 Task: Buy 2 Electric Griddles from Indoor Grills & Griddles section under best seller category for shipping address: Carlos Perez, 4547 Long Street, Gainesville, Florida 32653, Cell Number 3522153680. Pay from credit card ending with 7965, CVV 549
Action: Mouse moved to (103, 88)
Screenshot: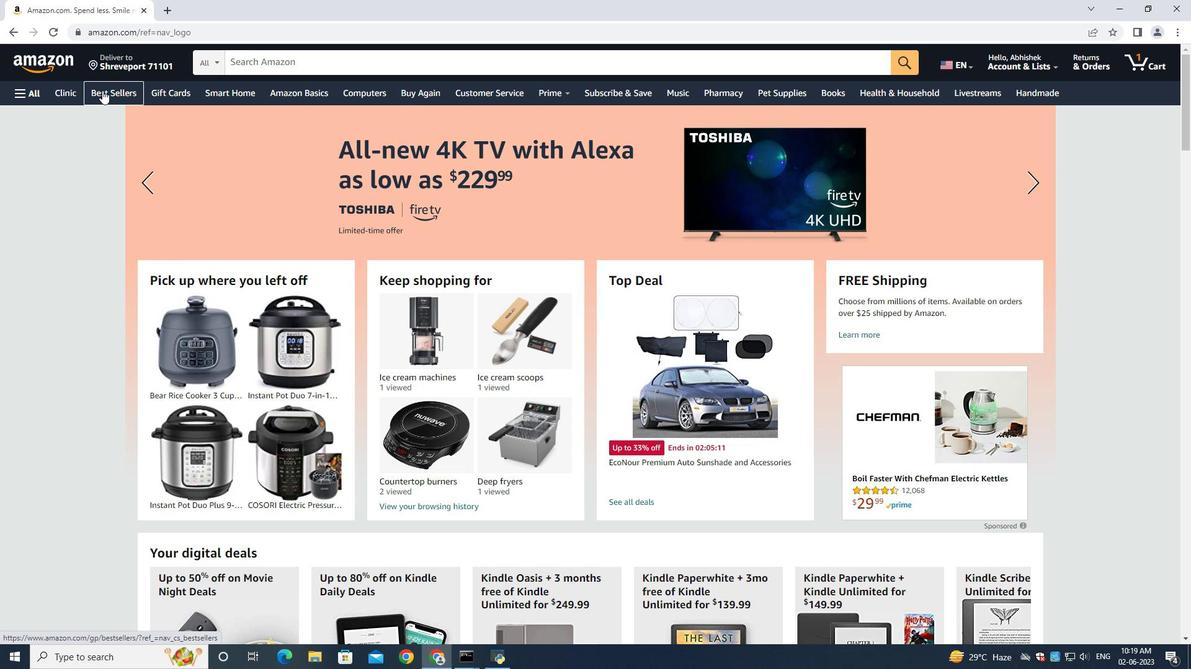 
Action: Mouse pressed left at (103, 91)
Screenshot: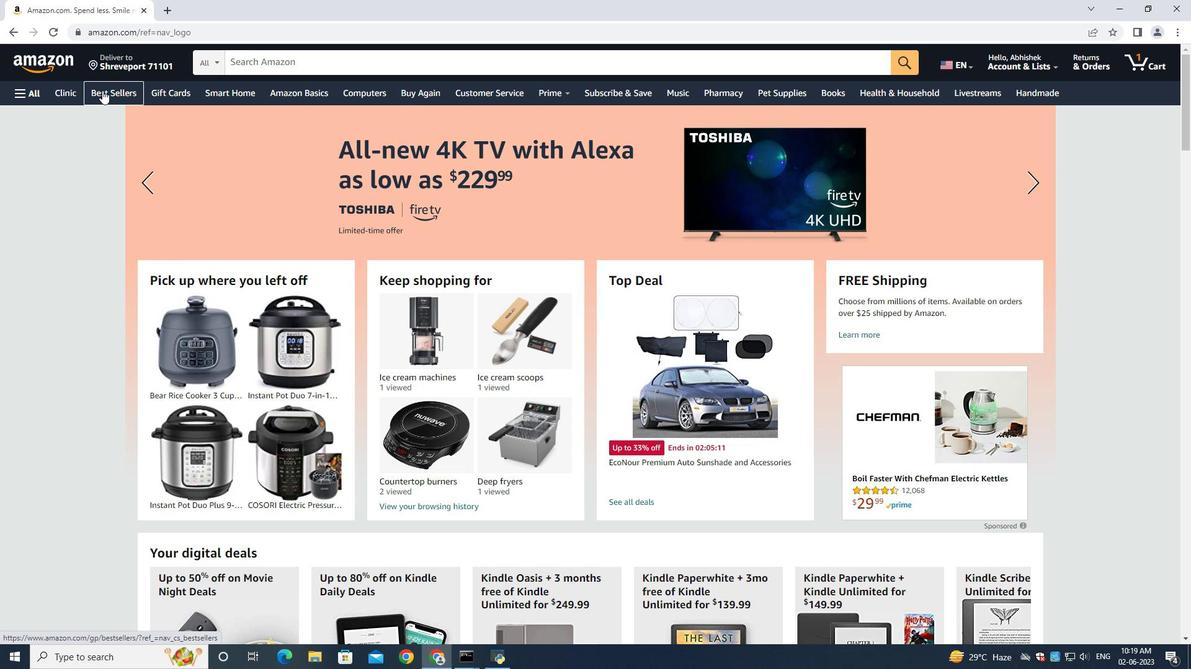 
Action: Mouse moved to (277, 66)
Screenshot: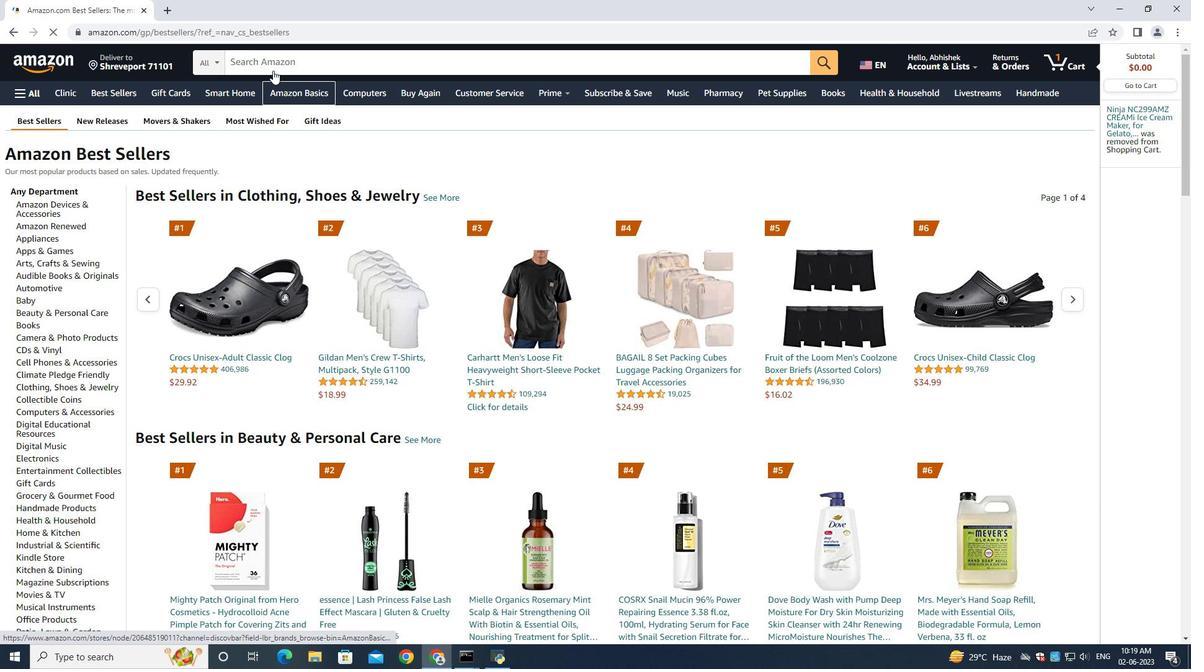 
Action: Mouse pressed left at (277, 66)
Screenshot: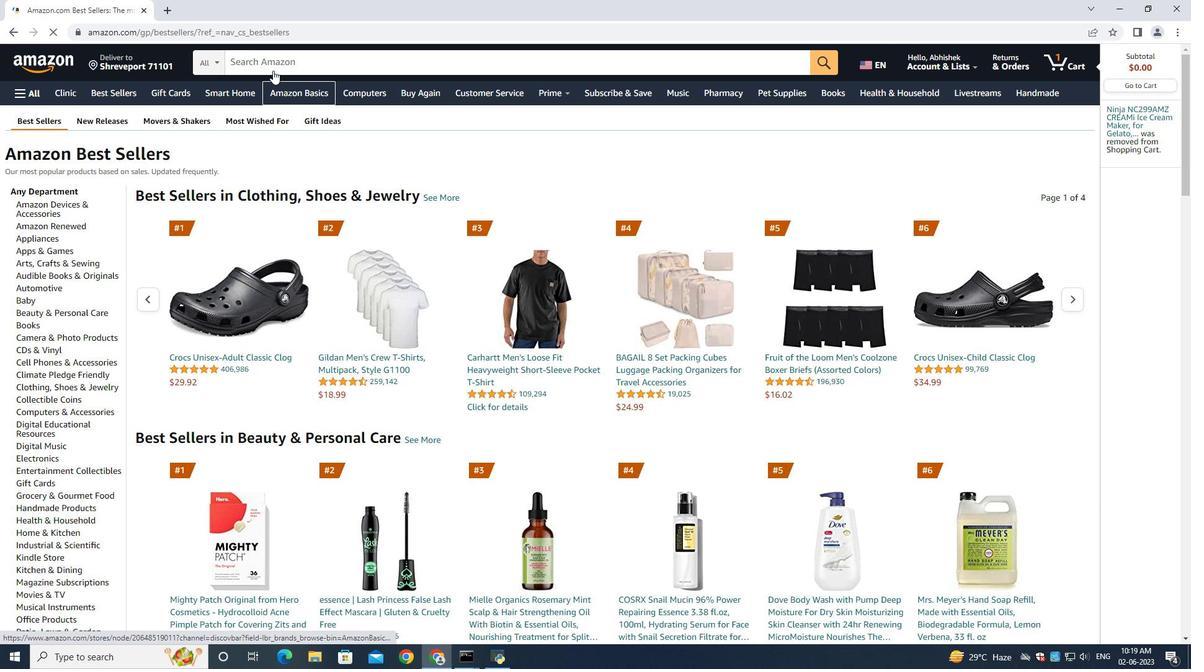
Action: Mouse moved to (279, 66)
Screenshot: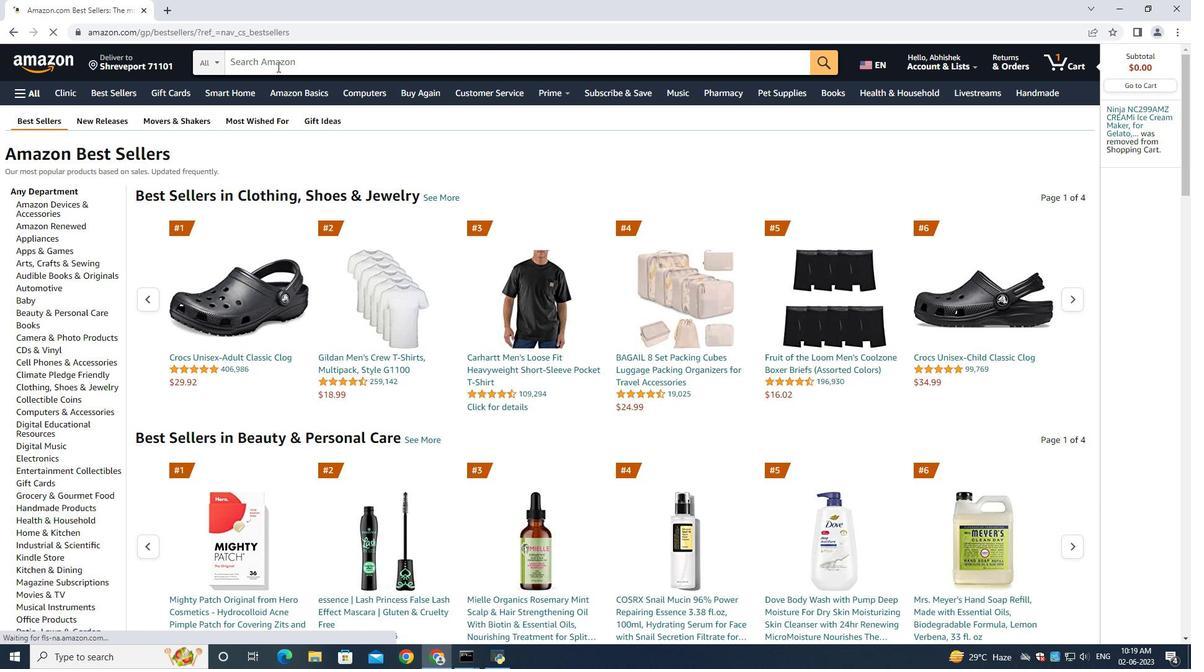 
Action: Key pressed <Key.shift>Electric<Key.space><Key.shift><Key.shift><Key.shift><Key.shift><Key.shift><Key.shift><Key.shift><Key.shift><Key.shift><Key.shift><Key.shift><Key.shift><Key.shift><Key.shift><Key.shift><Key.shift><Key.shift><Key.shift><Key.shift><Key.shift><Key.shift><Key.shift><Key.shift><Key.shift><Key.shift><Key.shift>Griddles<Key.enter>
Screenshot: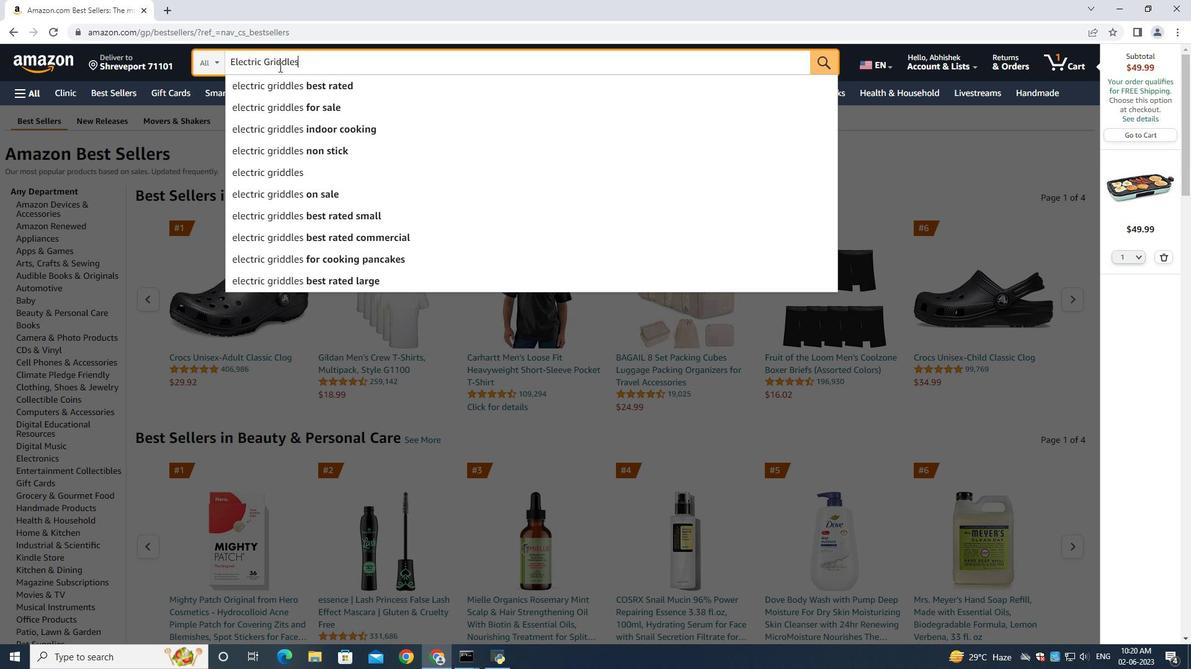 
Action: Mouse moved to (1156, 258)
Screenshot: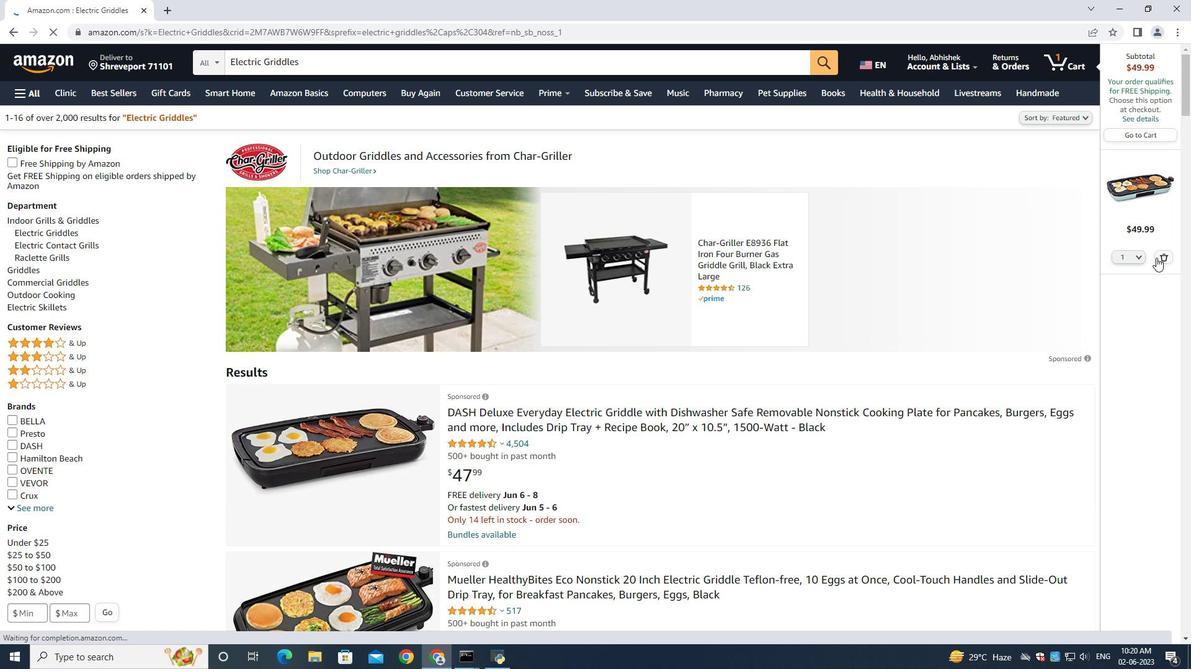 
Action: Mouse pressed left at (1156, 258)
Screenshot: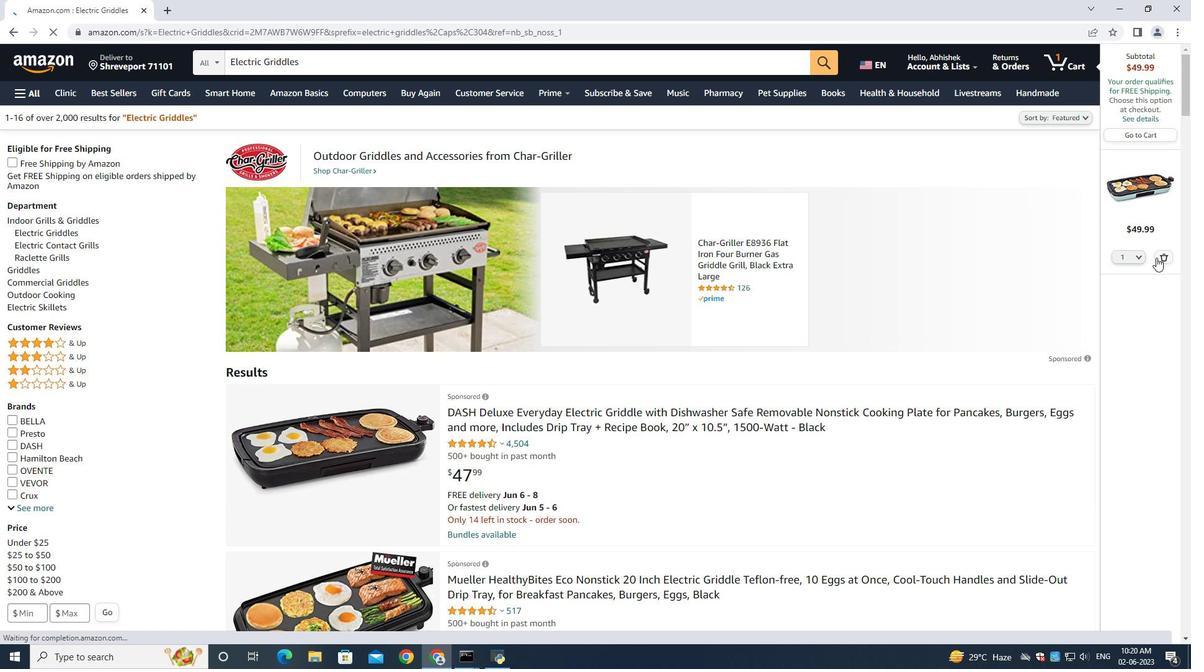 
Action: Mouse moved to (46, 218)
Screenshot: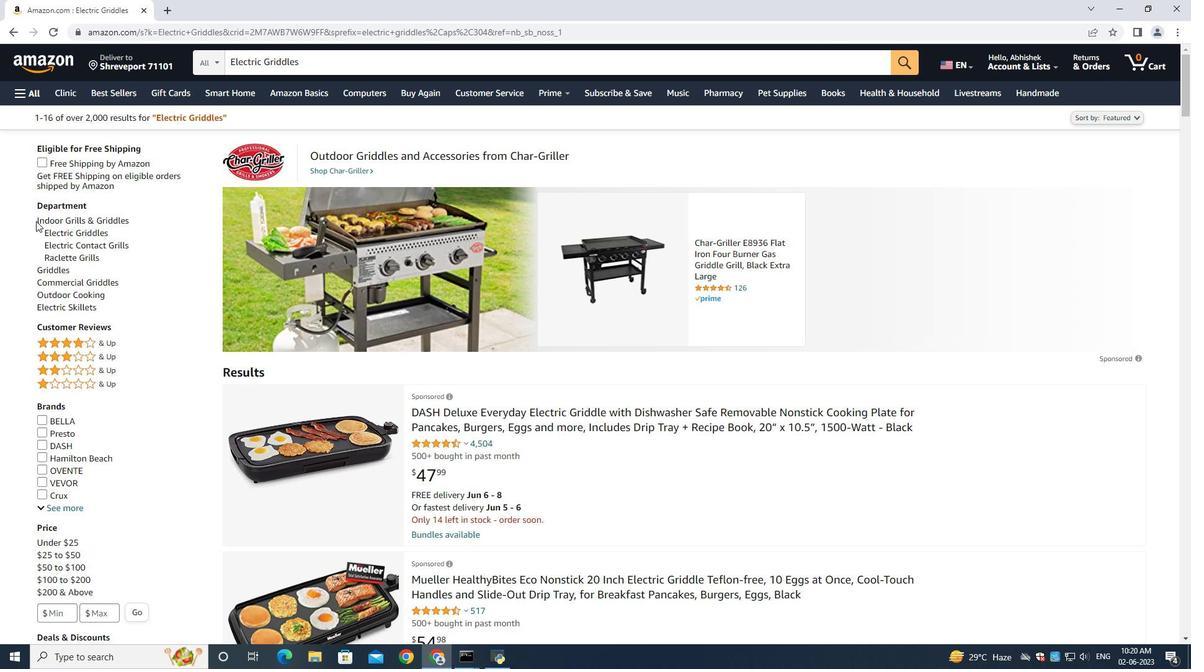 
Action: Mouse pressed left at (46, 218)
Screenshot: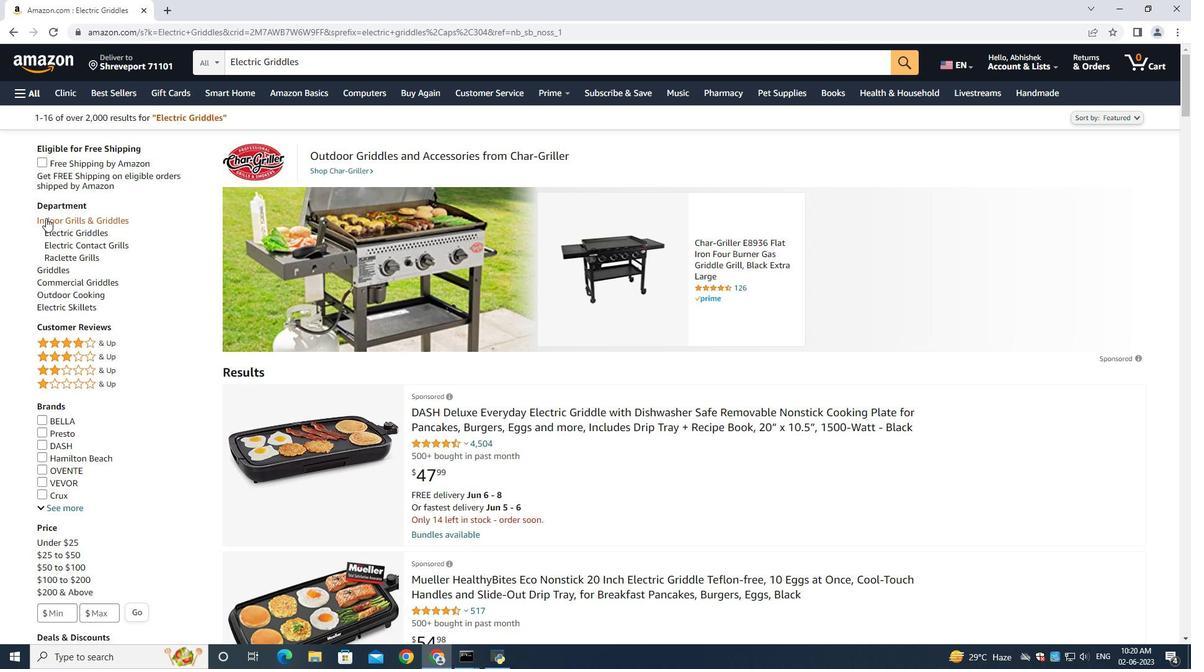 
Action: Mouse moved to (584, 429)
Screenshot: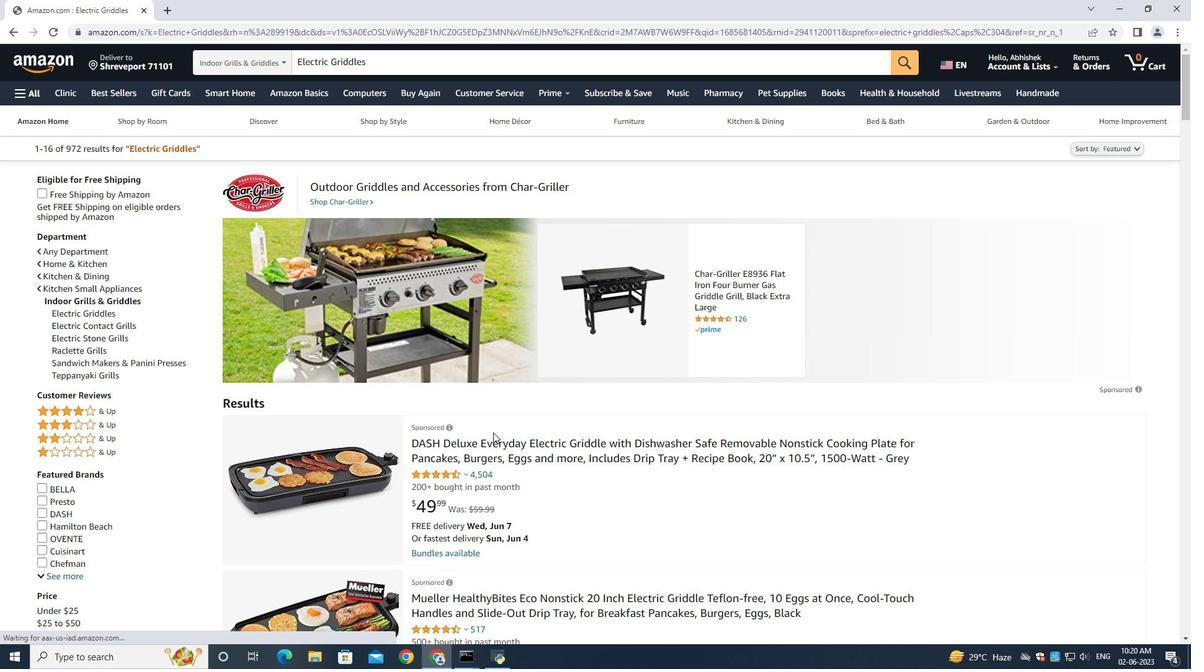 
Action: Mouse scrolled (584, 428) with delta (0, 0)
Screenshot: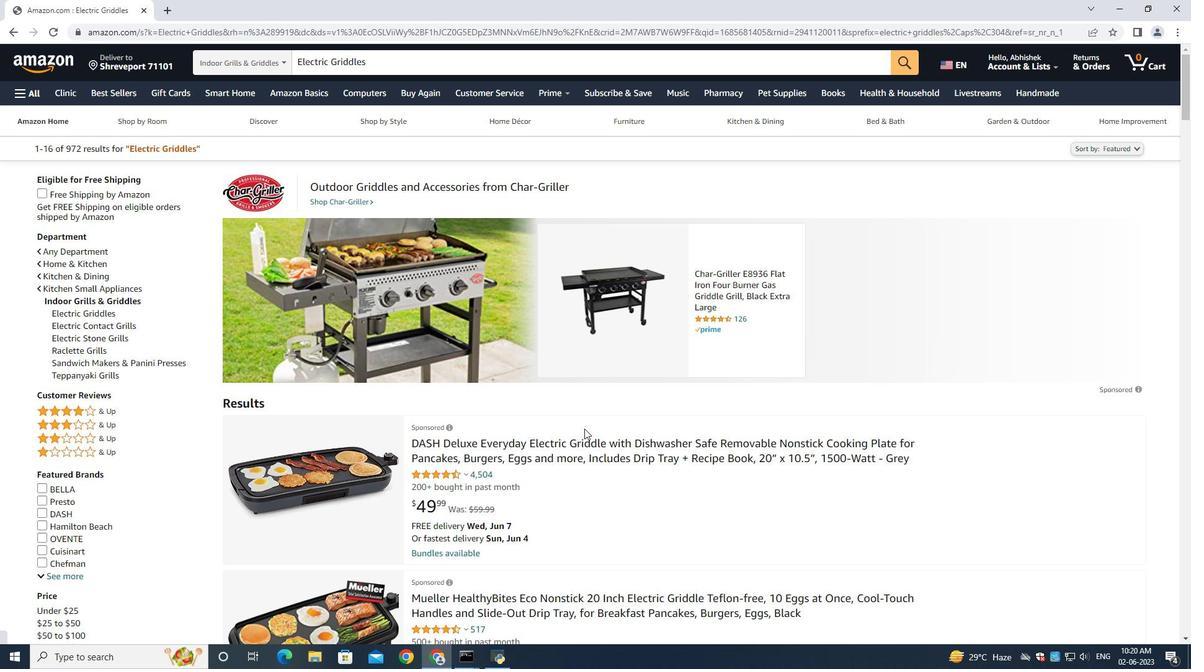 
Action: Mouse scrolled (584, 428) with delta (0, 0)
Screenshot: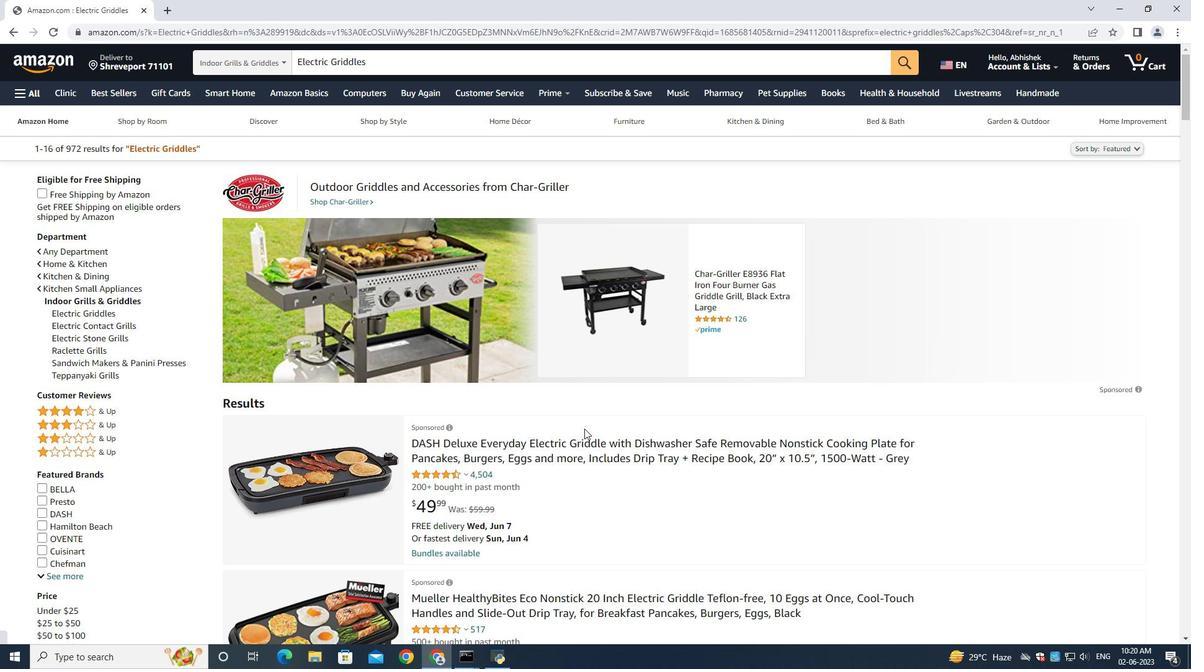 
Action: Mouse scrolled (584, 428) with delta (0, 0)
Screenshot: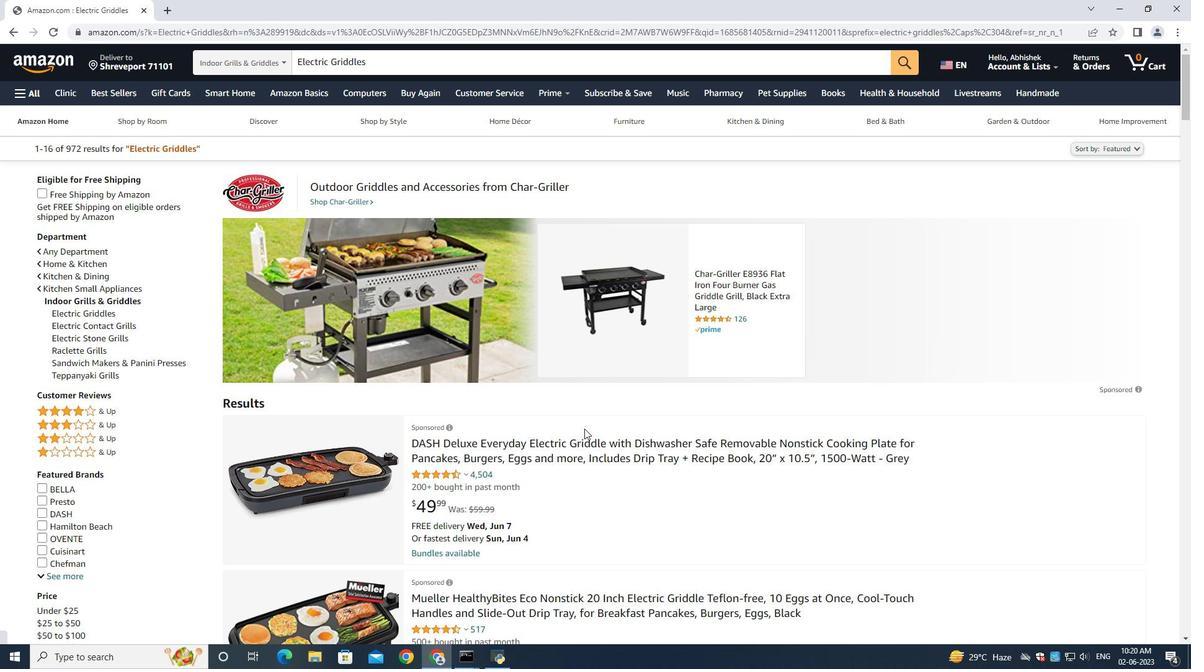 
Action: Mouse scrolled (584, 428) with delta (0, 0)
Screenshot: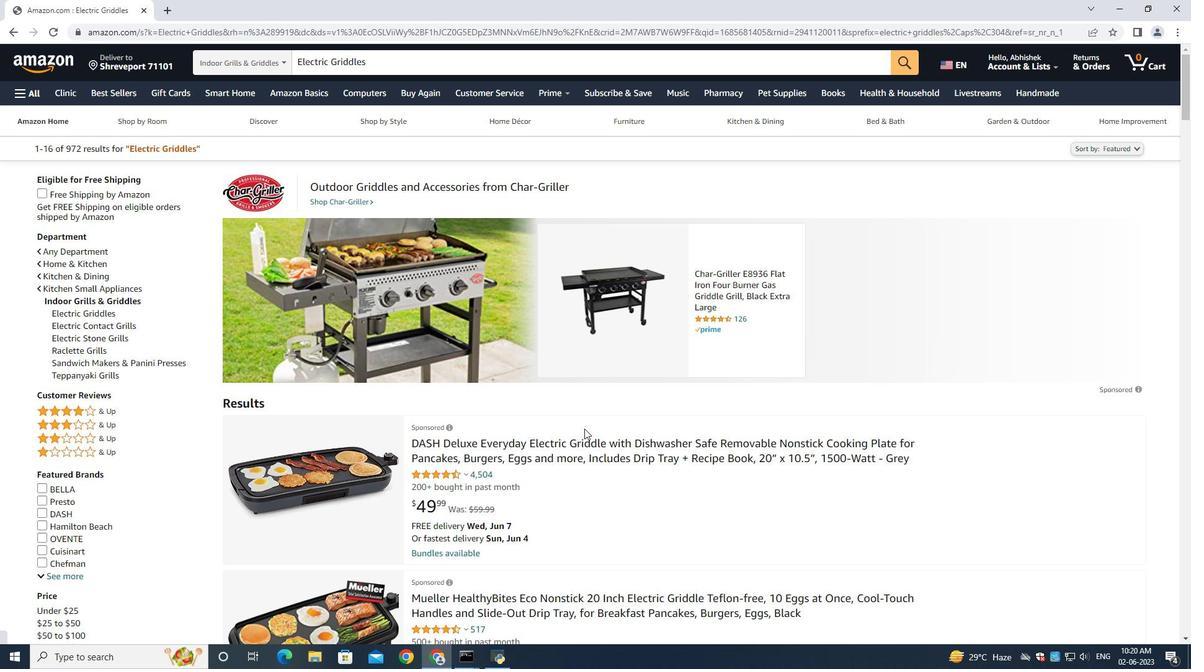 
Action: Mouse moved to (455, 367)
Screenshot: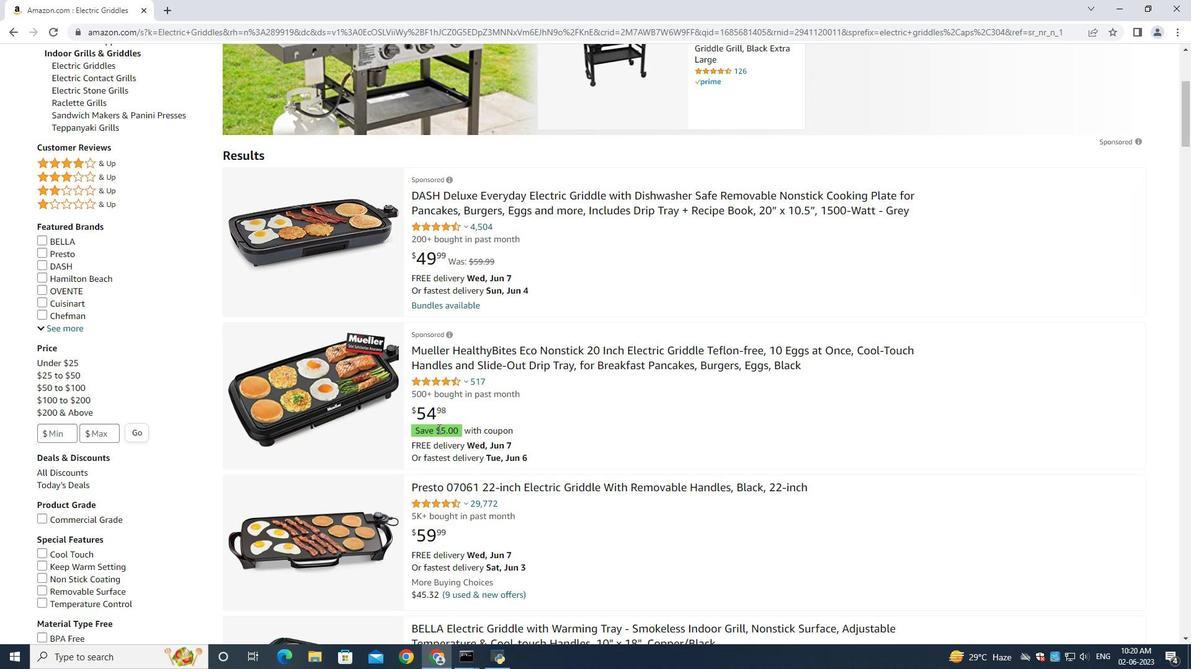 
Action: Mouse pressed left at (455, 367)
Screenshot: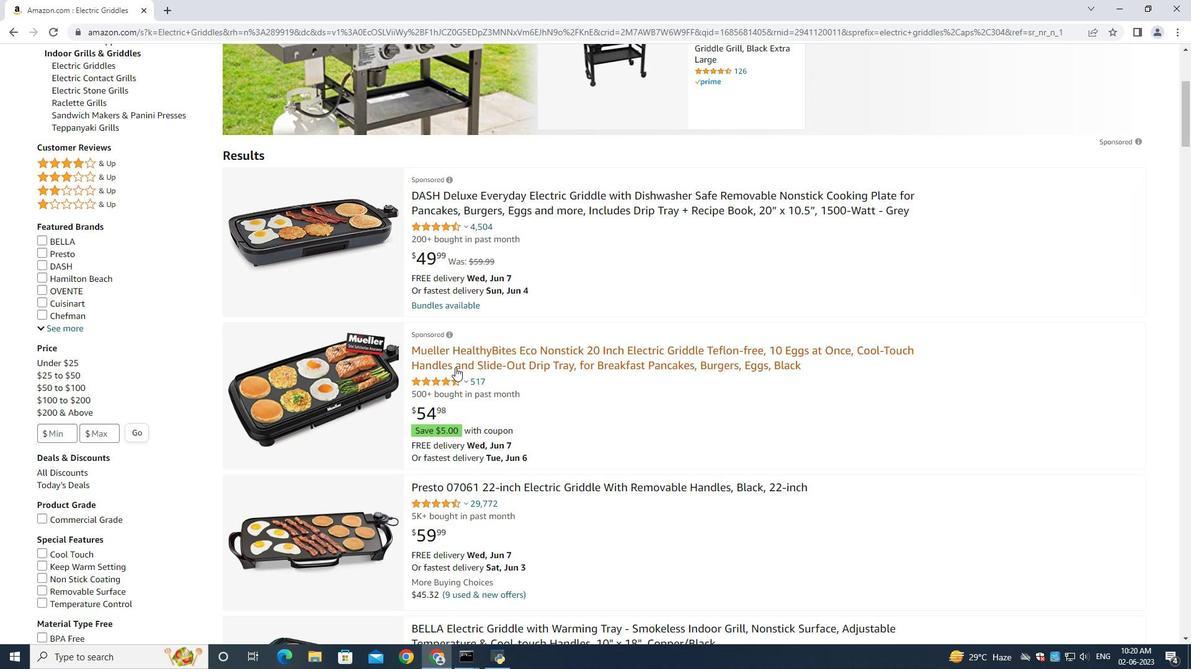 
Action: Mouse moved to (926, 430)
Screenshot: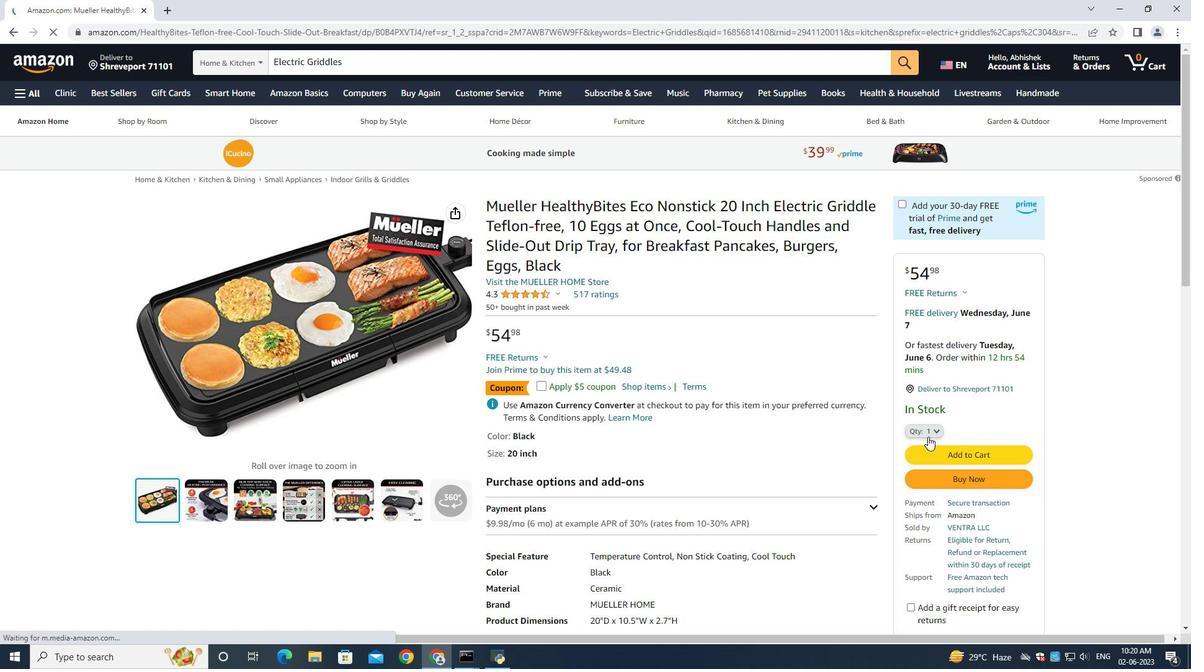 
Action: Mouse pressed left at (926, 430)
Screenshot: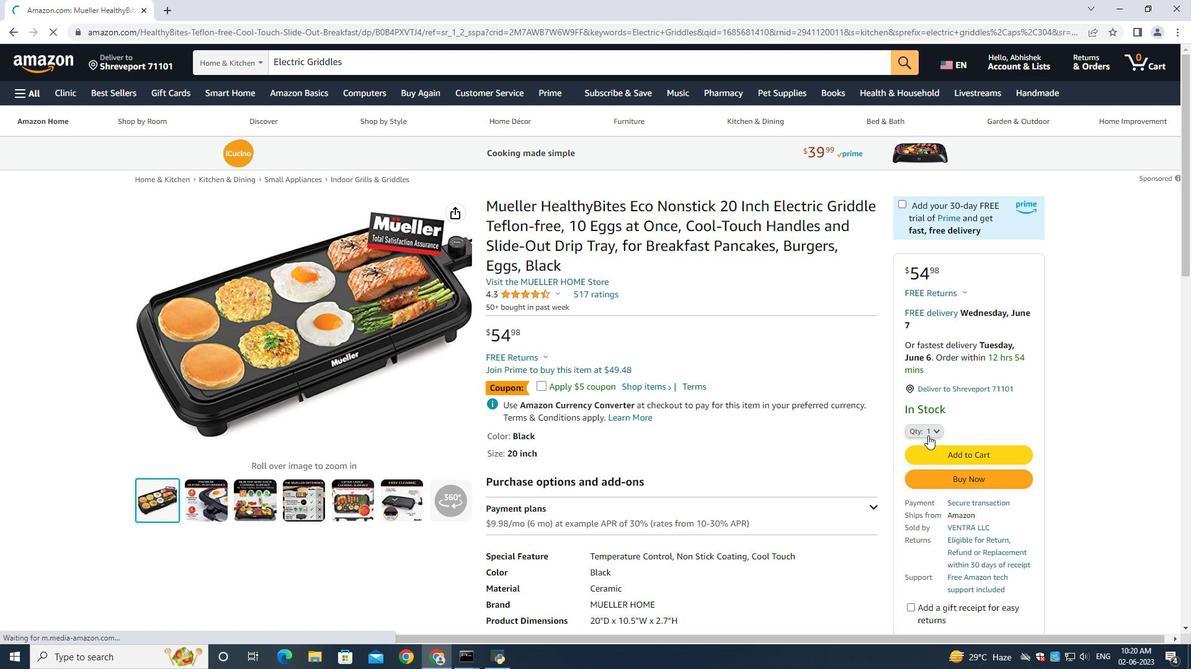 
Action: Mouse moved to (922, 83)
Screenshot: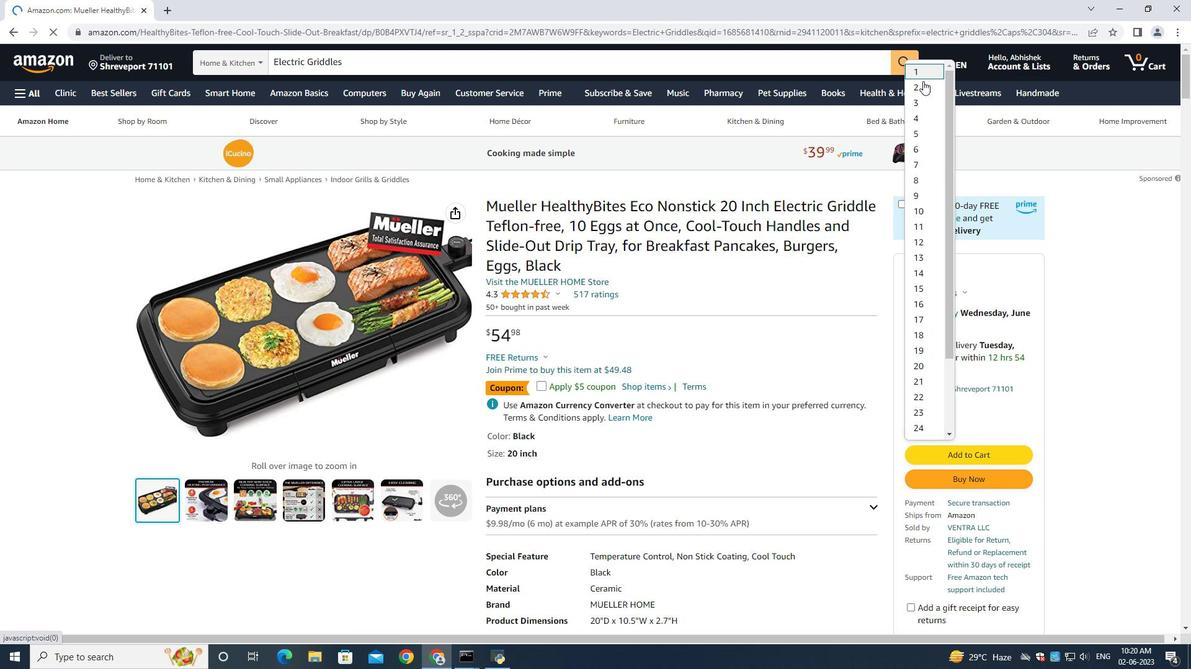
Action: Mouse pressed left at (922, 83)
Screenshot: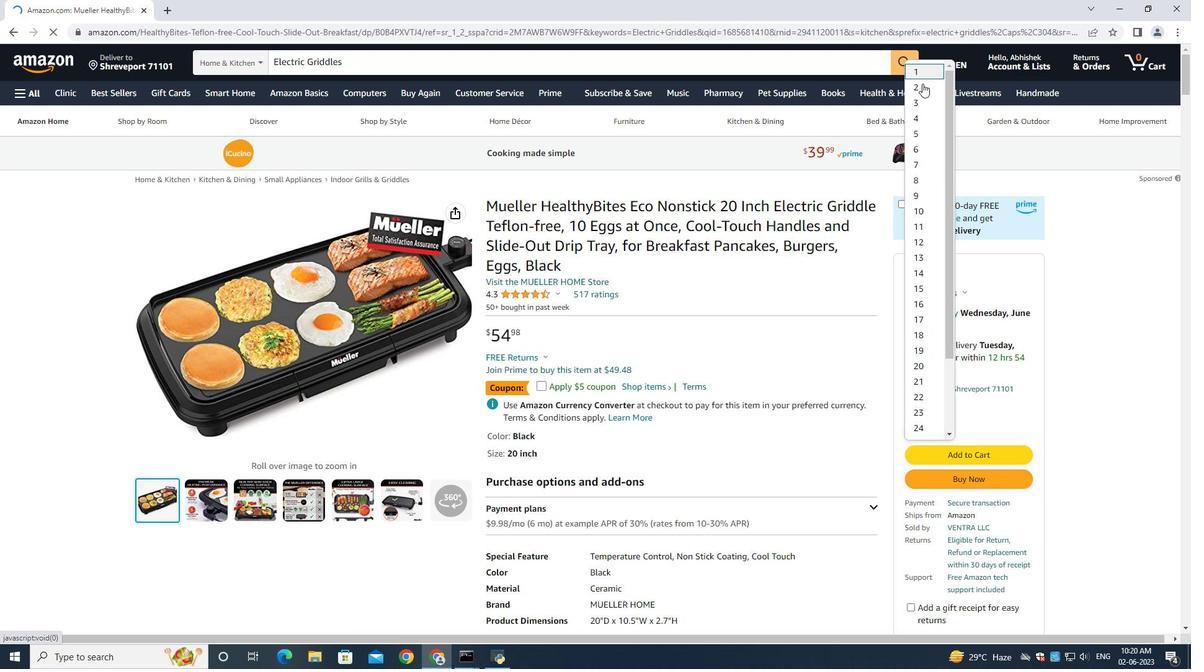 
Action: Mouse moved to (961, 478)
Screenshot: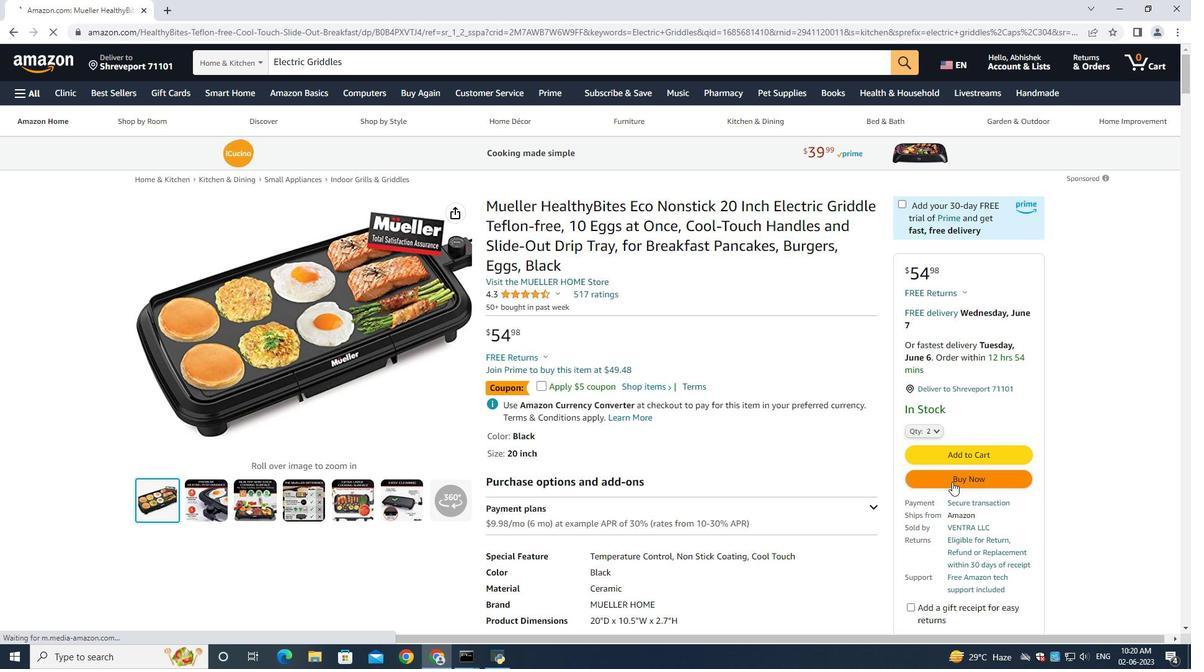 
Action: Mouse pressed left at (961, 478)
Screenshot: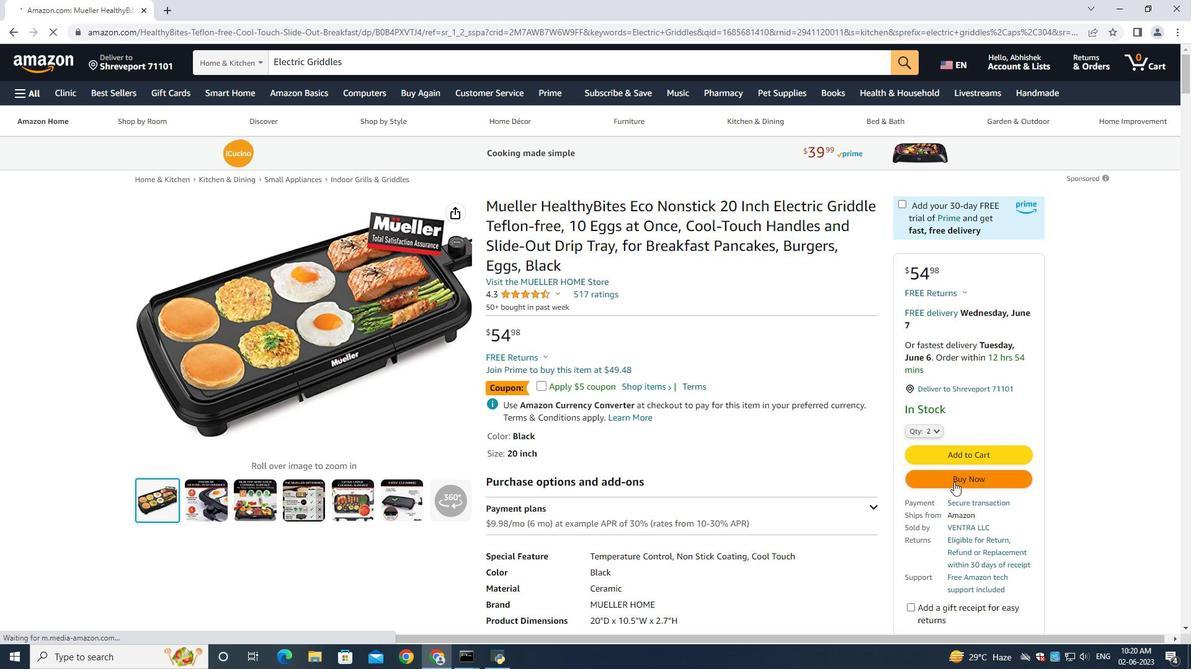 
Action: Mouse moved to (442, 333)
Screenshot: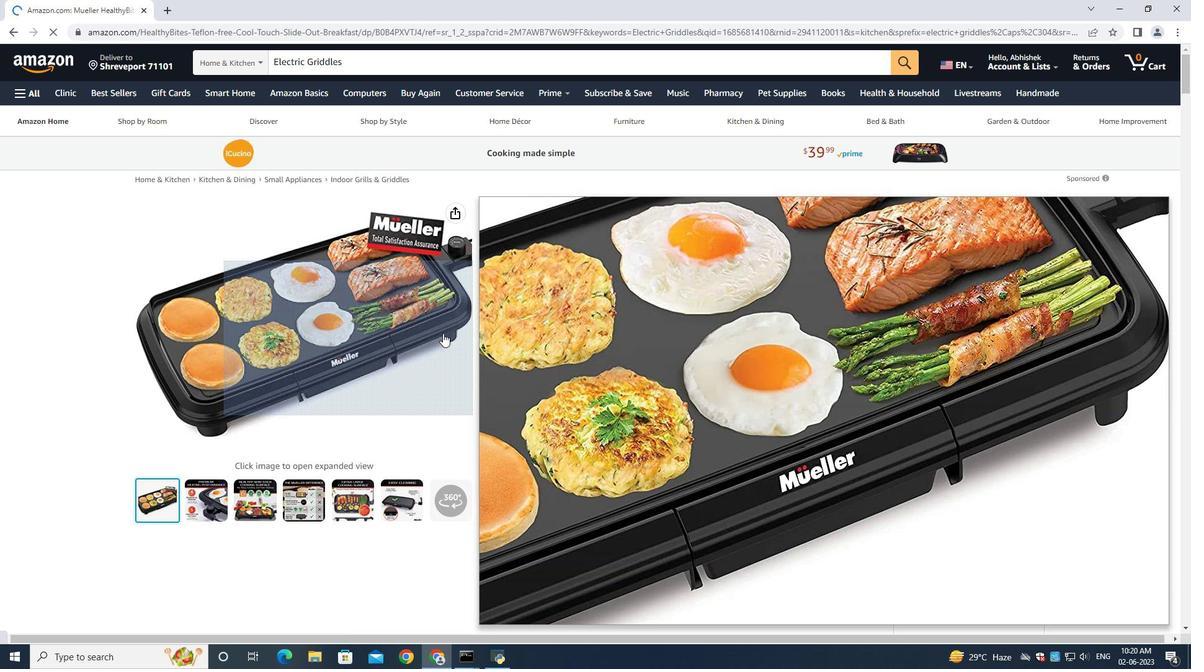 
Action: Mouse scrolled (442, 332) with delta (0, 0)
Screenshot: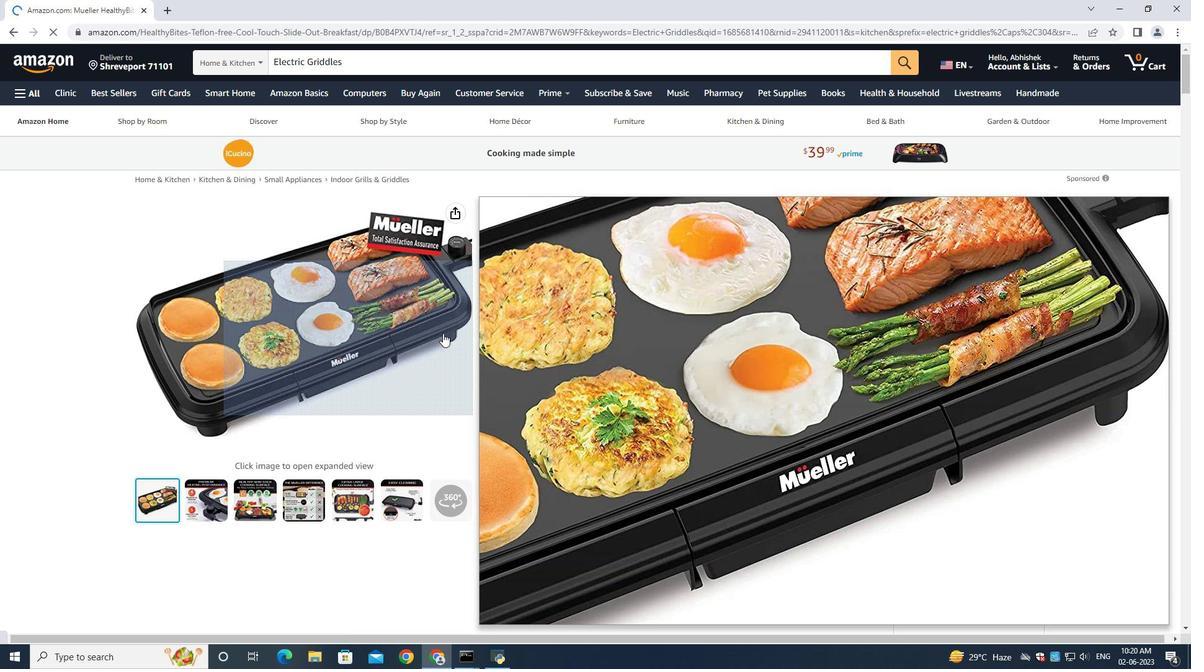
Action: Mouse moved to (444, 333)
Screenshot: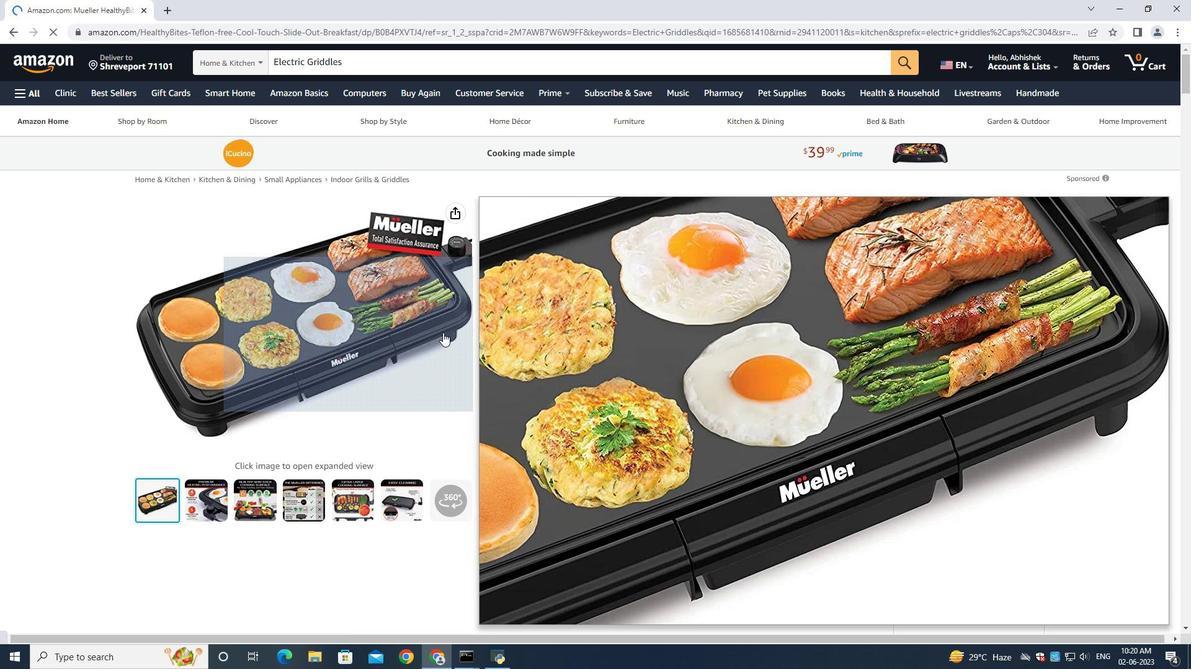 
Action: Mouse scrolled (444, 332) with delta (0, 0)
Screenshot: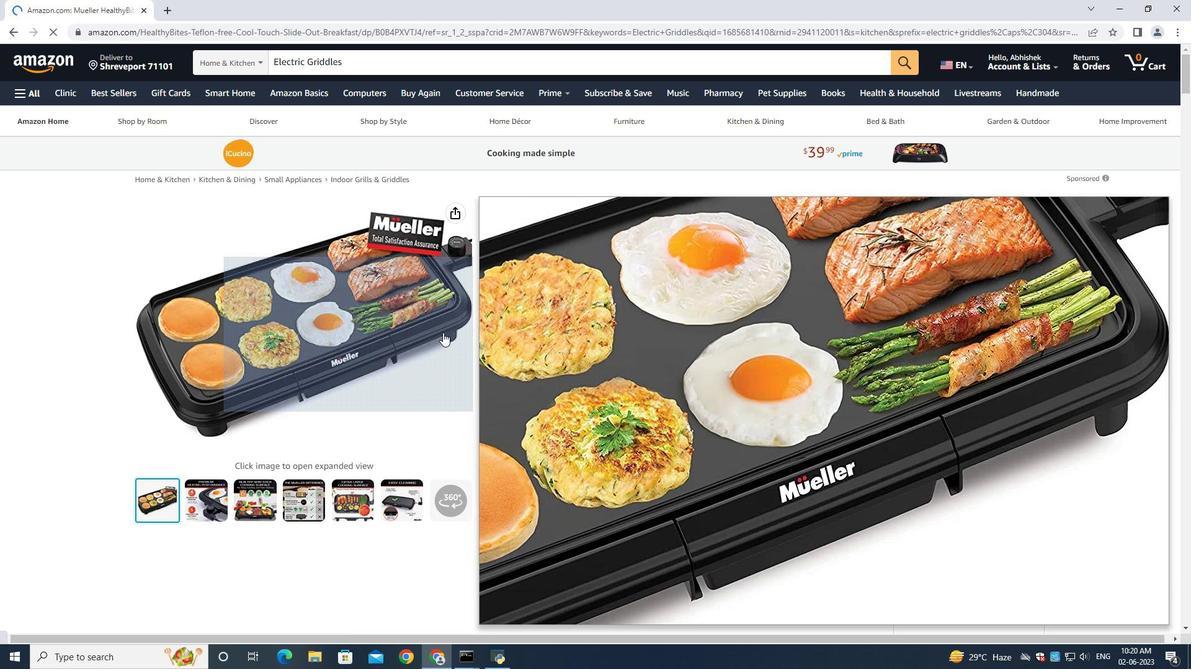 
Action: Mouse moved to (325, 328)
Screenshot: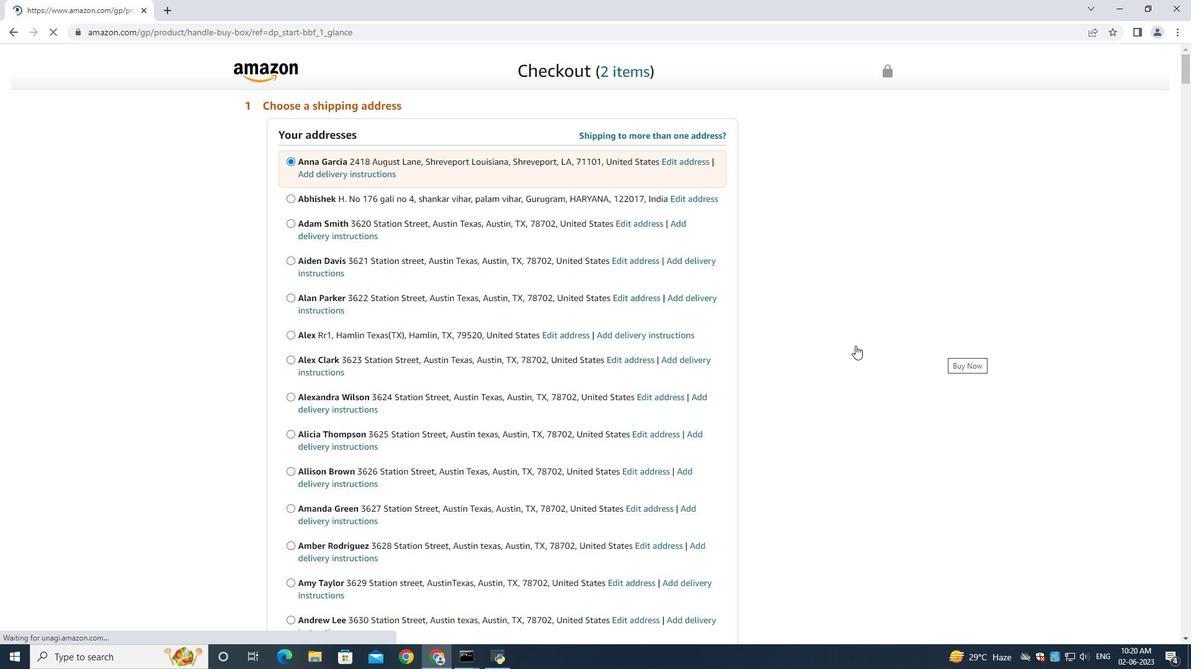 
Action: Mouse scrolled (325, 328) with delta (0, 0)
Screenshot: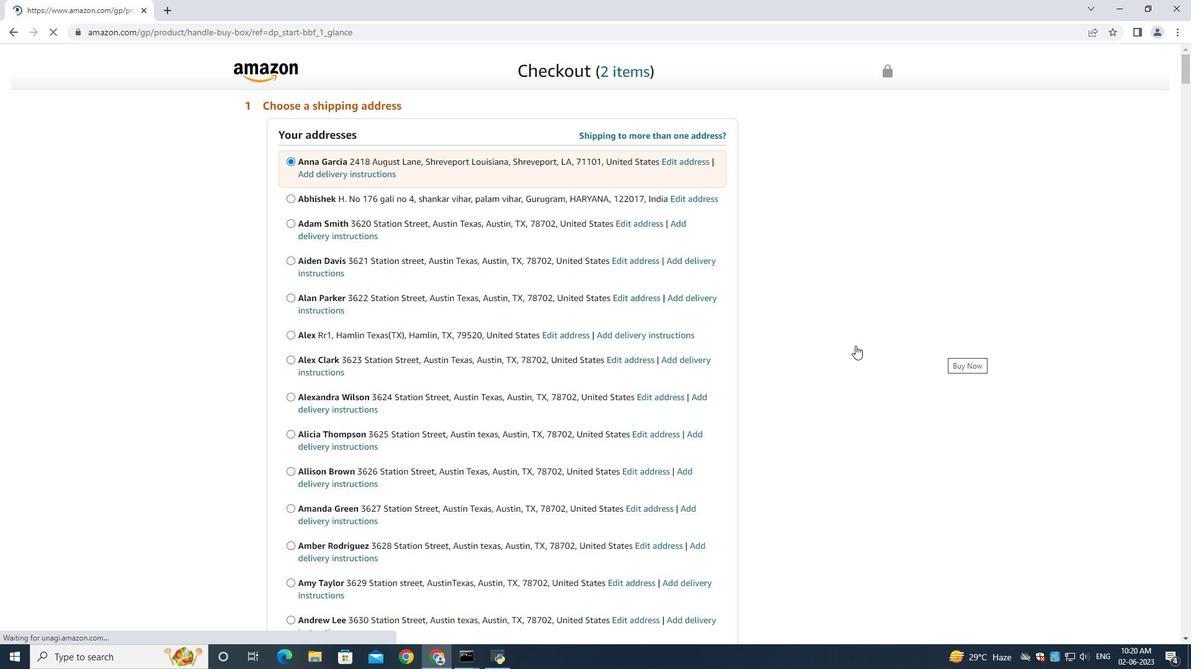 
Action: Mouse moved to (326, 329)
Screenshot: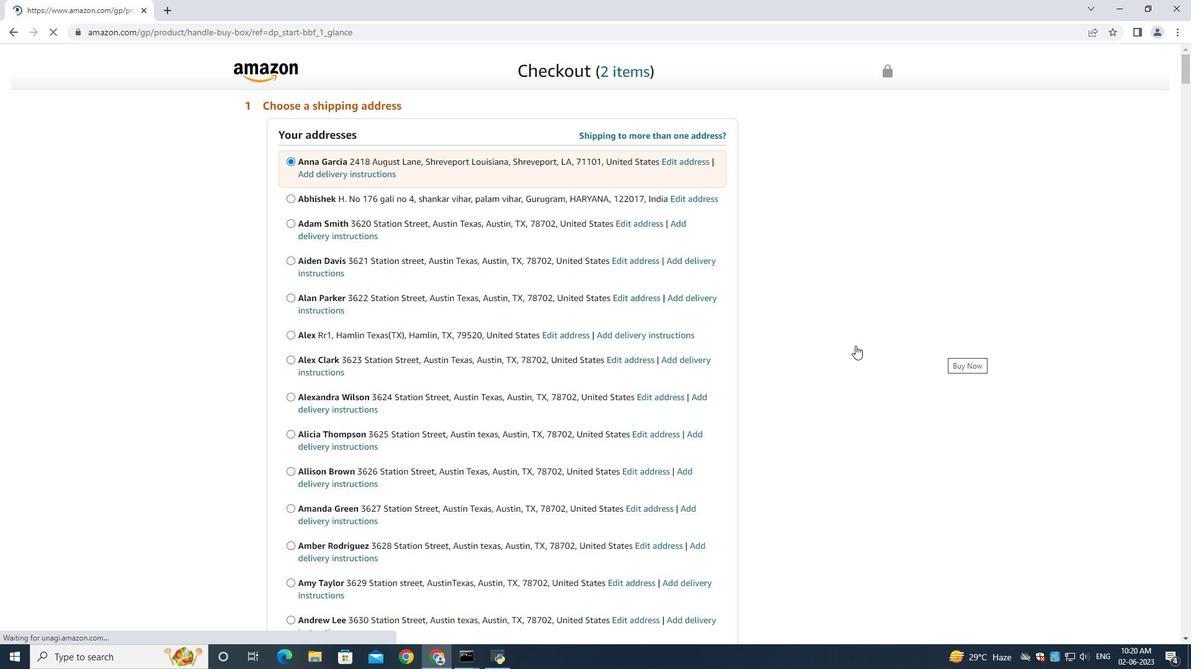 
Action: Mouse scrolled (326, 328) with delta (0, 0)
Screenshot: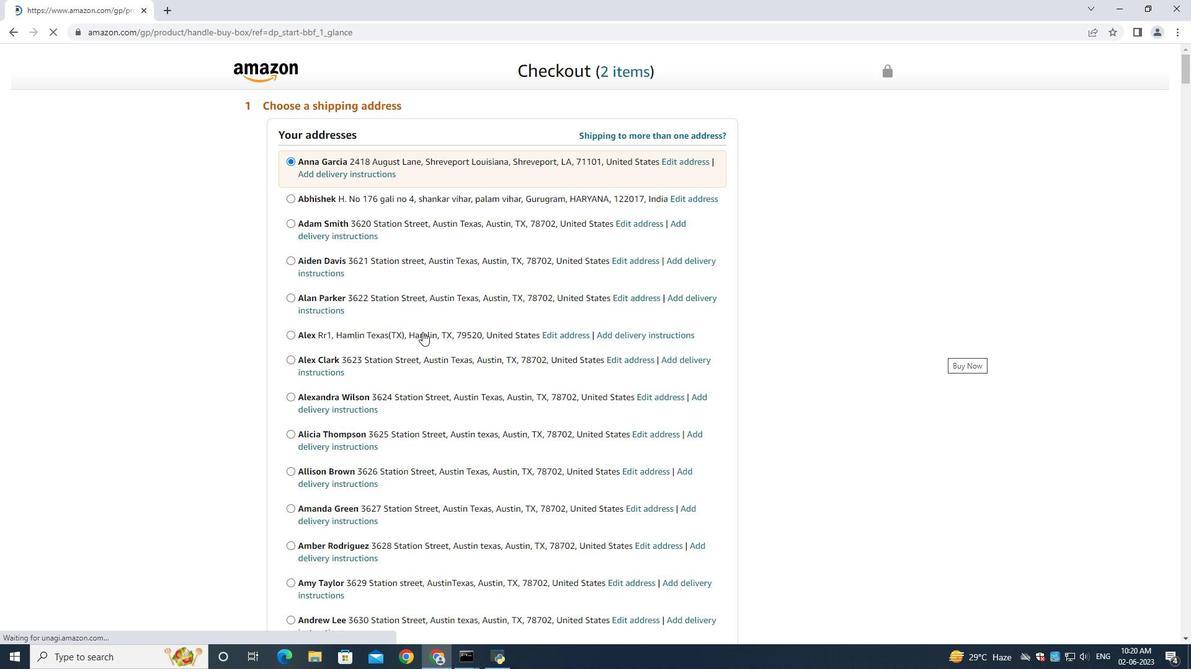 
Action: Mouse scrolled (326, 328) with delta (0, 0)
Screenshot: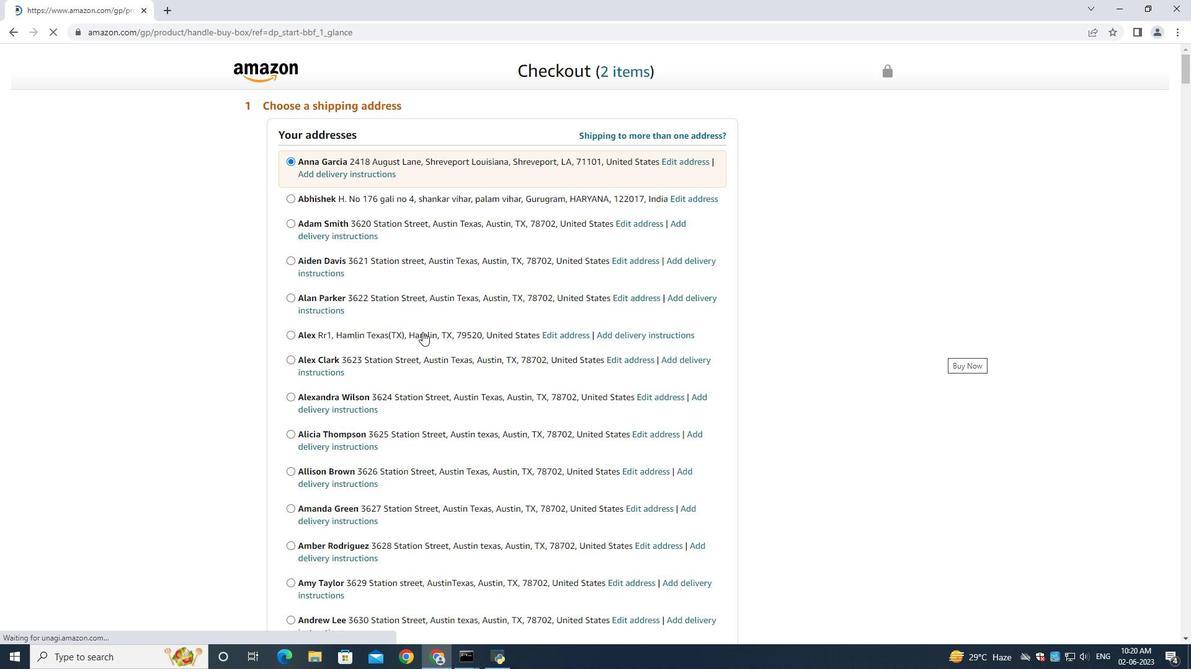 
Action: Mouse moved to (326, 329)
Screenshot: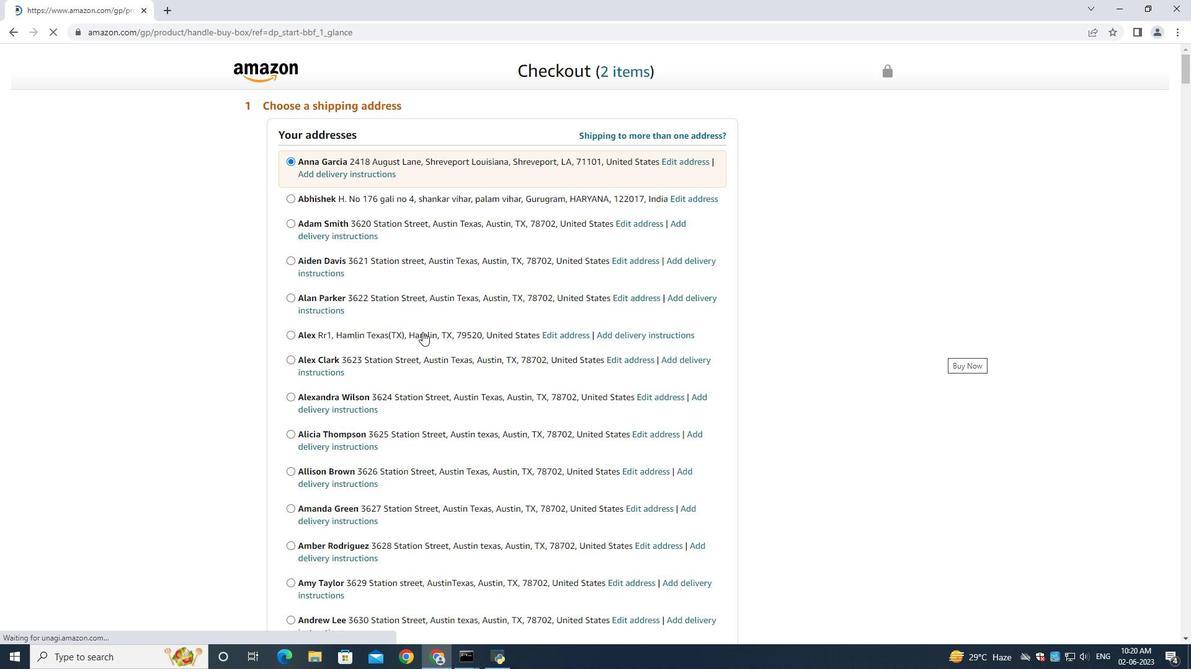 
Action: Mouse scrolled (326, 328) with delta (0, 0)
Screenshot: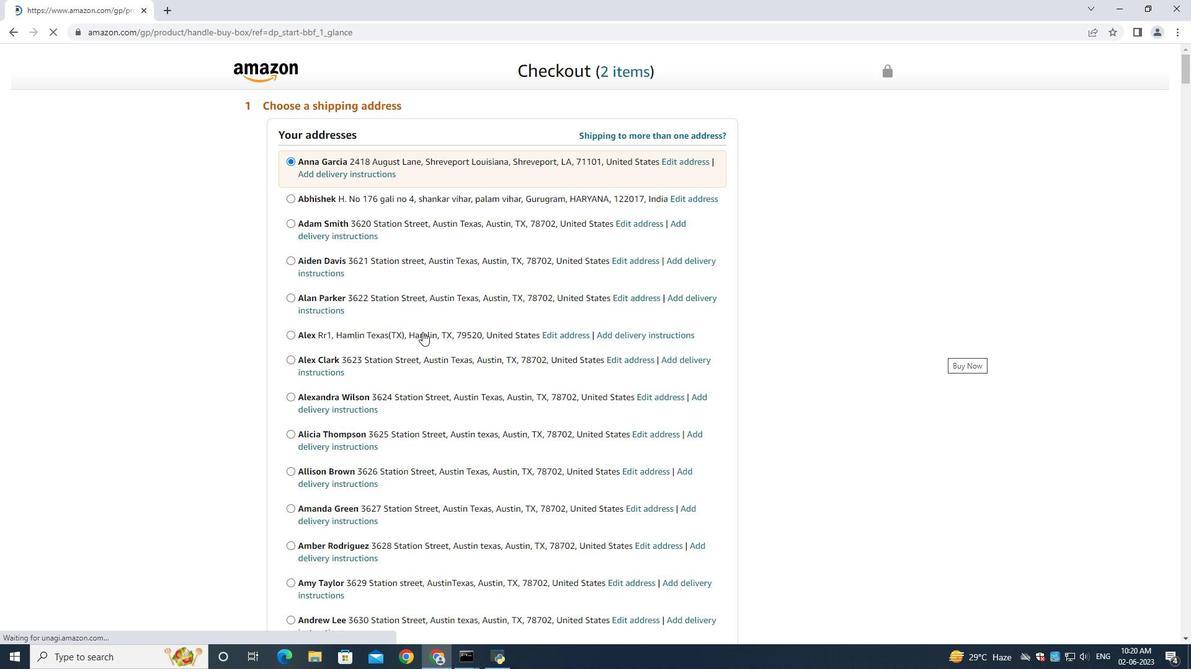 
Action: Mouse scrolled (326, 328) with delta (0, 0)
Screenshot: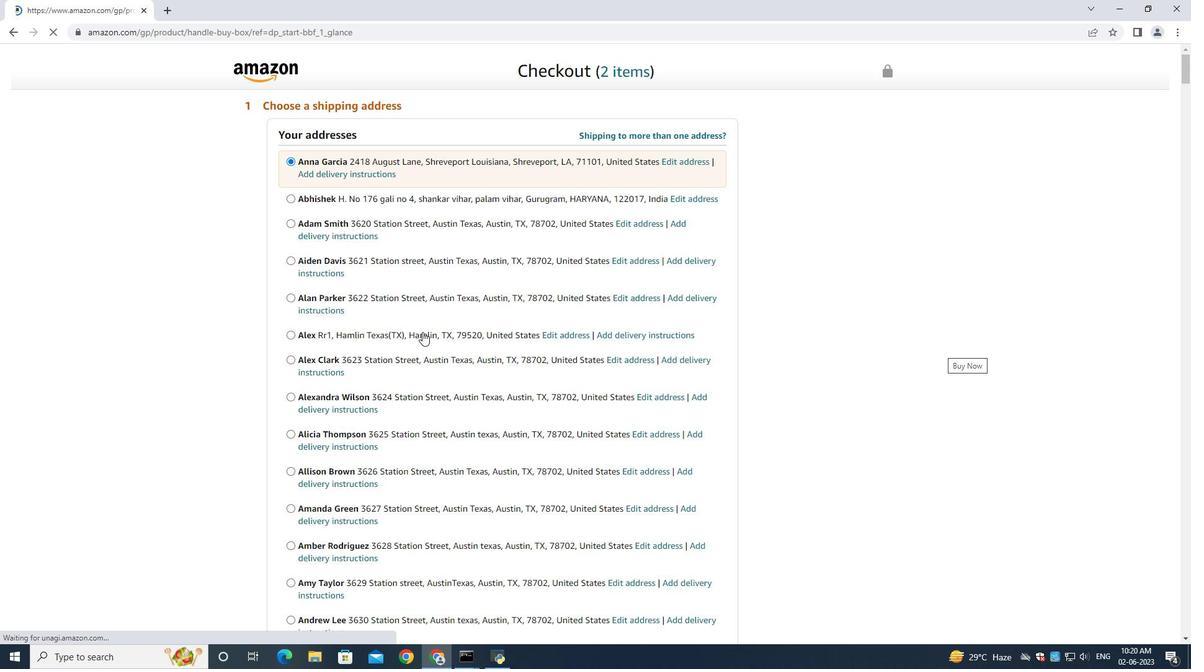 
Action: Mouse scrolled (326, 328) with delta (0, 0)
Screenshot: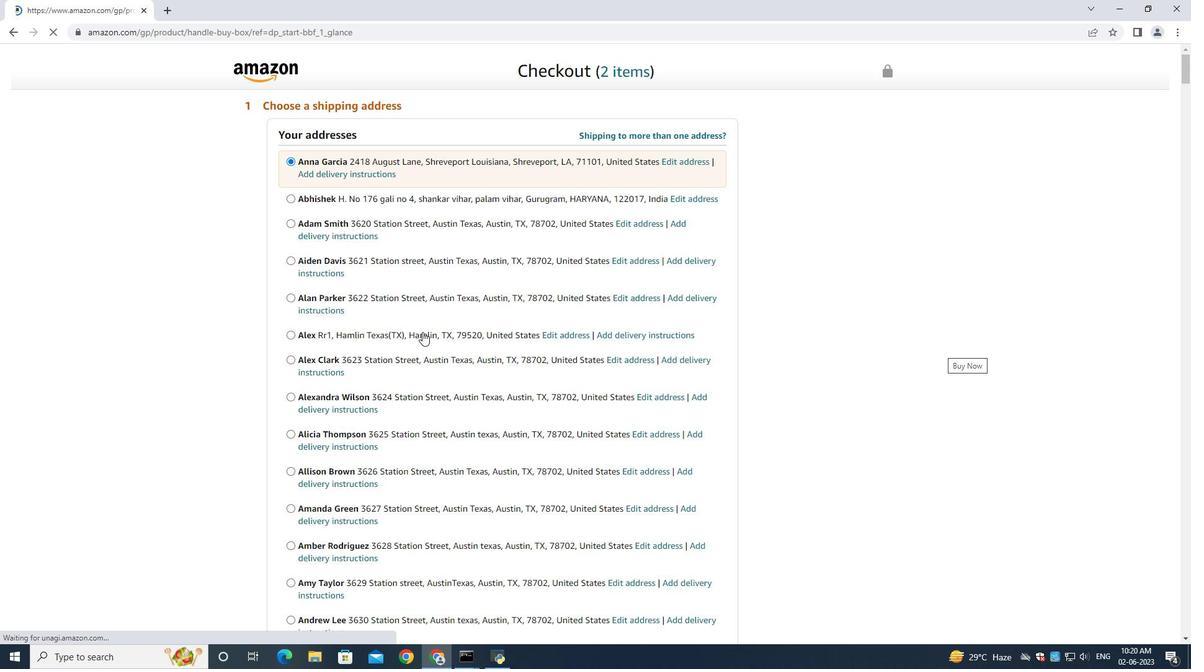 
Action: Mouse moved to (442, 408)
Screenshot: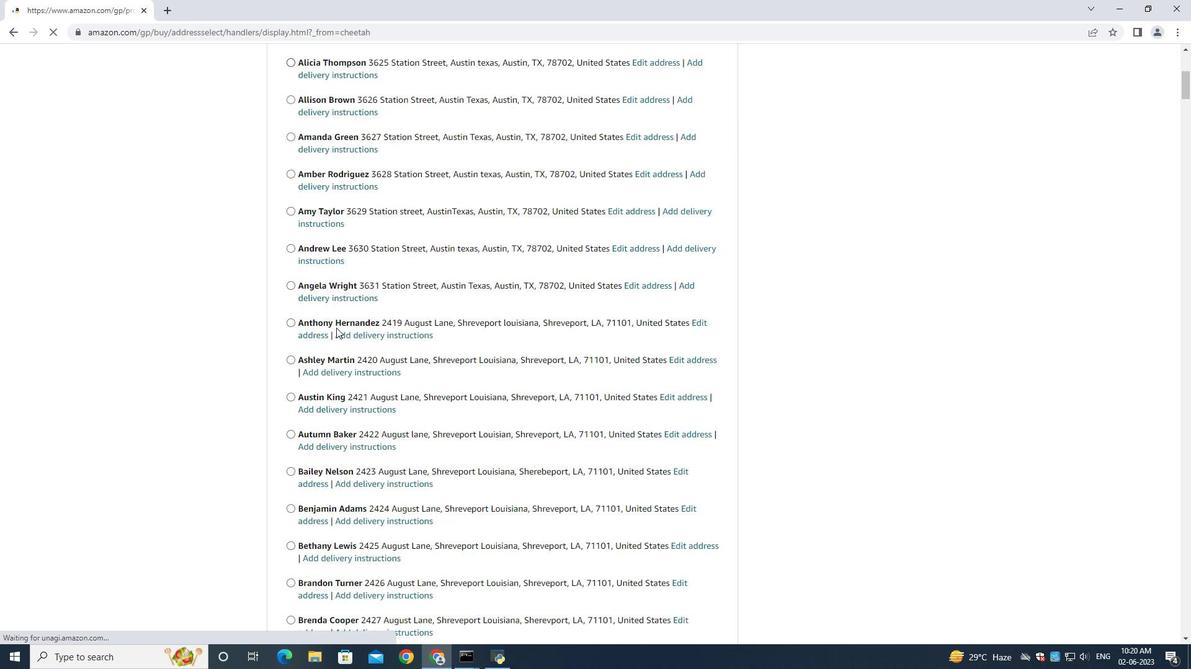 
Action: Mouse scrolled (442, 408) with delta (0, 0)
Screenshot: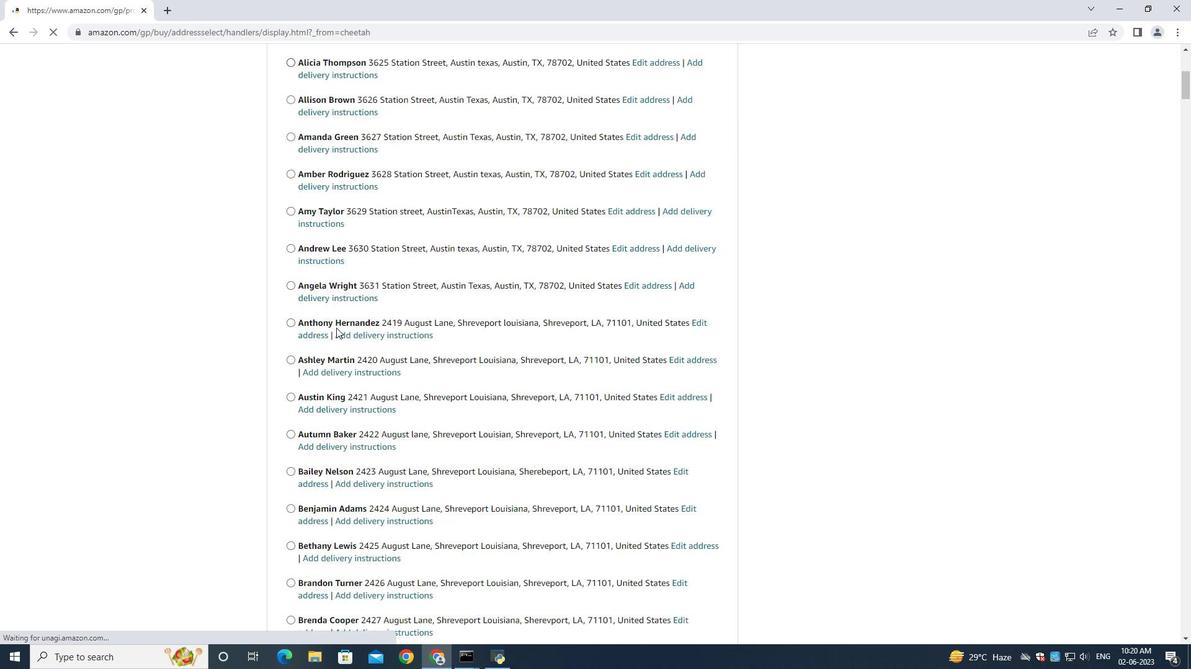 
Action: Mouse moved to (452, 420)
Screenshot: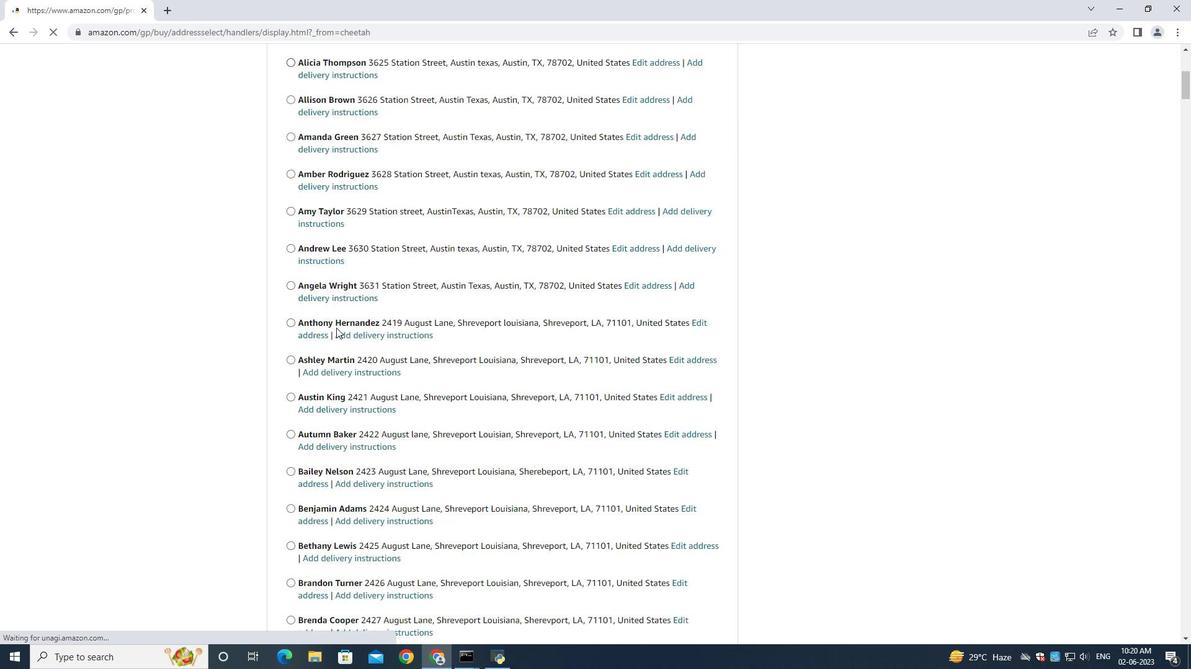 
Action: Mouse scrolled (452, 419) with delta (0, 0)
Screenshot: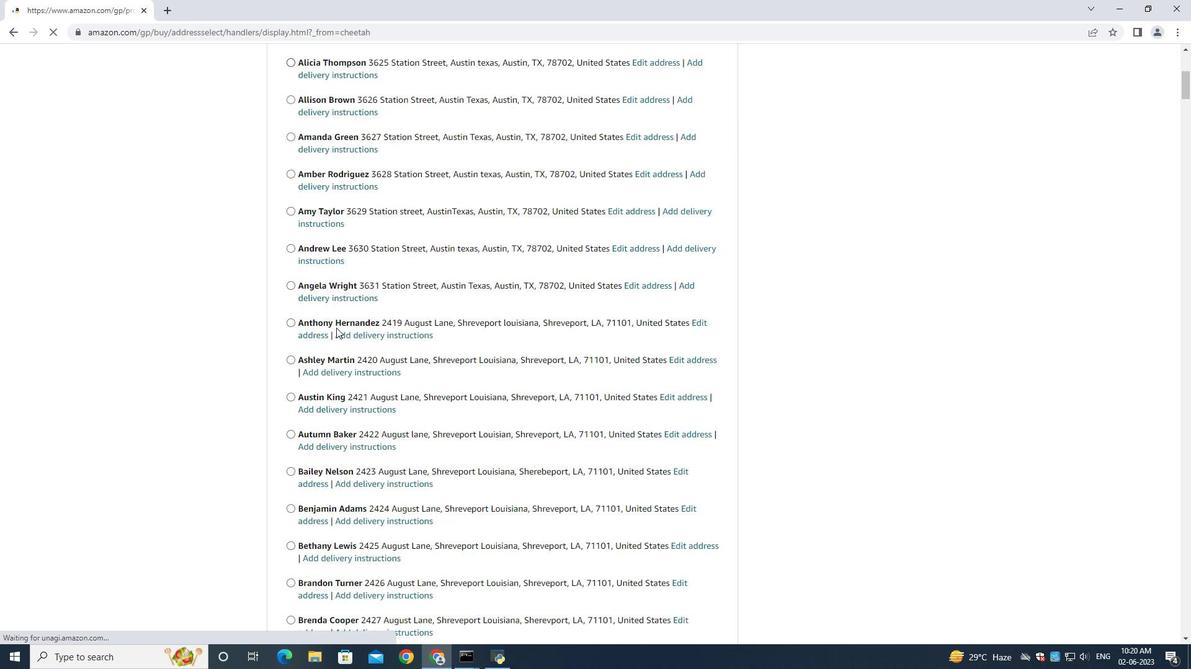
Action: Mouse moved to (456, 423)
Screenshot: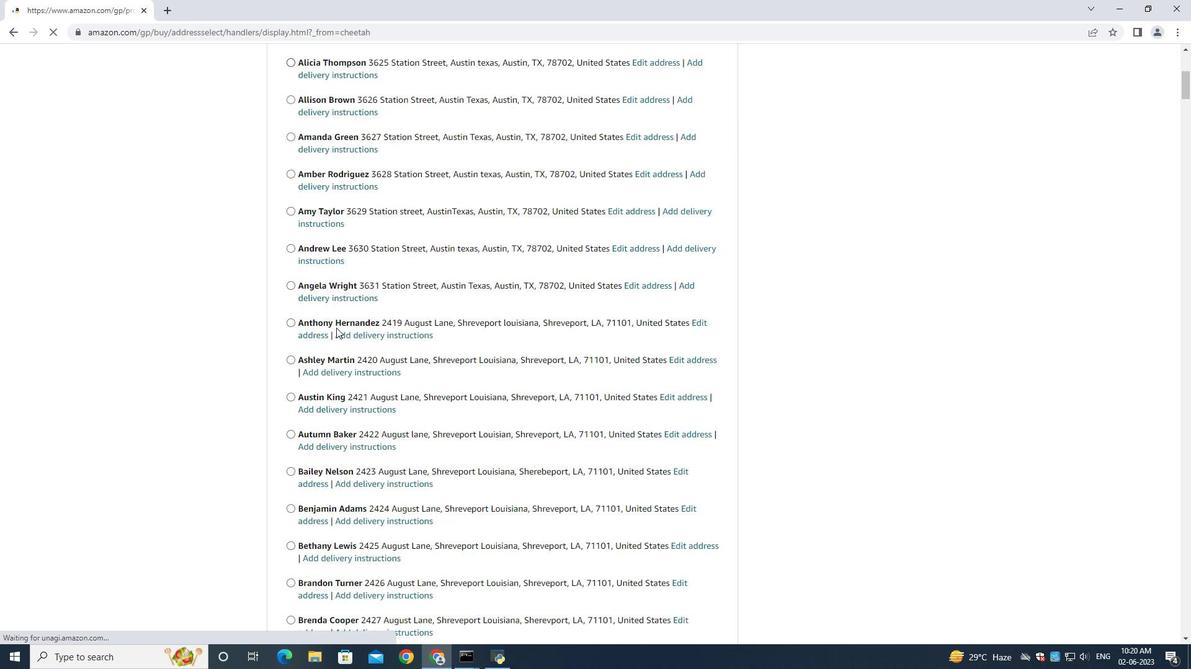 
Action: Mouse scrolled (454, 421) with delta (0, 0)
Screenshot: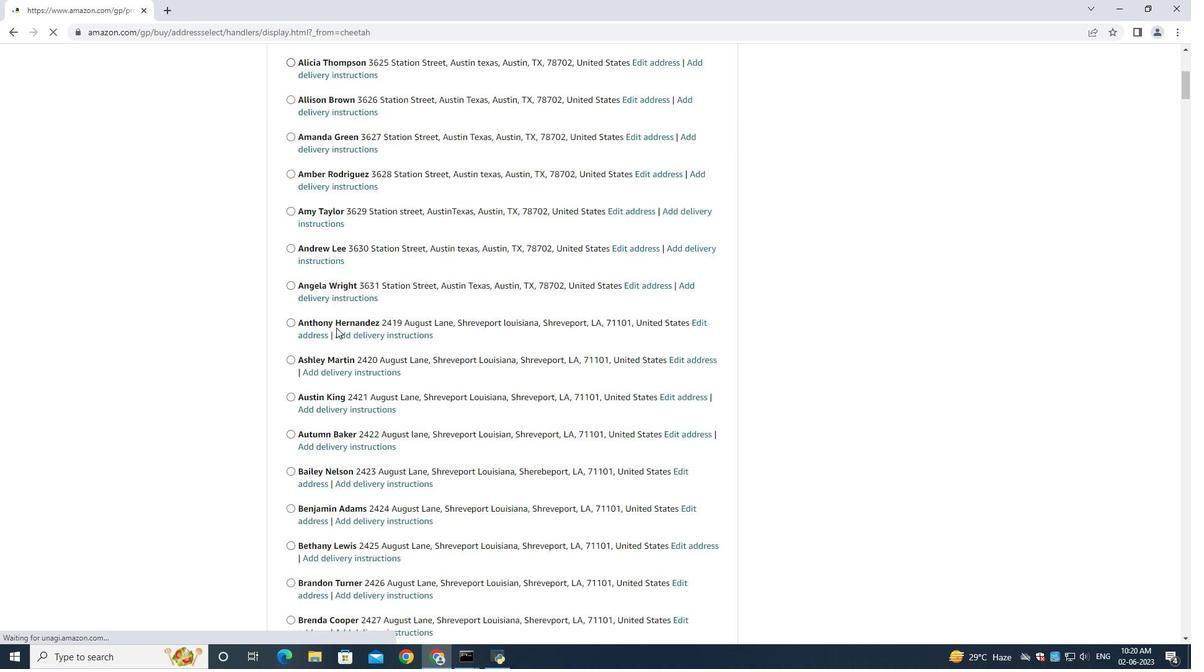 
Action: Mouse moved to (457, 425)
Screenshot: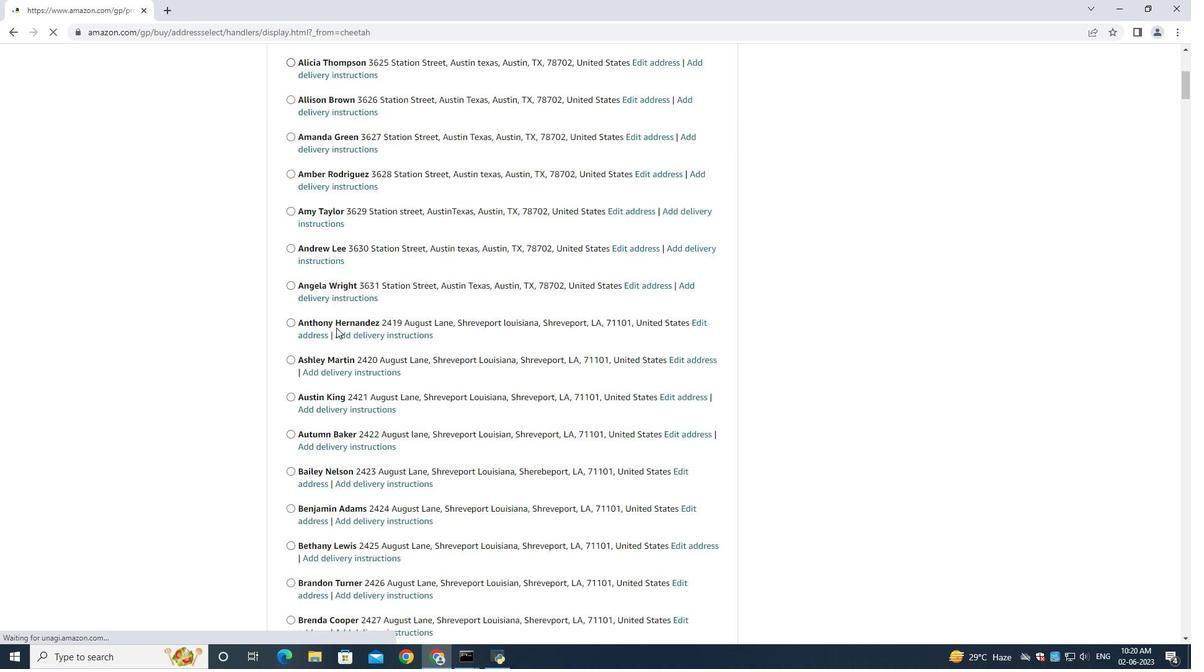 
Action: Mouse scrolled (456, 423) with delta (0, 0)
Screenshot: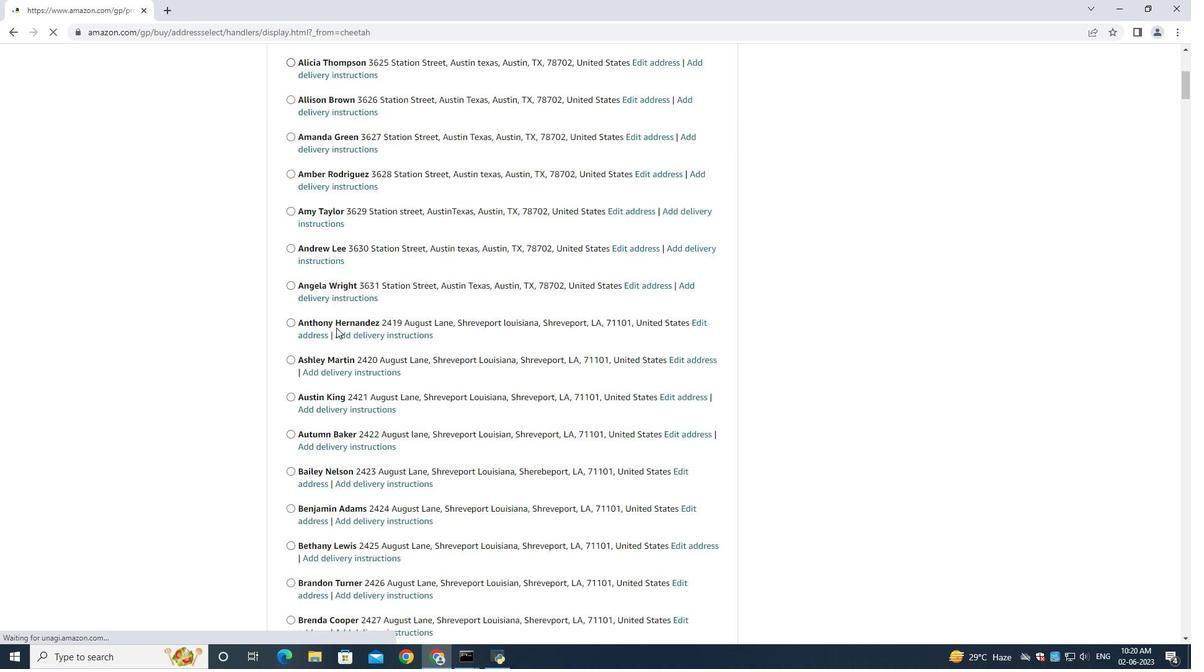 
Action: Mouse moved to (460, 429)
Screenshot: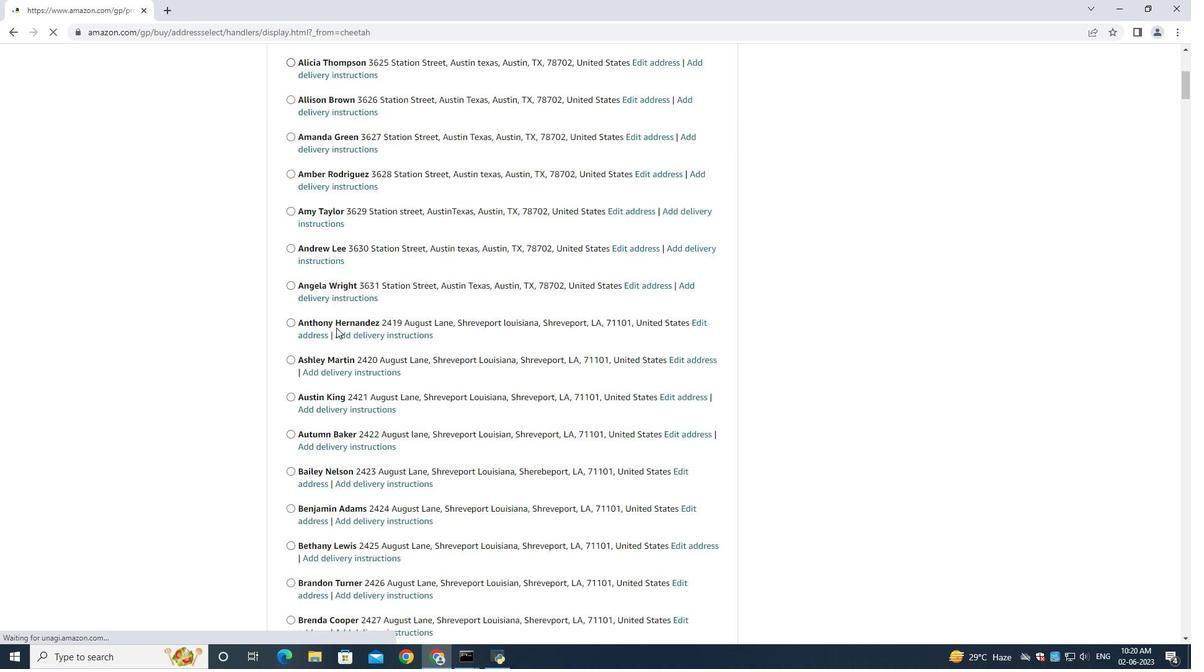 
Action: Mouse scrolled (457, 424) with delta (0, 0)
Screenshot: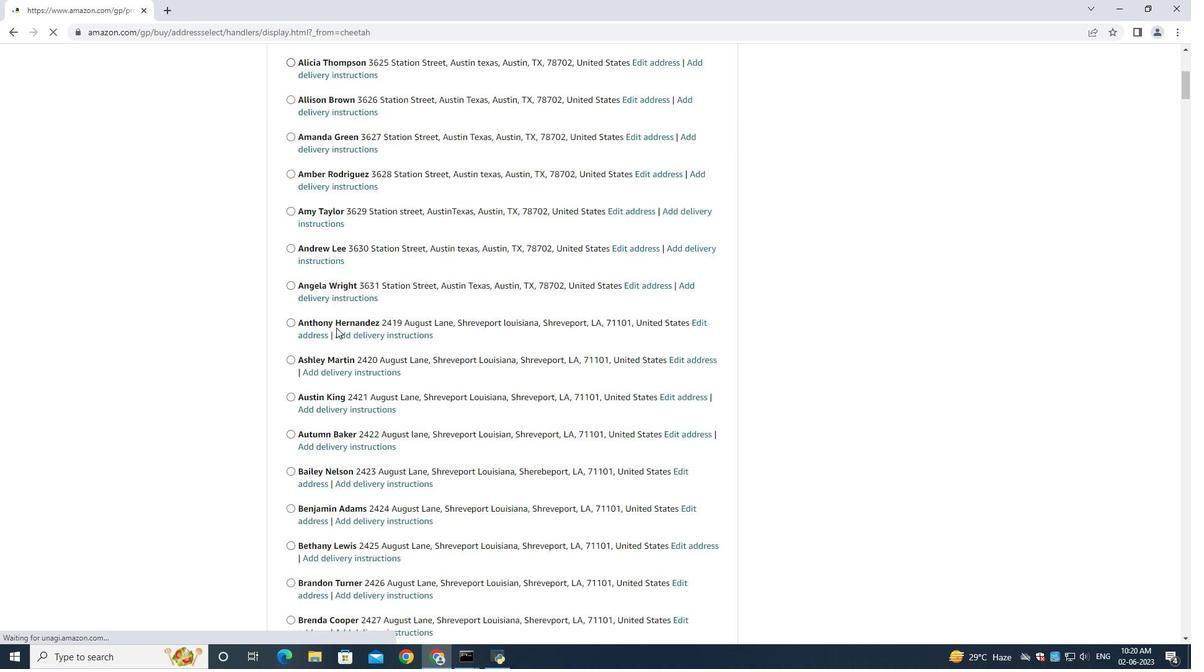 
Action: Mouse moved to (462, 435)
Screenshot: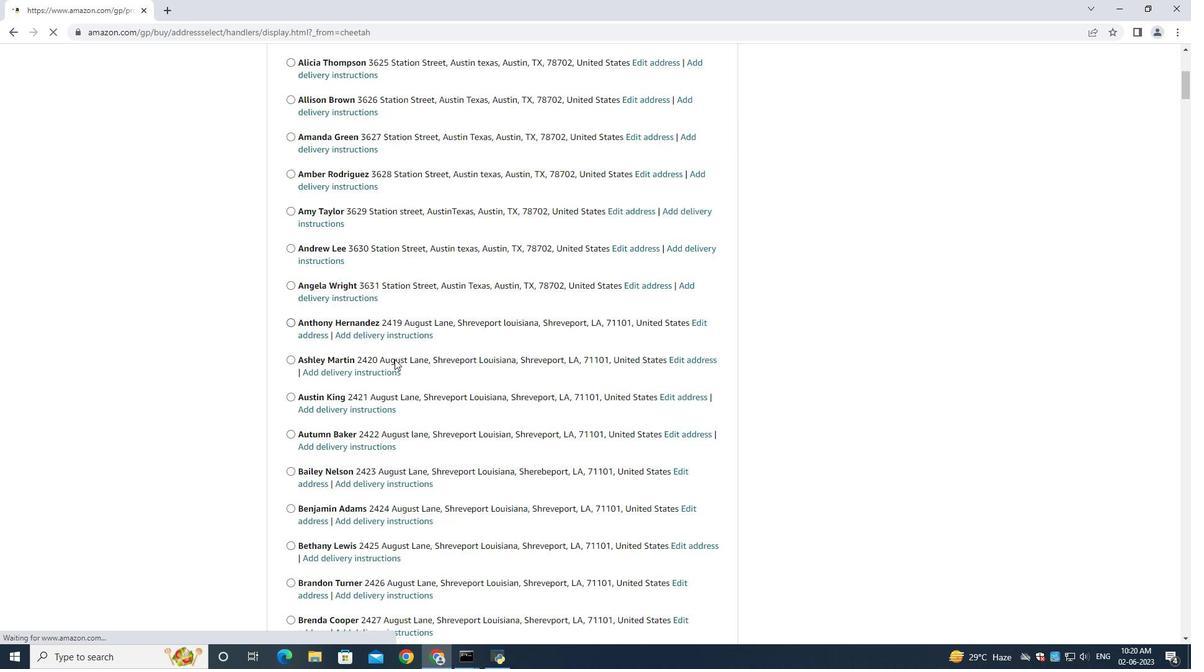 
Action: Mouse scrolled (460, 428) with delta (0, 0)
Screenshot: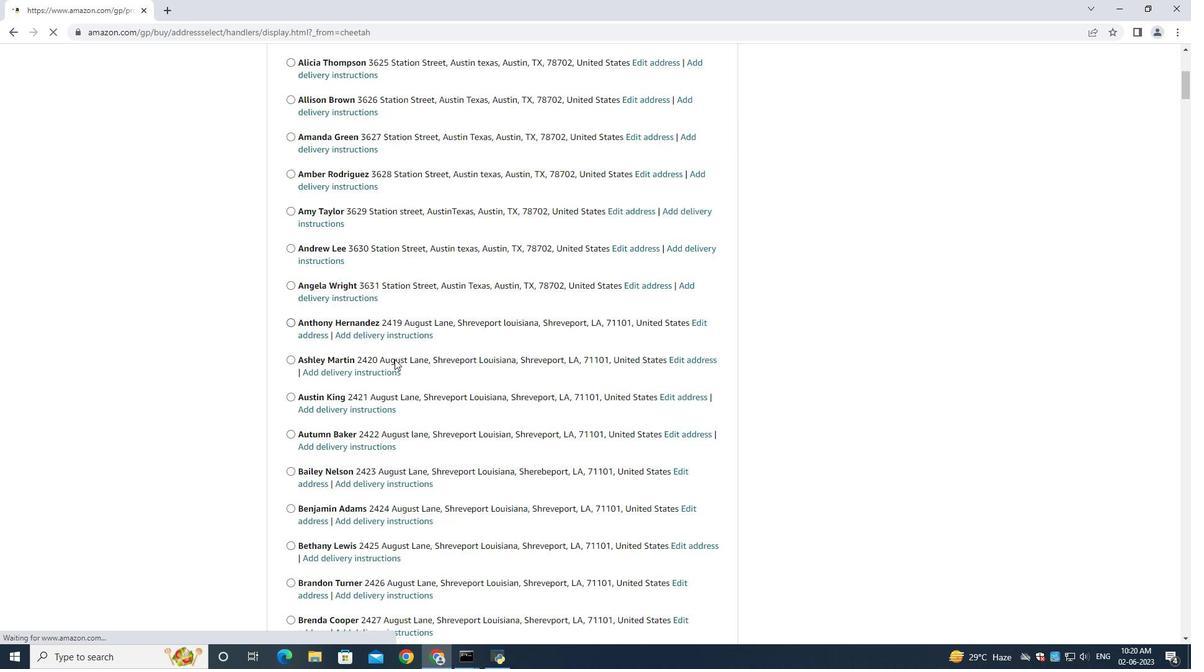 
Action: Mouse moved to (471, 438)
Screenshot: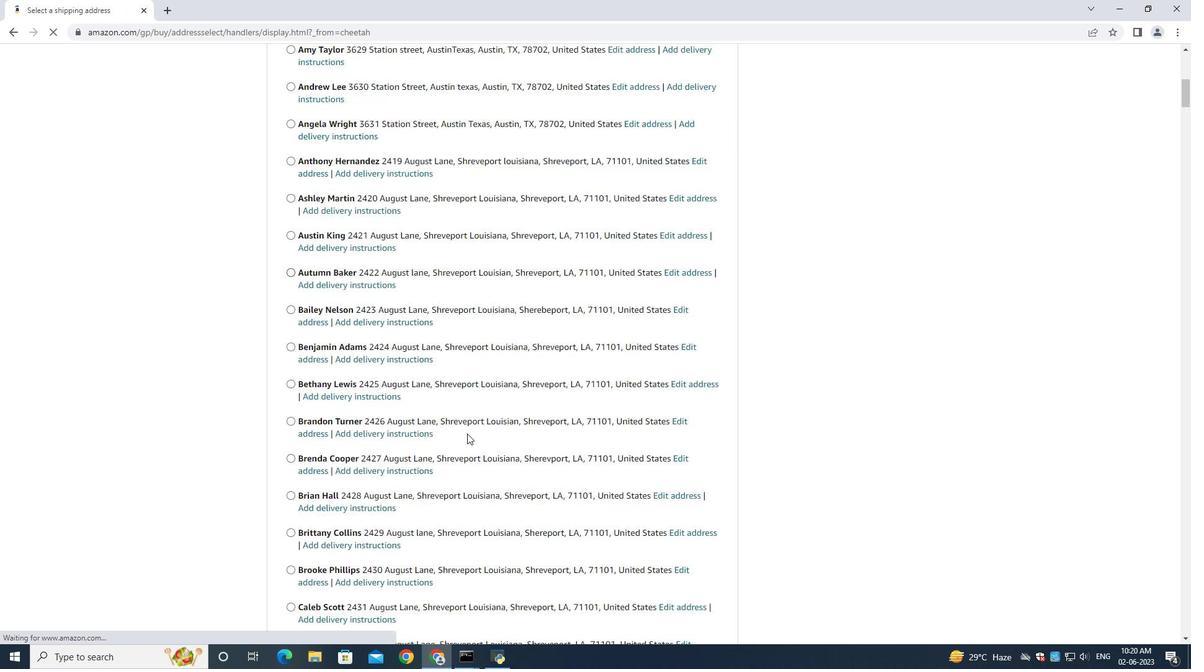 
Action: Mouse scrolled (471, 437) with delta (0, 0)
Screenshot: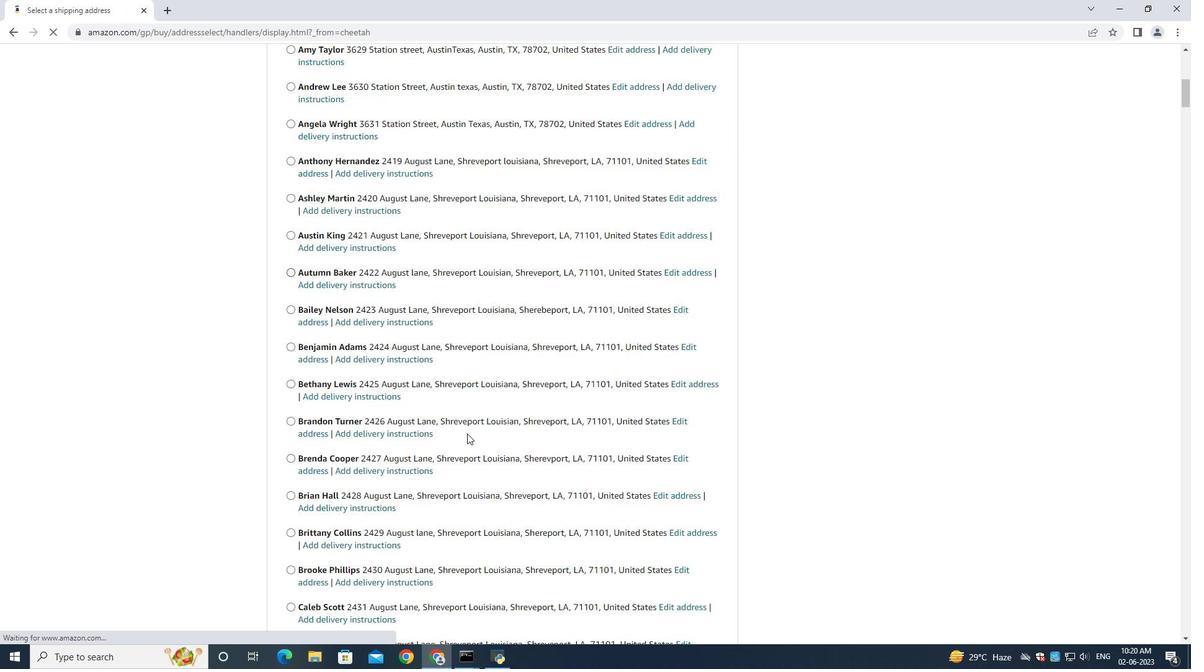 
Action: Mouse moved to (472, 440)
Screenshot: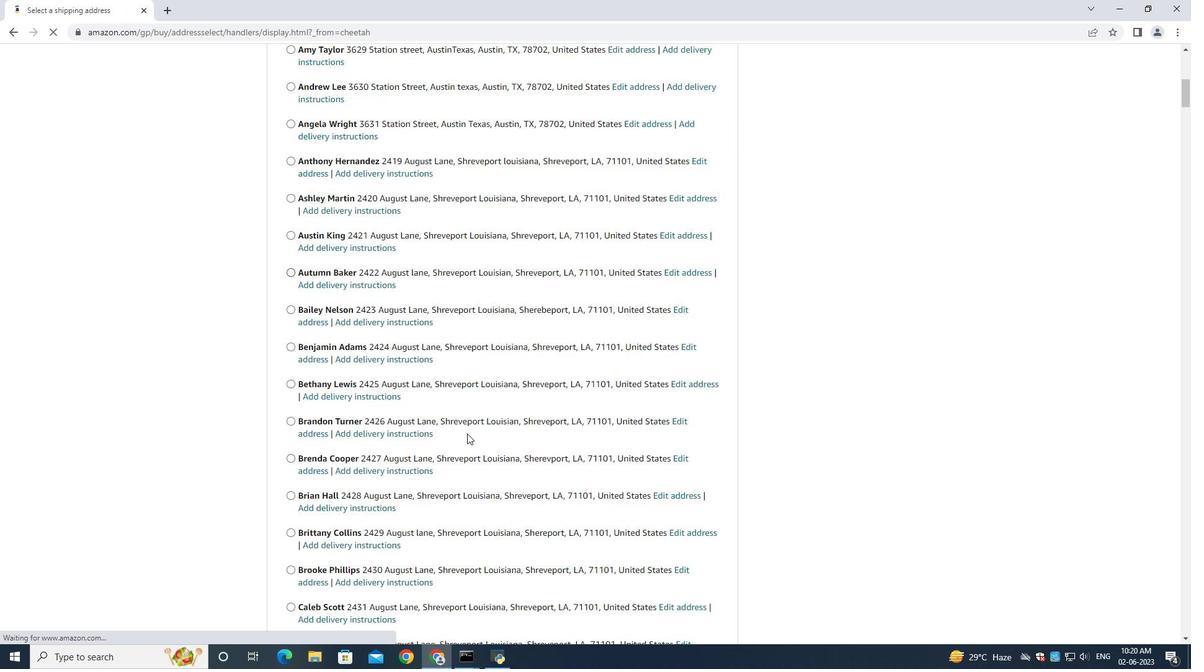 
Action: Mouse scrolled (472, 439) with delta (0, 0)
Screenshot: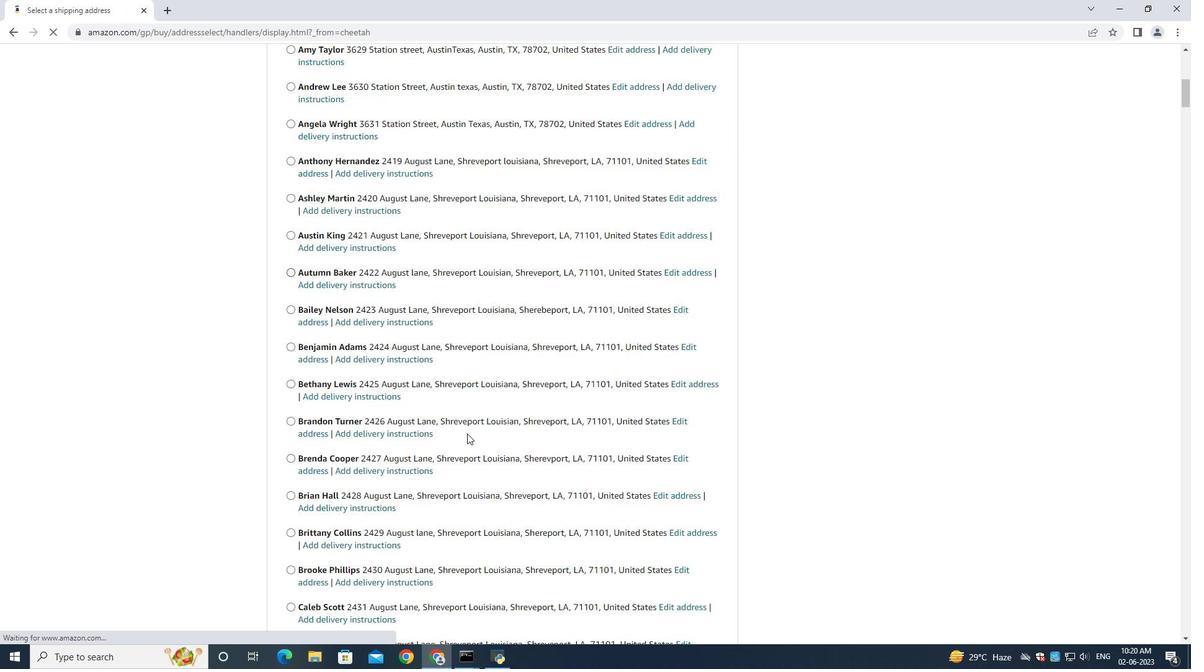 
Action: Mouse moved to (472, 440)
Screenshot: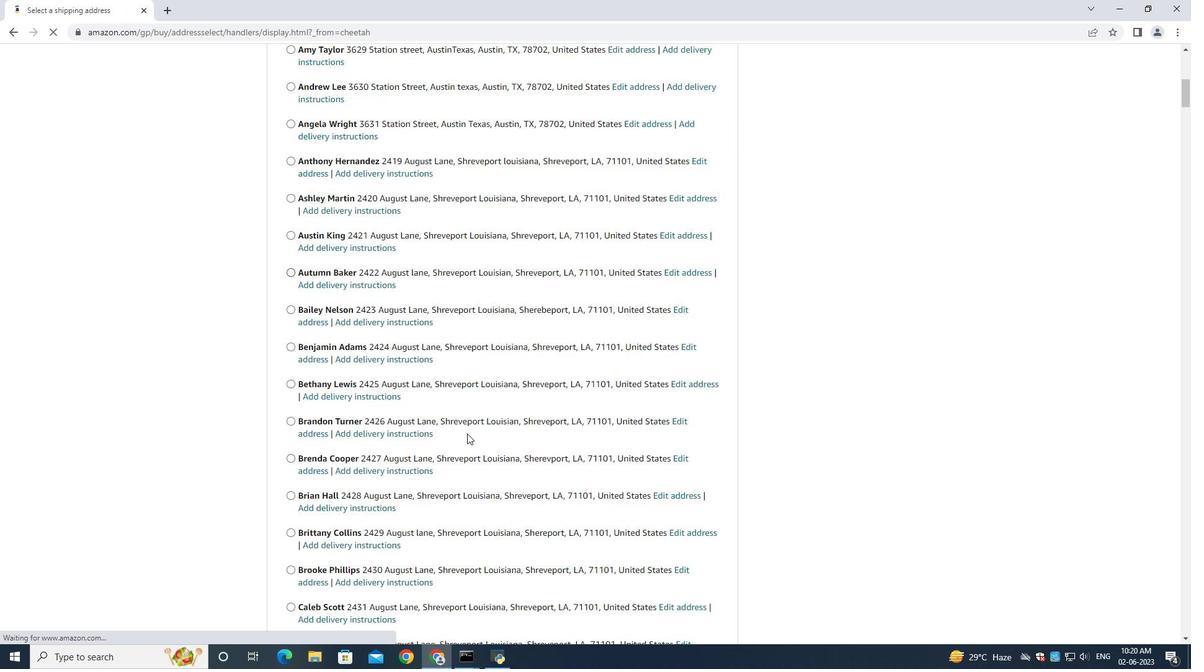 
Action: Mouse scrolled (472, 439) with delta (0, 0)
Screenshot: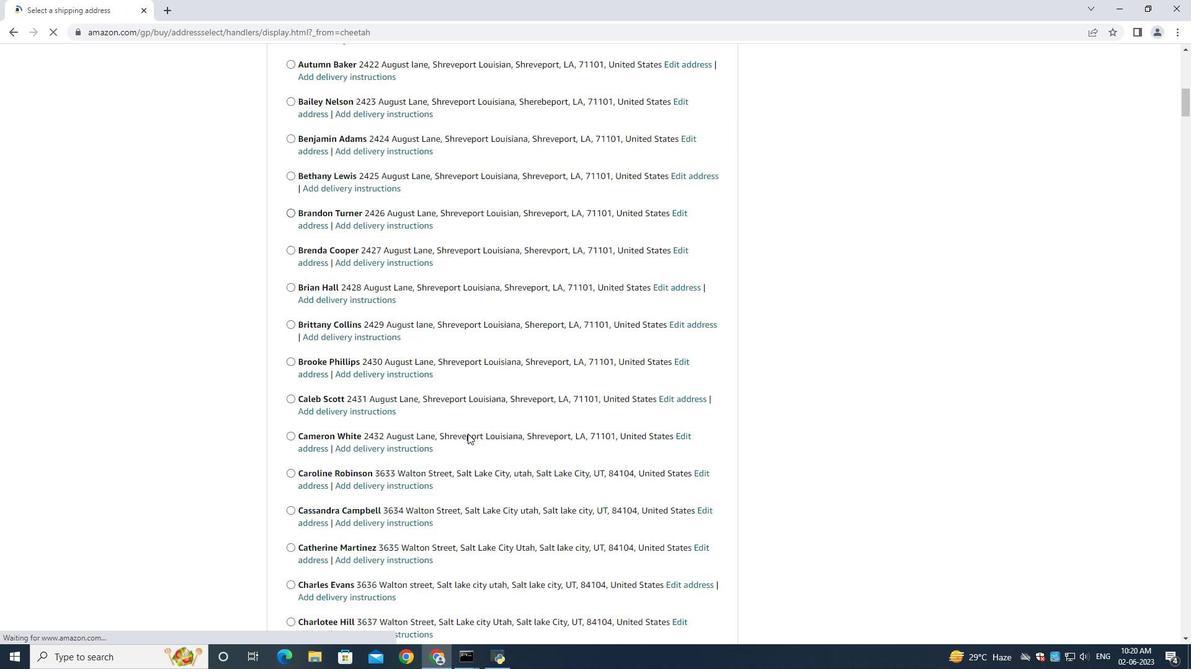 
Action: Mouse scrolled (472, 439) with delta (0, 0)
Screenshot: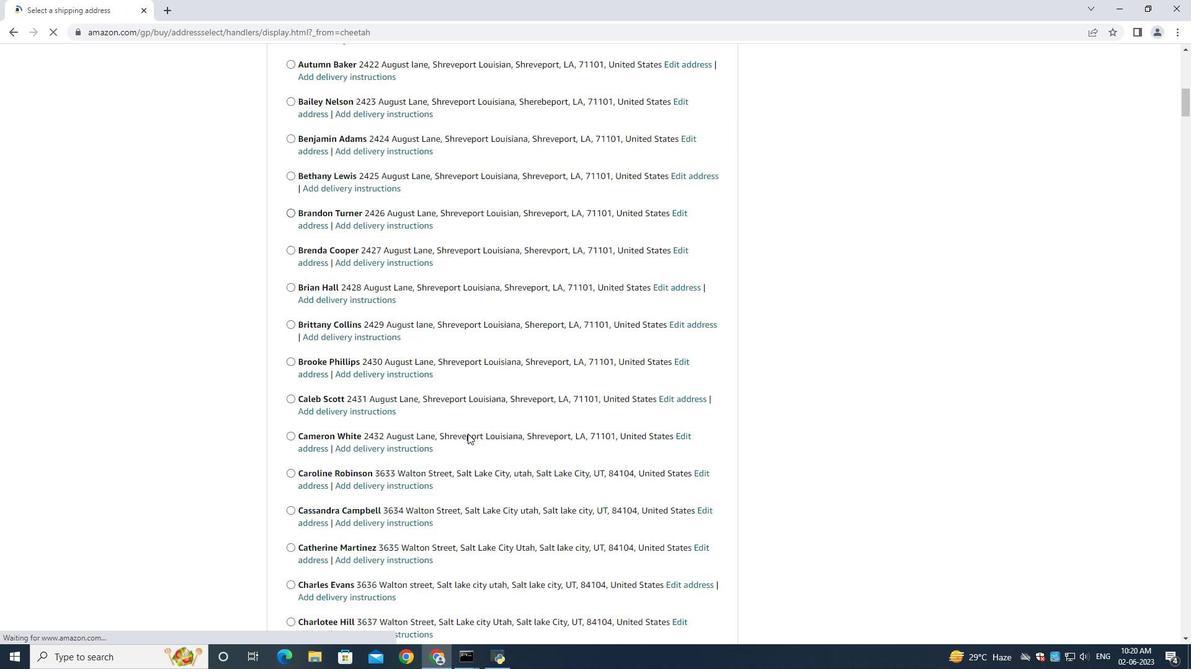 
Action: Mouse scrolled (472, 439) with delta (0, -1)
Screenshot: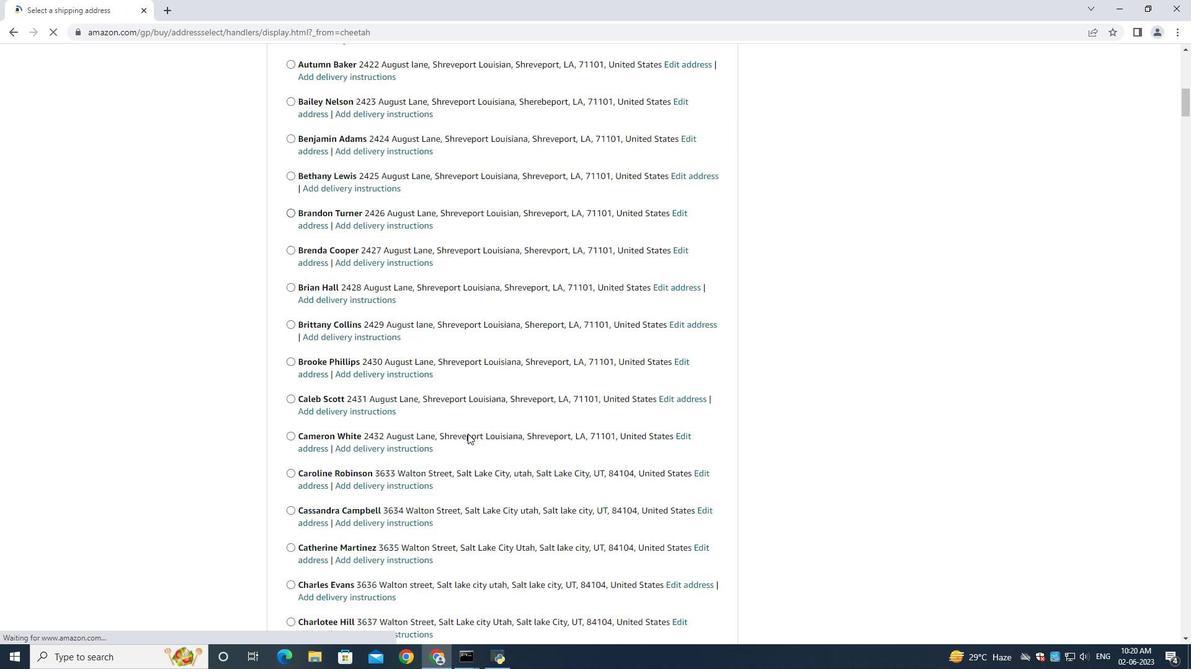 
Action: Mouse scrolled (472, 439) with delta (0, 0)
Screenshot: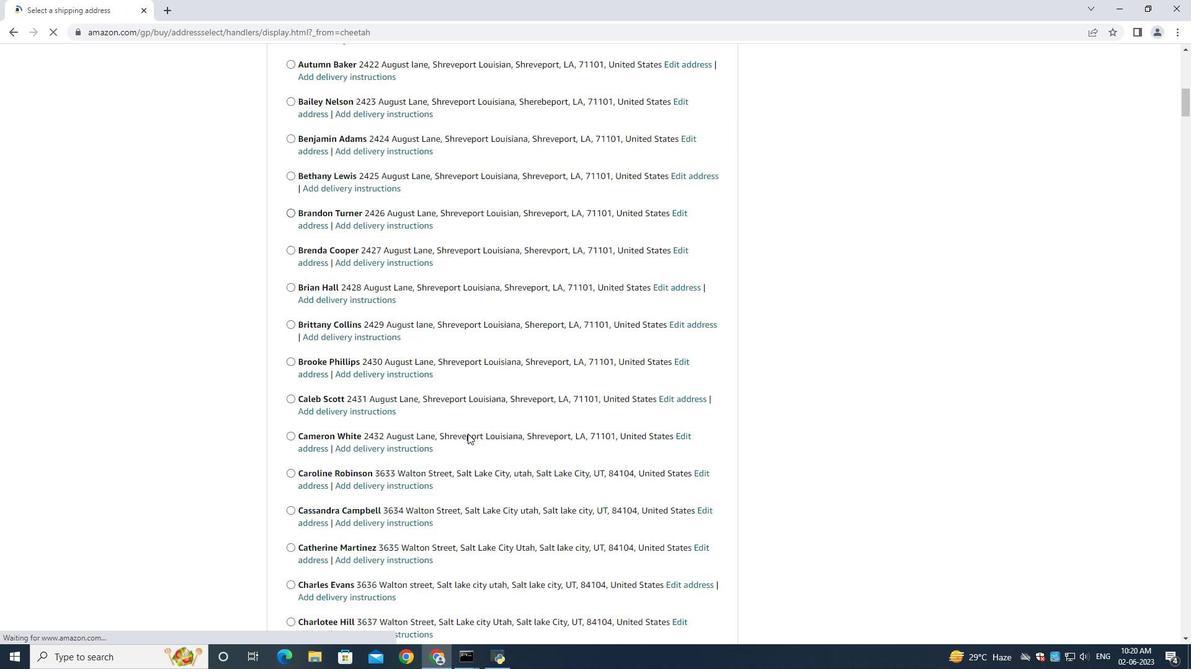 
Action: Mouse scrolled (472, 439) with delta (0, 0)
Screenshot: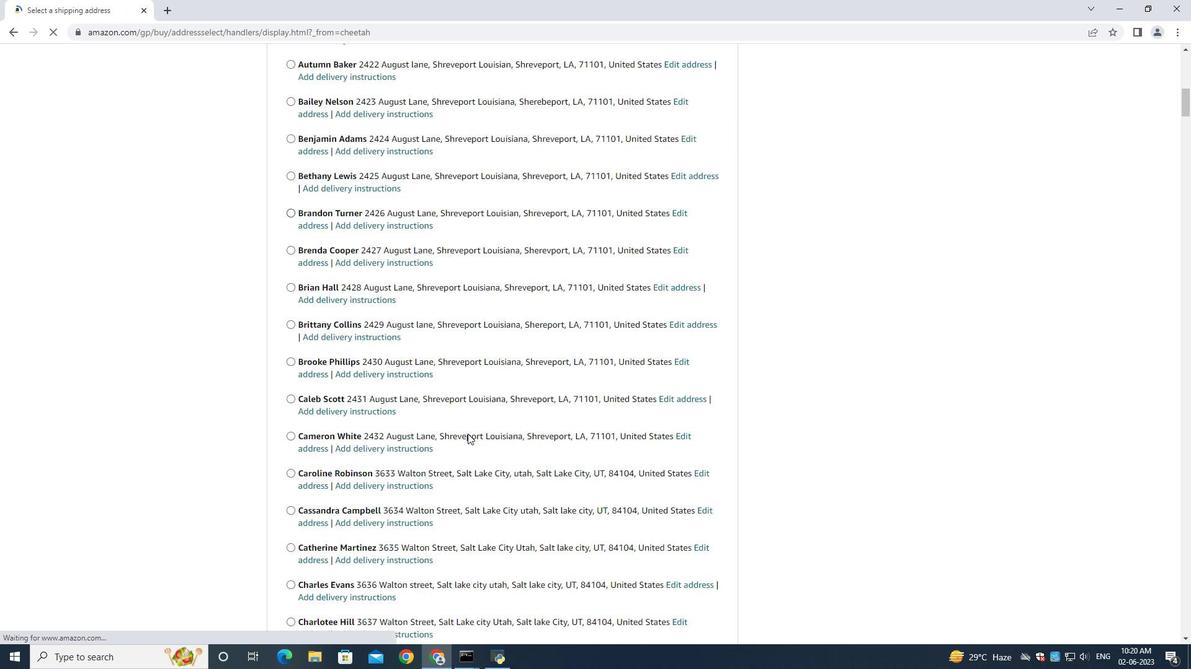 
Action: Mouse scrolled (472, 439) with delta (0, 0)
Screenshot: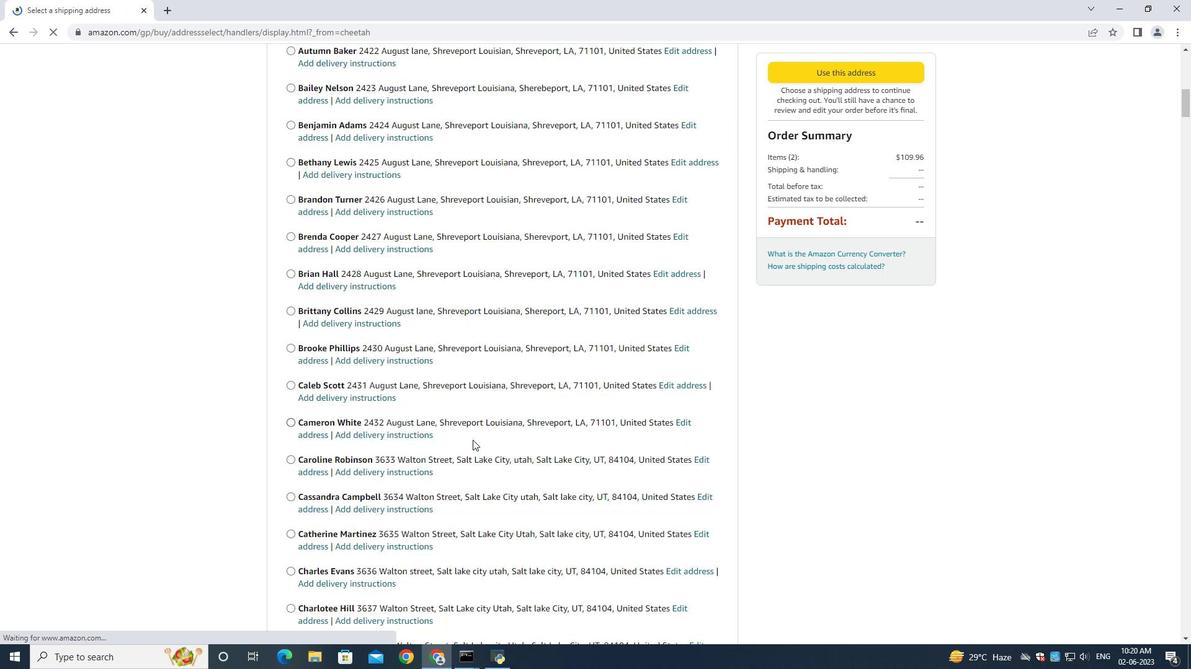 
Action: Mouse moved to (472, 442)
Screenshot: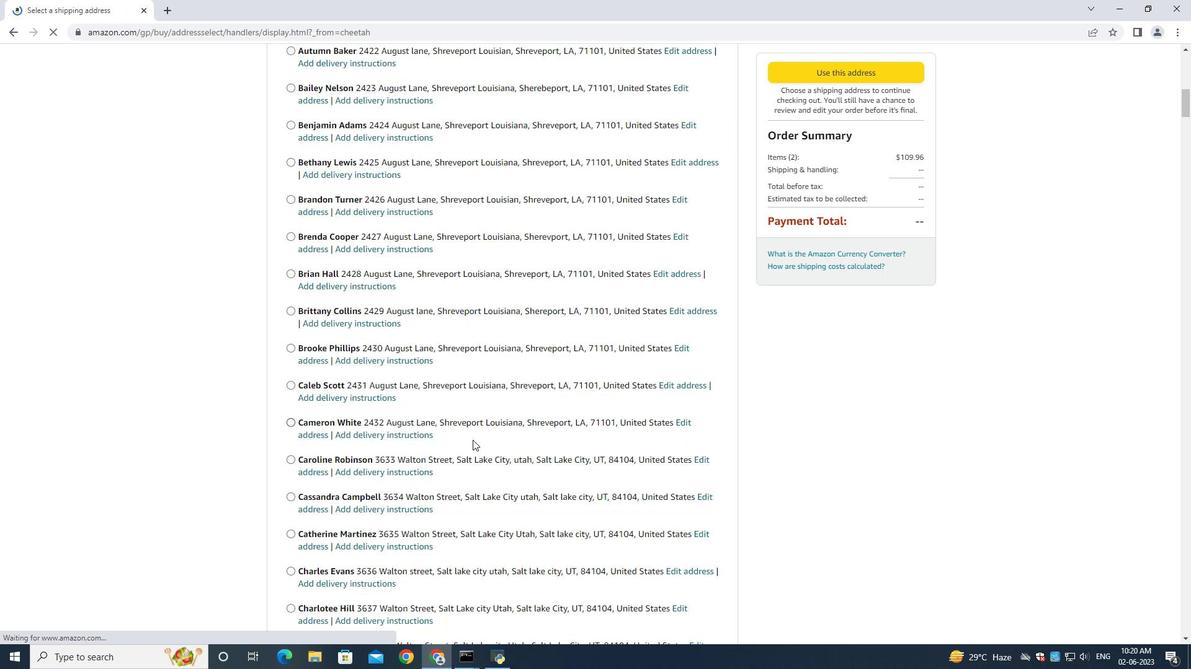 
Action: Mouse scrolled (472, 441) with delta (0, 0)
Screenshot: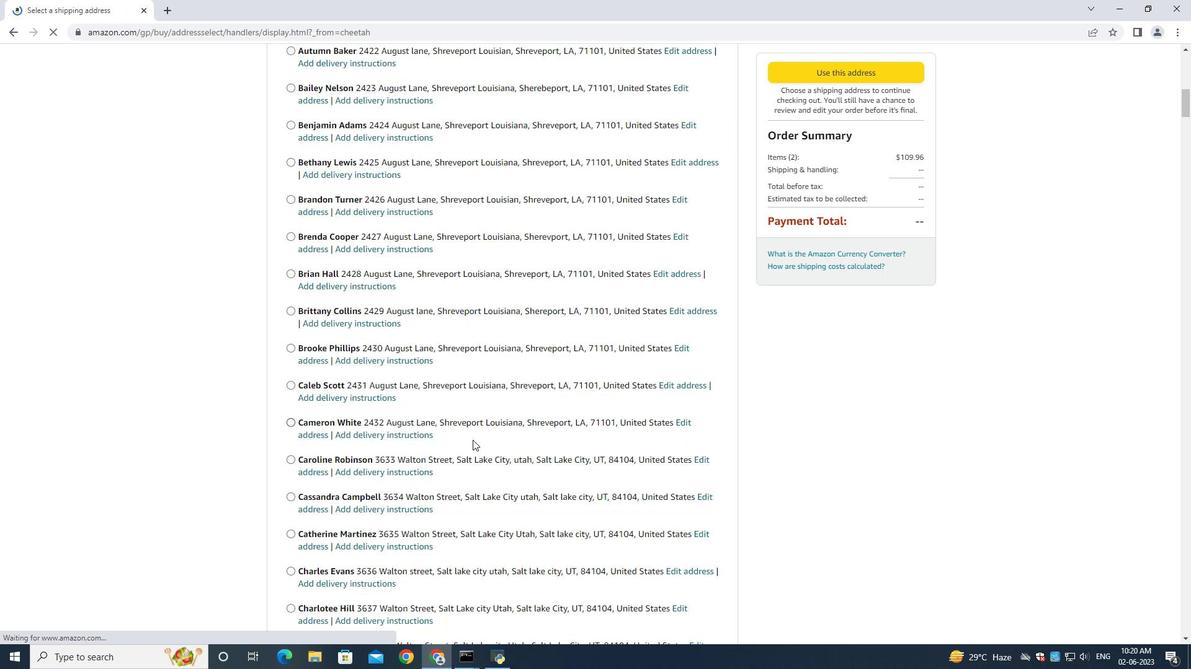 
Action: Mouse moved to (472, 443)
Screenshot: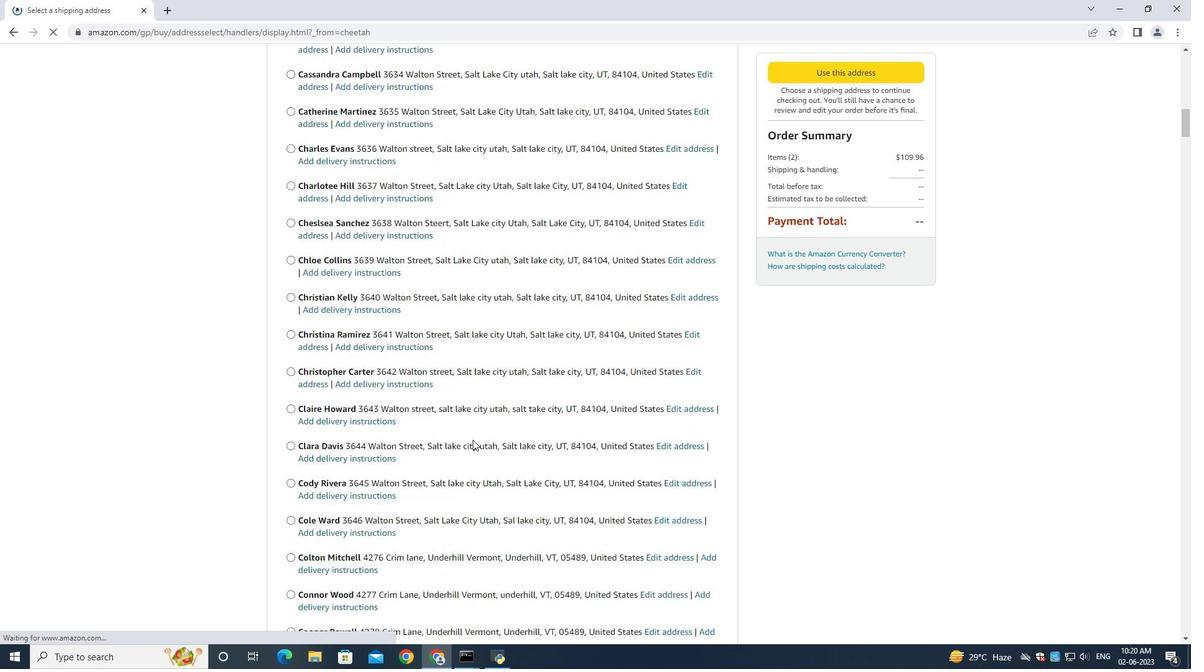 
Action: Mouse scrolled (472, 442) with delta (0, 0)
Screenshot: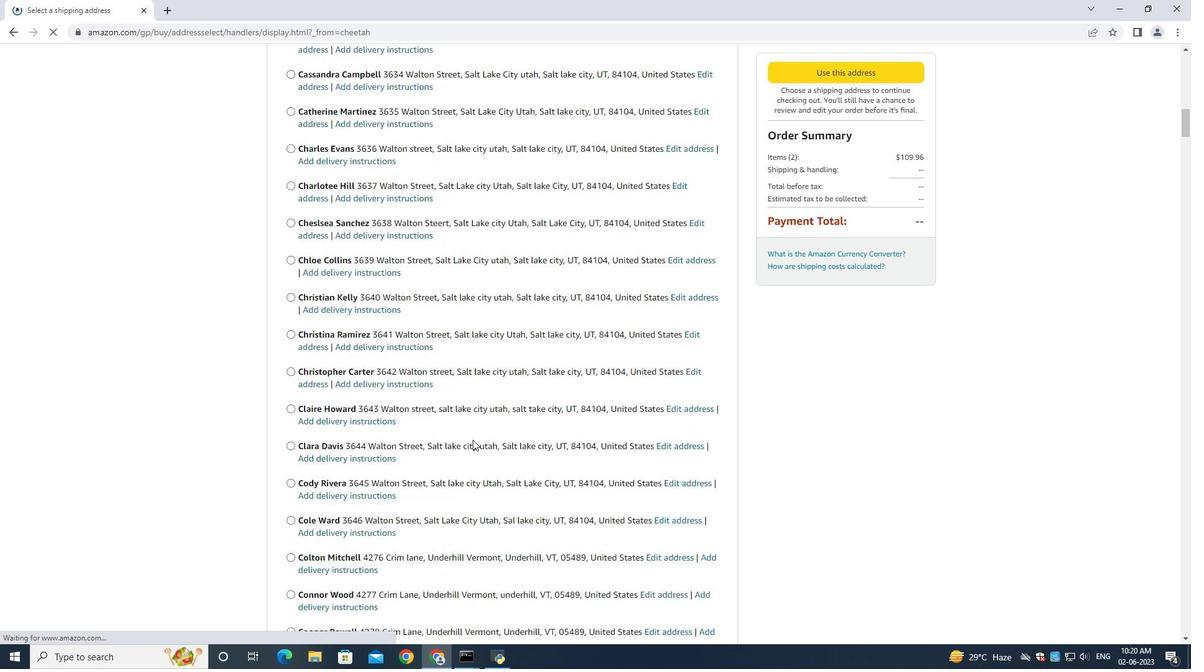 
Action: Mouse scrolled (472, 442) with delta (0, 0)
Screenshot: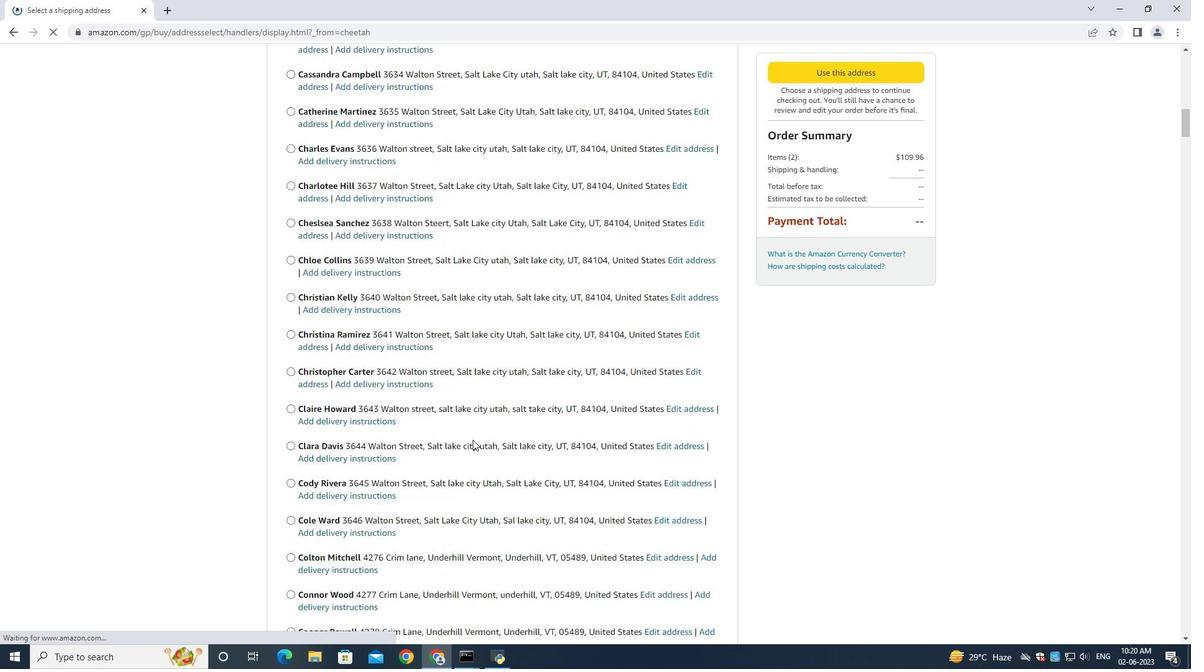 
Action: Mouse moved to (472, 443)
Screenshot: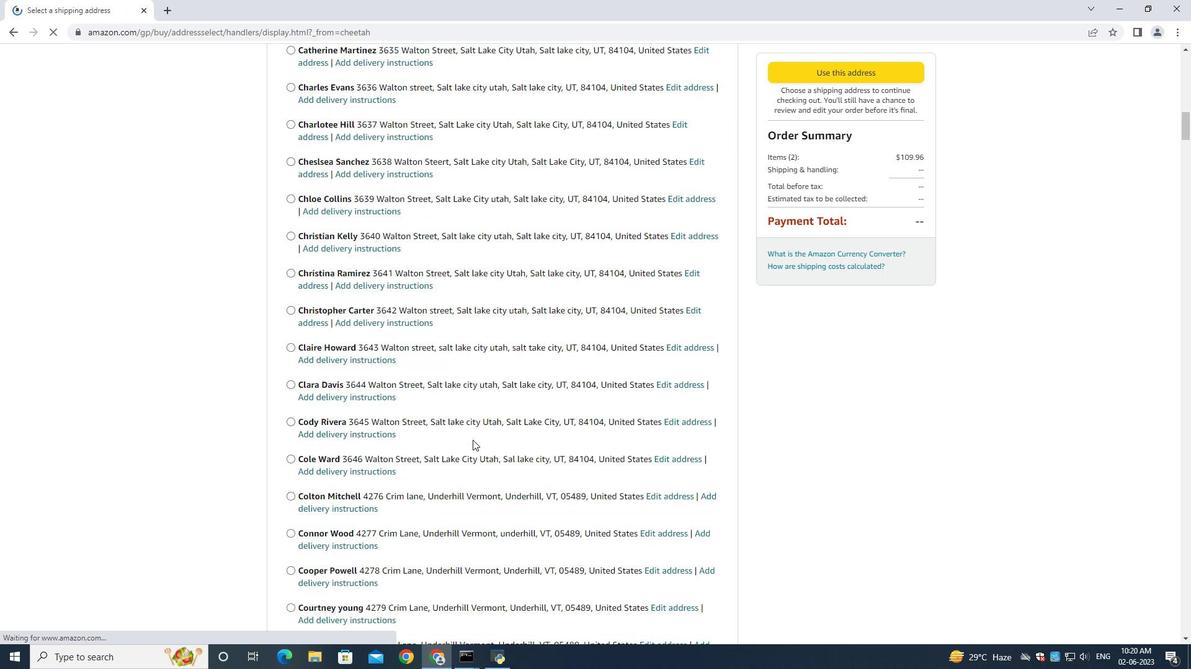 
Action: Mouse scrolled (472, 442) with delta (0, 0)
Screenshot: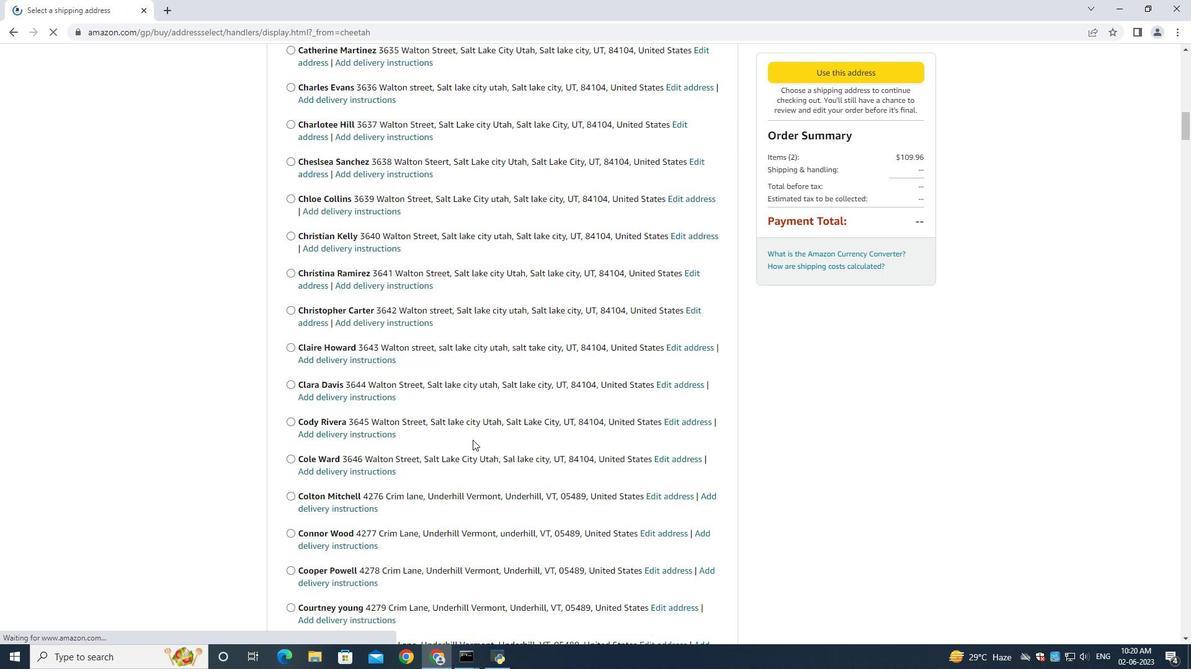 
Action: Mouse scrolled (472, 442) with delta (0, 0)
Screenshot: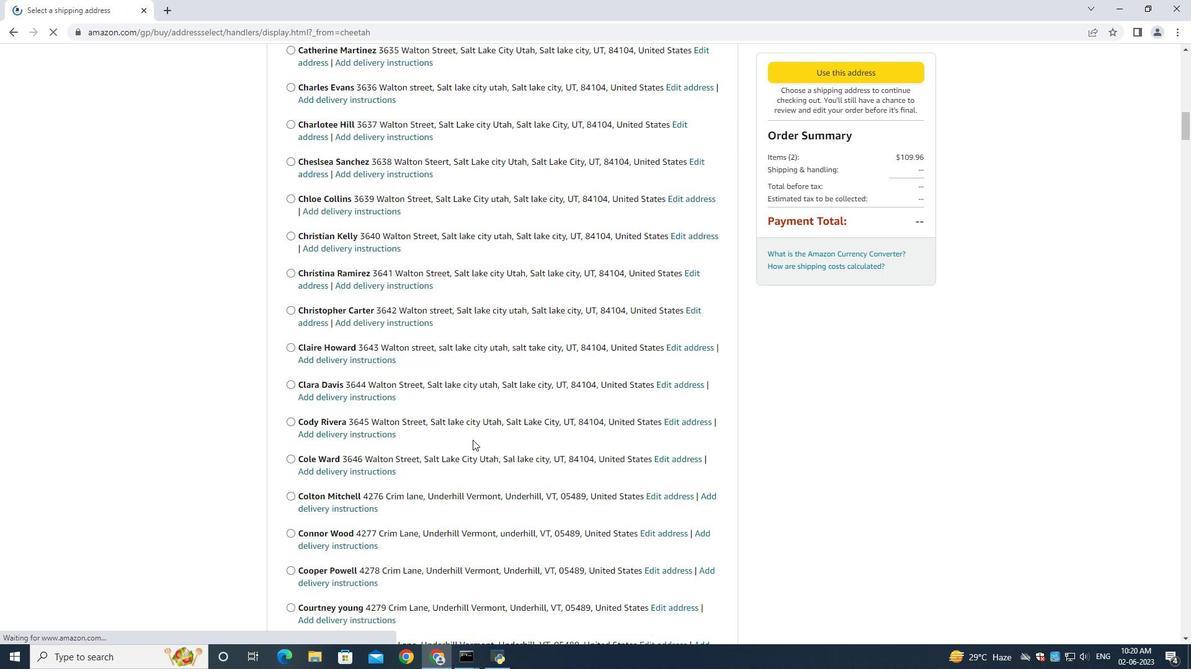 
Action: Mouse scrolled (472, 442) with delta (0, 0)
Screenshot: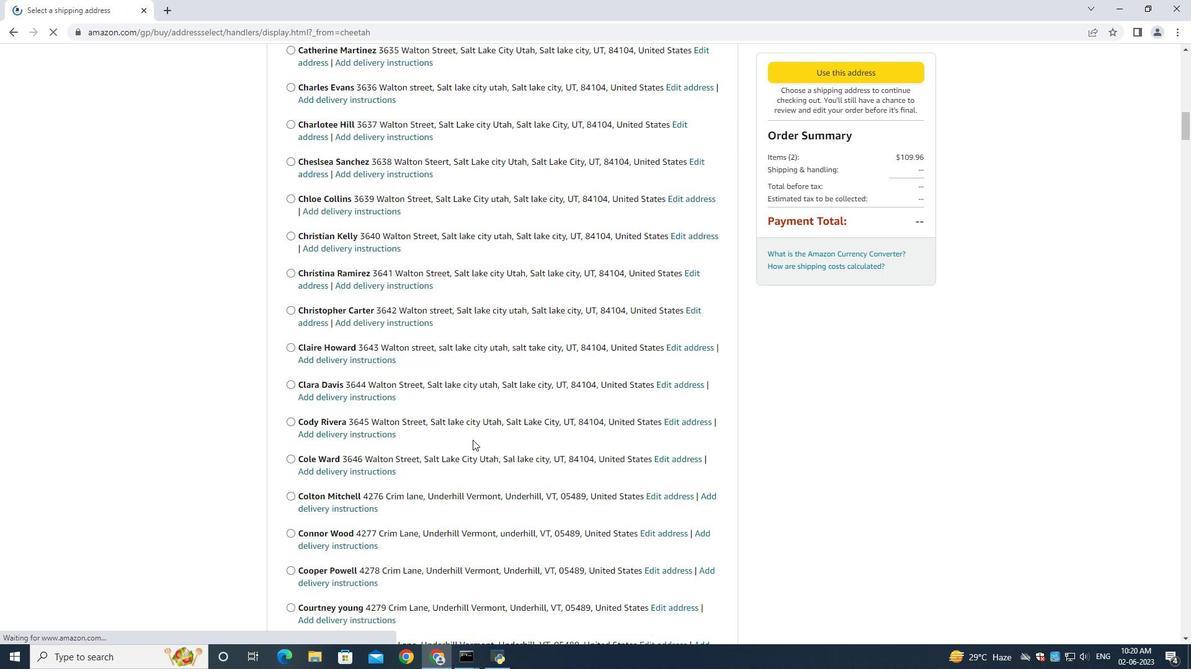 
Action: Mouse scrolled (472, 442) with delta (0, 0)
Screenshot: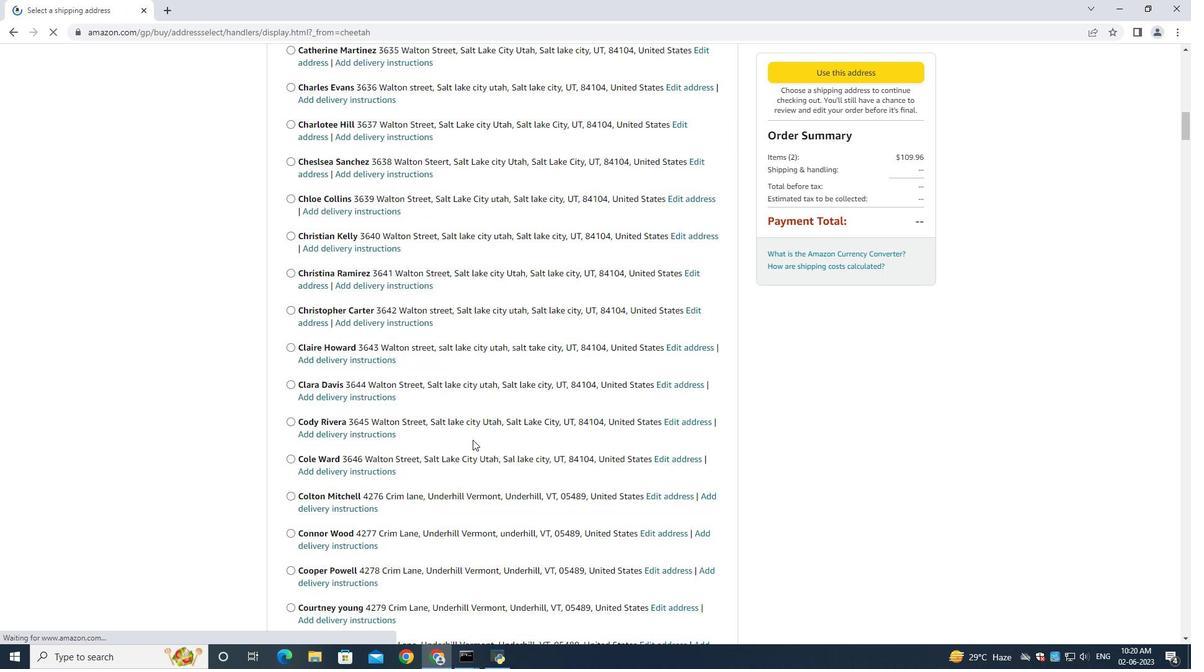 
Action: Mouse scrolled (472, 442) with delta (0, 0)
Screenshot: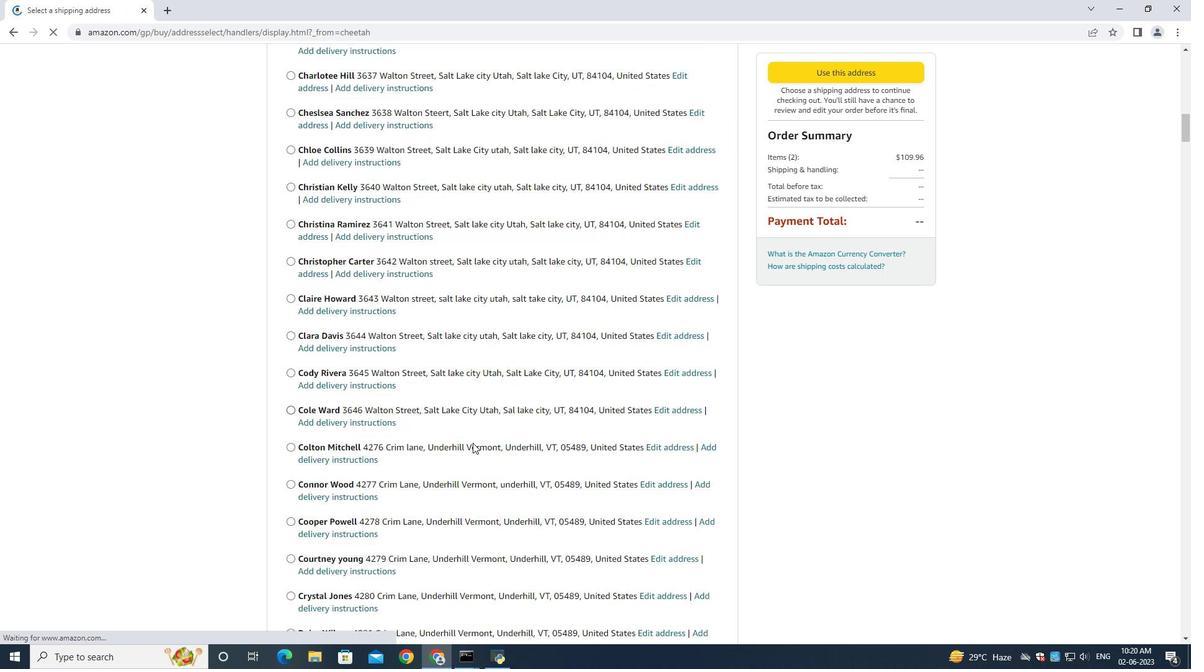 
Action: Mouse scrolled (472, 442) with delta (0, 0)
Screenshot: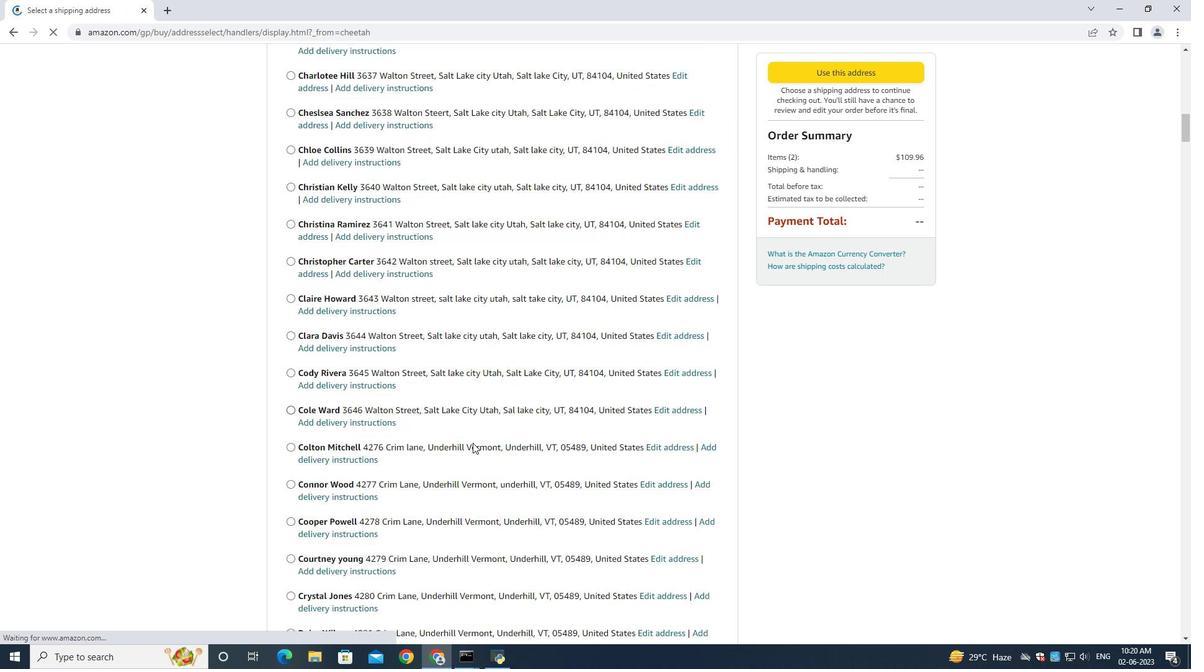 
Action: Mouse scrolled (472, 442) with delta (0, 0)
Screenshot: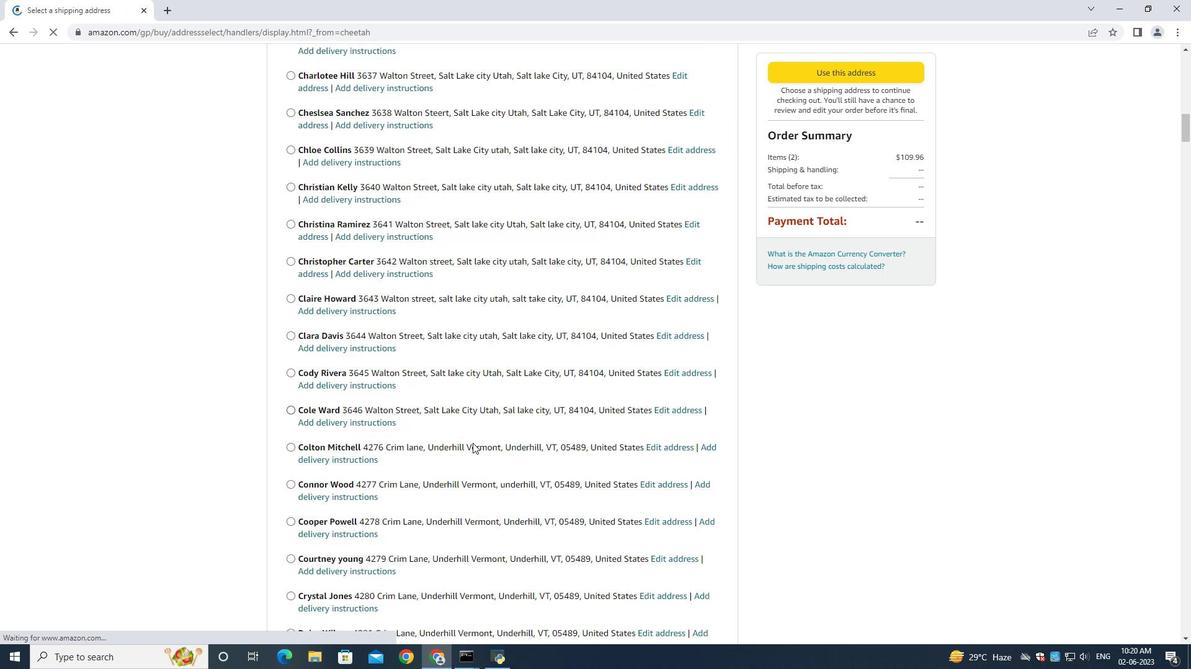 
Action: Mouse scrolled (472, 442) with delta (0, 0)
Screenshot: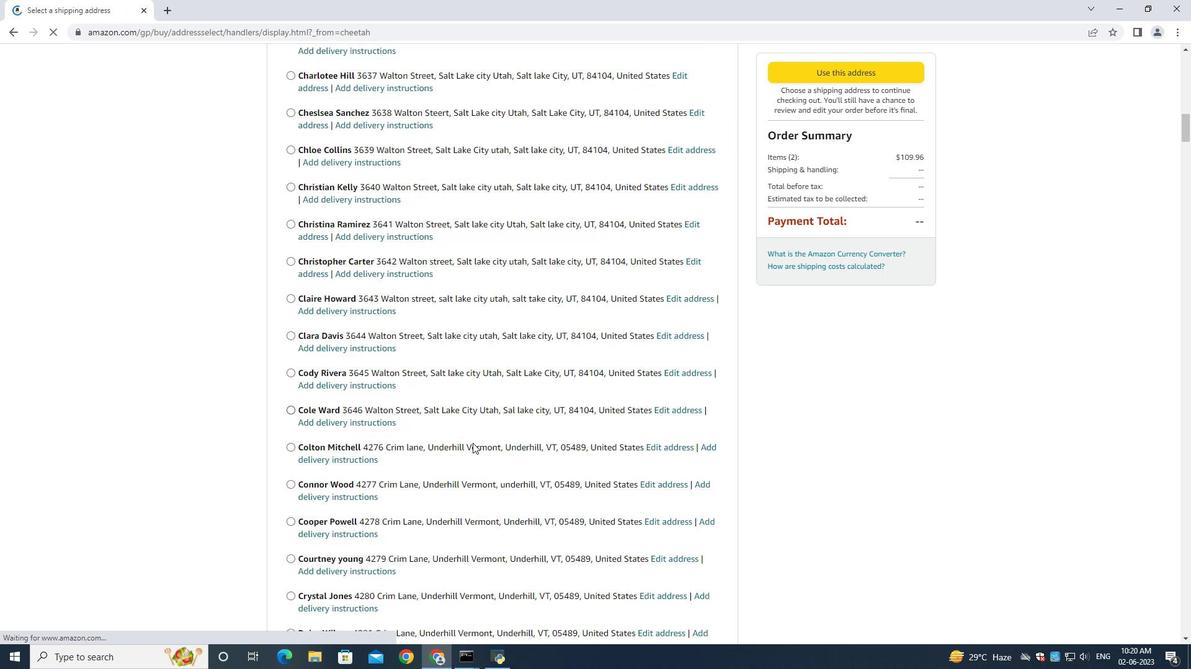 
Action: Mouse scrolled (472, 442) with delta (0, -1)
Screenshot: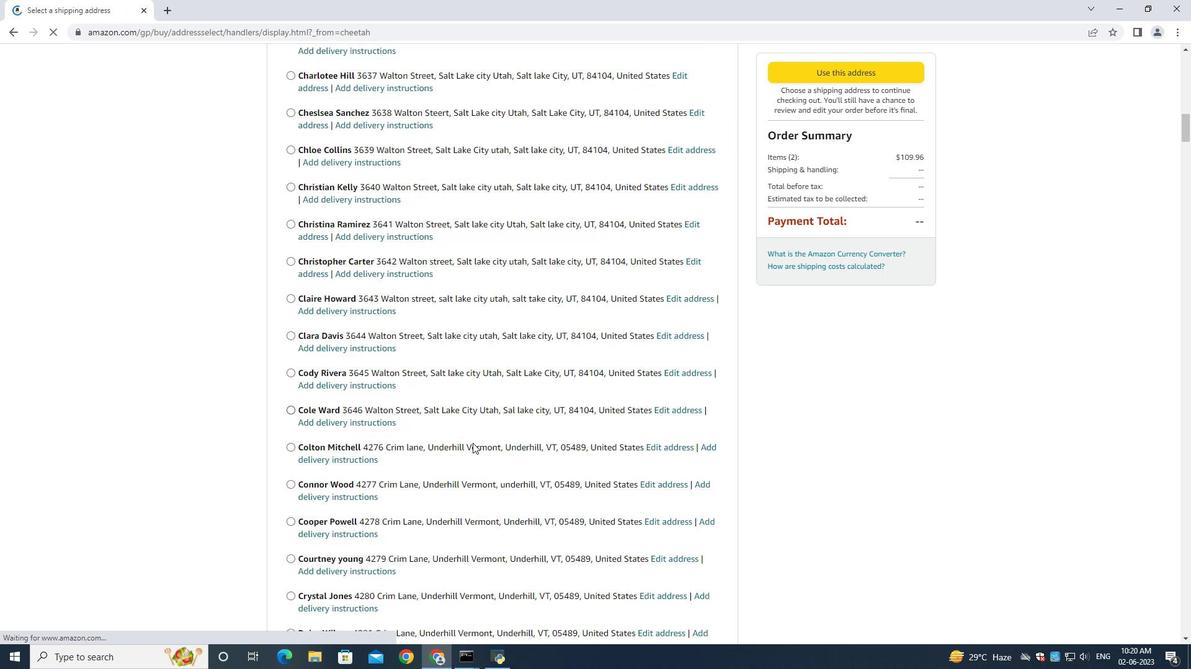 
Action: Mouse scrolled (472, 442) with delta (0, 0)
Screenshot: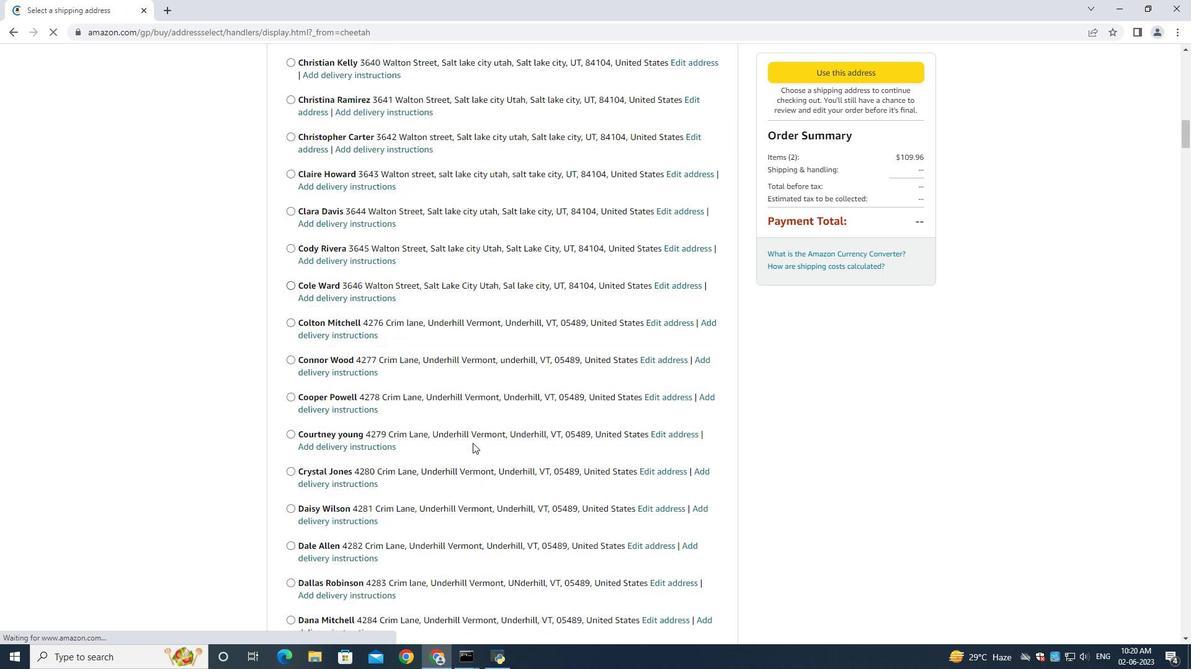 
Action: Mouse scrolled (472, 442) with delta (0, 0)
Screenshot: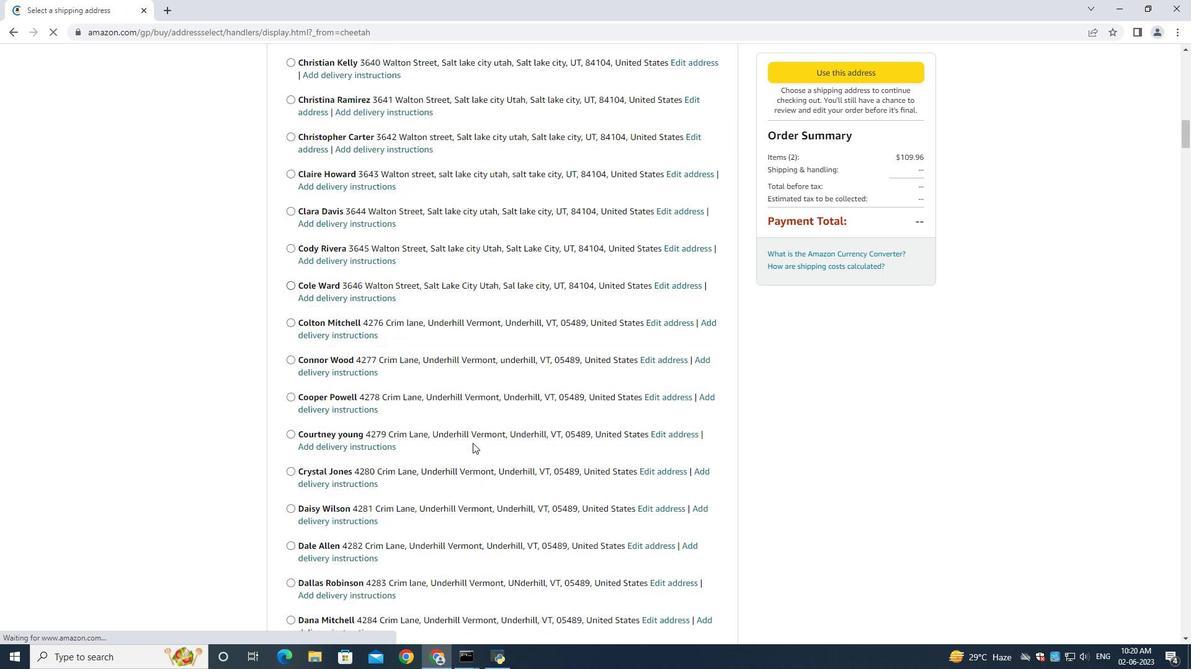 
Action: Mouse moved to (472, 442)
Screenshot: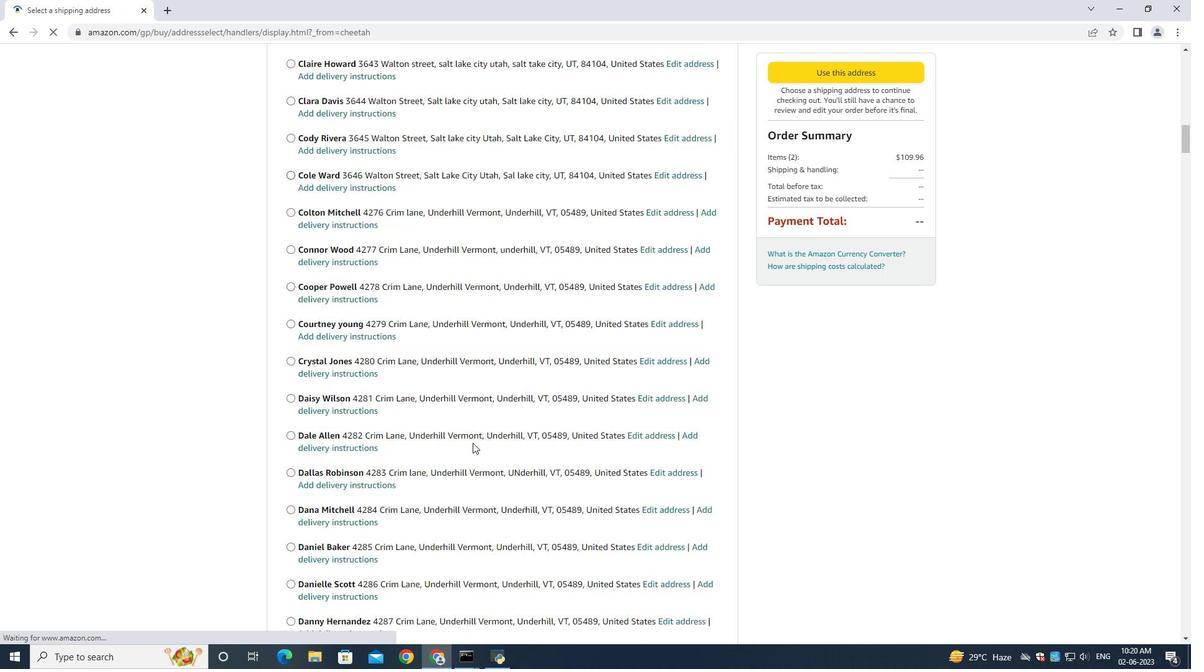 
Action: Mouse scrolled (472, 441) with delta (0, 0)
Screenshot: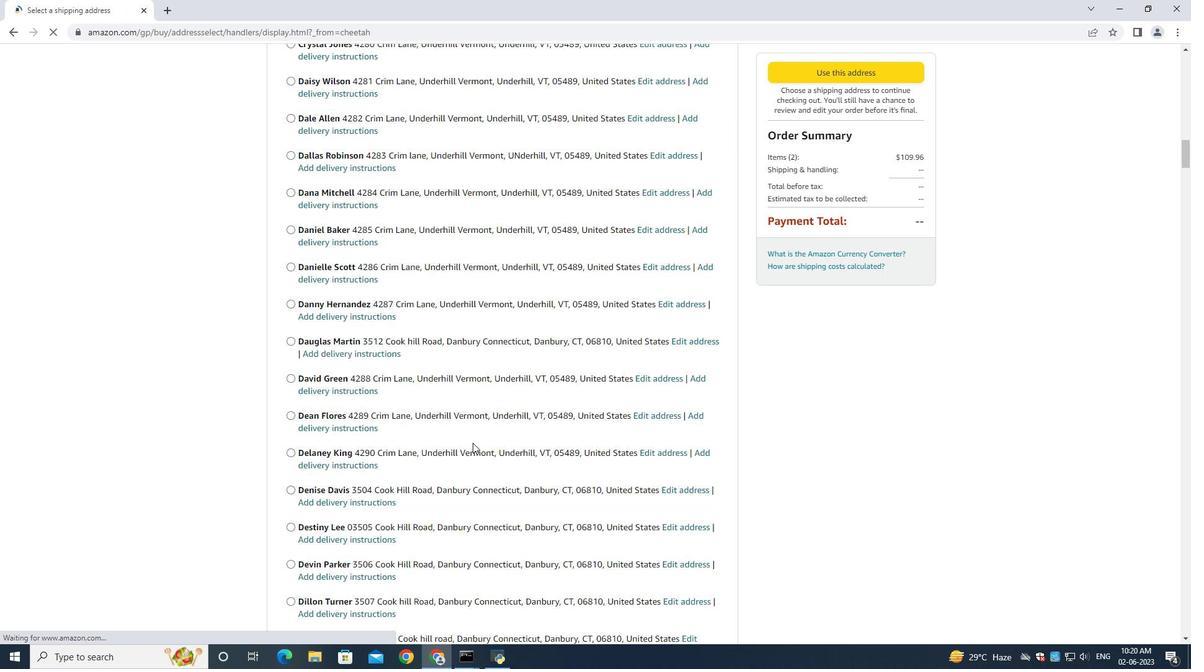 
Action: Mouse scrolled (472, 441) with delta (0, 0)
Screenshot: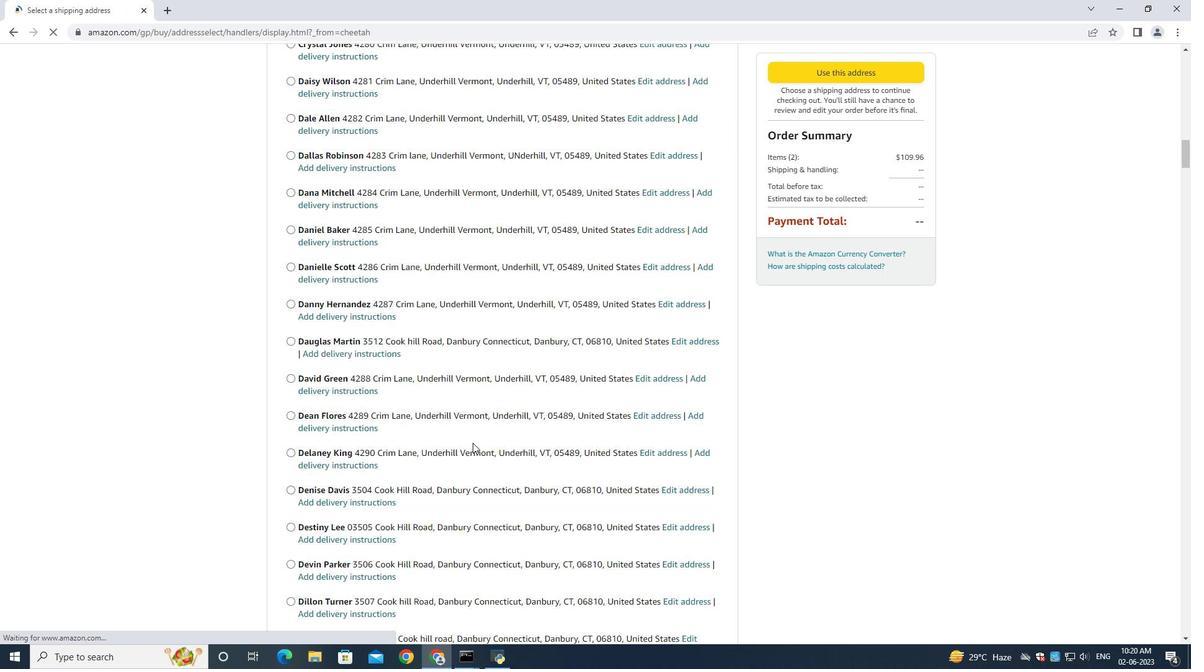
Action: Mouse scrolled (472, 441) with delta (0, 0)
Screenshot: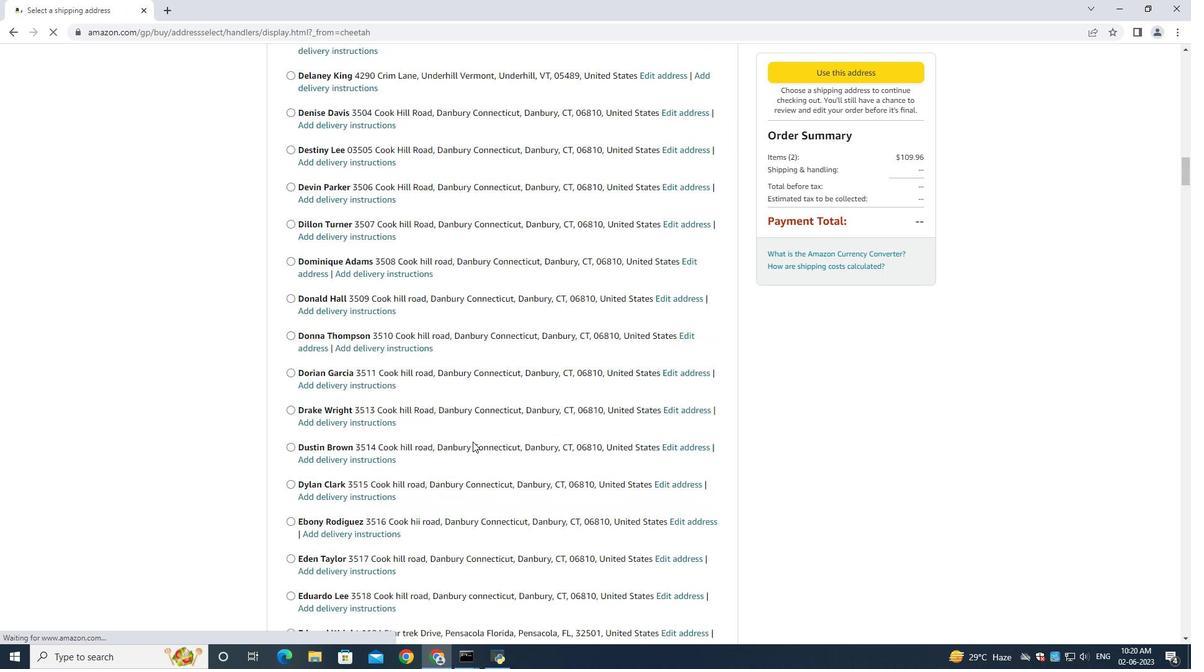 
Action: Mouse scrolled (472, 441) with delta (0, -1)
Screenshot: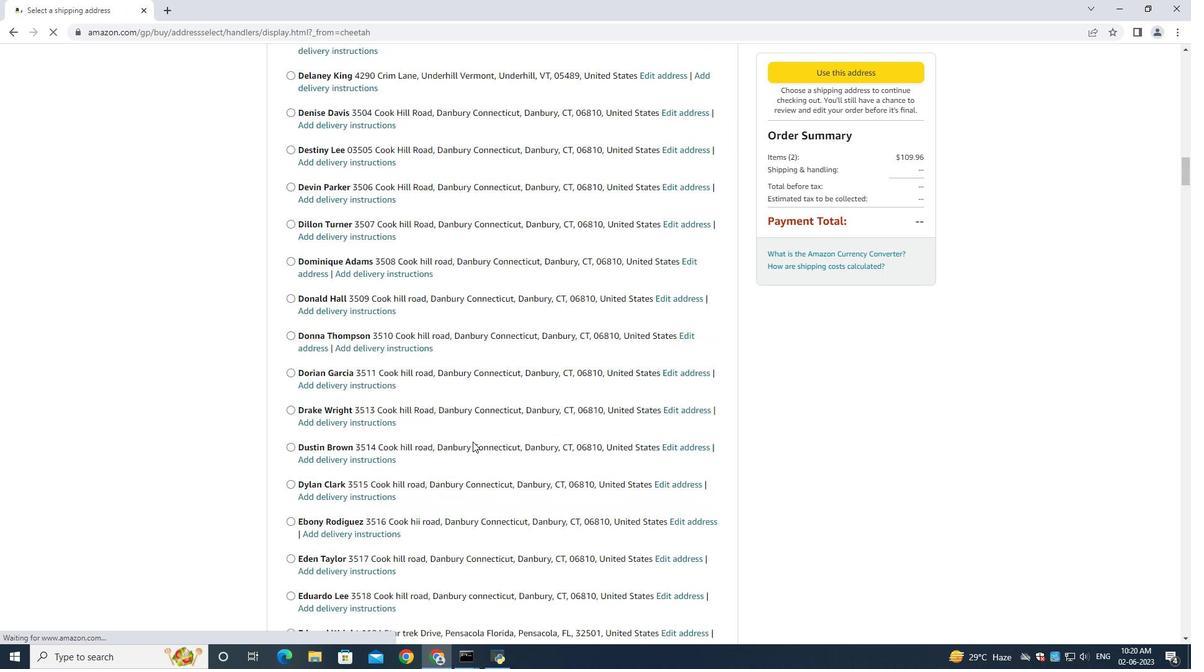 
Action: Mouse moved to (472, 442)
Screenshot: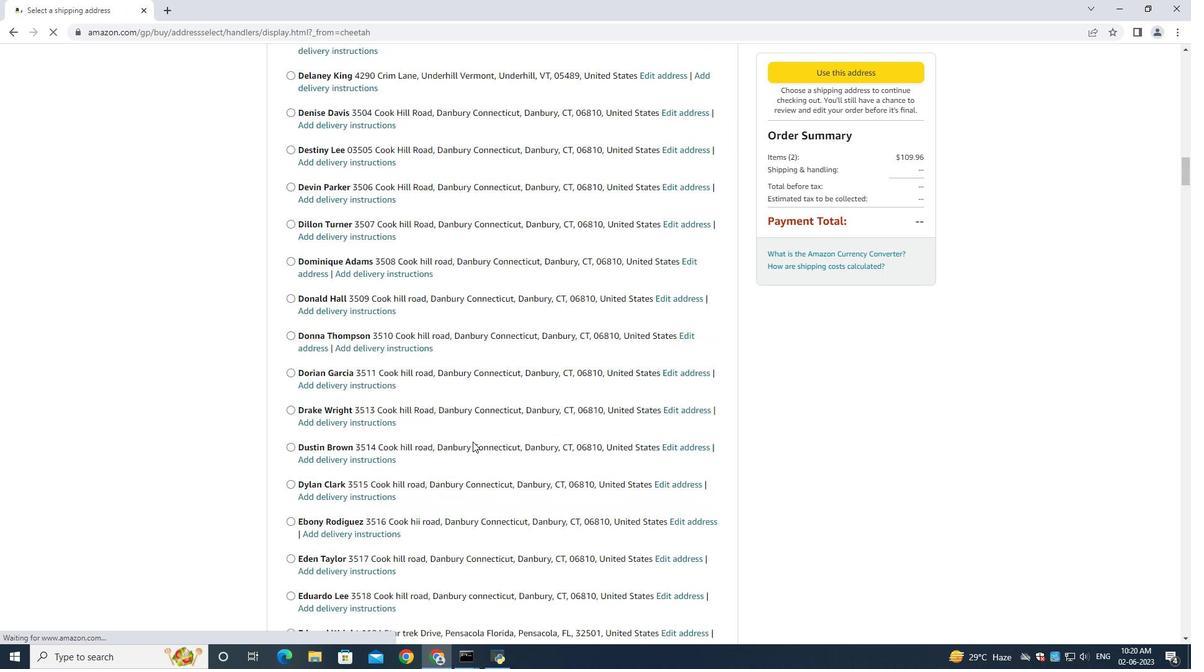 
Action: Mouse scrolled (472, 441) with delta (0, 0)
Screenshot: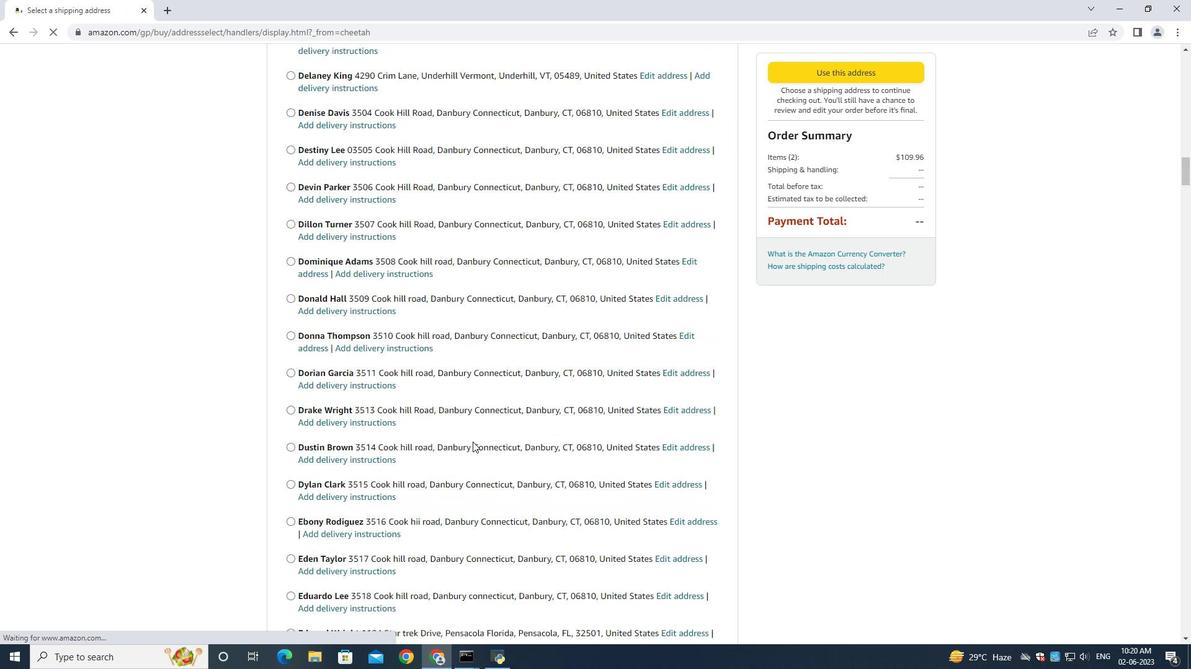 
Action: Mouse scrolled (472, 441) with delta (0, 0)
Screenshot: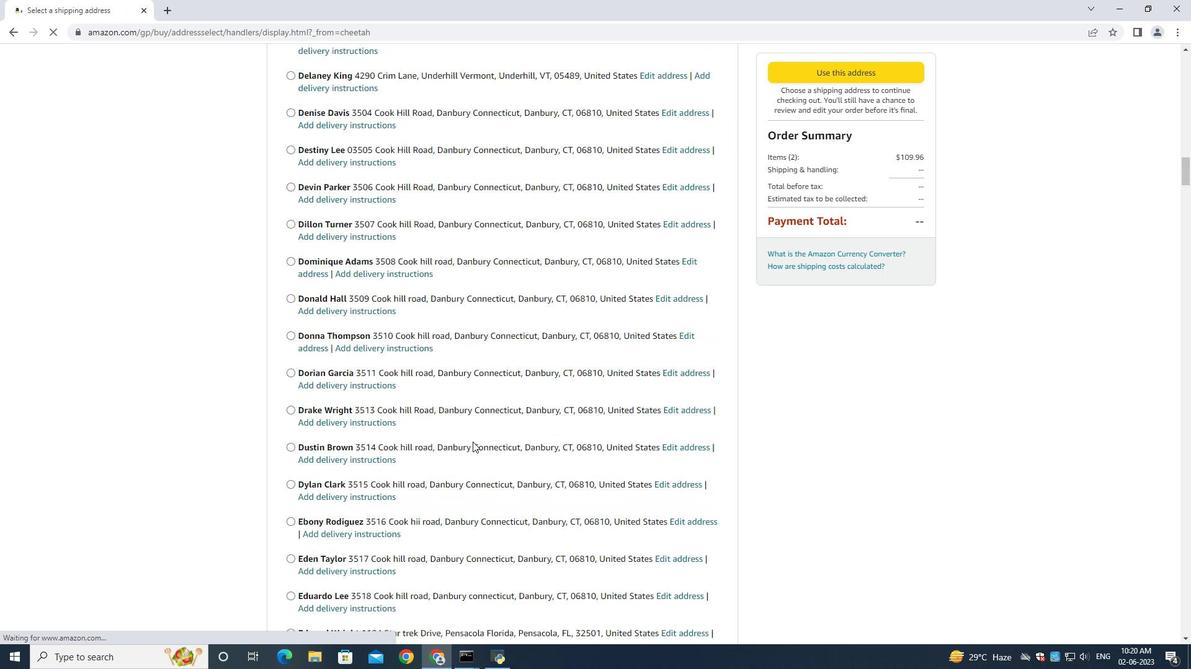 
Action: Mouse scrolled (472, 441) with delta (0, 0)
Screenshot: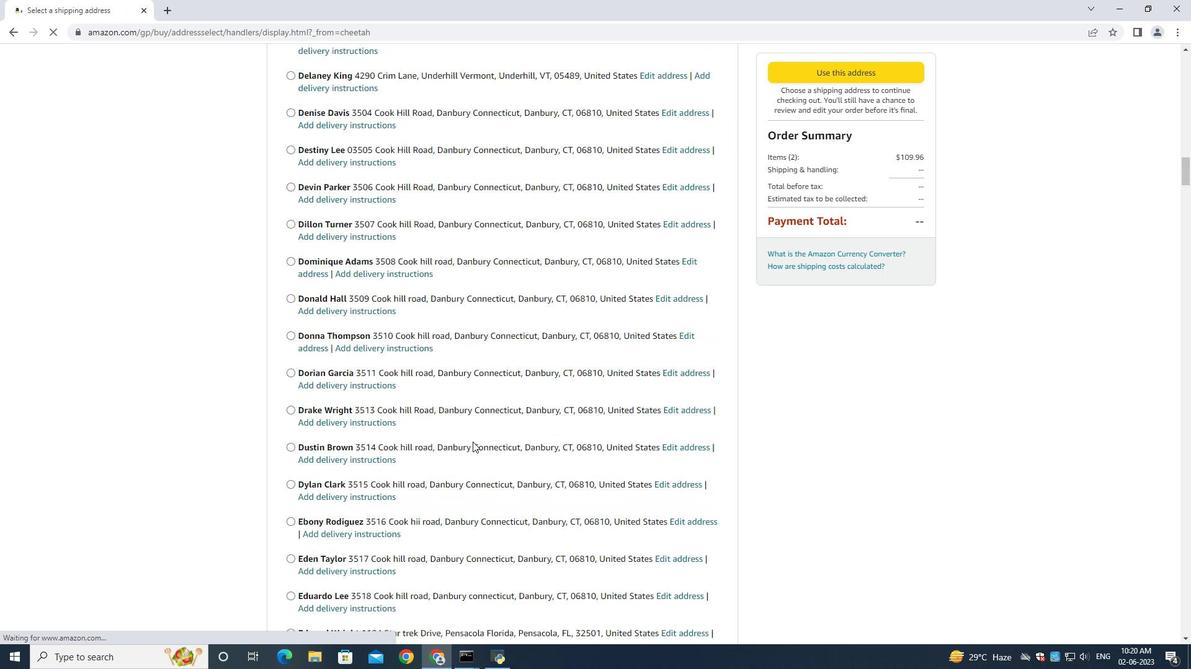 
Action: Mouse scrolled (472, 441) with delta (0, 0)
Screenshot: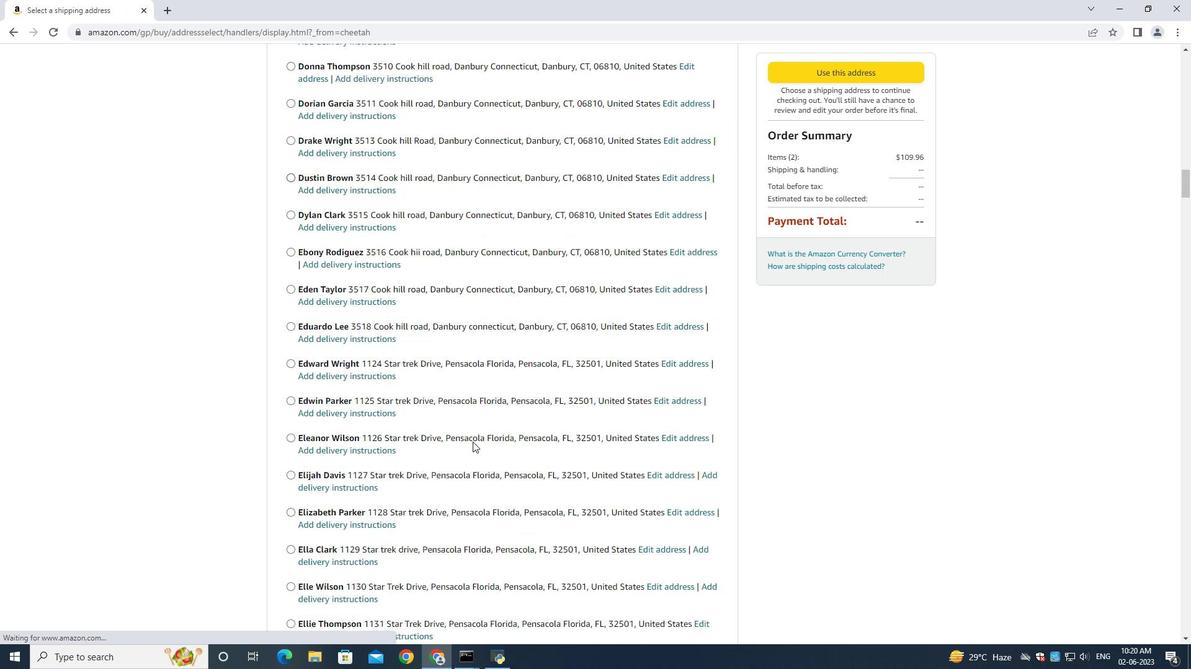 
Action: Mouse moved to (472, 443)
Screenshot: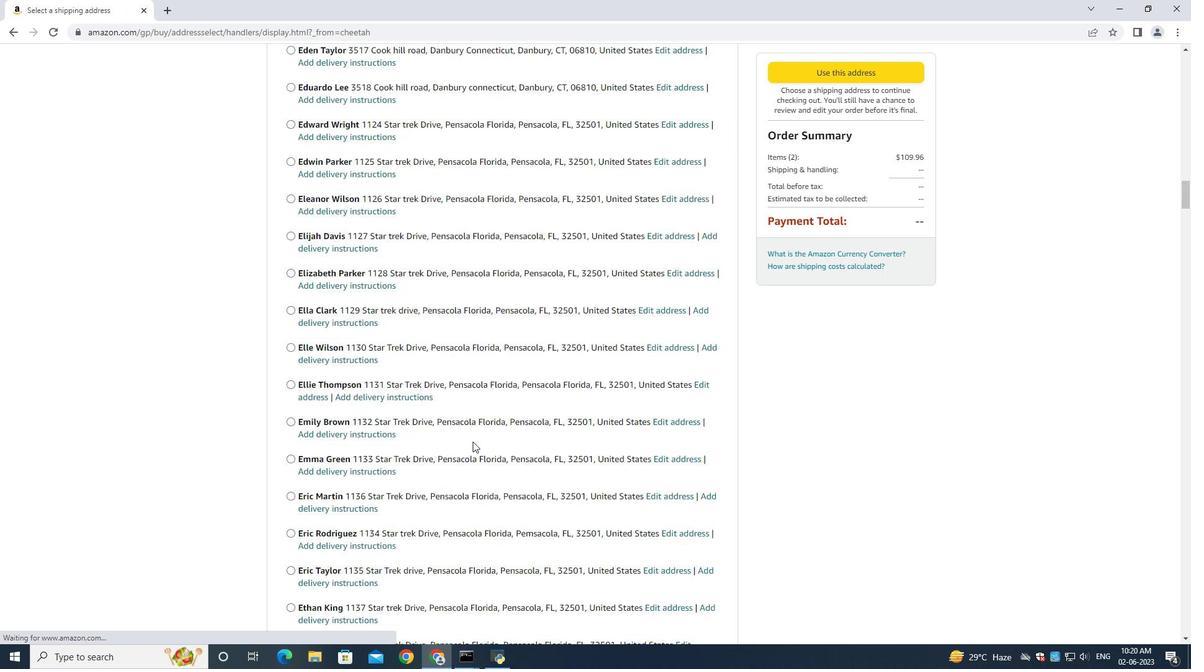 
Action: Mouse scrolled (472, 441) with delta (0, 0)
Screenshot: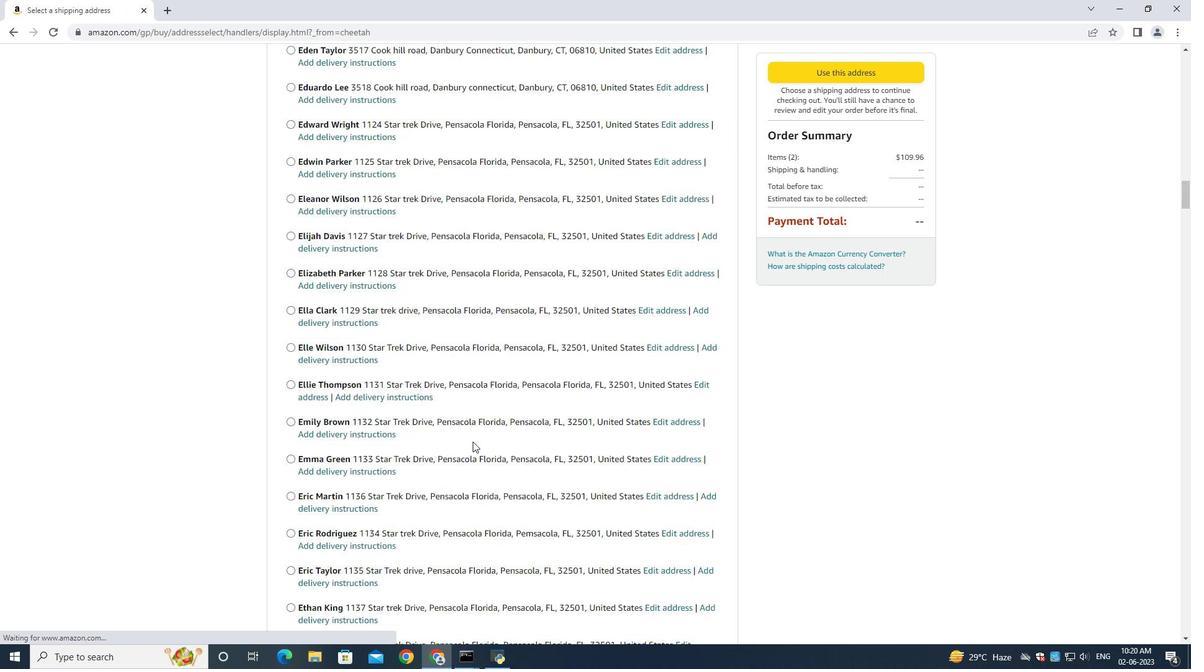 
Action: Mouse moved to (472, 444)
Screenshot: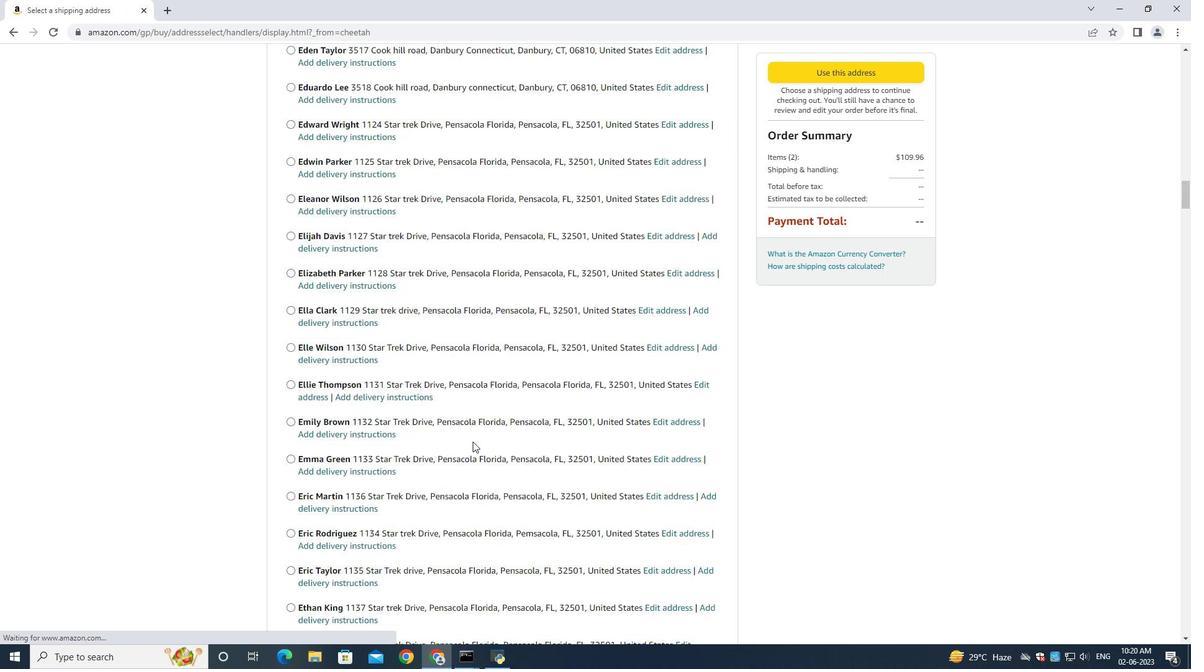 
Action: Mouse scrolled (472, 442) with delta (0, 0)
Screenshot: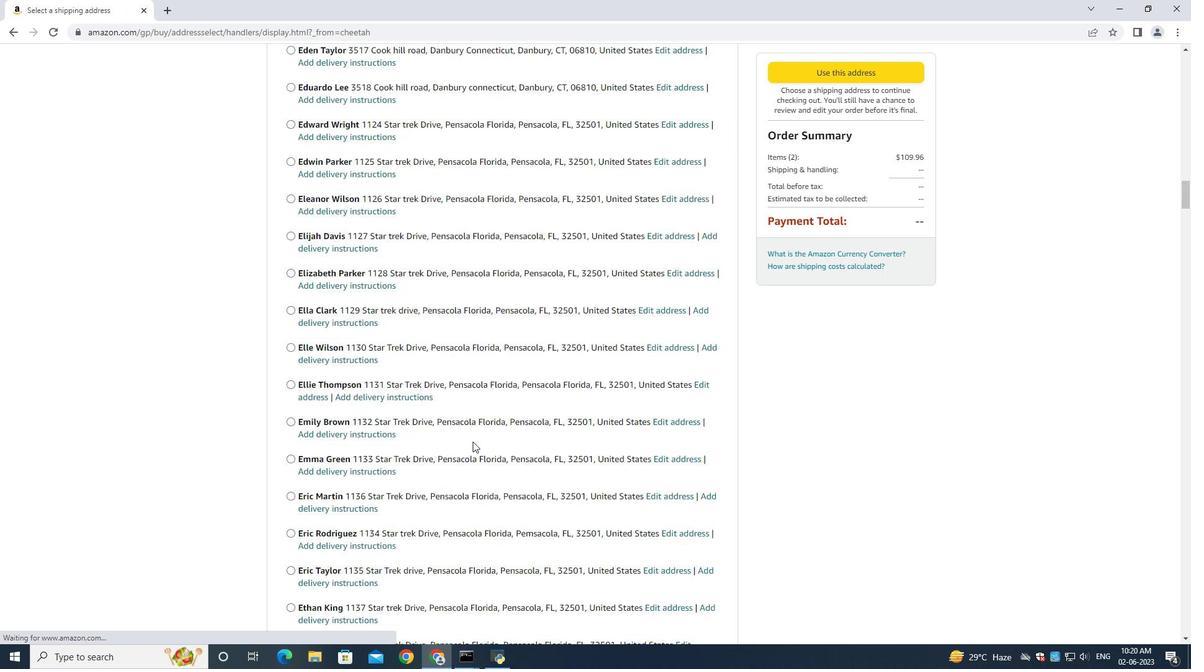 
Action: Mouse moved to (472, 444)
Screenshot: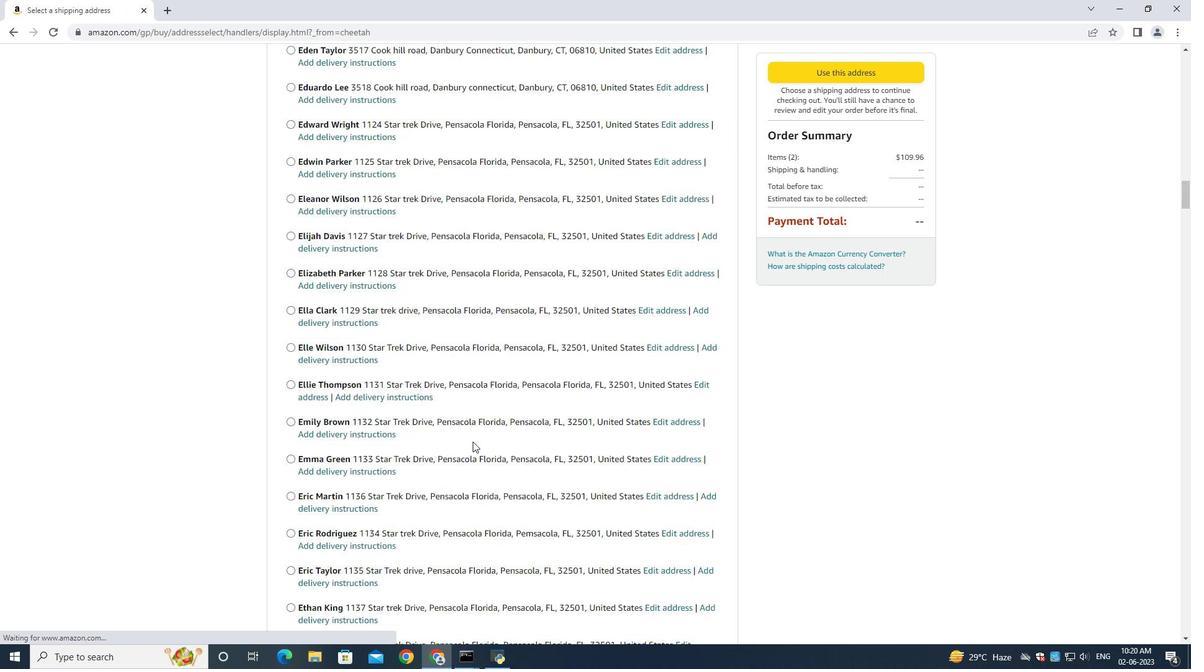 
Action: Mouse scrolled (472, 443) with delta (0, 0)
Screenshot: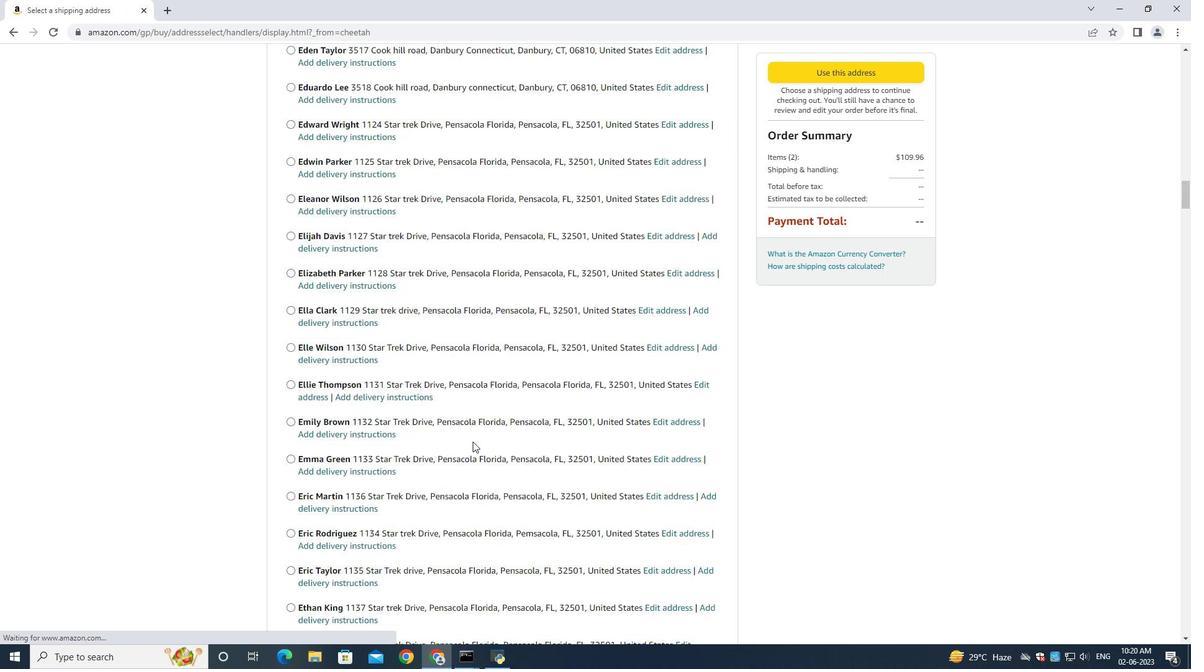 
Action: Mouse moved to (472, 444)
Screenshot: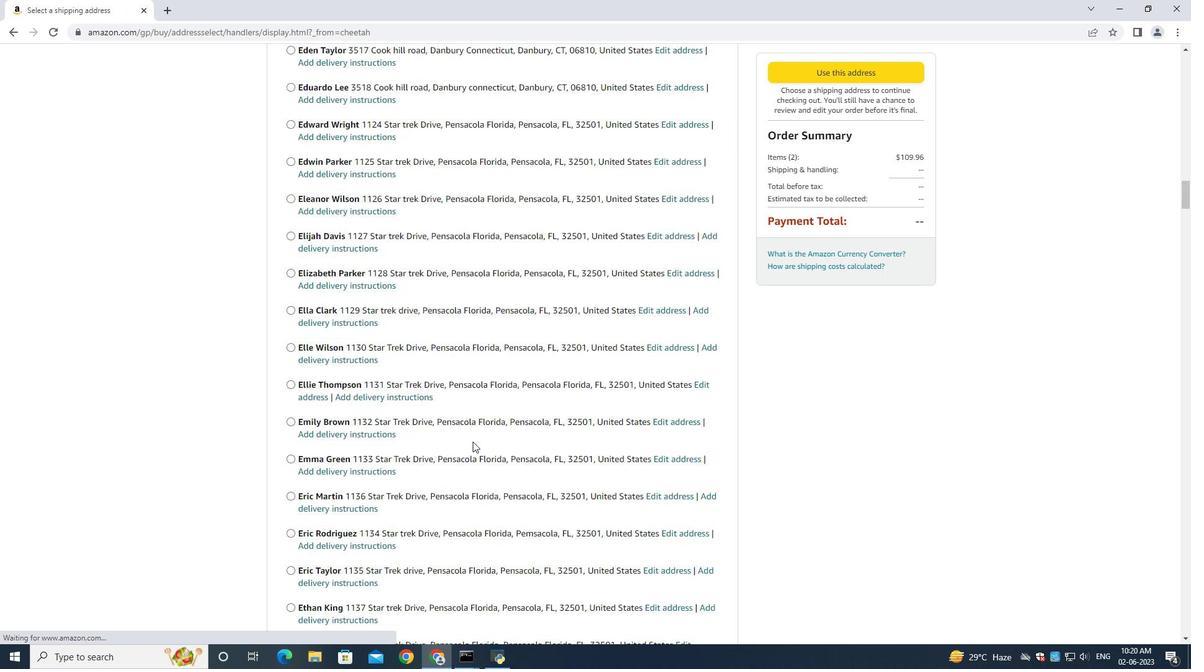 
Action: Mouse scrolled (472, 443) with delta (0, 0)
Screenshot: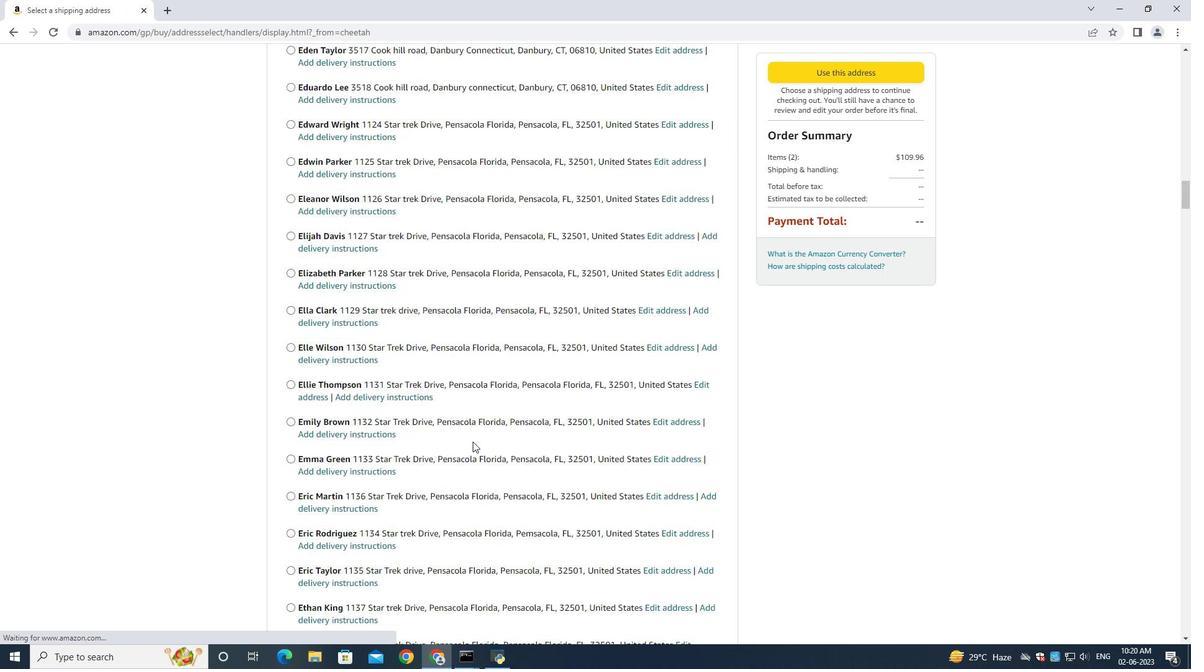 
Action: Mouse scrolled (472, 444) with delta (0, 0)
Screenshot: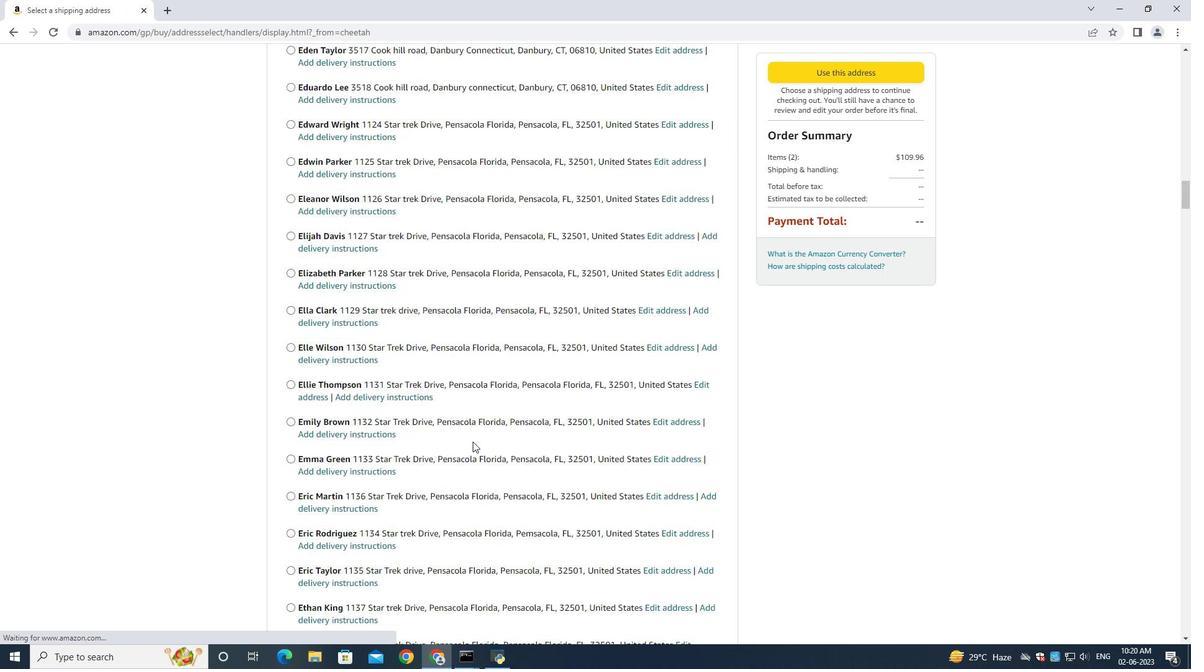 
Action: Mouse scrolled (472, 444) with delta (0, 0)
Screenshot: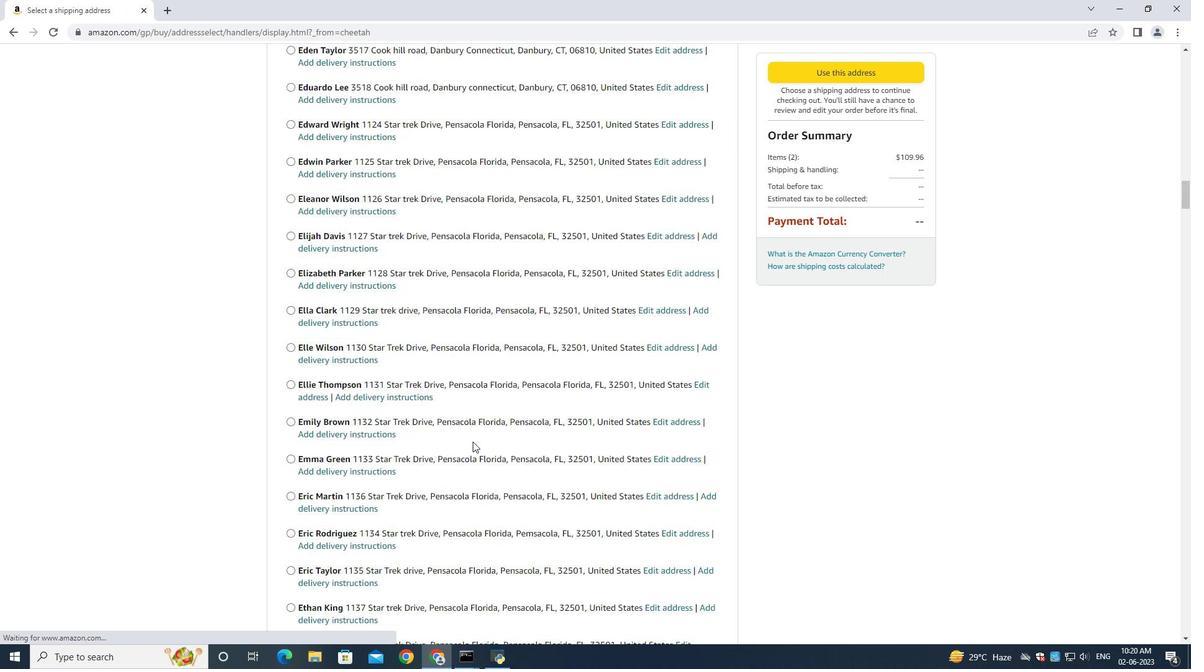 
Action: Mouse scrolled (472, 444) with delta (0, 0)
Screenshot: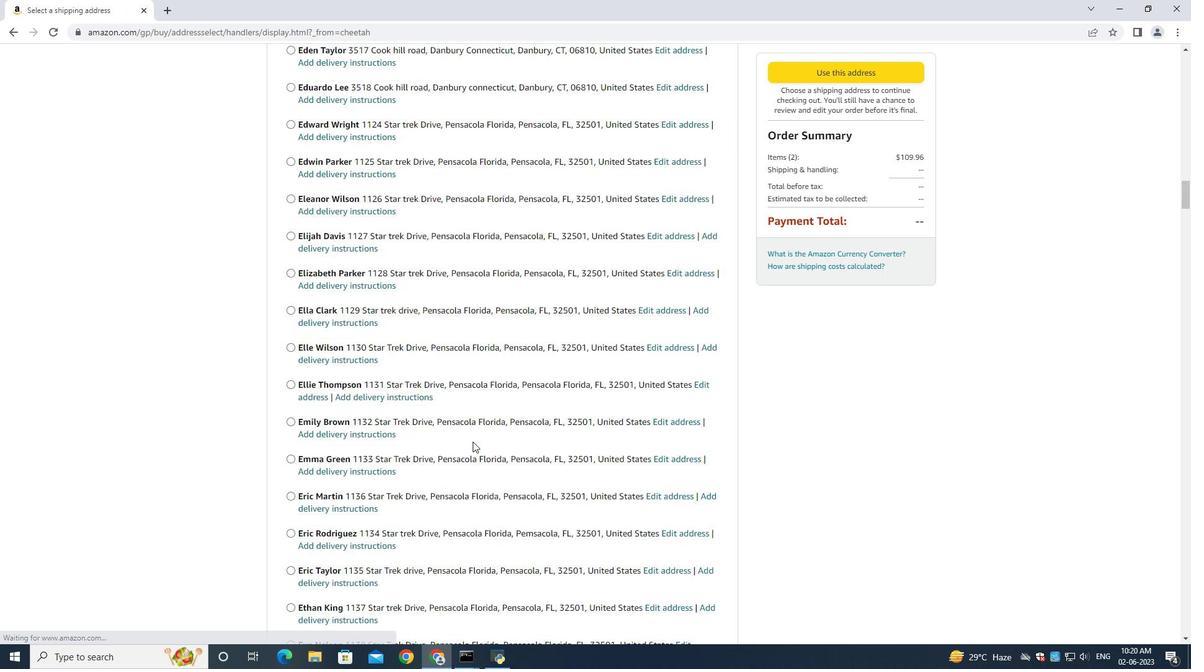 
Action: Mouse scrolled (472, 444) with delta (0, 0)
Screenshot: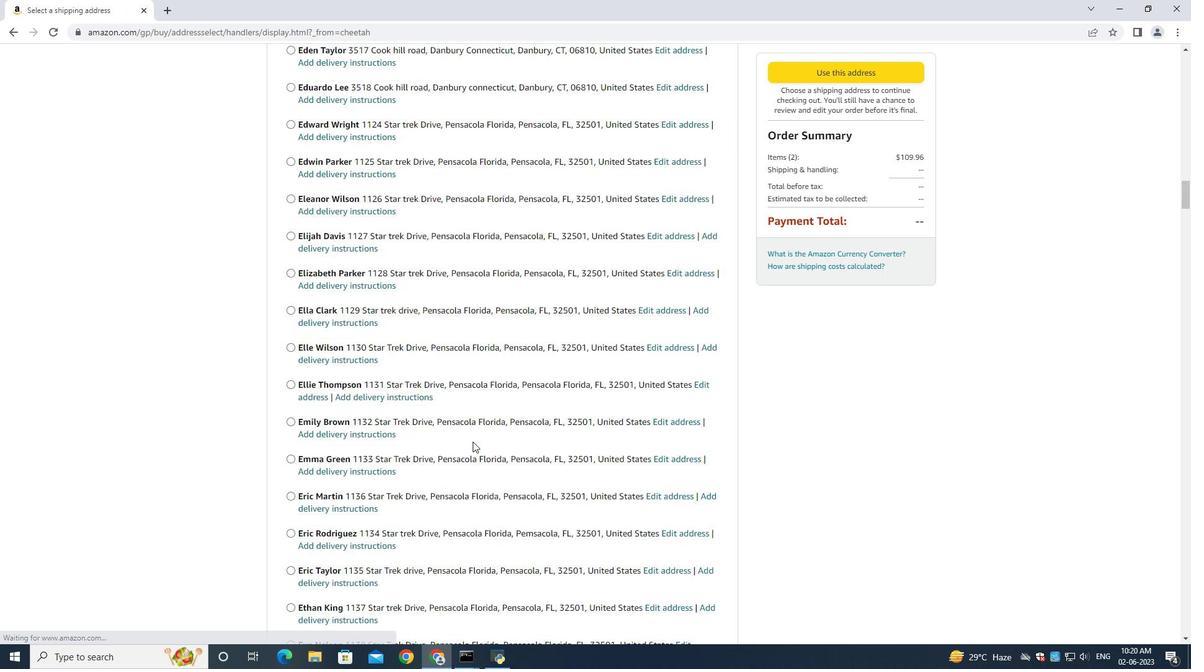 
Action: Mouse moved to (472, 443)
Screenshot: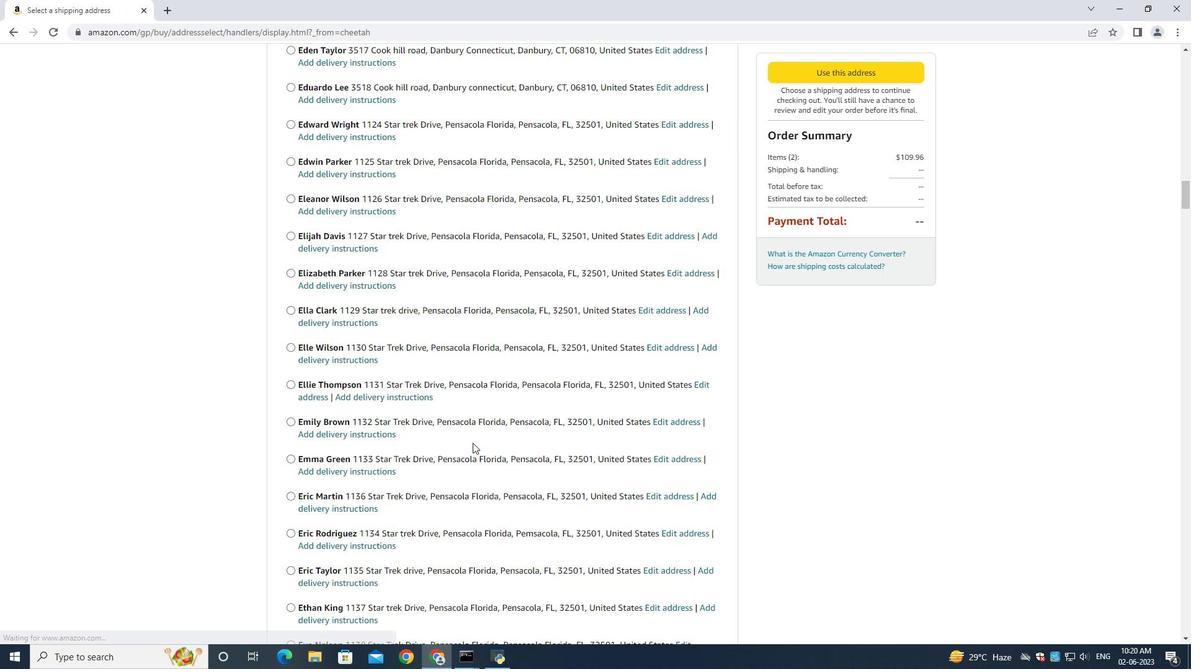 
Action: Mouse scrolled (472, 442) with delta (0, 0)
Screenshot: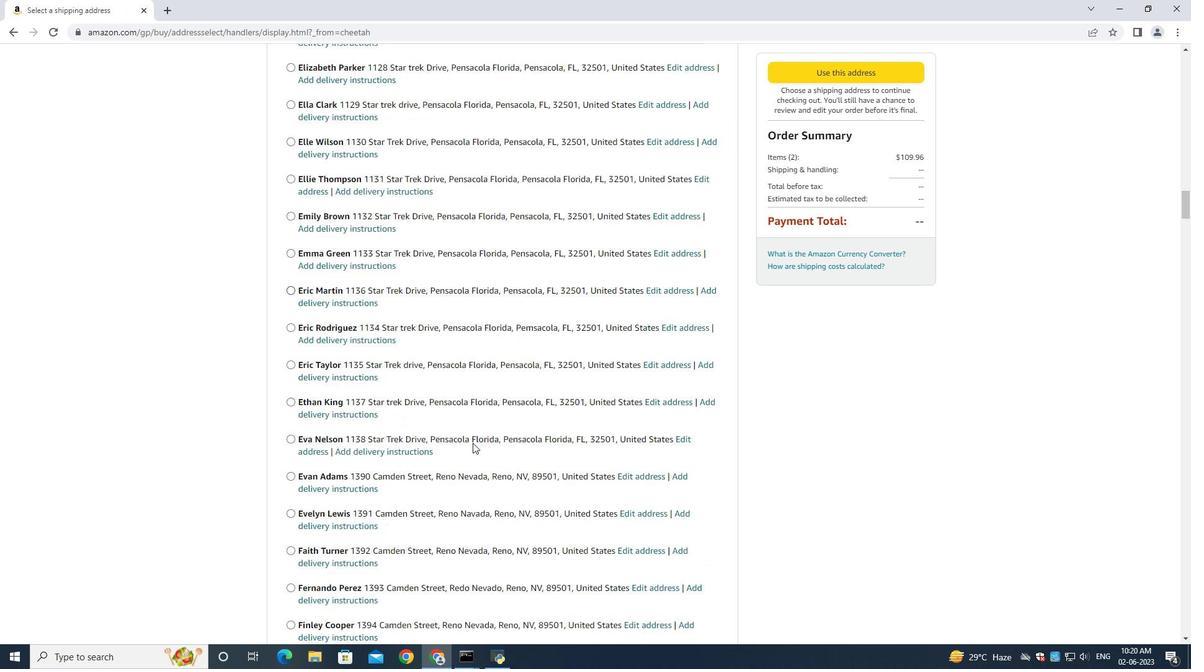 
Action: Mouse moved to (472, 444)
Screenshot: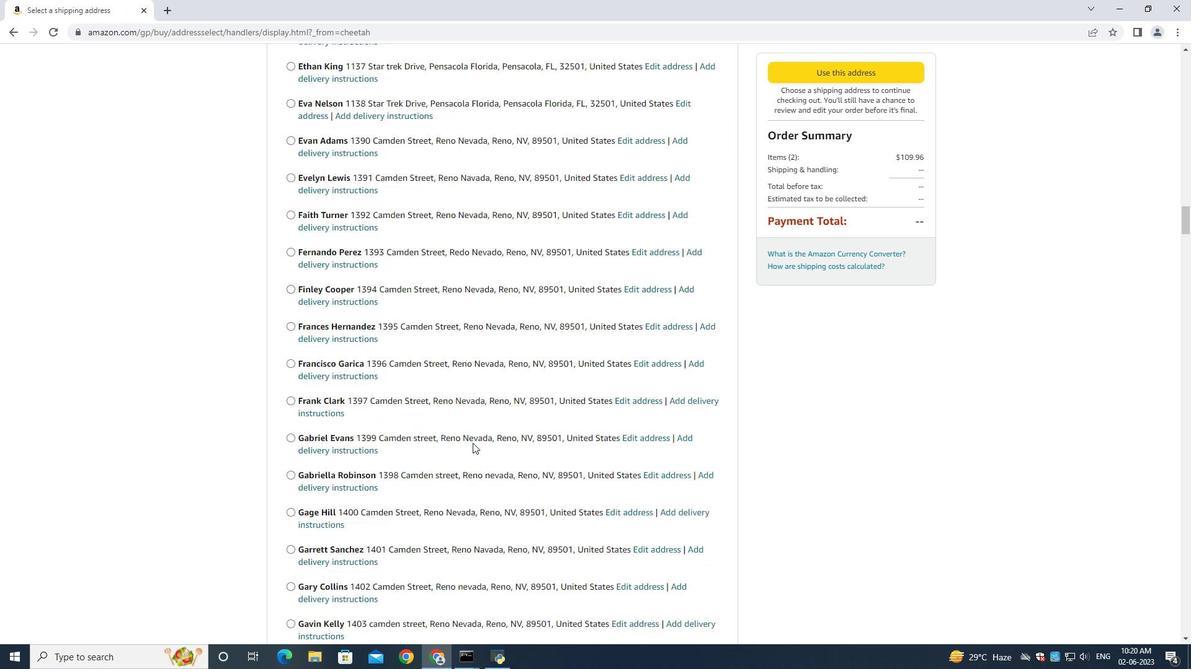 
Action: Mouse scrolled (472, 442) with delta (0, 0)
Screenshot: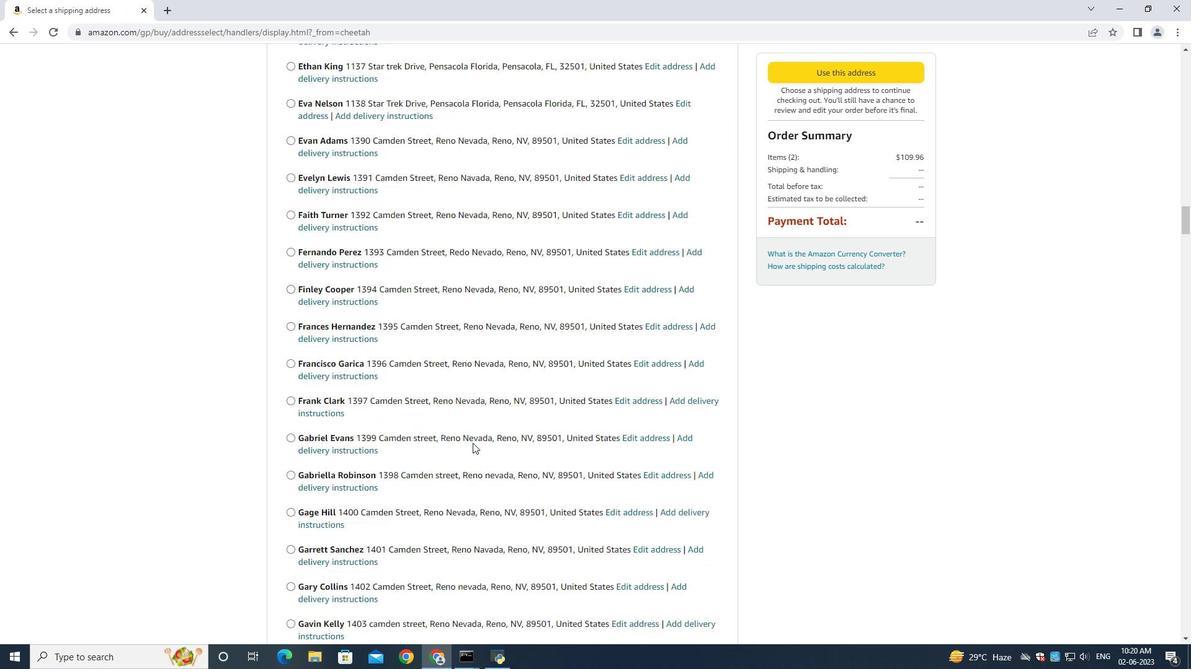 
Action: Mouse scrolled (472, 442) with delta (0, 0)
Screenshot: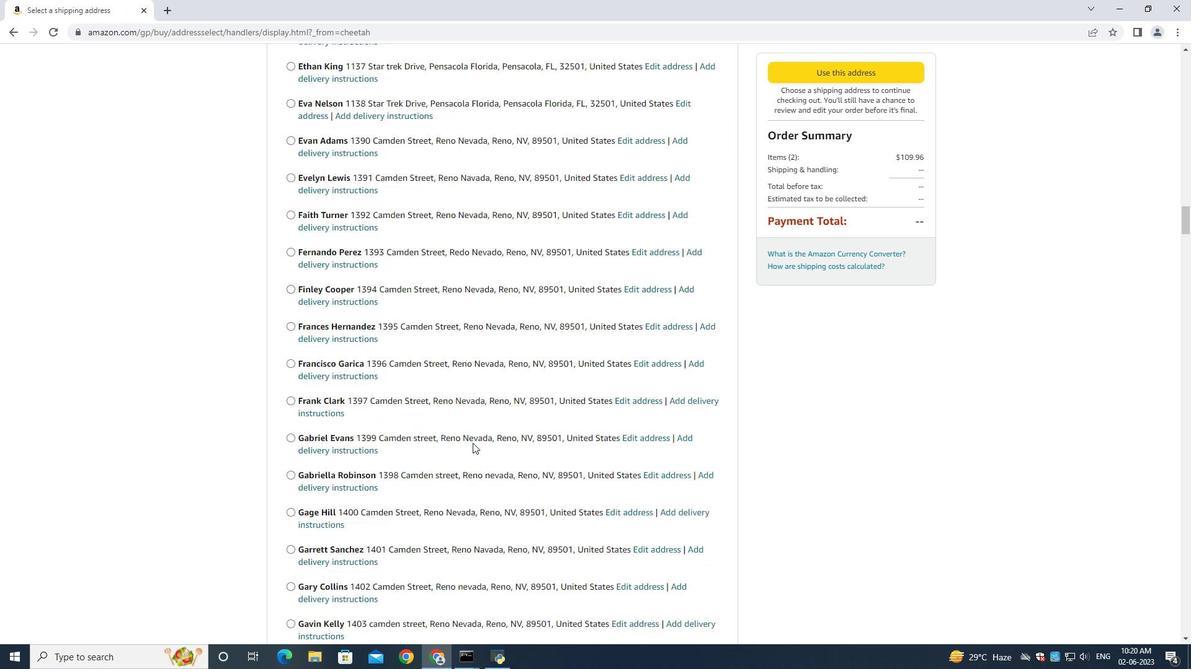 
Action: Mouse scrolled (472, 442) with delta (0, 0)
Screenshot: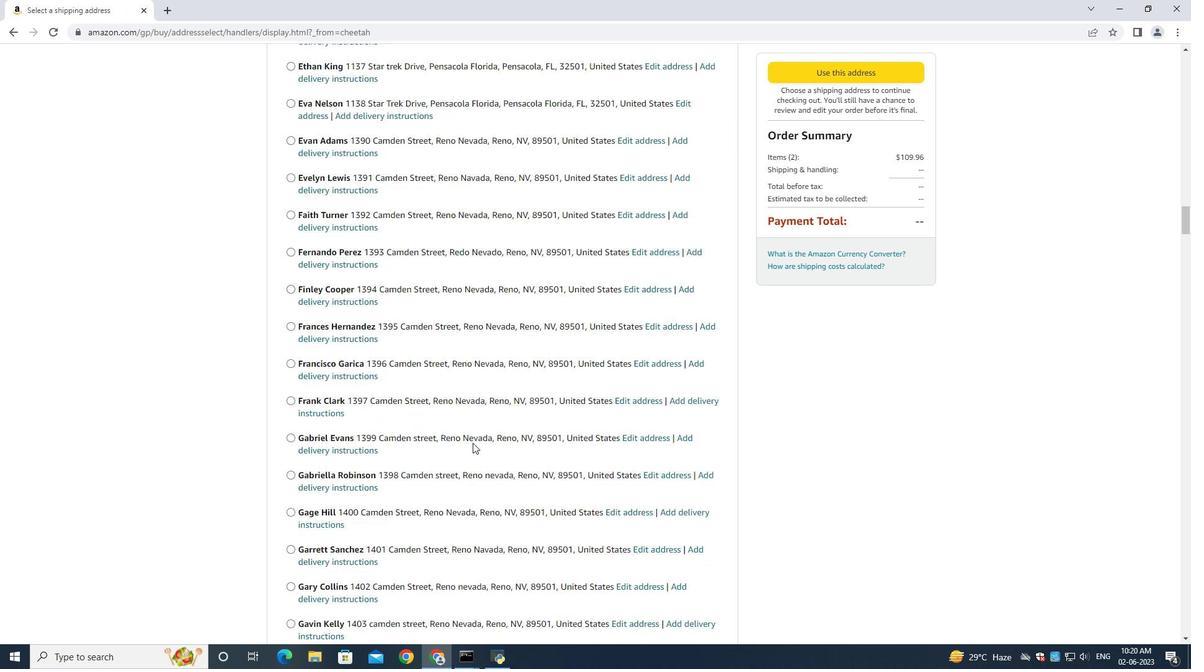 
Action: Mouse scrolled (472, 442) with delta (0, 0)
Screenshot: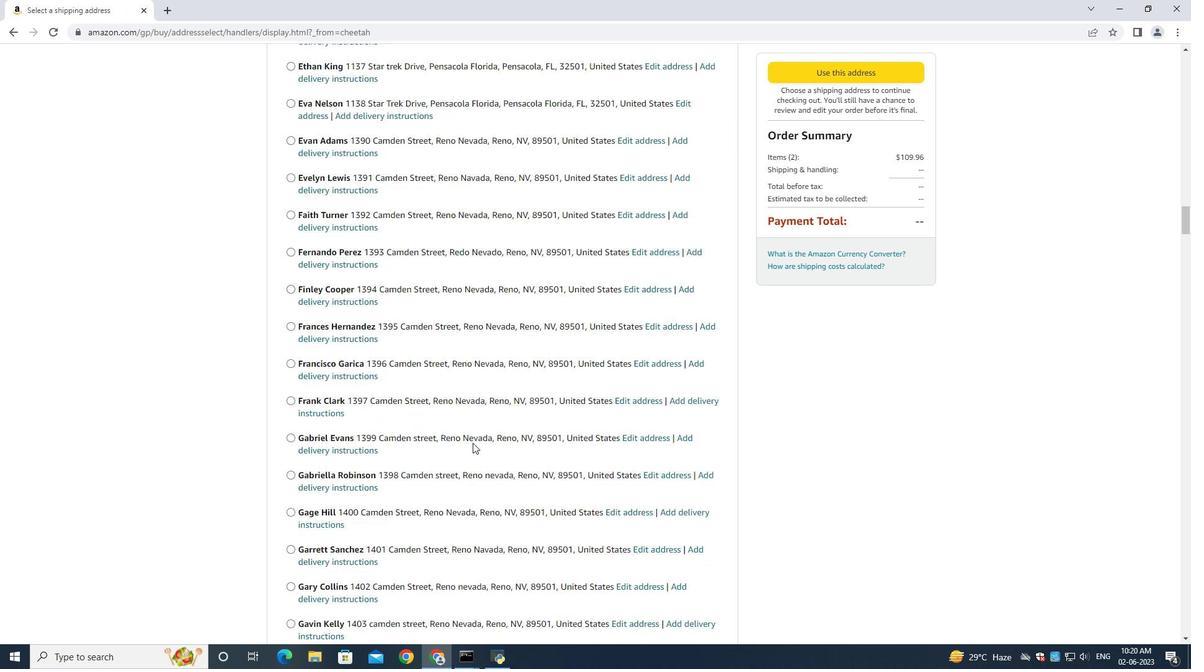 
Action: Mouse scrolled (472, 443) with delta (0, 0)
Screenshot: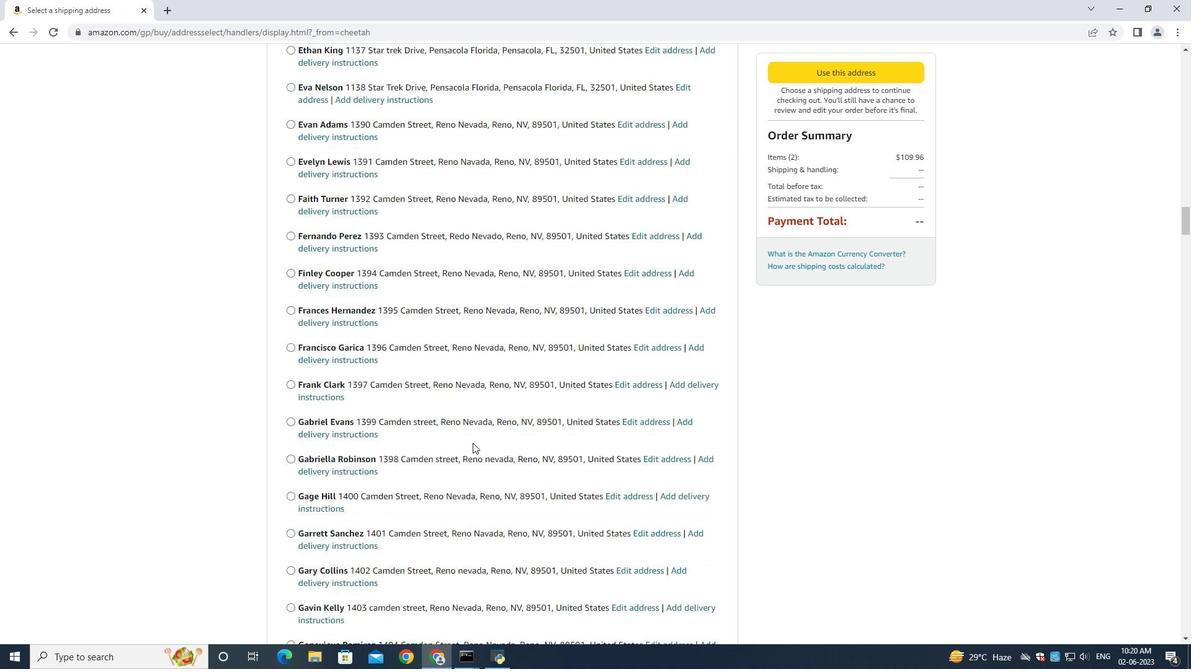 
Action: Mouse scrolled (472, 443) with delta (0, 0)
Screenshot: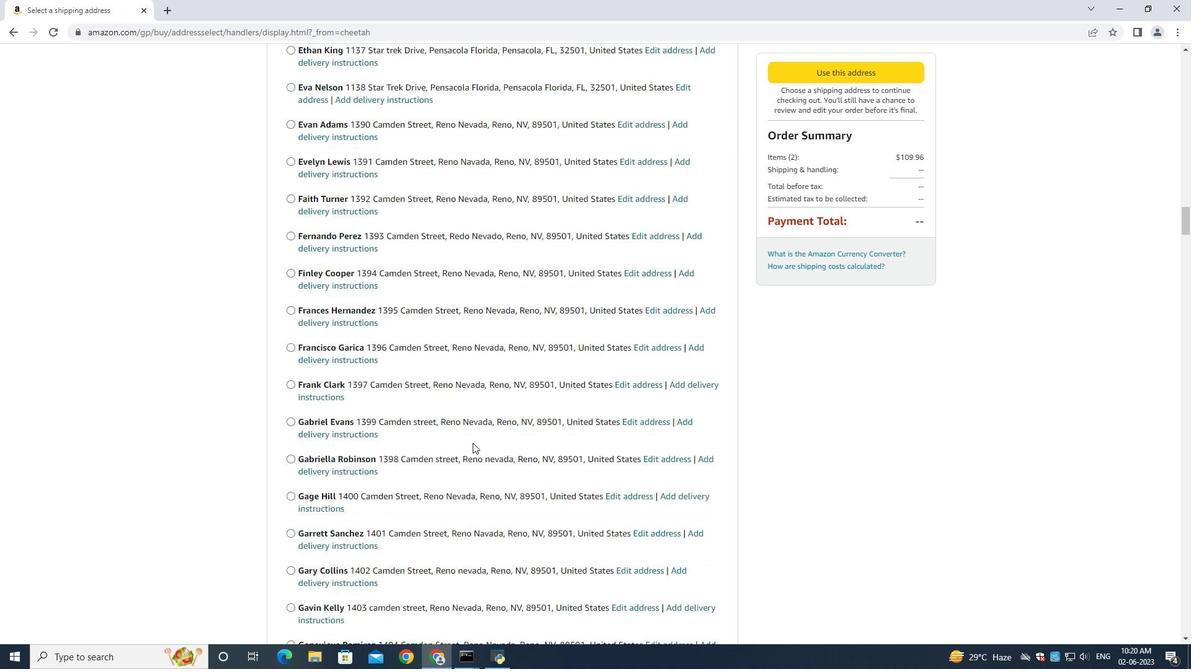 
Action: Mouse scrolled (472, 443) with delta (0, 0)
Screenshot: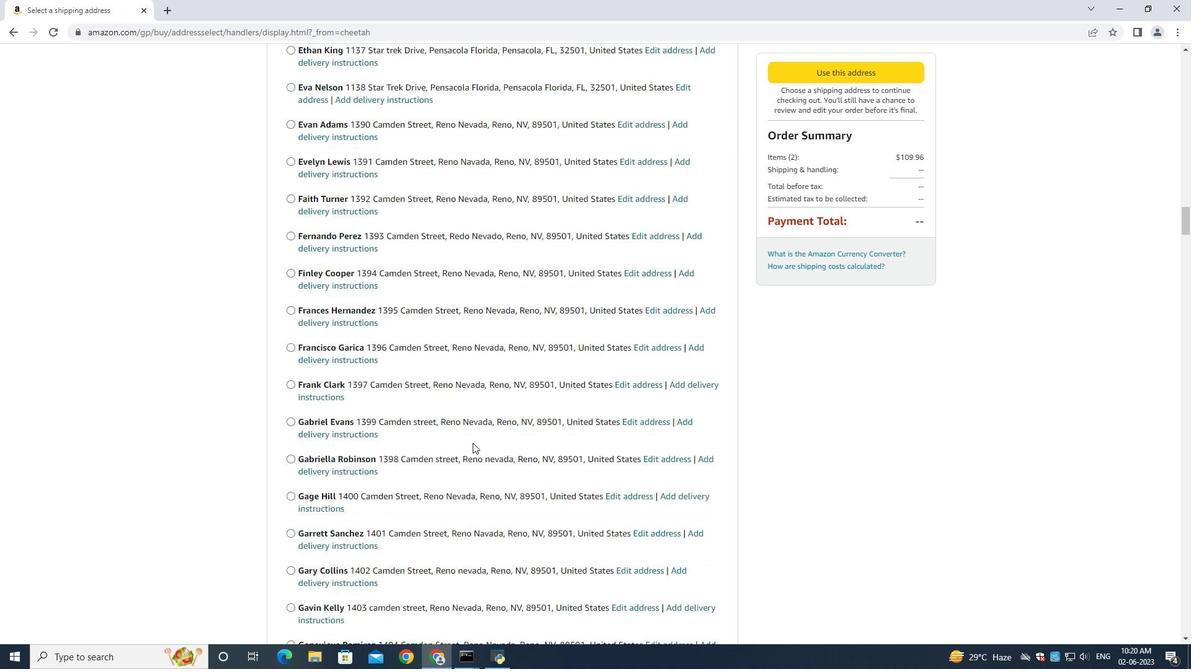 
Action: Mouse scrolled (472, 443) with delta (0, 0)
Screenshot: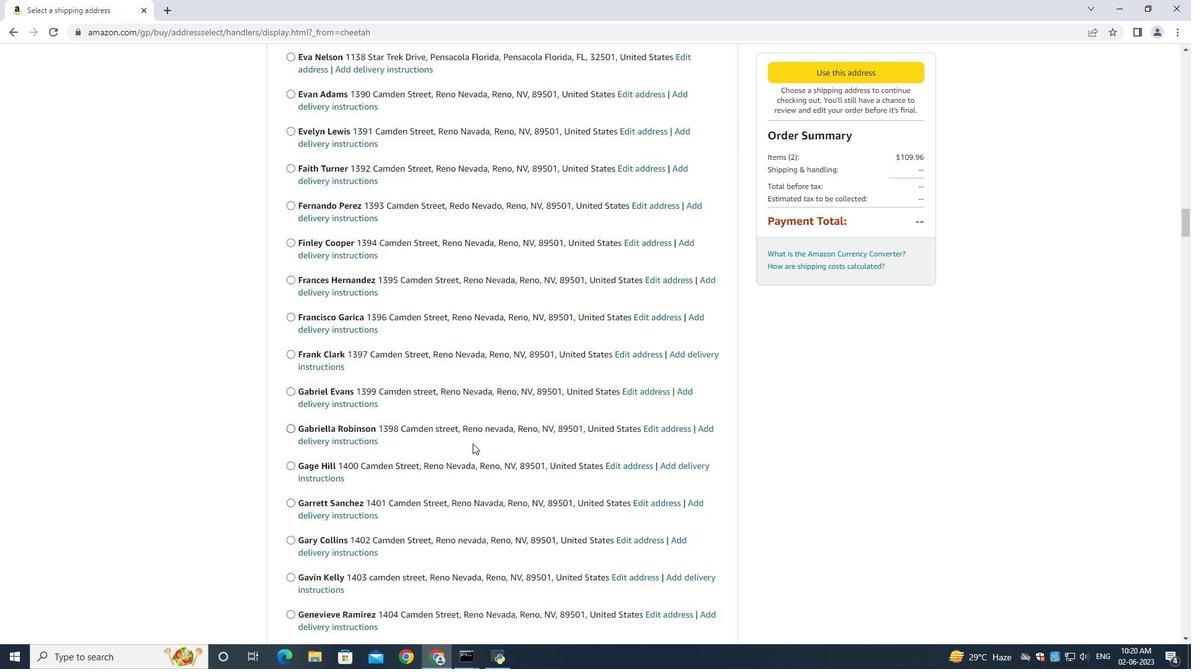 
Action: Mouse moved to (472, 446)
Screenshot: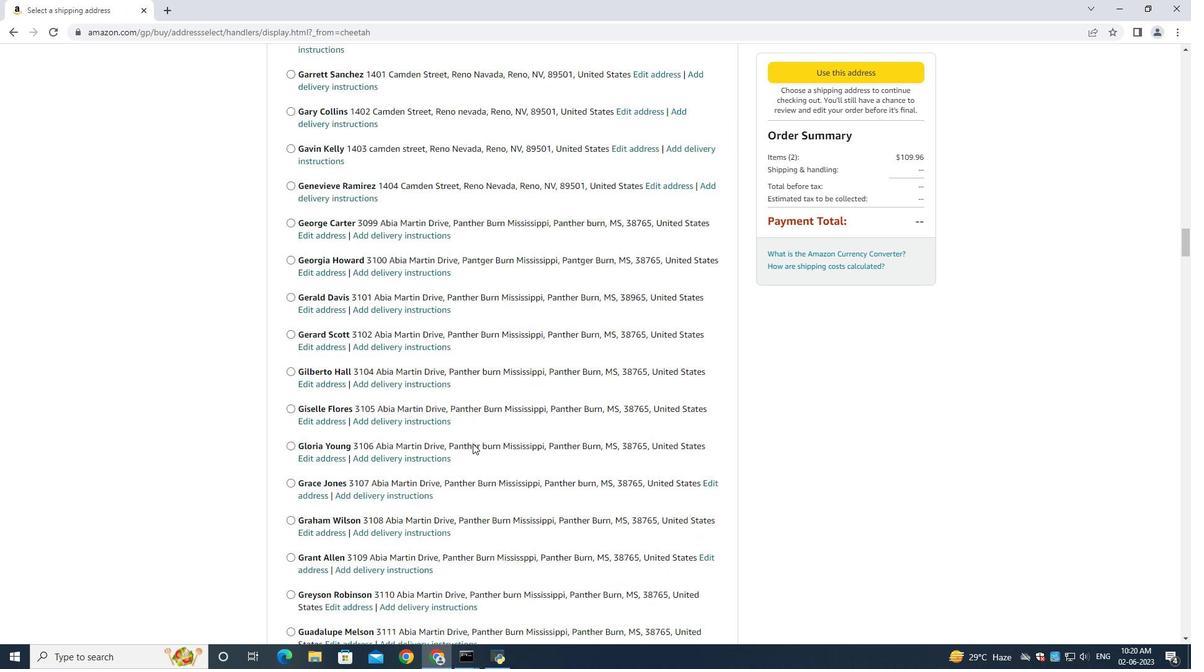 
Action: Mouse scrolled (472, 445) with delta (0, 0)
Screenshot: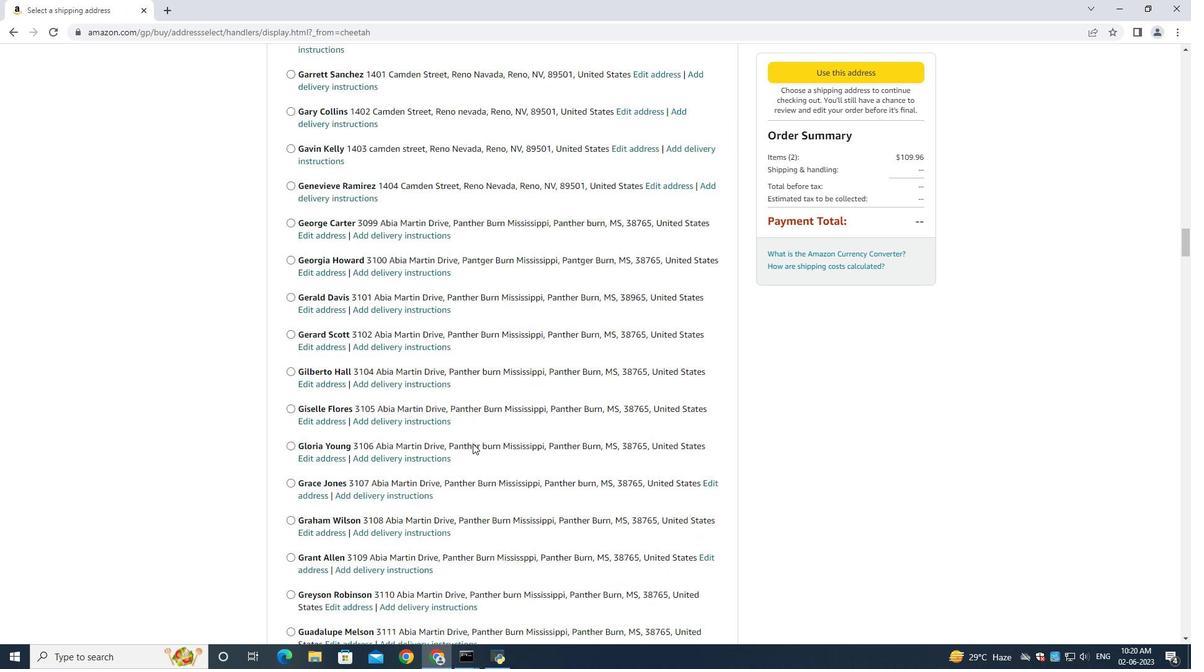 
Action: Mouse moved to (472, 446)
Screenshot: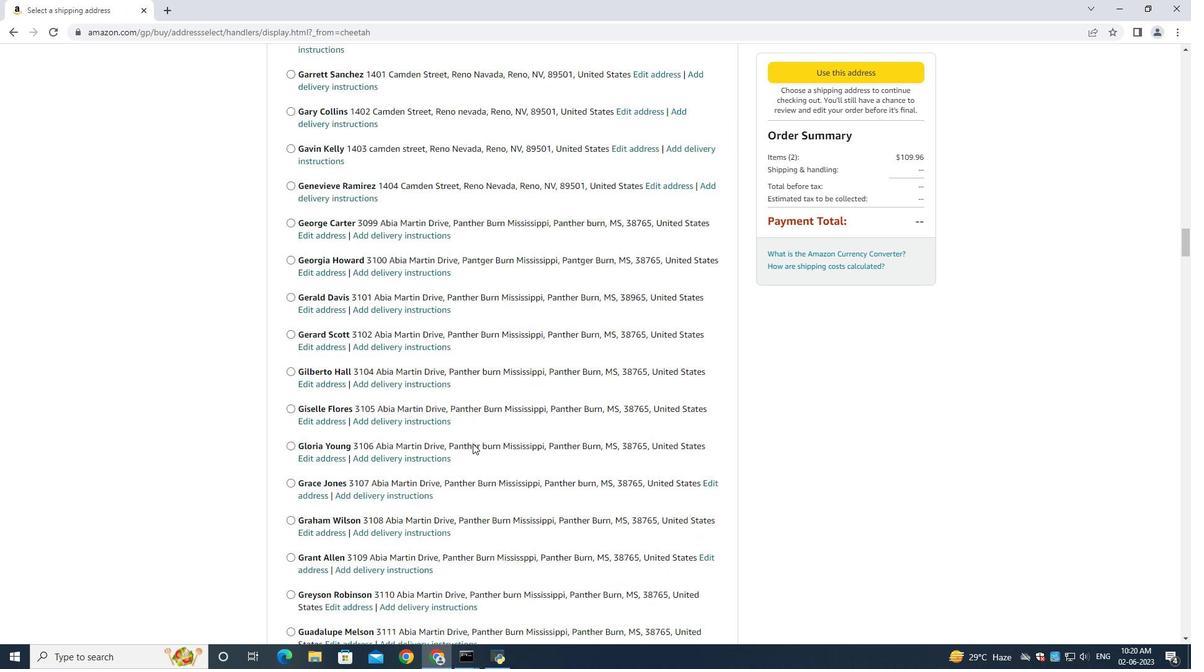 
Action: Mouse scrolled (472, 446) with delta (0, 0)
Screenshot: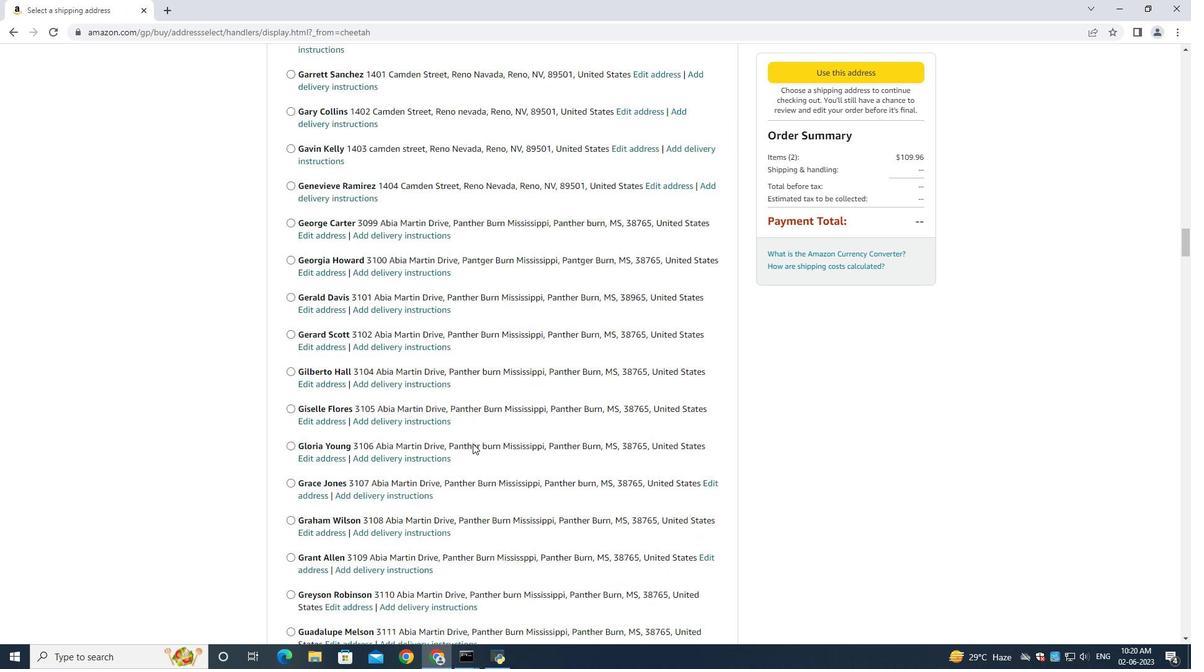
Action: Mouse scrolled (472, 446) with delta (0, 0)
Screenshot: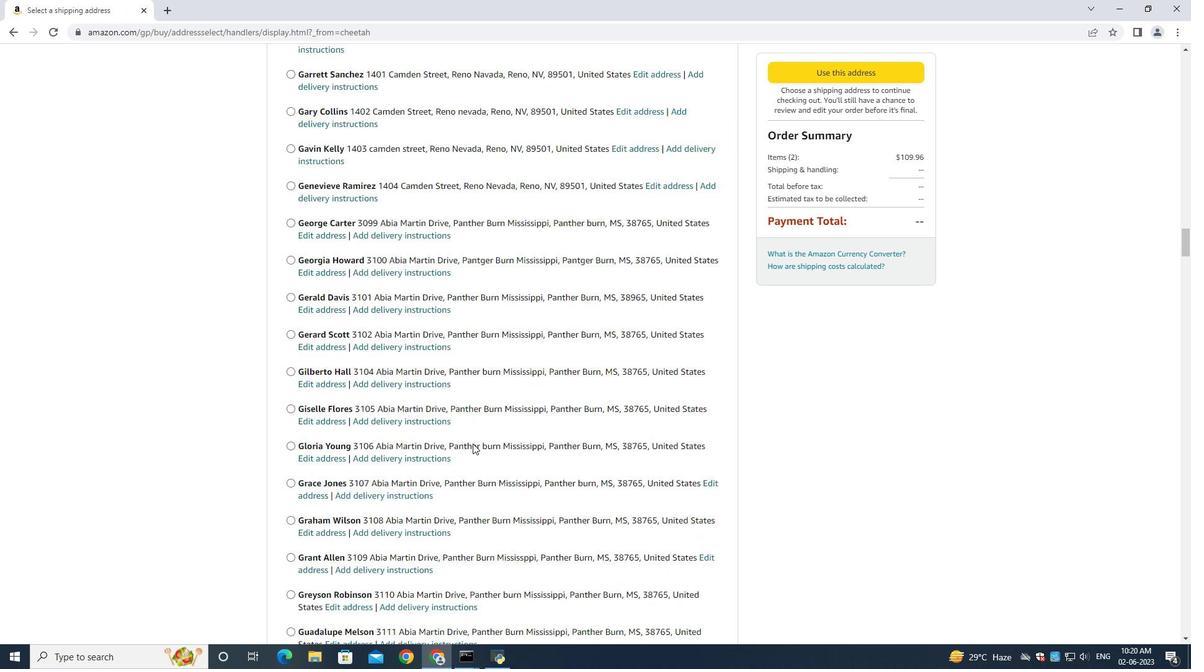 
Action: Mouse moved to (471, 446)
Screenshot: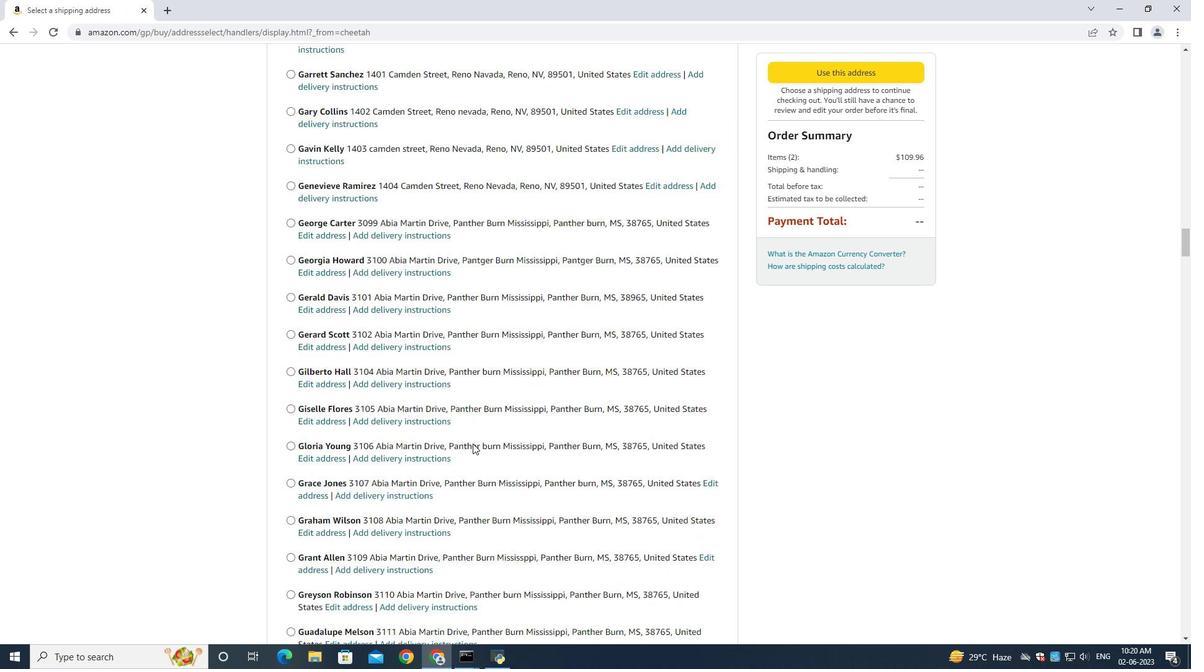 
Action: Mouse scrolled (472, 446) with delta (0, 0)
Screenshot: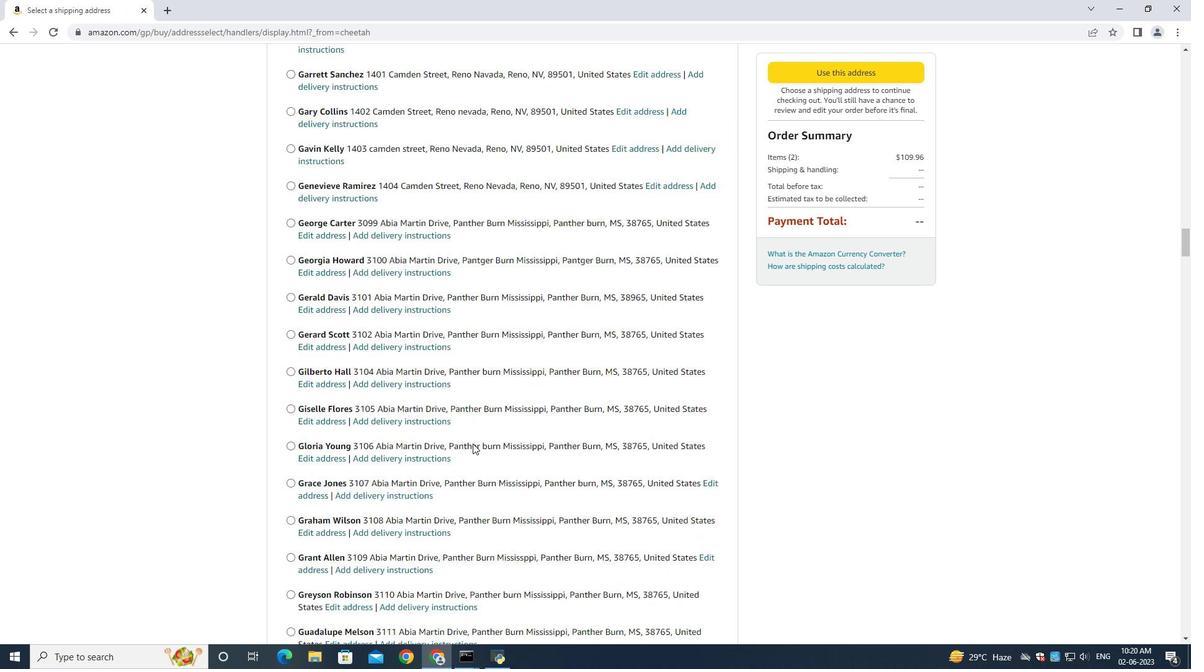 
Action: Mouse scrolled (471, 446) with delta (0, 0)
Screenshot: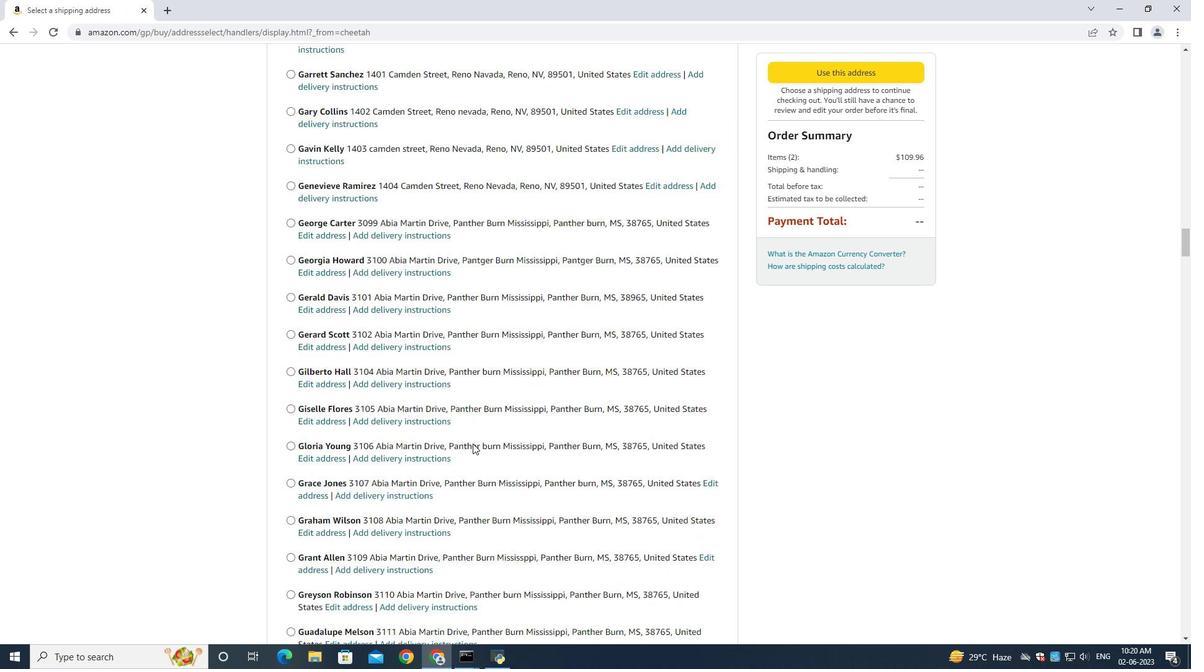 
Action: Mouse scrolled (471, 446) with delta (0, 0)
Screenshot: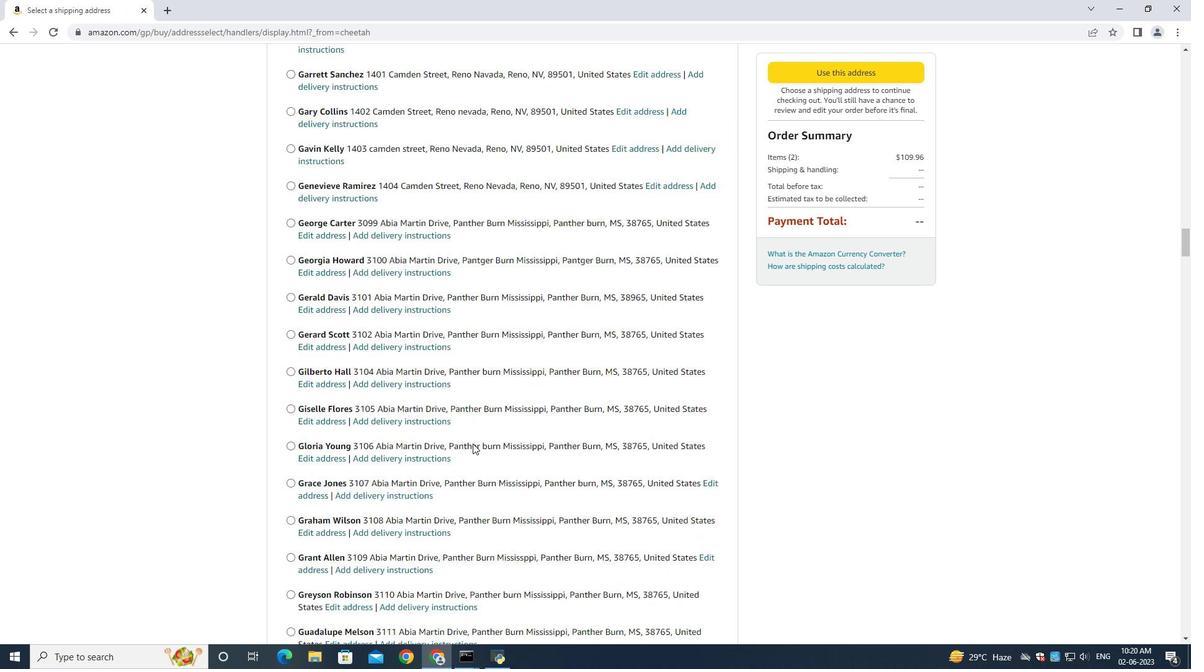 
Action: Mouse scrolled (471, 446) with delta (0, 0)
Screenshot: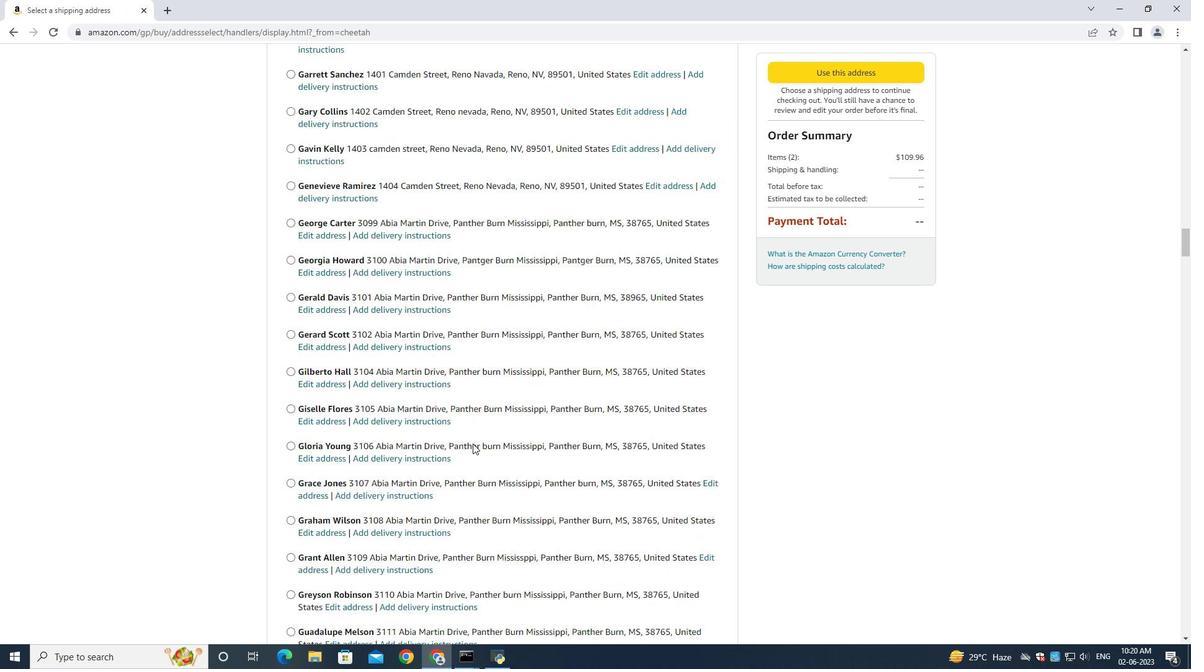 
Action: Mouse moved to (469, 443)
Screenshot: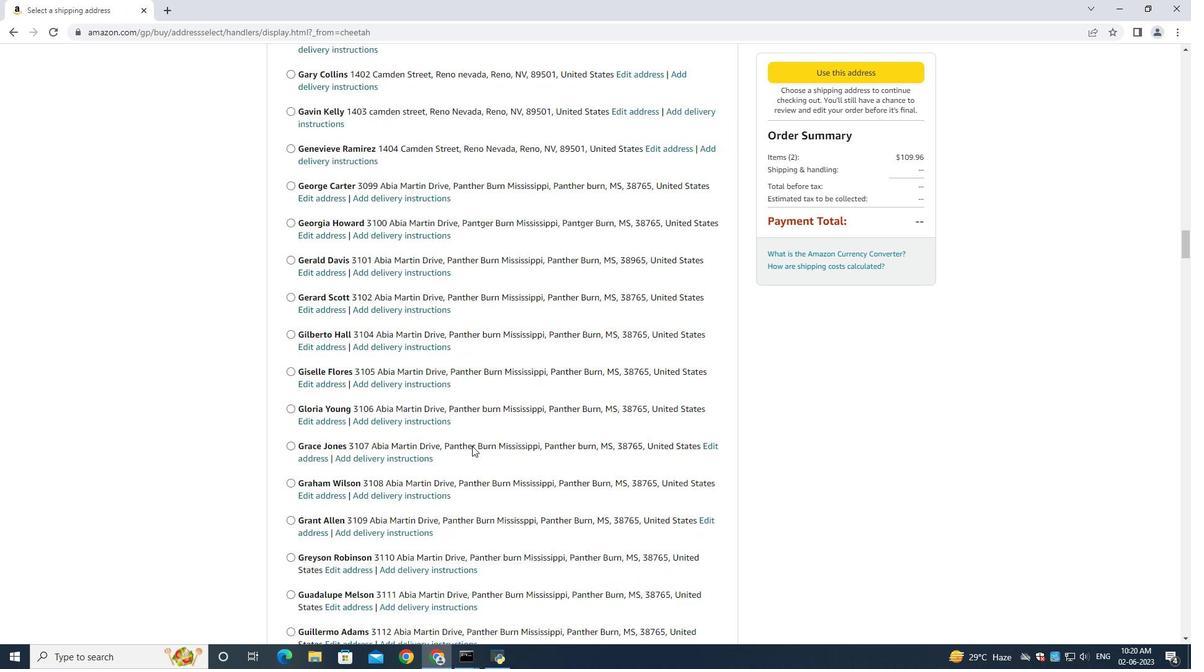 
Action: Mouse scrolled (469, 442) with delta (0, 0)
Screenshot: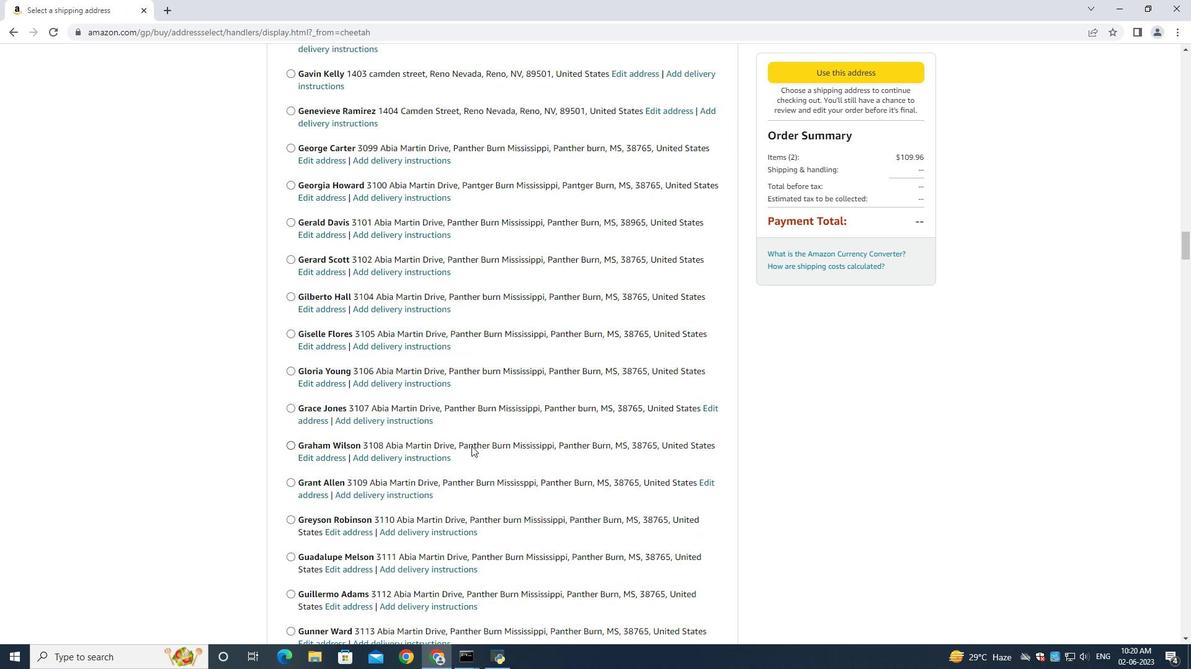 
Action: Mouse moved to (469, 444)
Screenshot: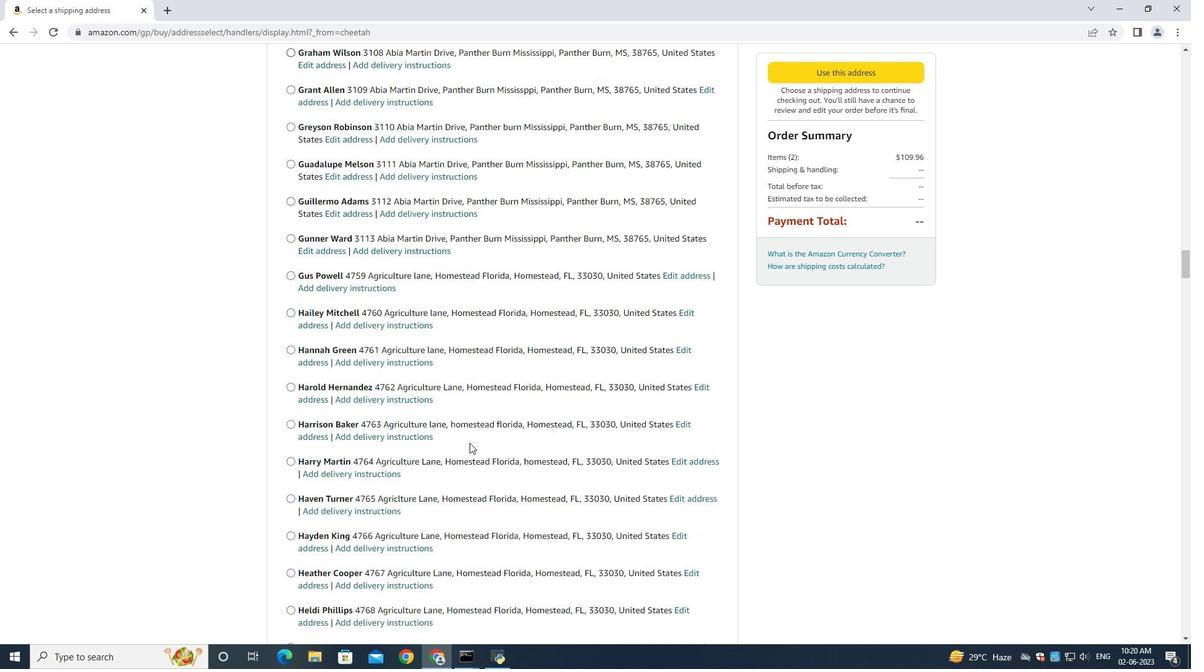 
Action: Mouse scrolled (469, 444) with delta (0, 0)
Screenshot: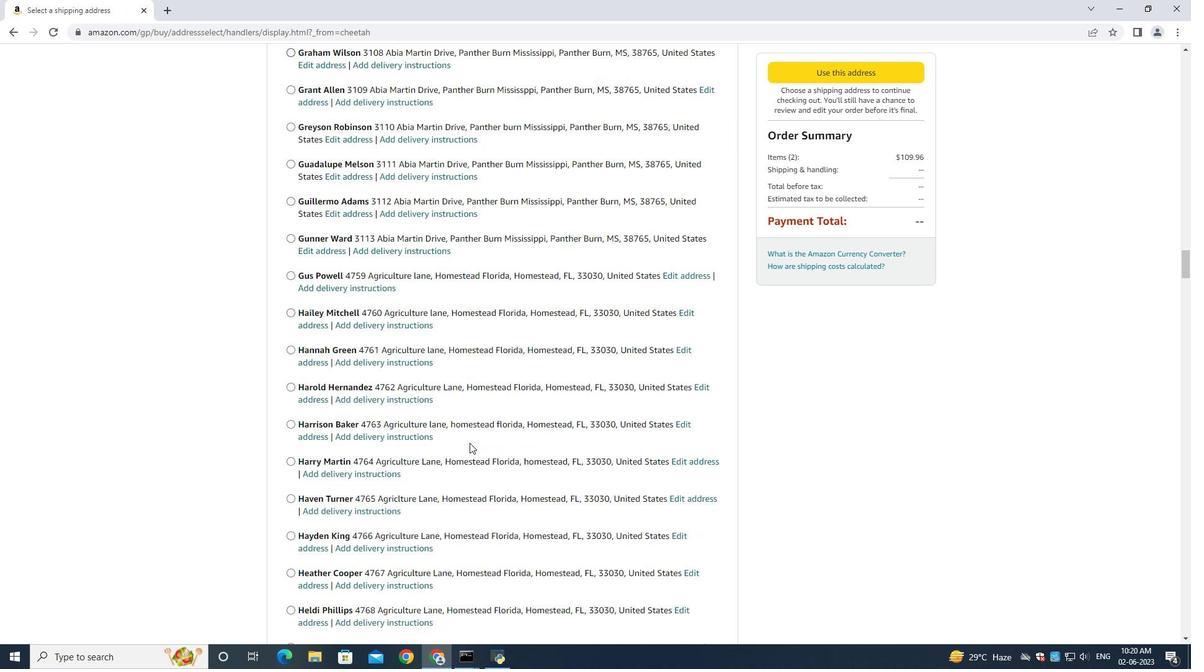 
Action: Mouse moved to (469, 445)
Screenshot: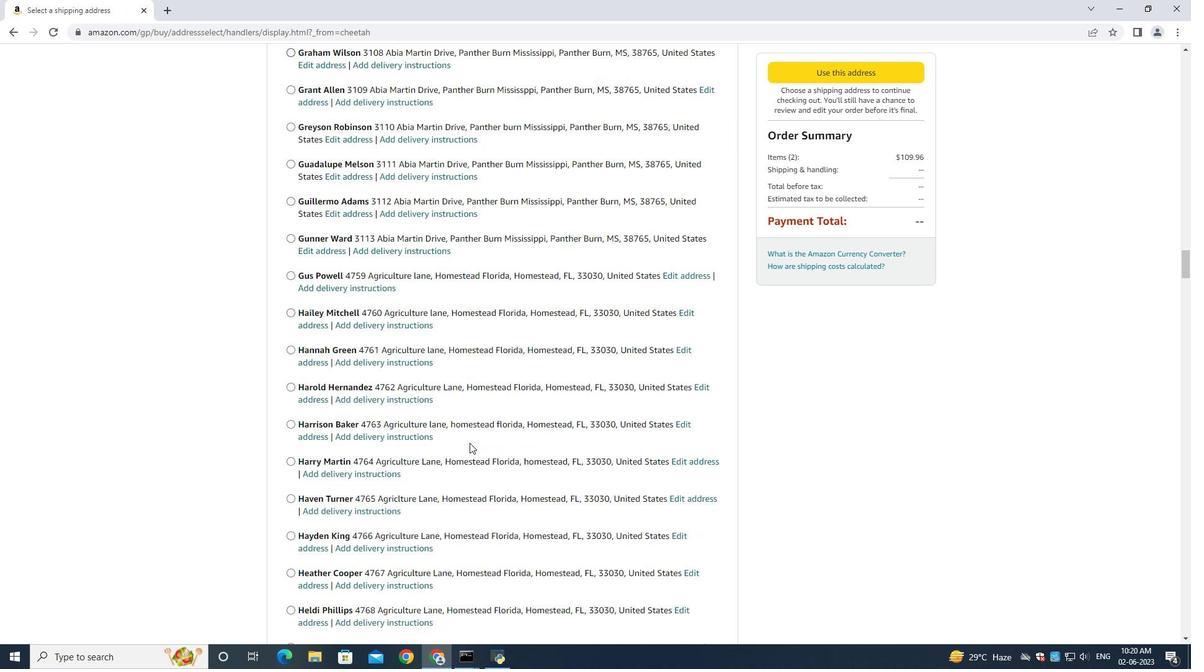 
Action: Mouse scrolled (469, 444) with delta (0, 0)
Screenshot: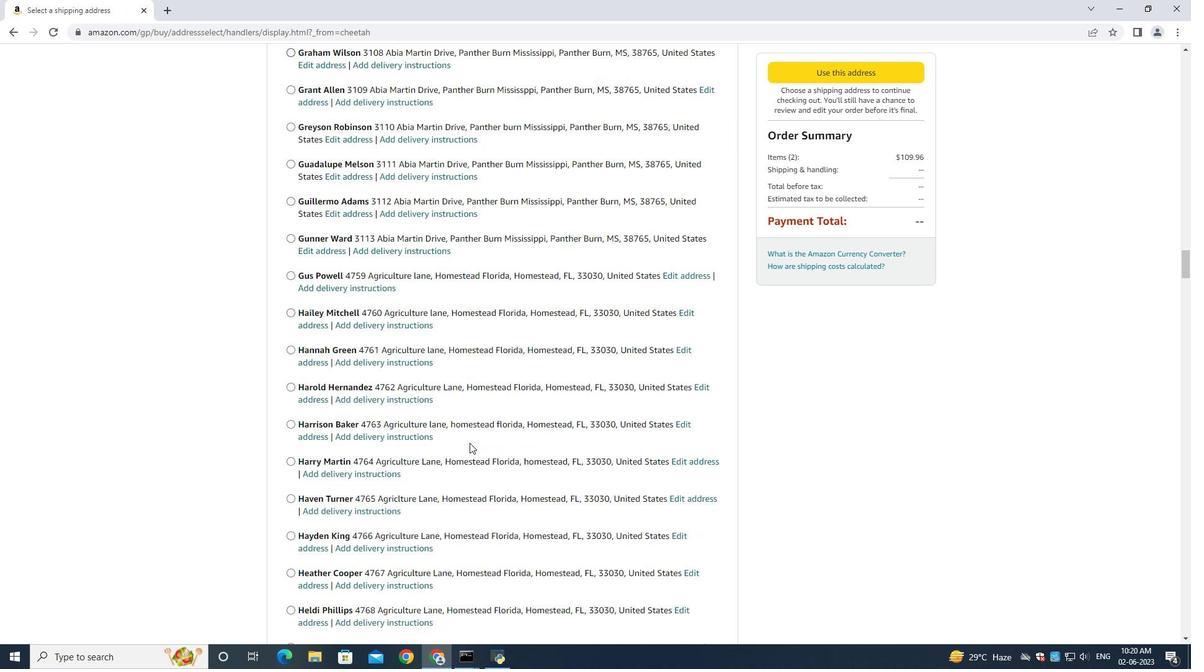 
Action: Mouse scrolled (469, 444) with delta (0, 0)
Screenshot: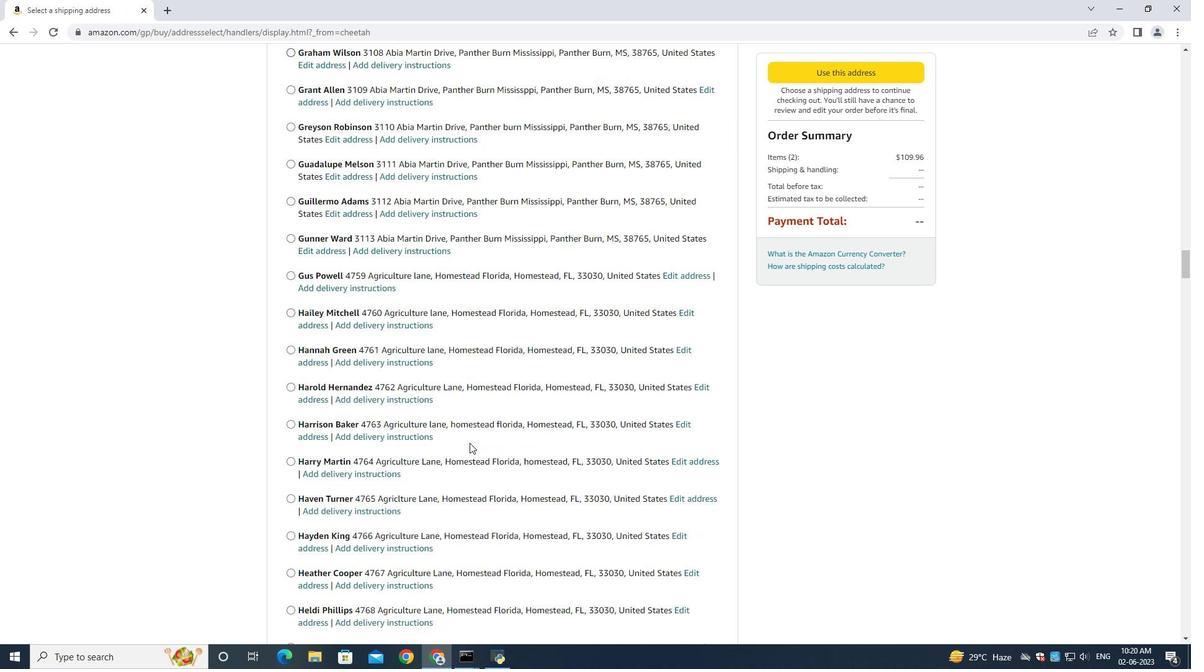 
Action: Mouse scrolled (469, 444) with delta (0, 0)
Screenshot: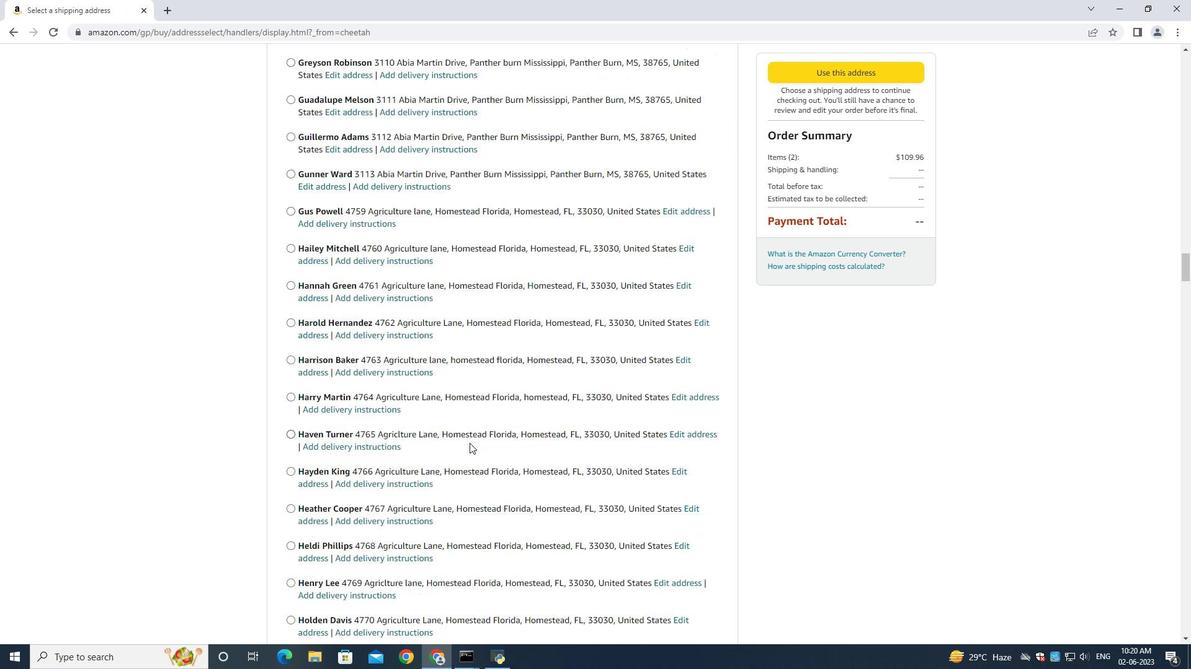 
Action: Mouse scrolled (469, 444) with delta (0, 0)
Screenshot: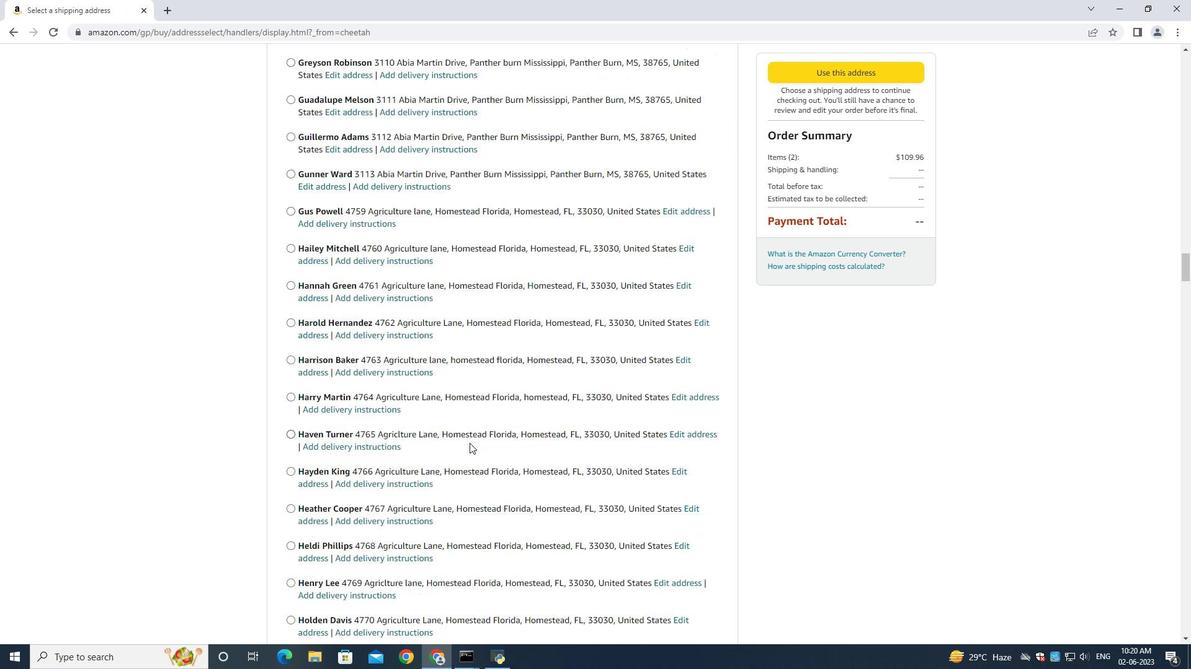 
Action: Mouse scrolled (469, 444) with delta (0, 0)
Screenshot: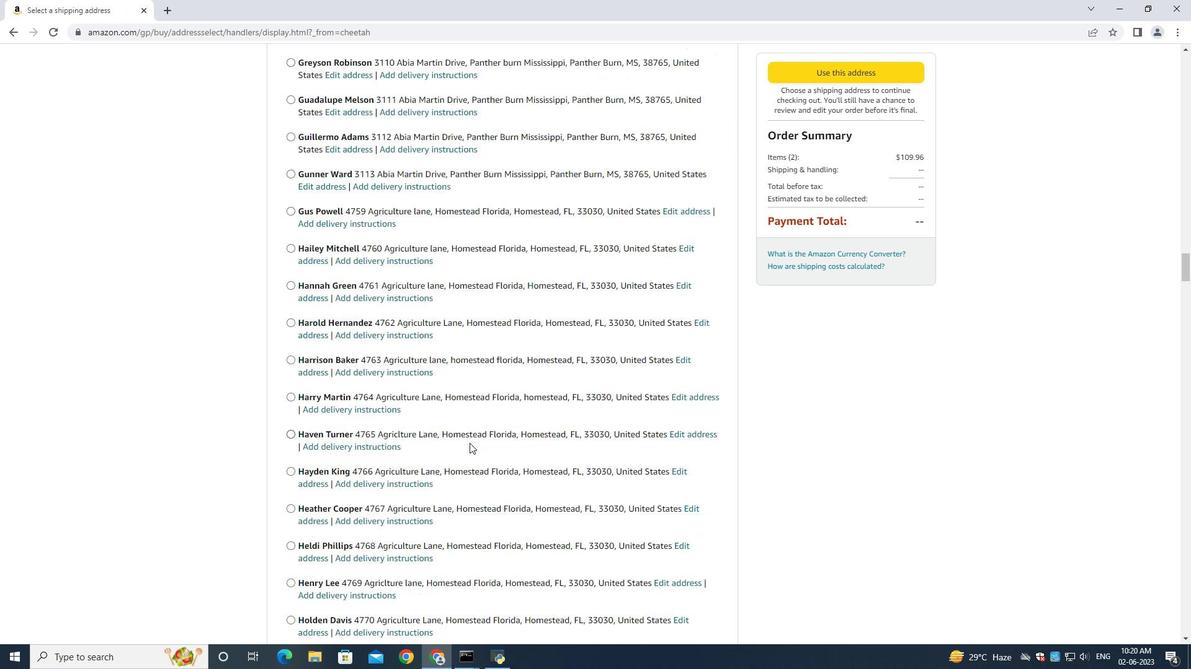 
Action: Mouse scrolled (469, 444) with delta (0, 0)
Screenshot: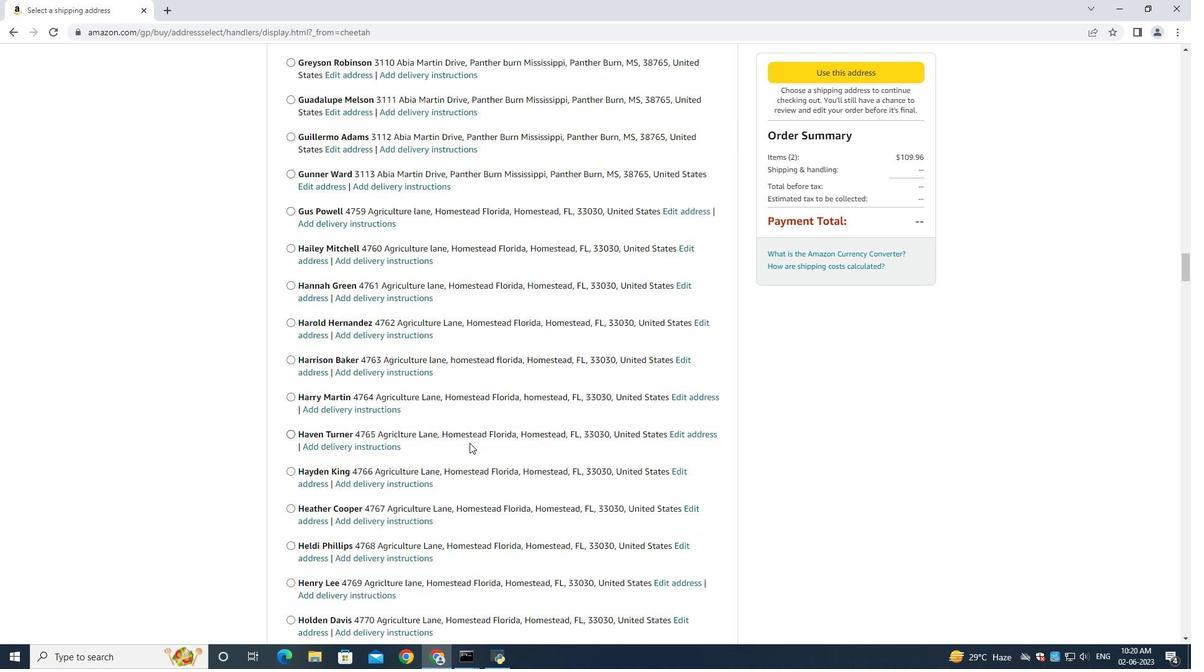
Action: Mouse scrolled (469, 444) with delta (0, 0)
Screenshot: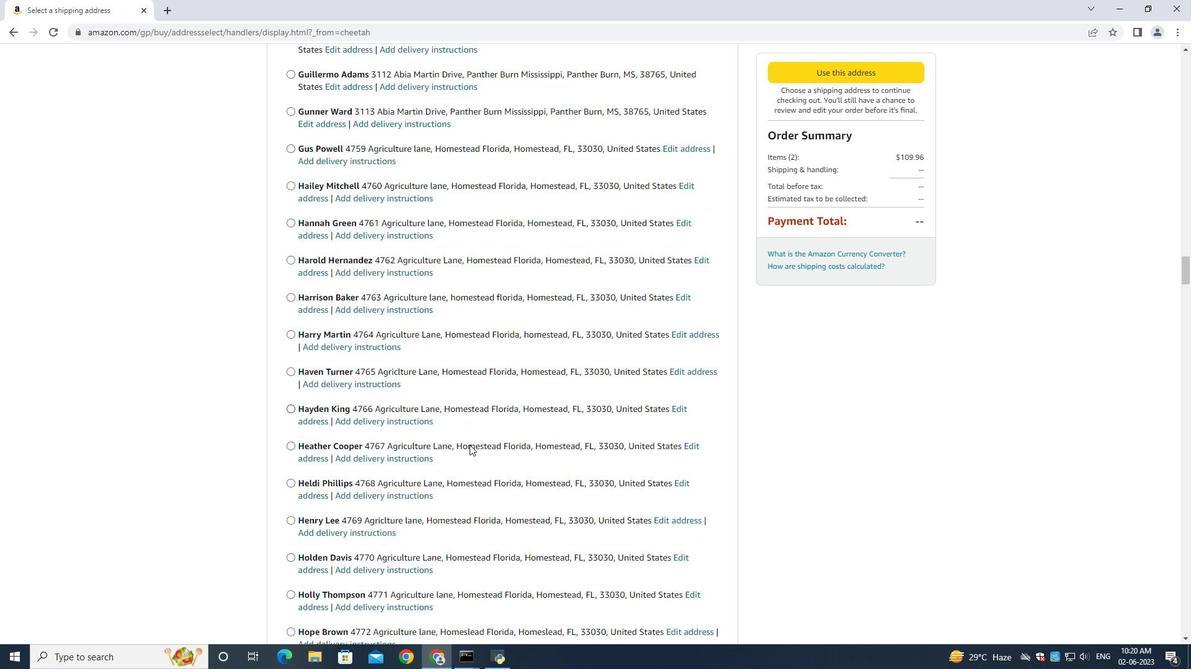 
Action: Mouse moved to (469, 445)
Screenshot: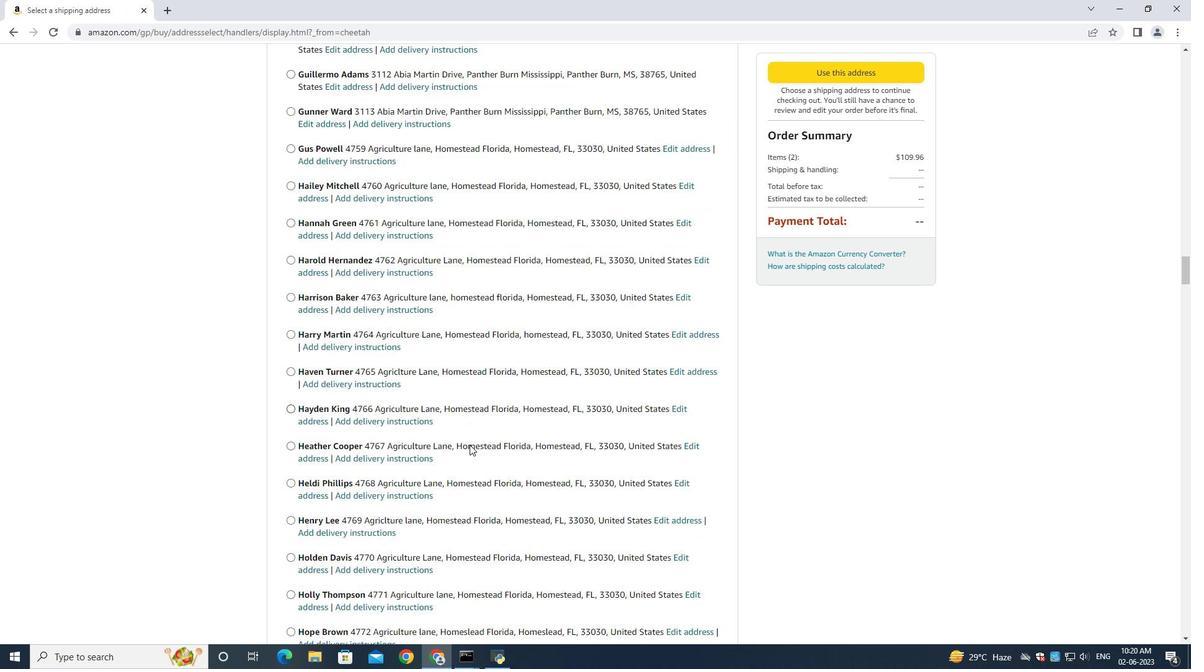 
Action: Mouse scrolled (469, 444) with delta (0, 0)
Screenshot: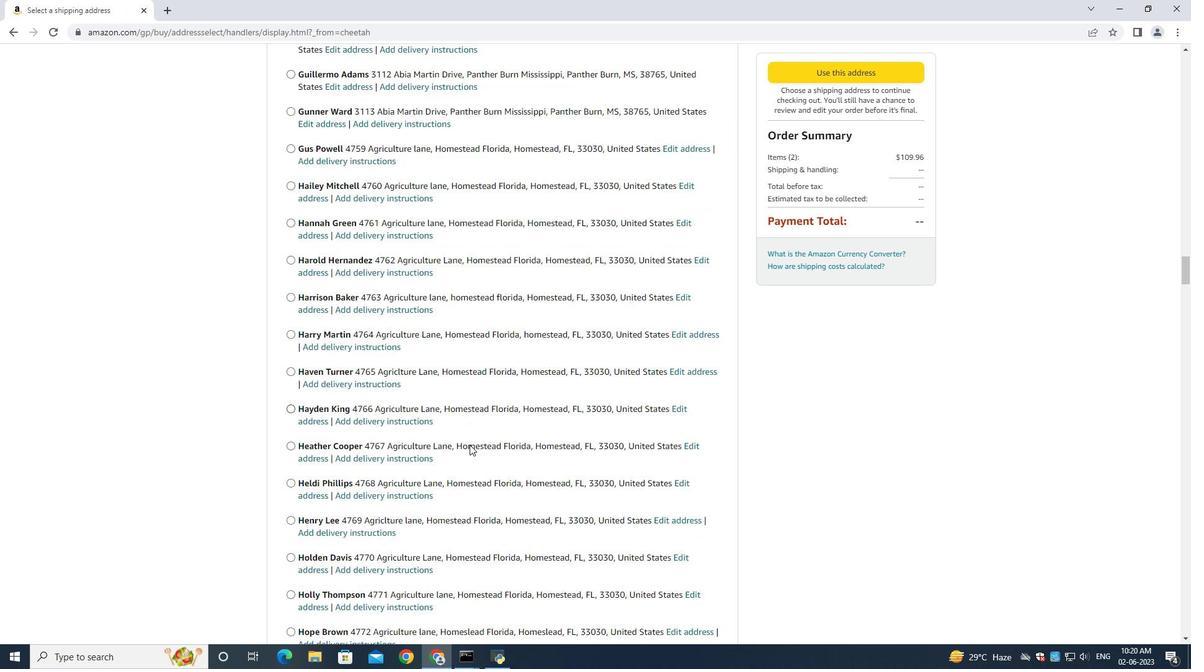 
Action: Mouse moved to (469, 446)
Screenshot: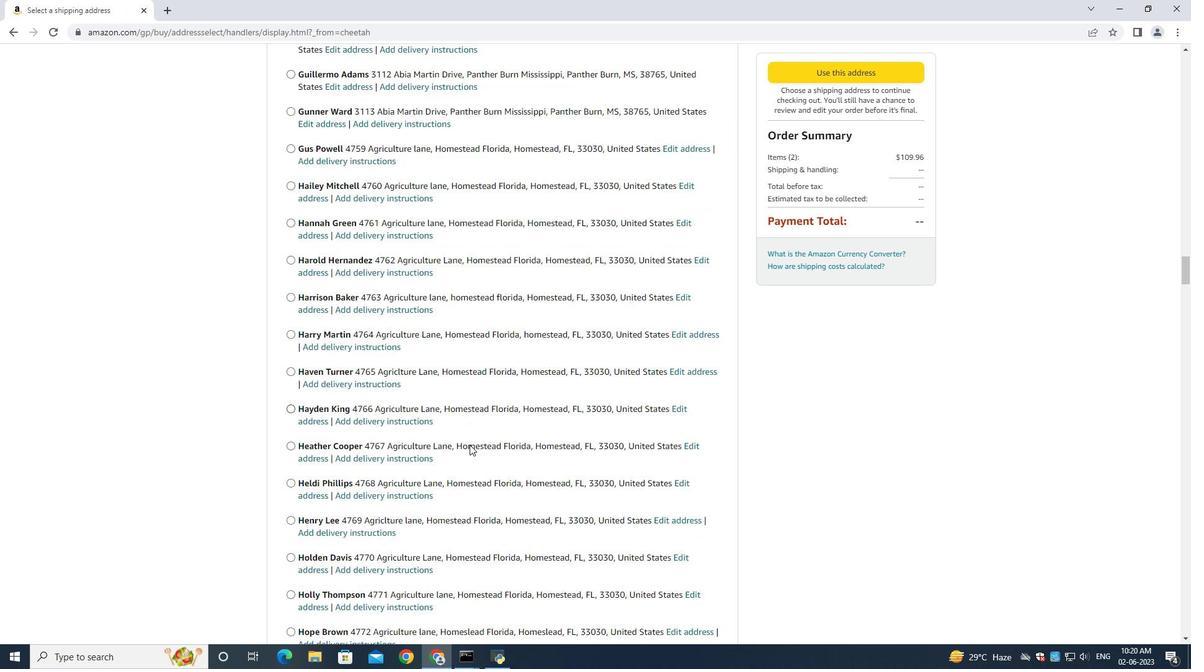 
Action: Mouse scrolled (469, 445) with delta (0, 0)
Screenshot: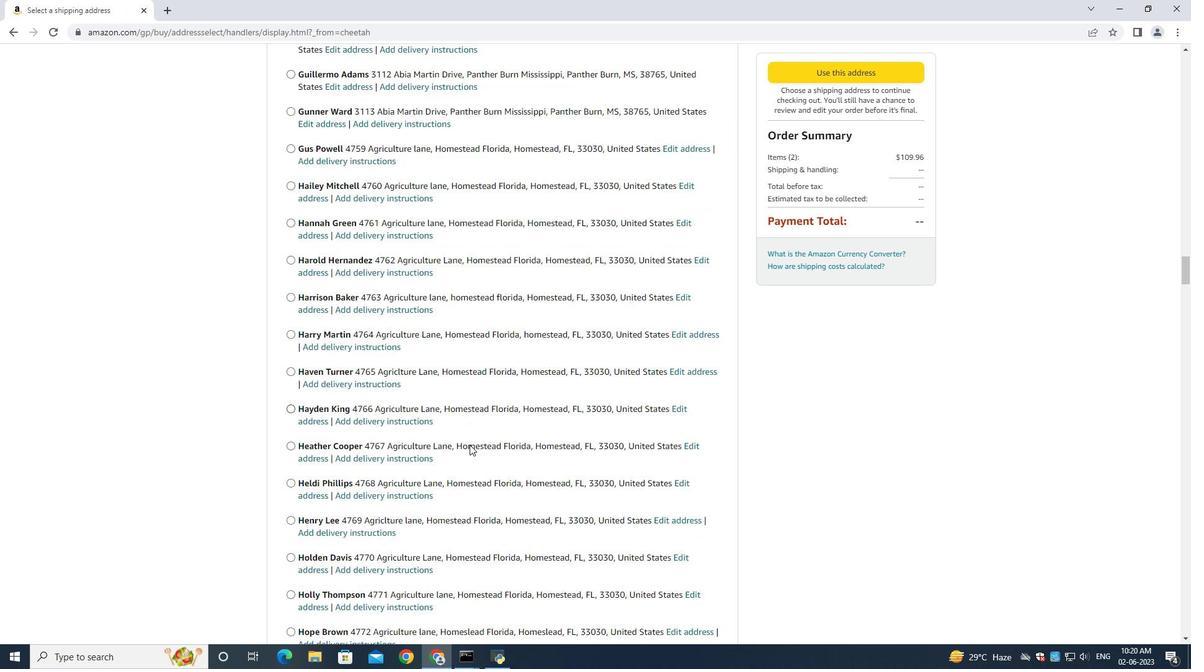 
Action: Mouse scrolled (469, 444) with delta (0, -1)
Screenshot: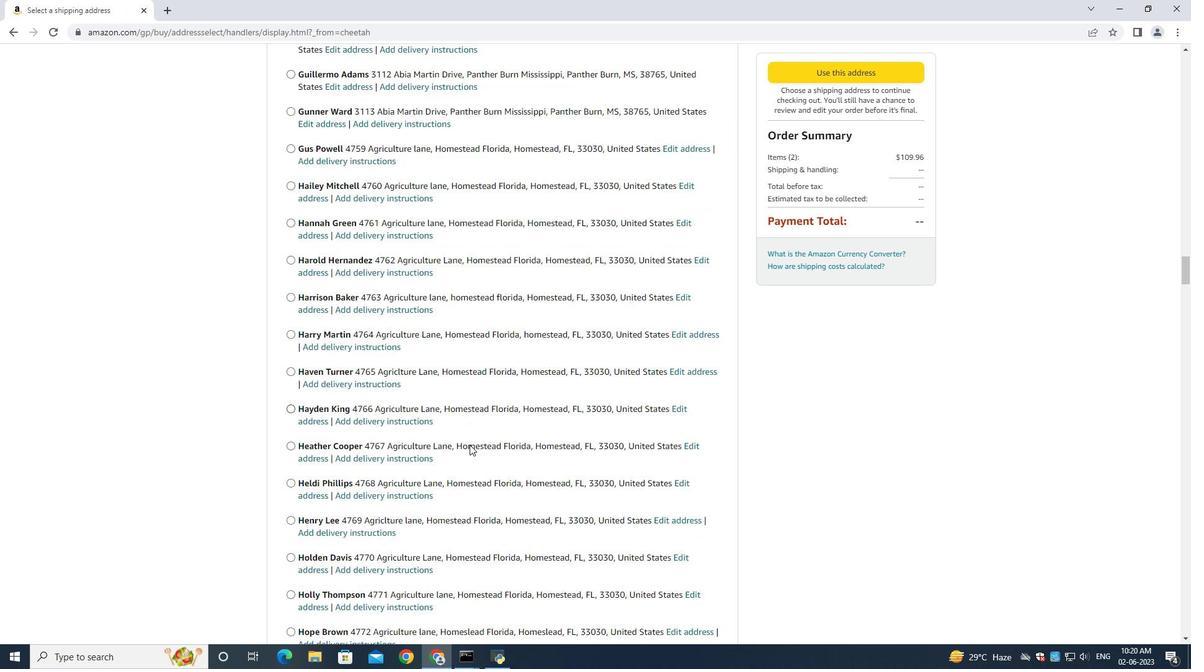 
Action: Mouse scrolled (469, 445) with delta (0, 0)
Screenshot: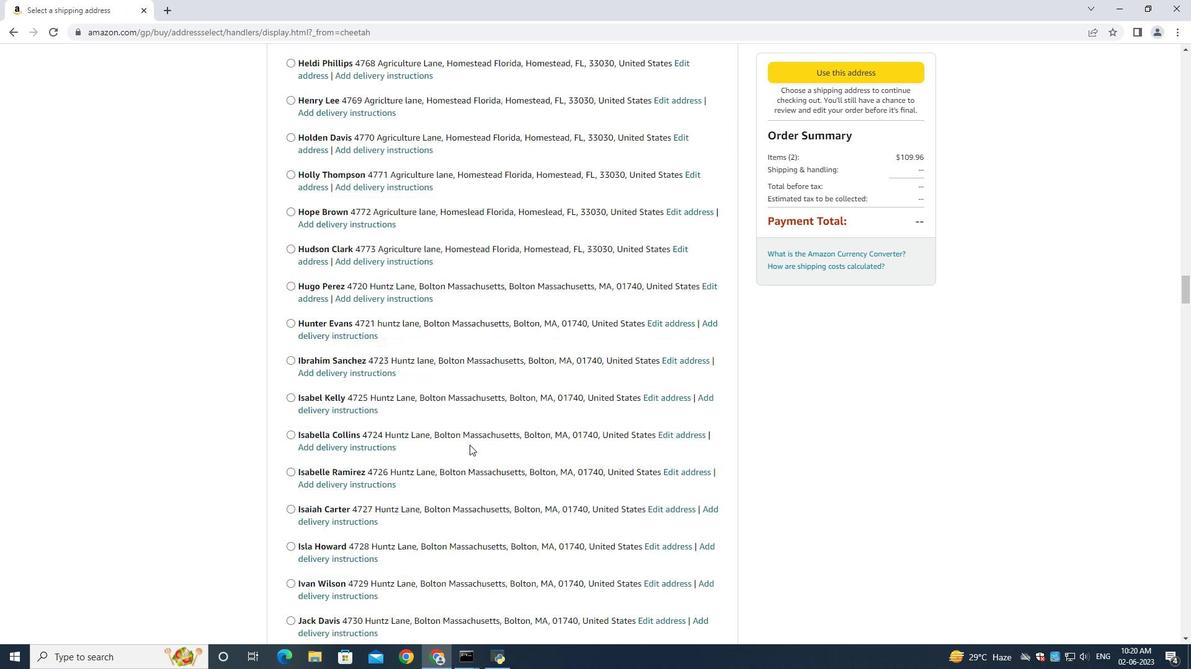
Action: Mouse scrolled (469, 445) with delta (0, 0)
Screenshot: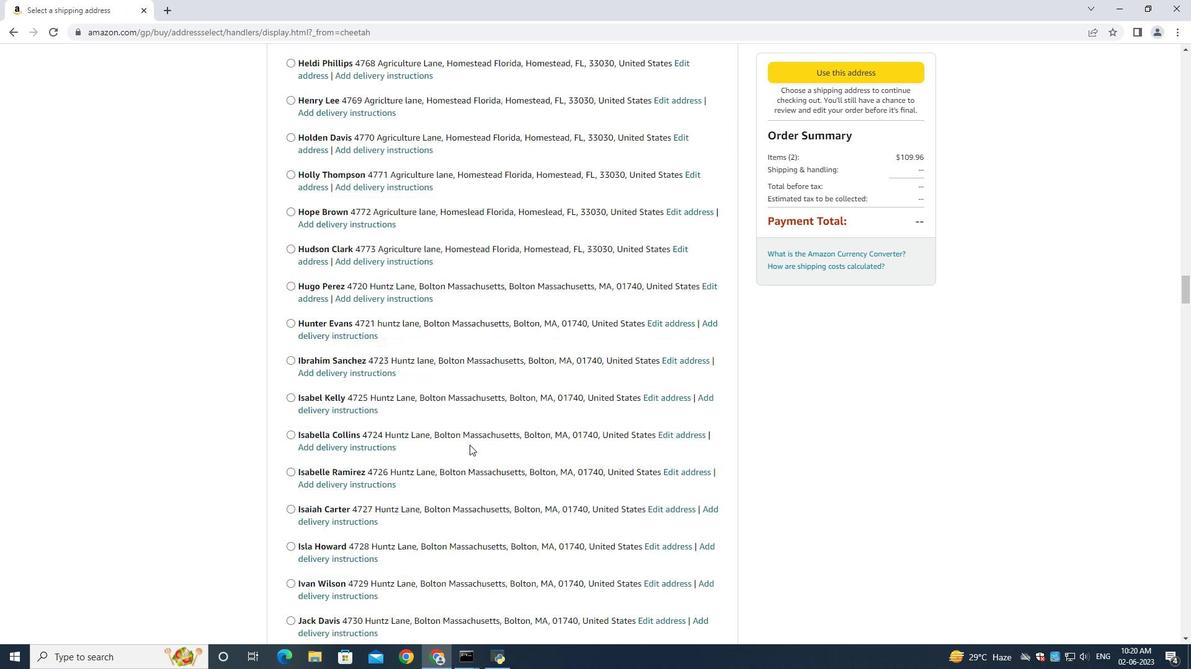 
Action: Mouse scrolled (469, 445) with delta (0, 0)
Screenshot: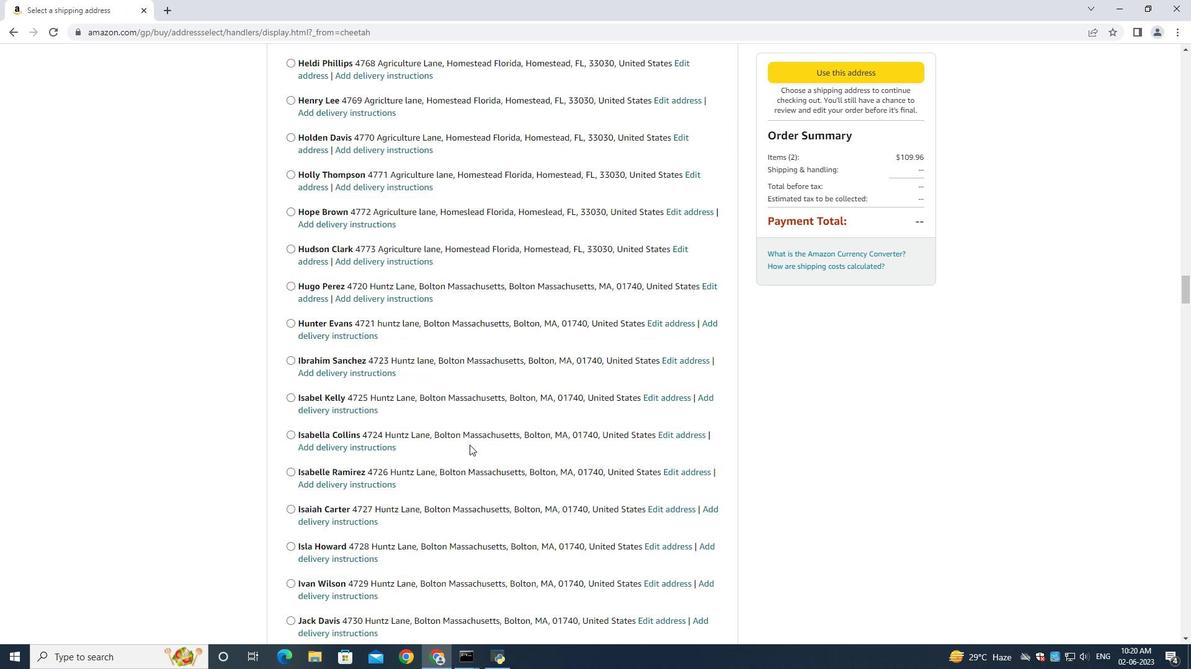
Action: Mouse moved to (469, 446)
Screenshot: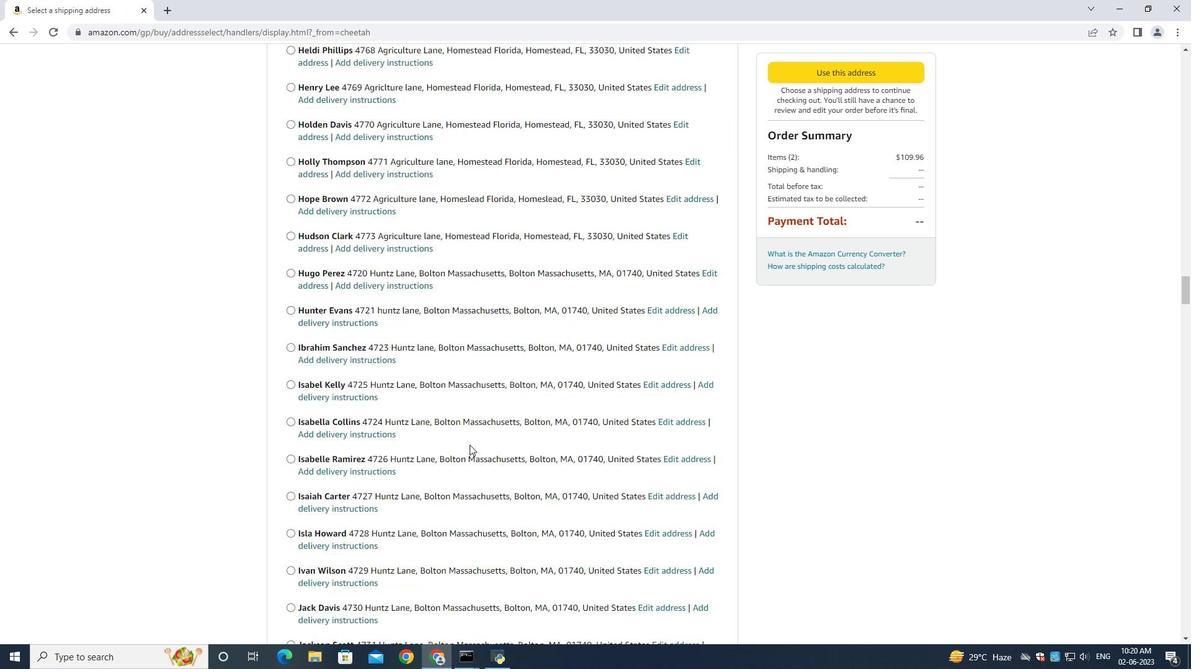 
Action: Mouse scrolled (469, 445) with delta (0, 0)
Screenshot: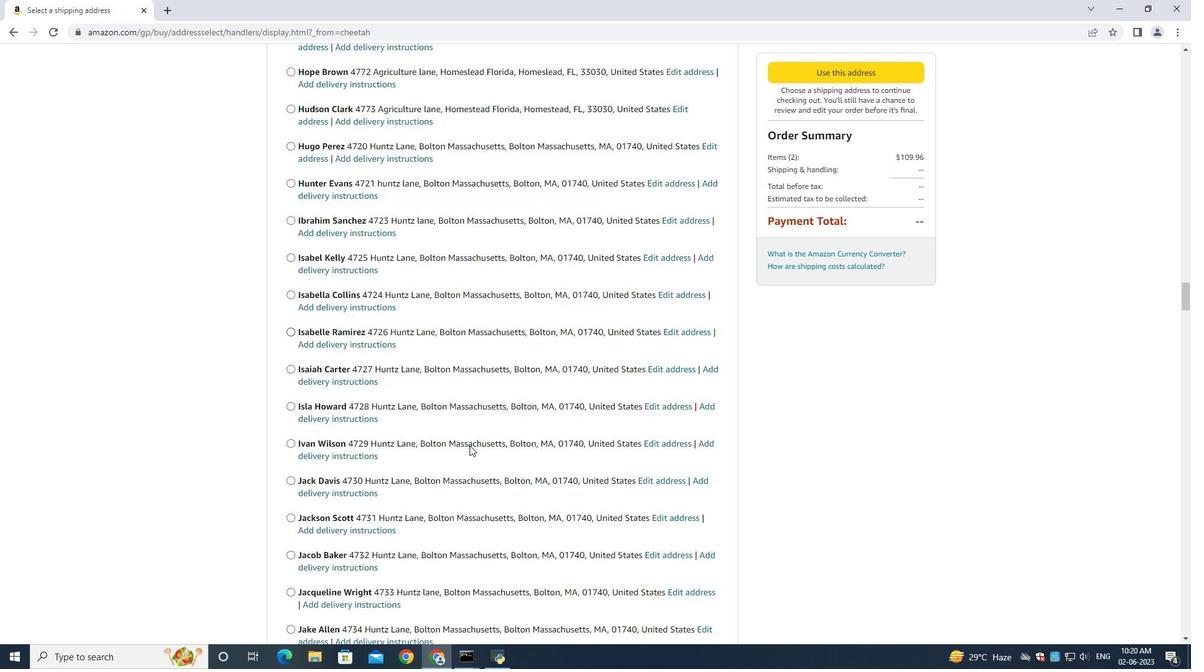
Action: Mouse scrolled (469, 445) with delta (0, 0)
Screenshot: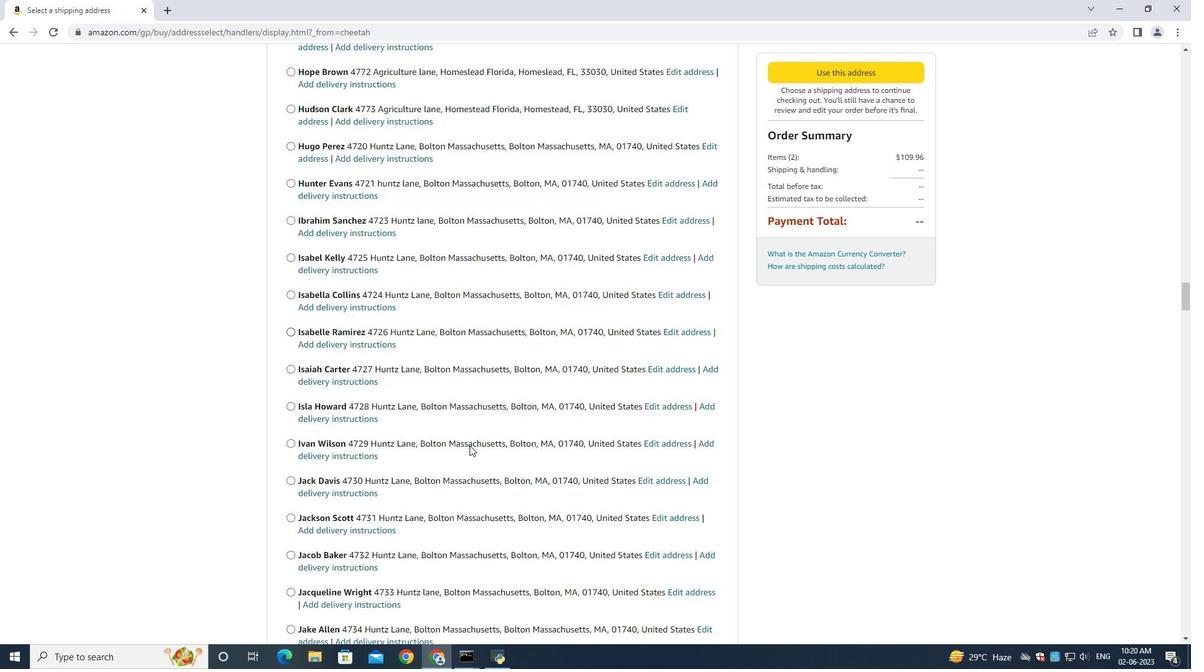 
Action: Mouse scrolled (469, 445) with delta (0, 0)
Screenshot: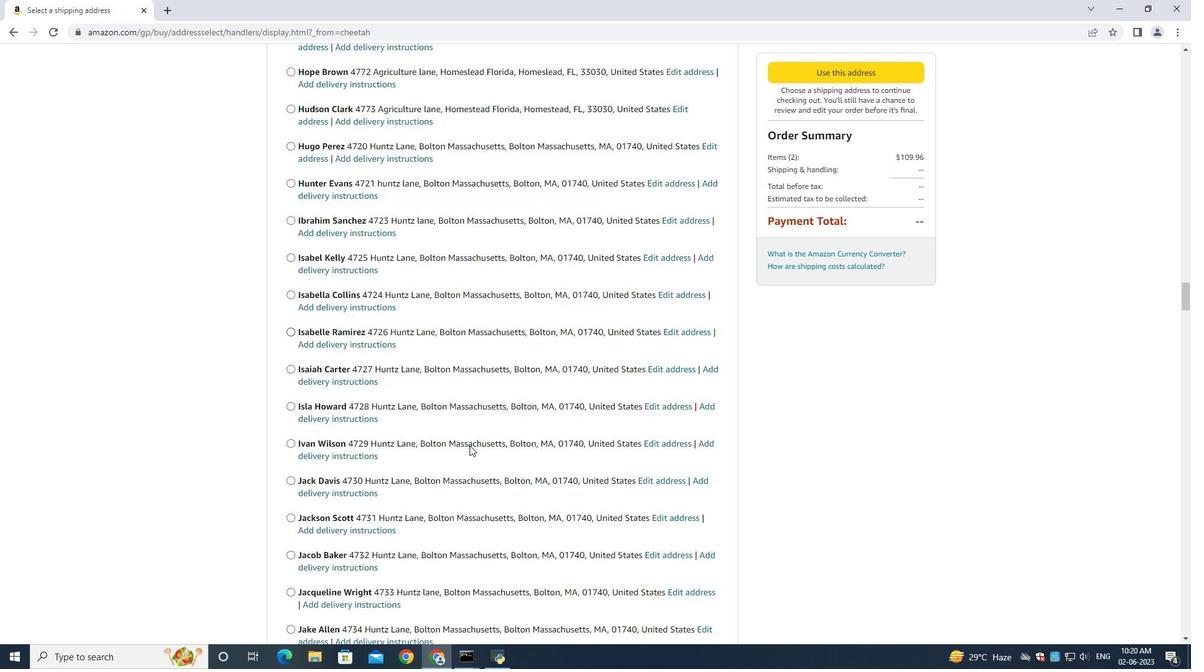 
Action: Mouse scrolled (469, 445) with delta (0, 0)
Screenshot: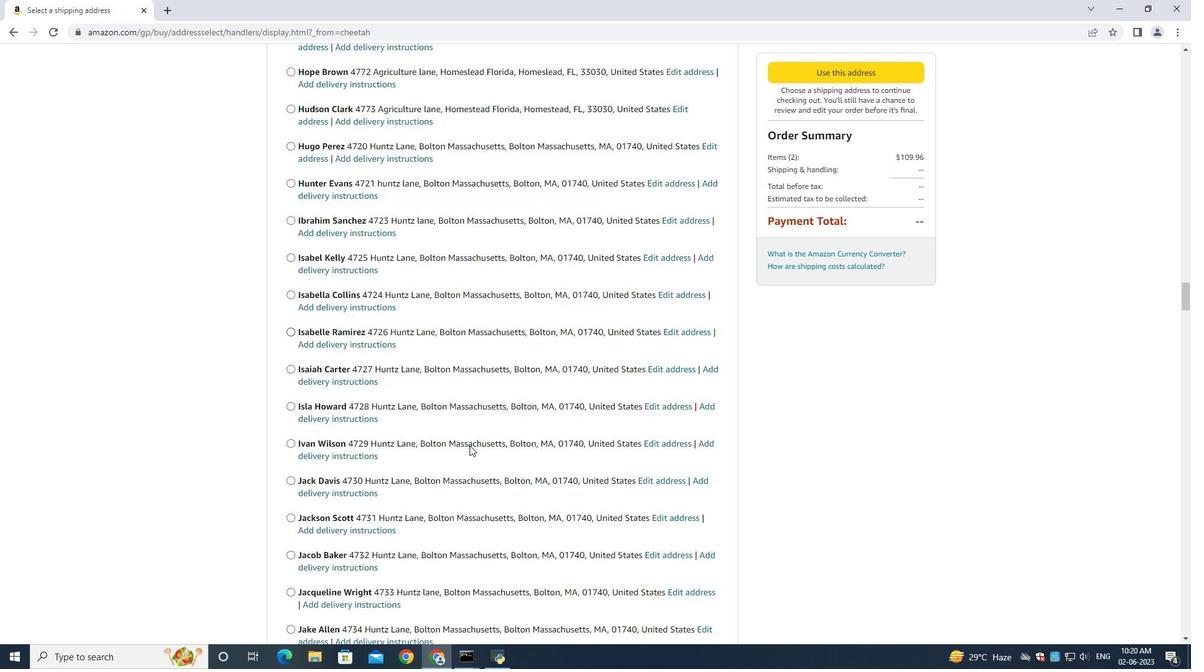 
Action: Mouse scrolled (469, 445) with delta (0, 0)
Screenshot: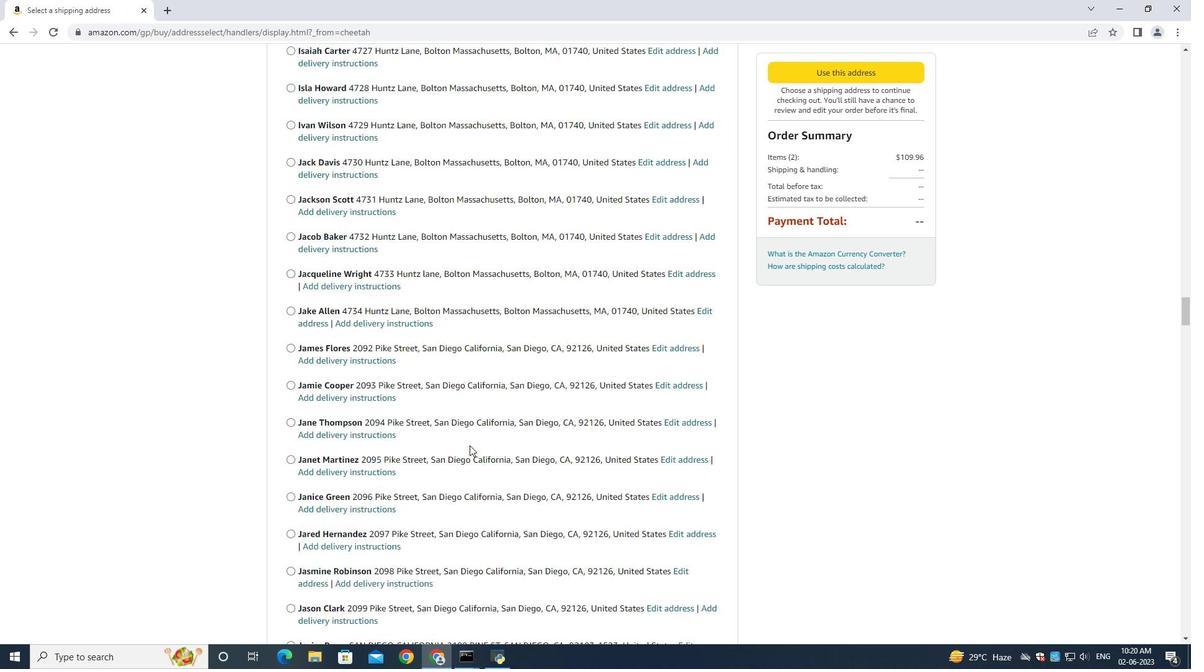 
Action: Mouse scrolled (469, 445) with delta (0, 0)
Screenshot: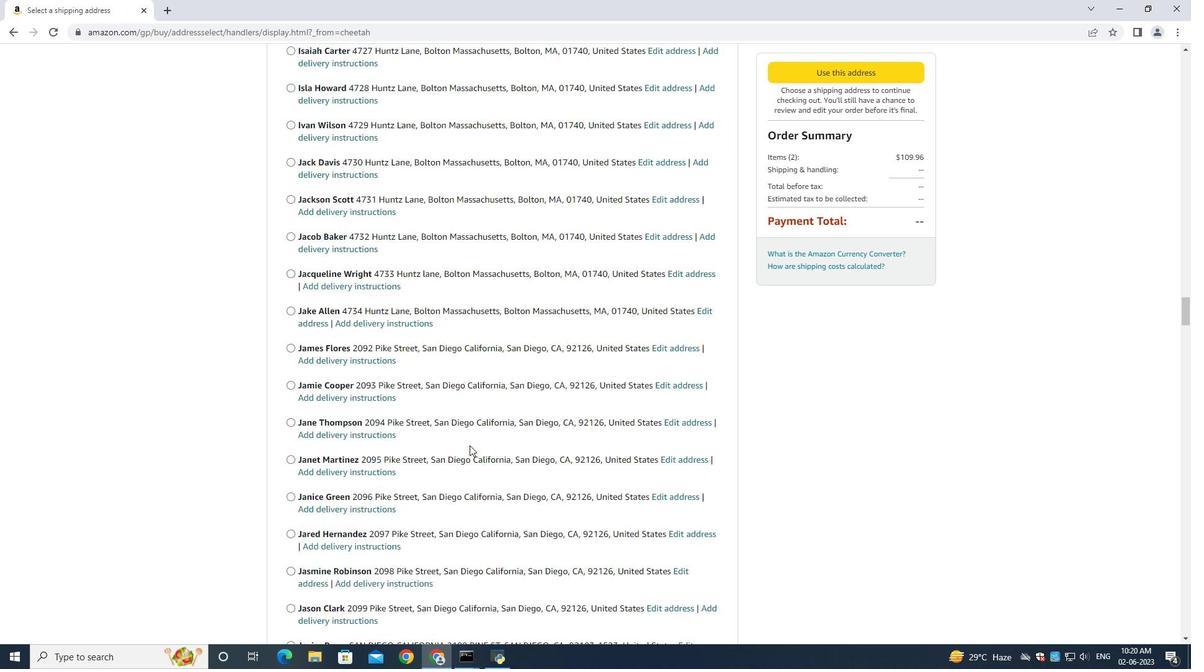 
Action: Mouse scrolled (469, 445) with delta (0, 0)
Screenshot: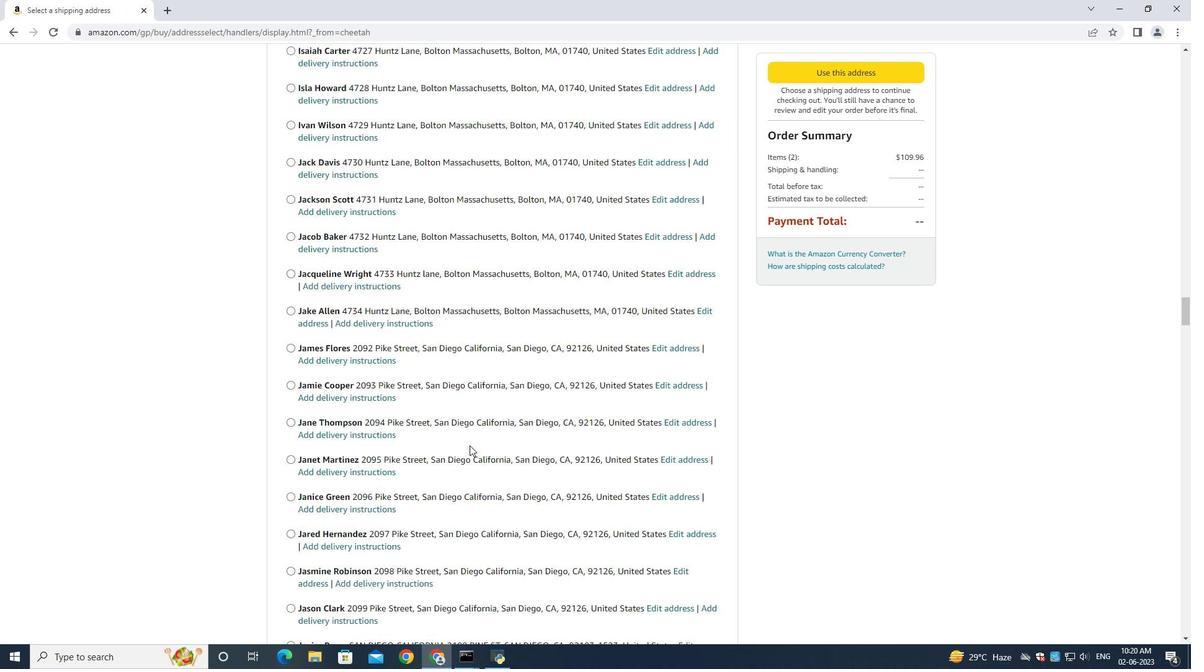 
Action: Mouse scrolled (469, 445) with delta (0, 0)
Screenshot: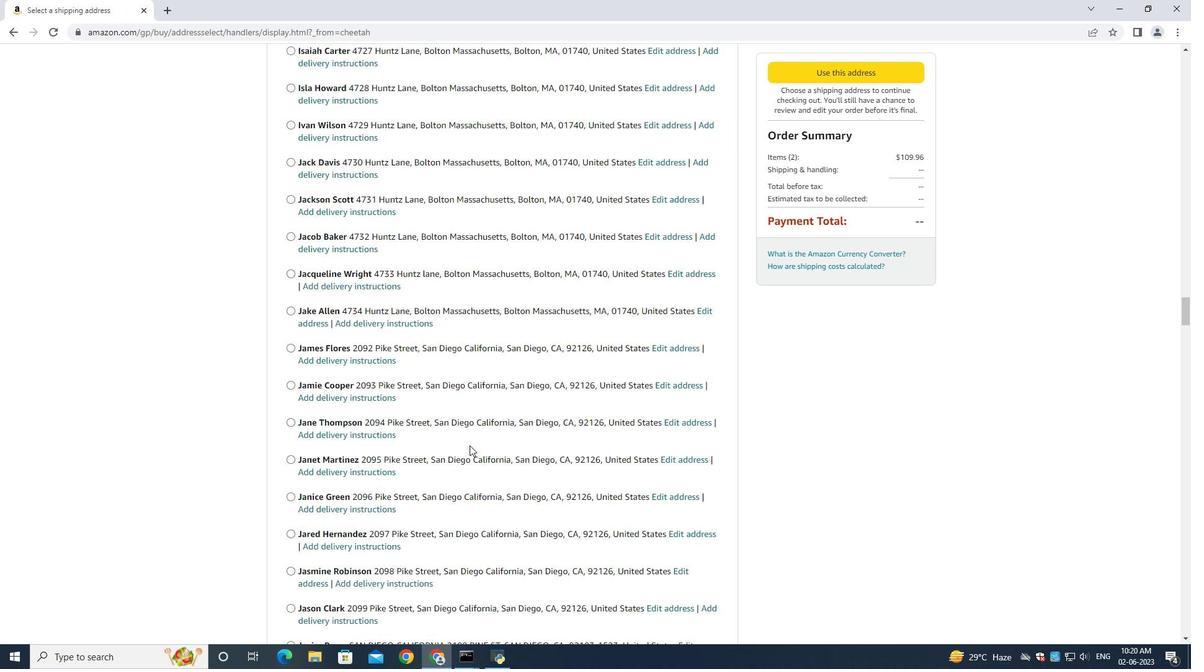 
Action: Mouse scrolled (469, 445) with delta (0, 0)
Screenshot: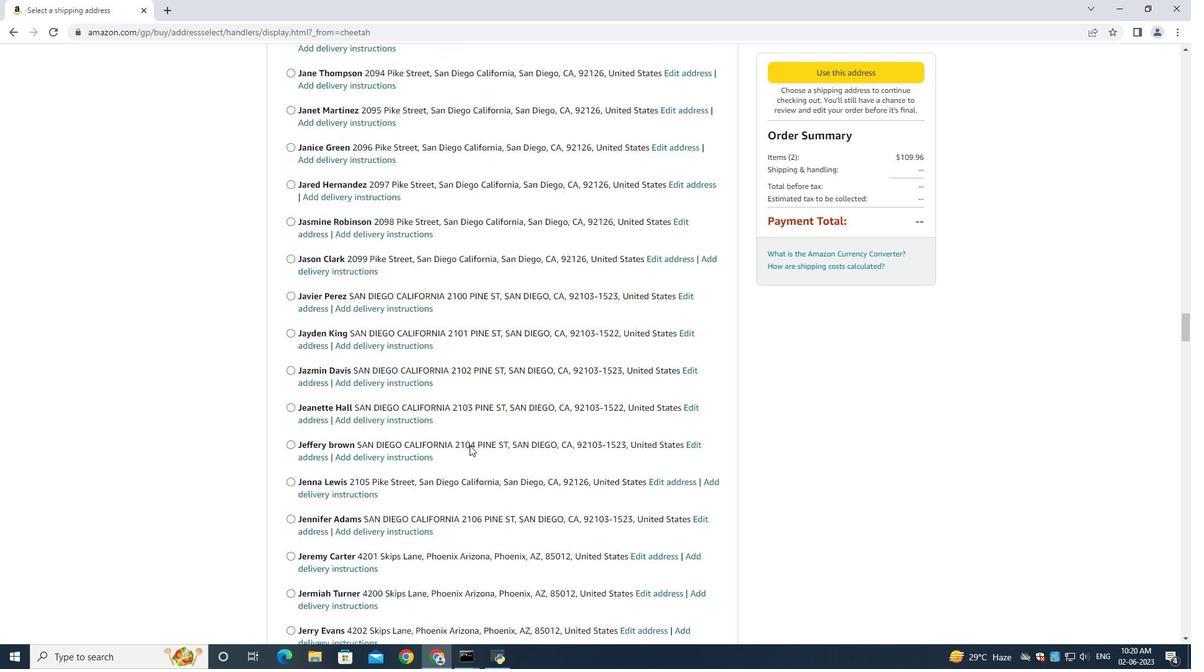 
Action: Mouse scrolled (469, 445) with delta (0, 0)
Screenshot: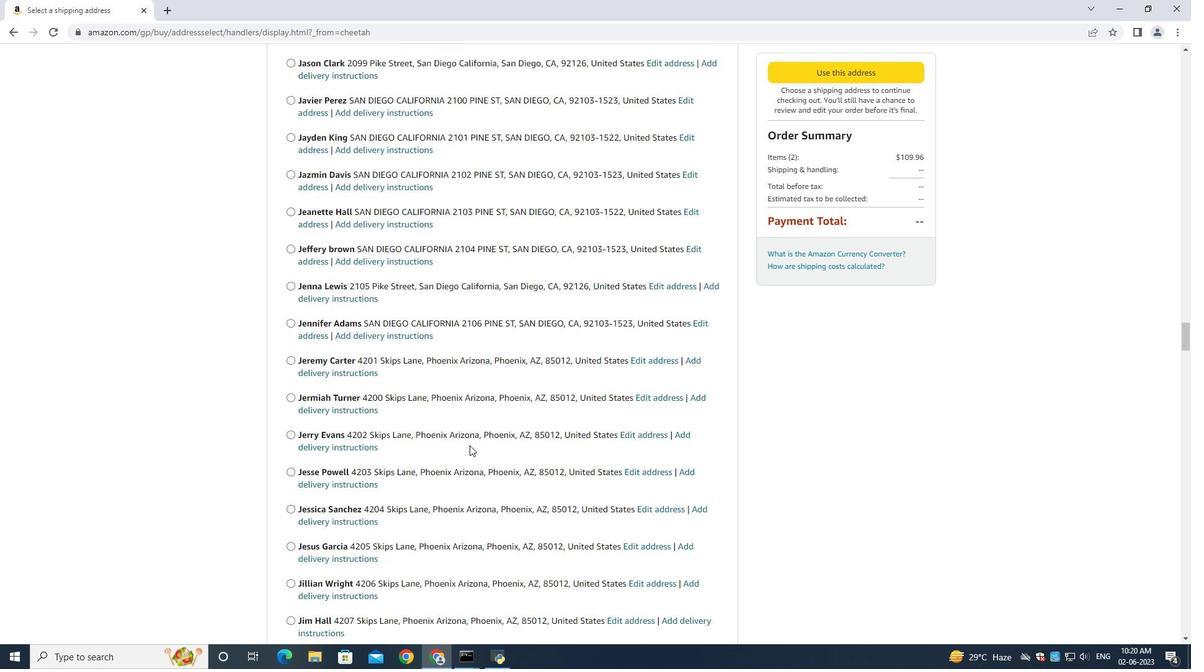 
Action: Mouse scrolled (469, 445) with delta (0, 0)
Screenshot: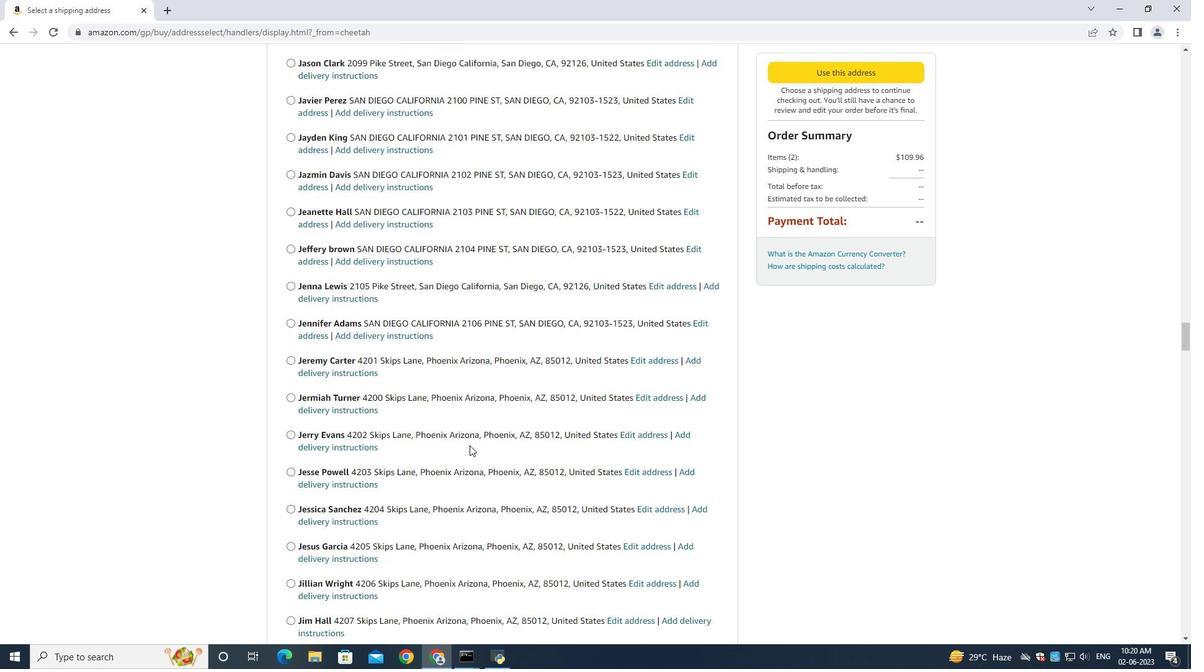 
Action: Mouse scrolled (469, 445) with delta (0, 0)
Screenshot: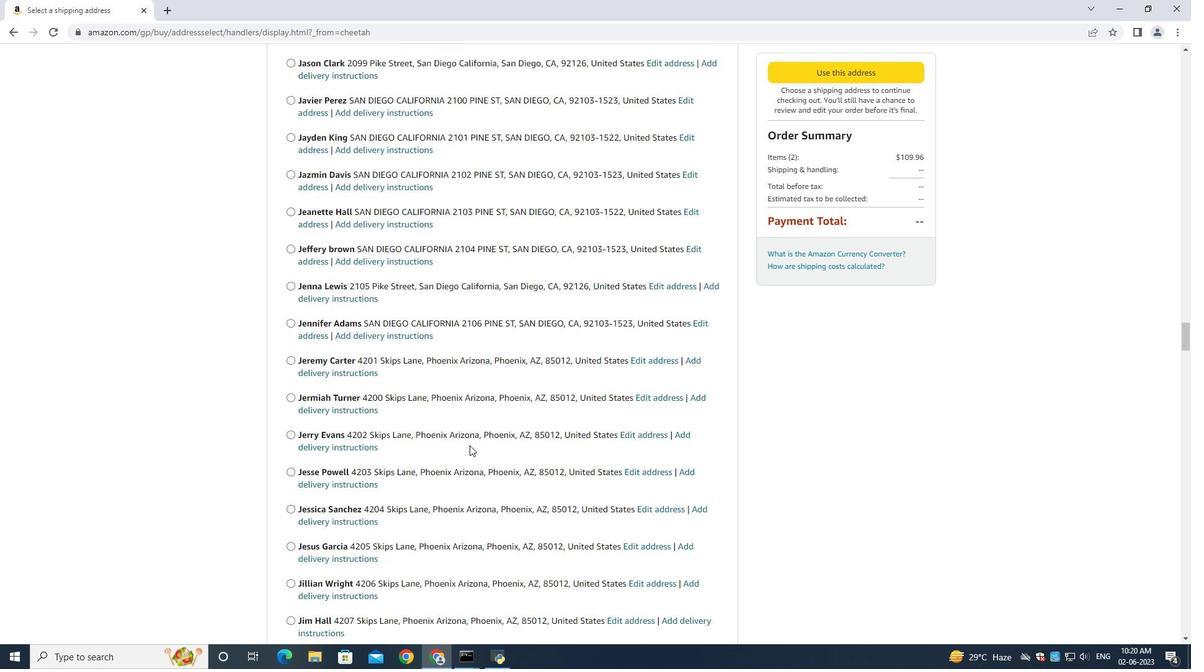 
Action: Mouse scrolled (469, 445) with delta (0, 0)
Screenshot: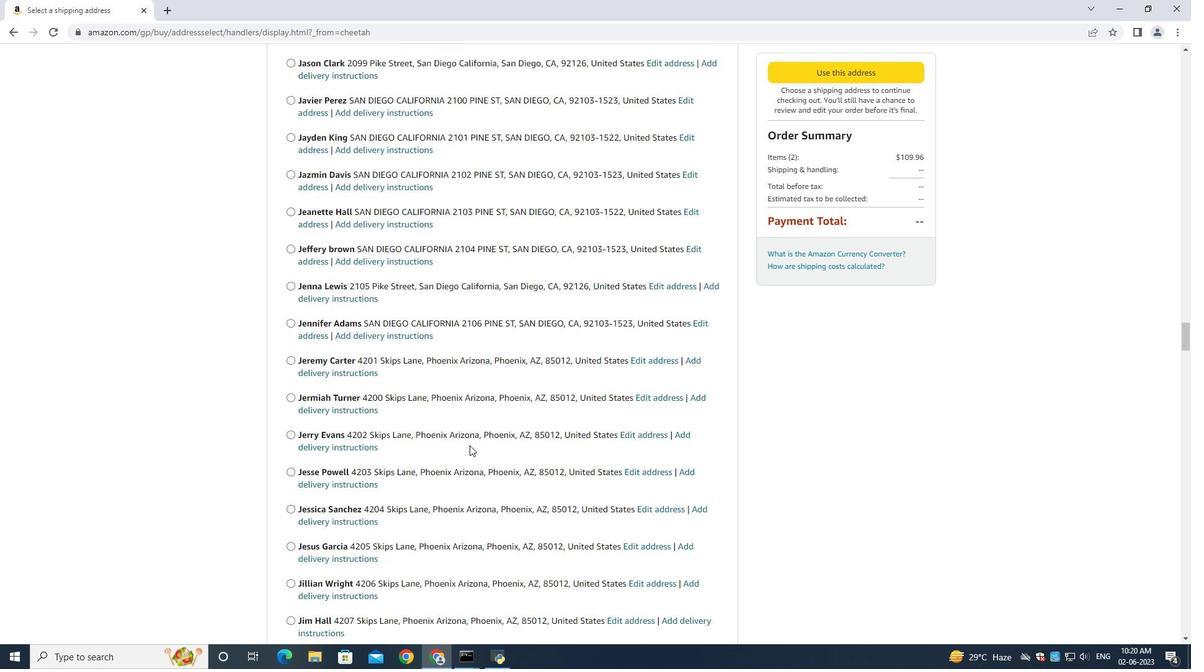 
Action: Mouse scrolled (469, 445) with delta (0, 0)
Screenshot: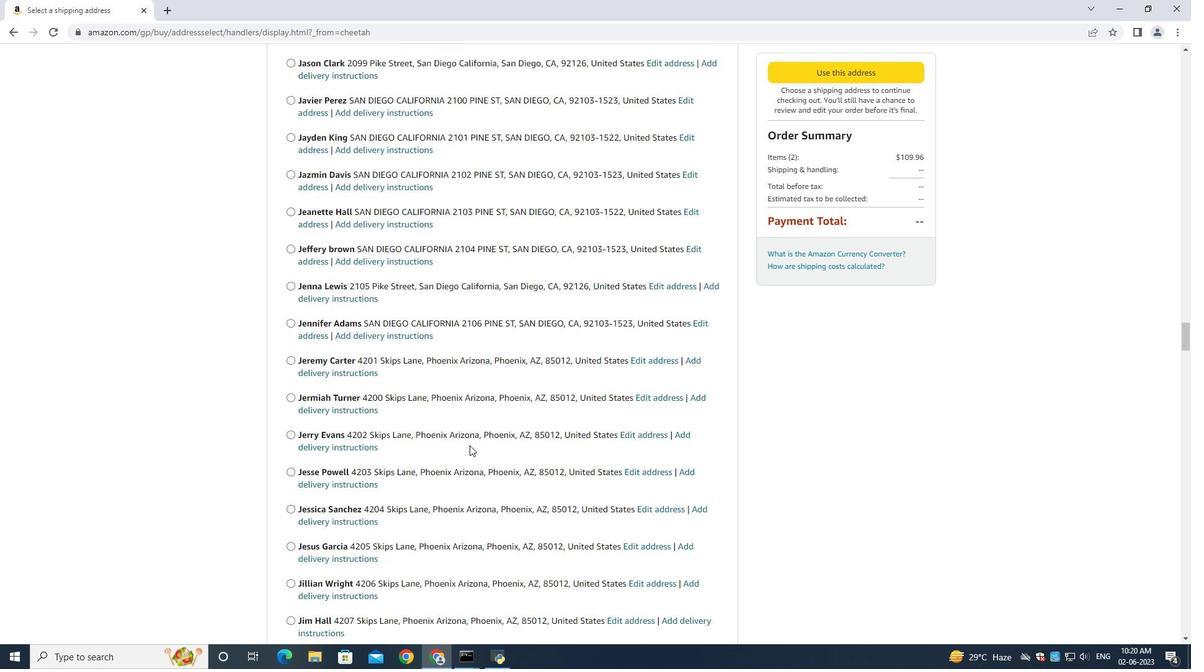 
Action: Mouse scrolled (469, 445) with delta (0, 0)
Screenshot: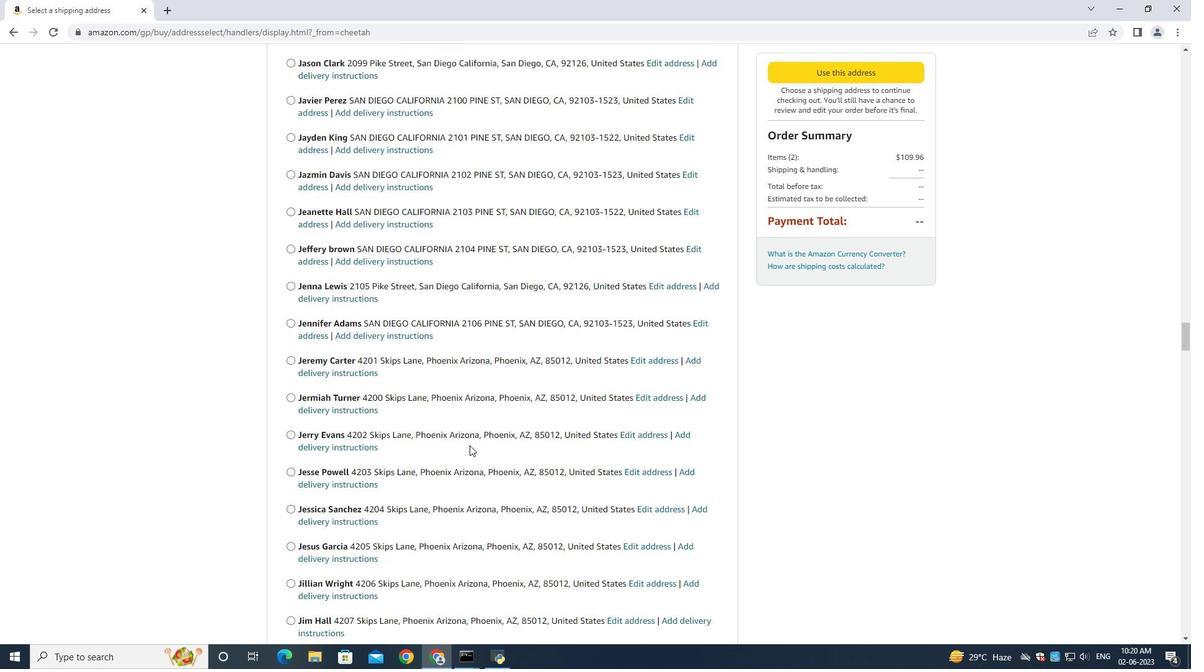 
Action: Mouse scrolled (469, 445) with delta (0, 0)
Screenshot: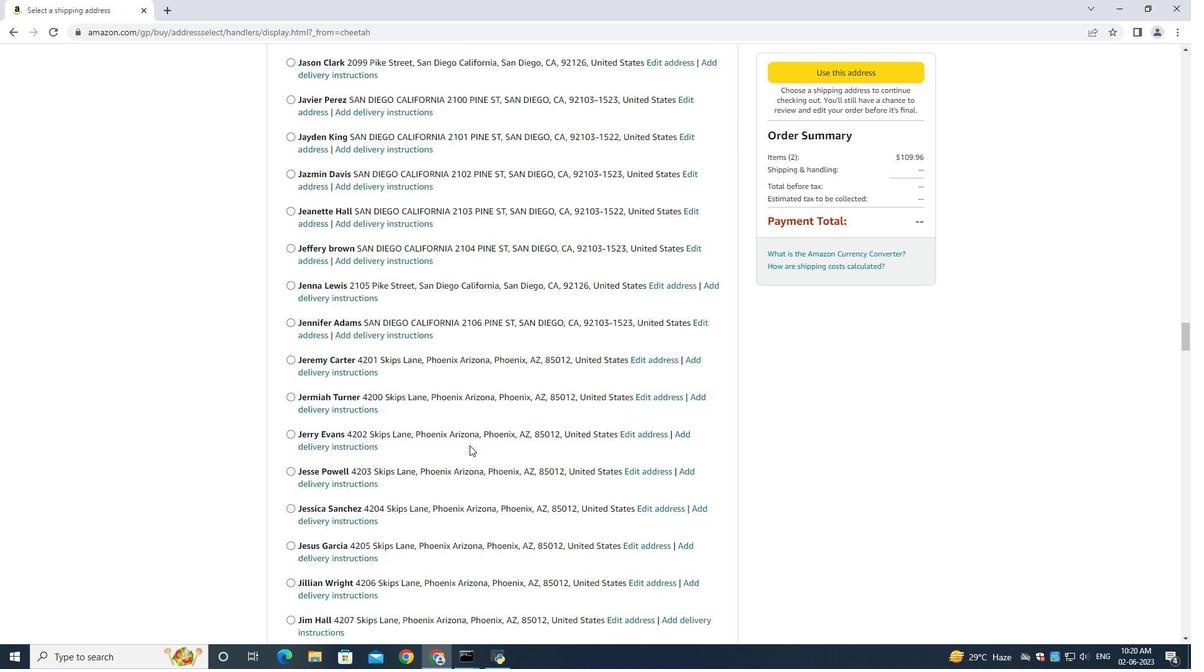 
Action: Mouse moved to (469, 444)
Screenshot: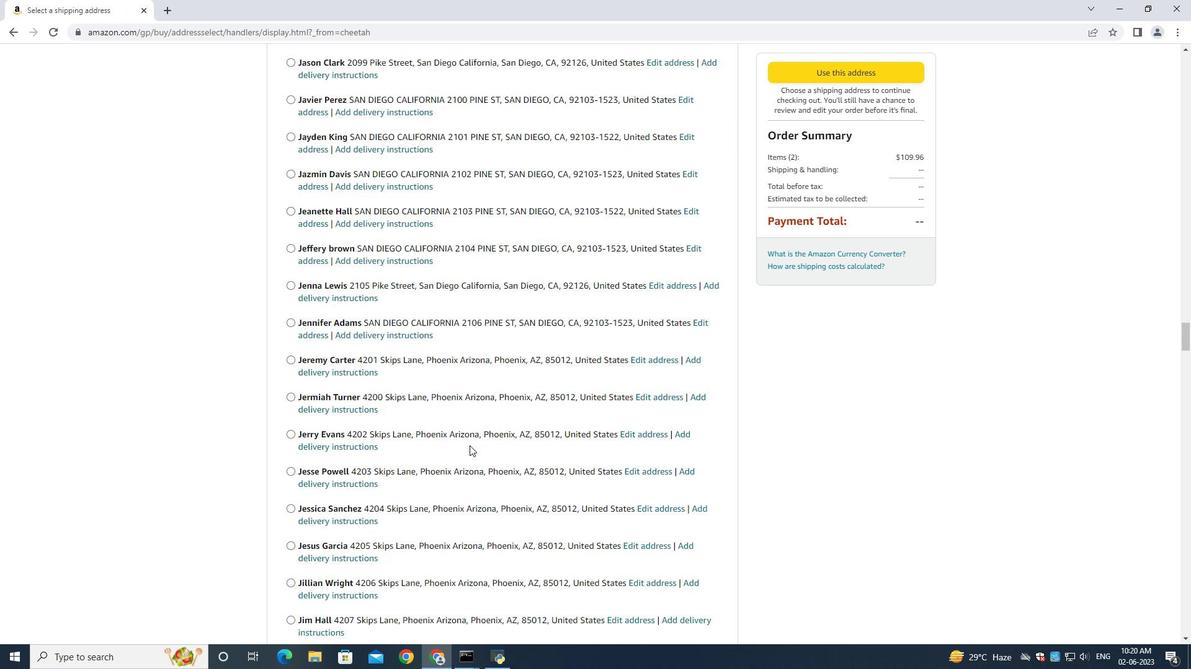 
Action: Mouse scrolled (469, 444) with delta (0, 0)
Screenshot: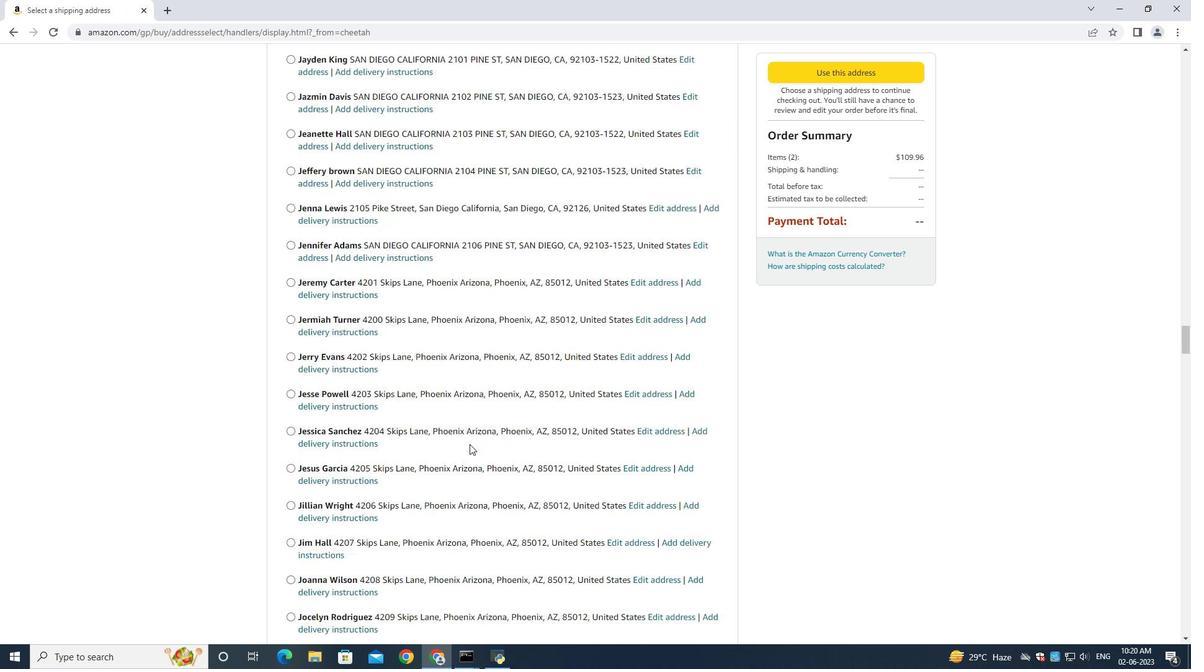 
Action: Mouse scrolled (469, 444) with delta (0, 0)
Screenshot: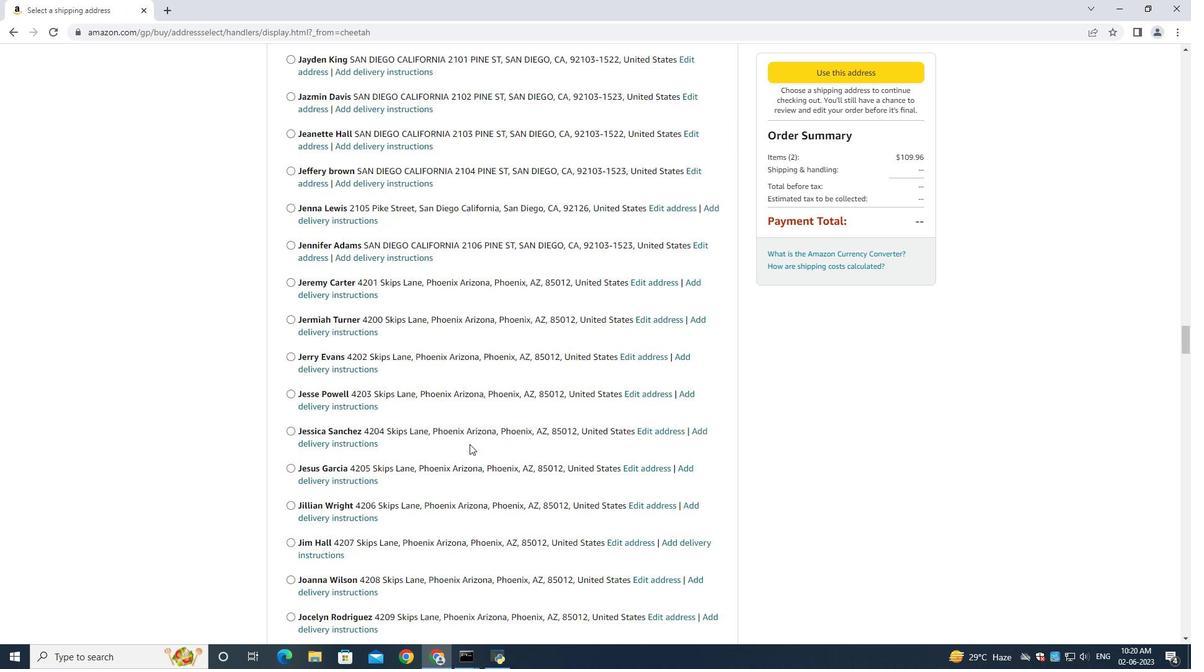 
Action: Mouse scrolled (469, 444) with delta (0, 0)
Screenshot: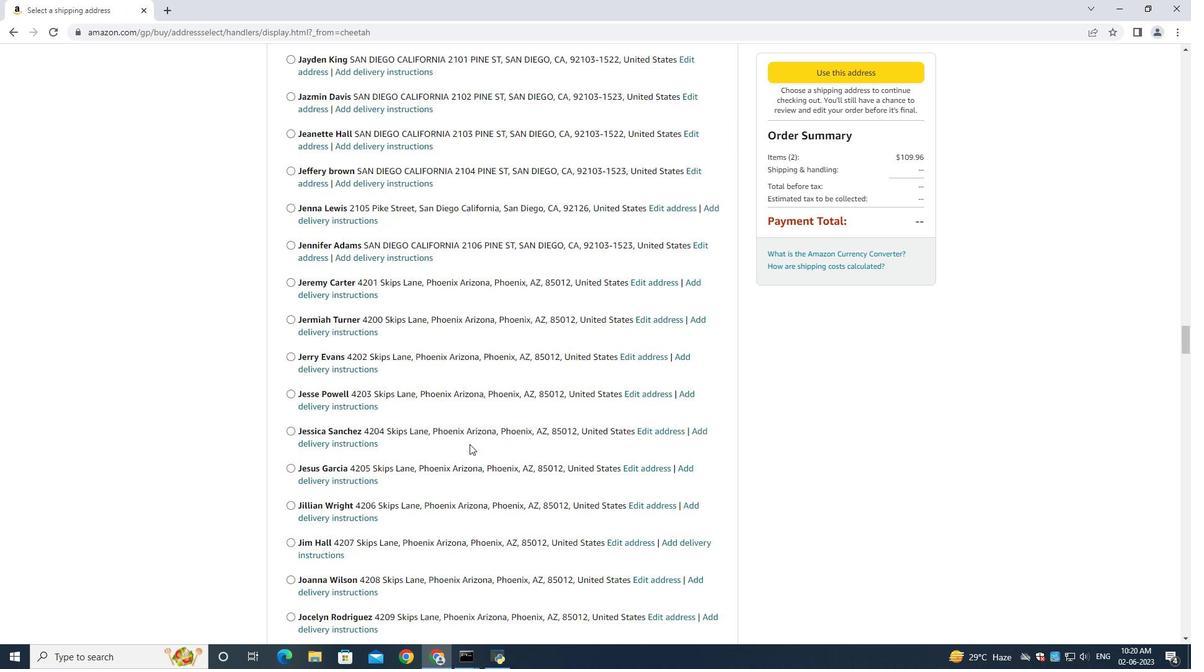 
Action: Mouse scrolled (469, 444) with delta (0, 0)
Screenshot: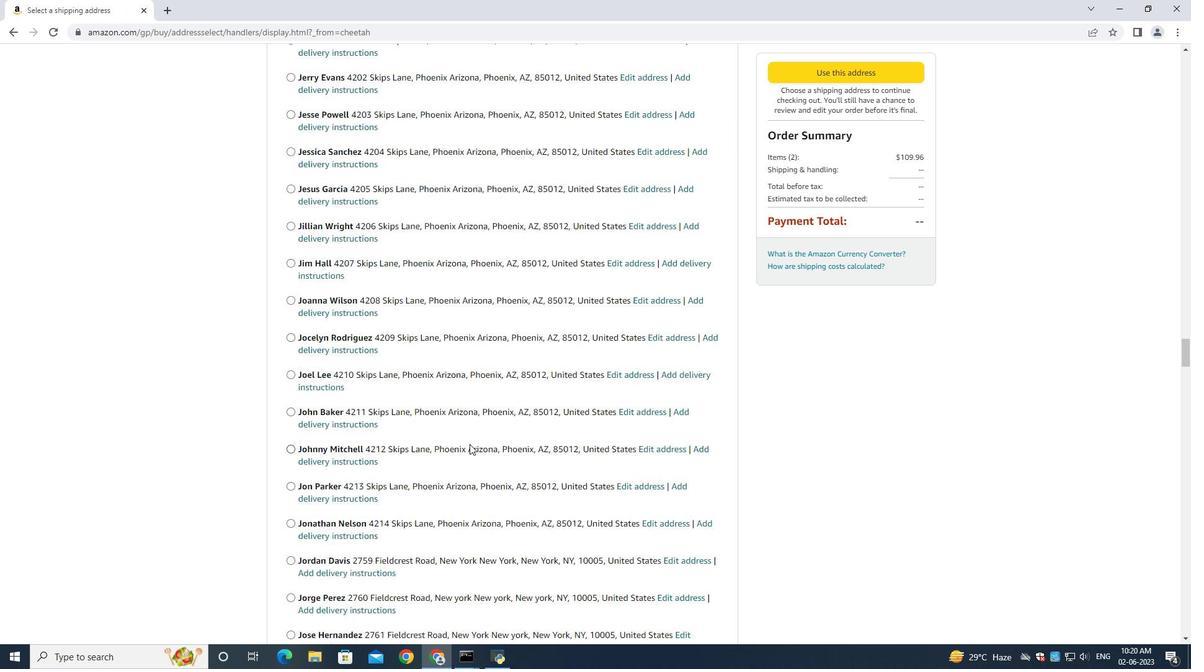 
Action: Mouse scrolled (469, 444) with delta (0, 0)
Screenshot: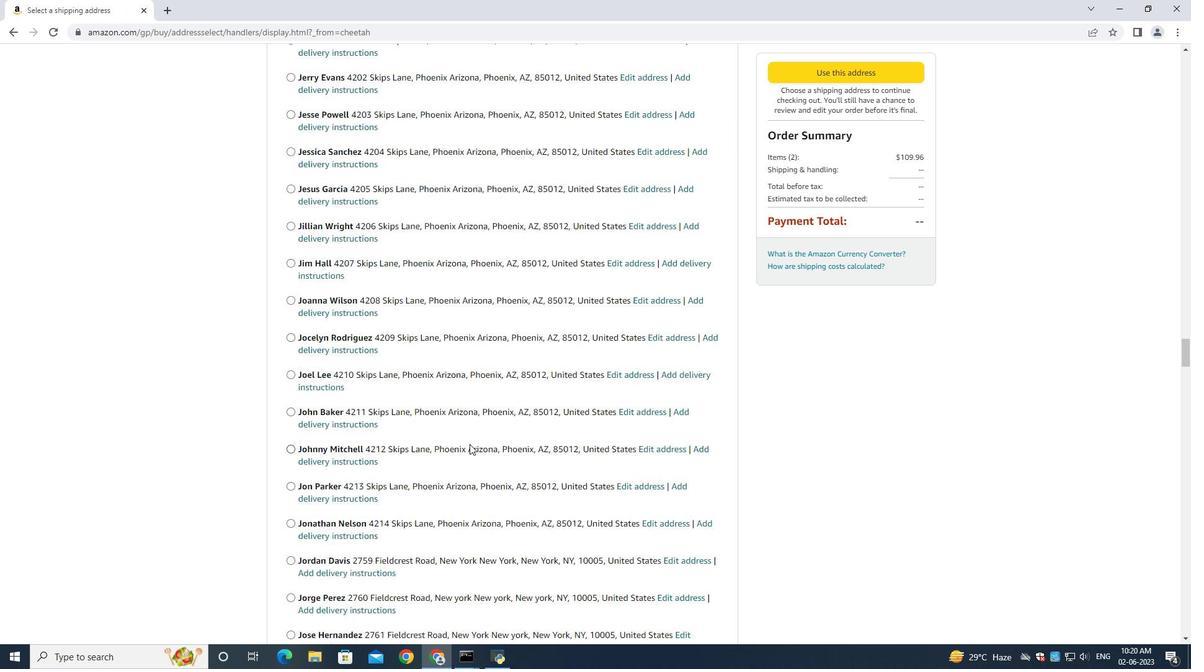 
Action: Mouse scrolled (469, 444) with delta (0, 0)
Screenshot: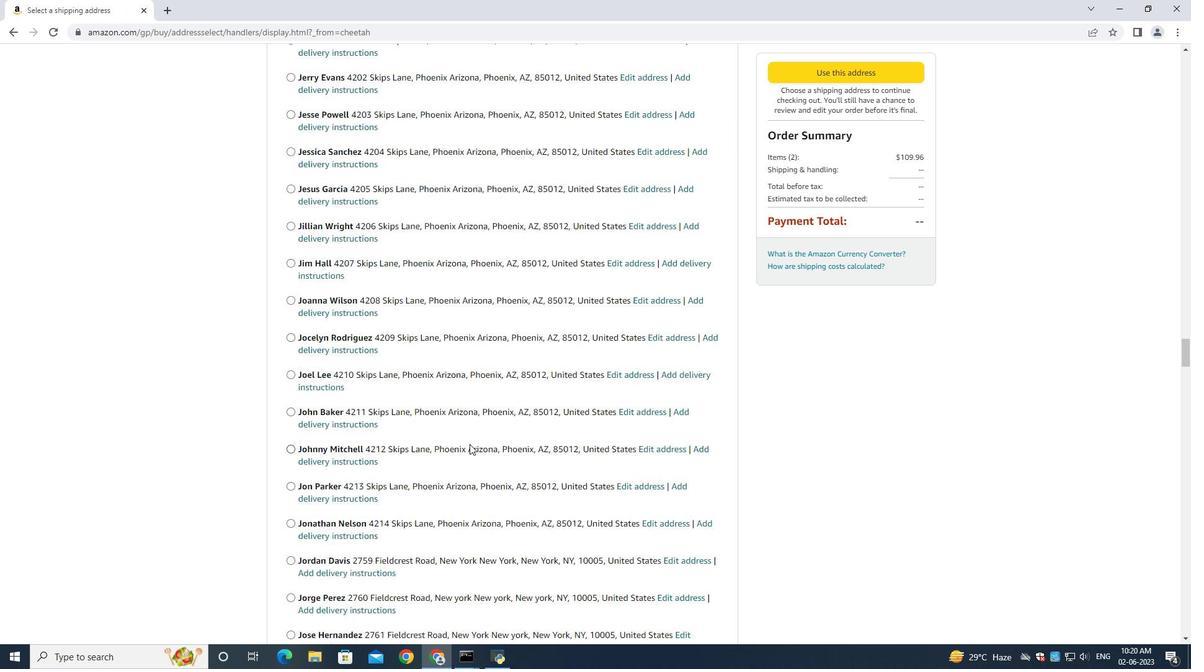 
Action: Mouse scrolled (469, 444) with delta (0, 0)
Screenshot: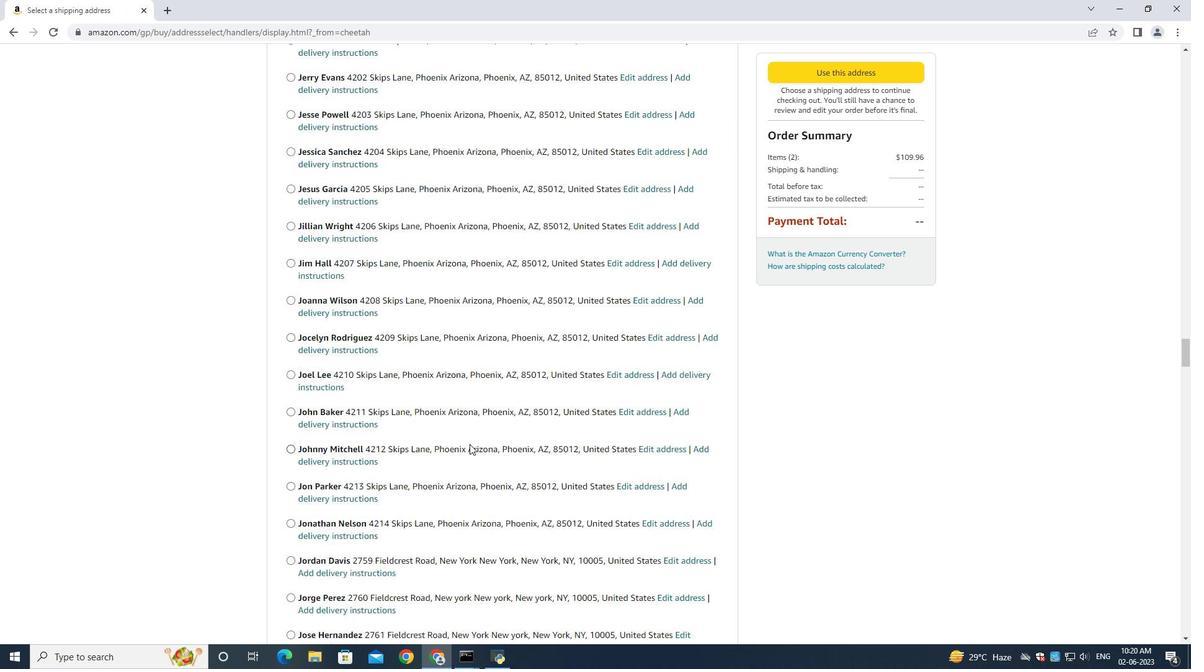 
Action: Mouse scrolled (469, 444) with delta (0, 0)
Screenshot: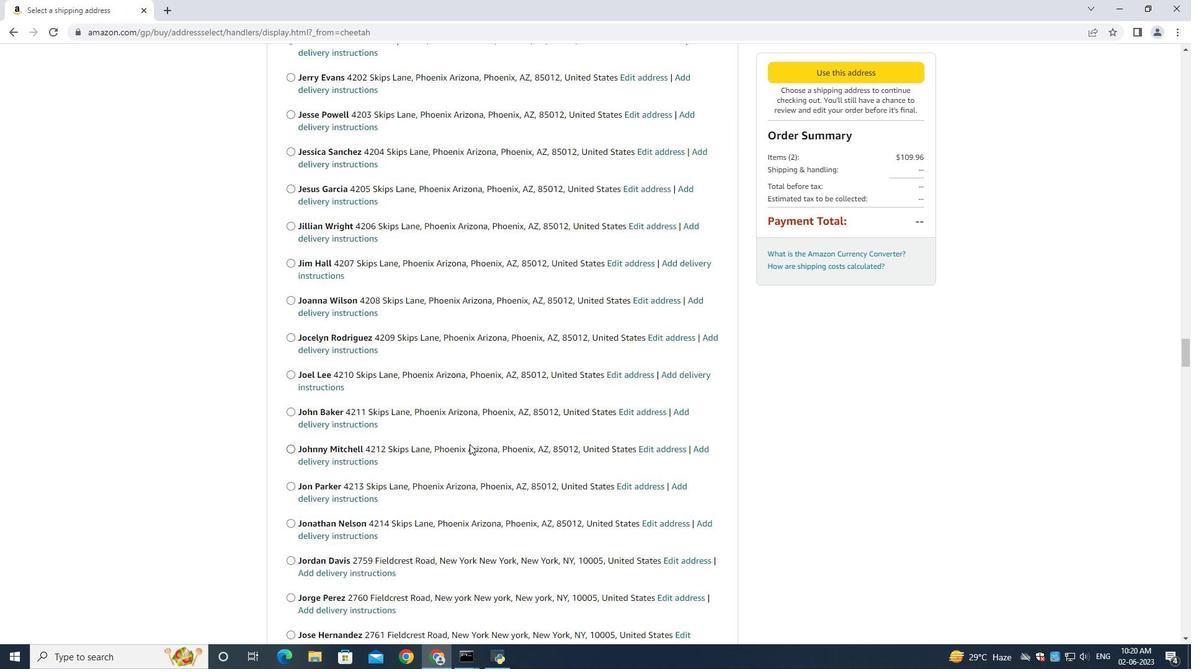 
Action: Mouse scrolled (469, 444) with delta (0, 0)
Screenshot: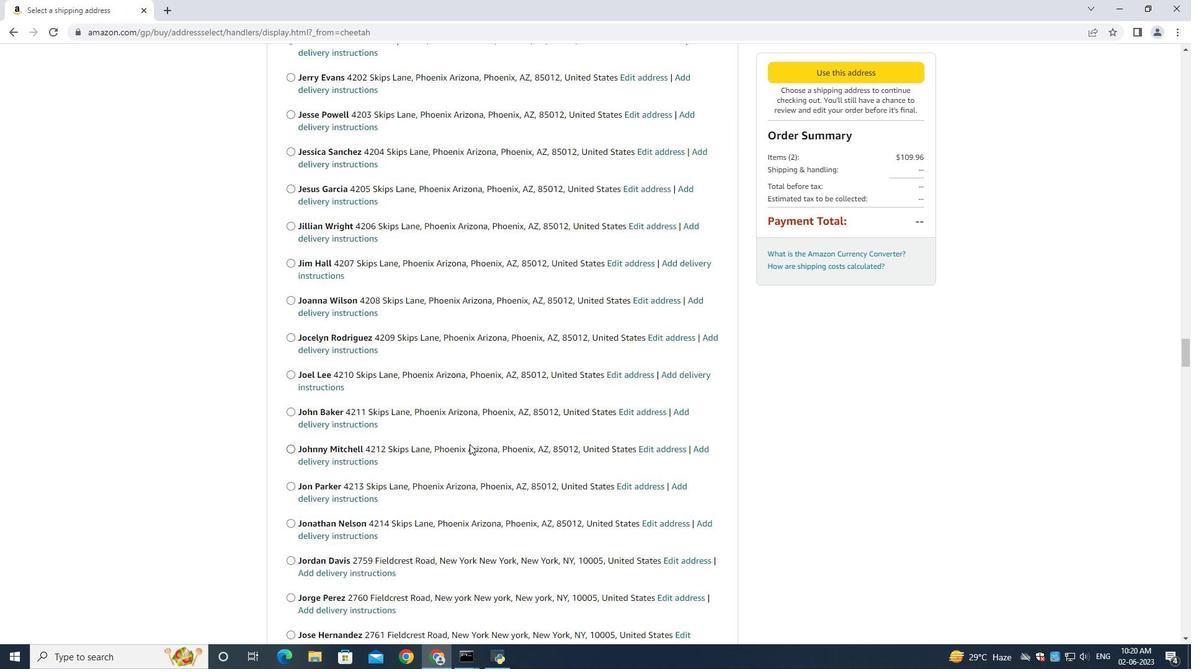 
Action: Mouse moved to (469, 442)
Screenshot: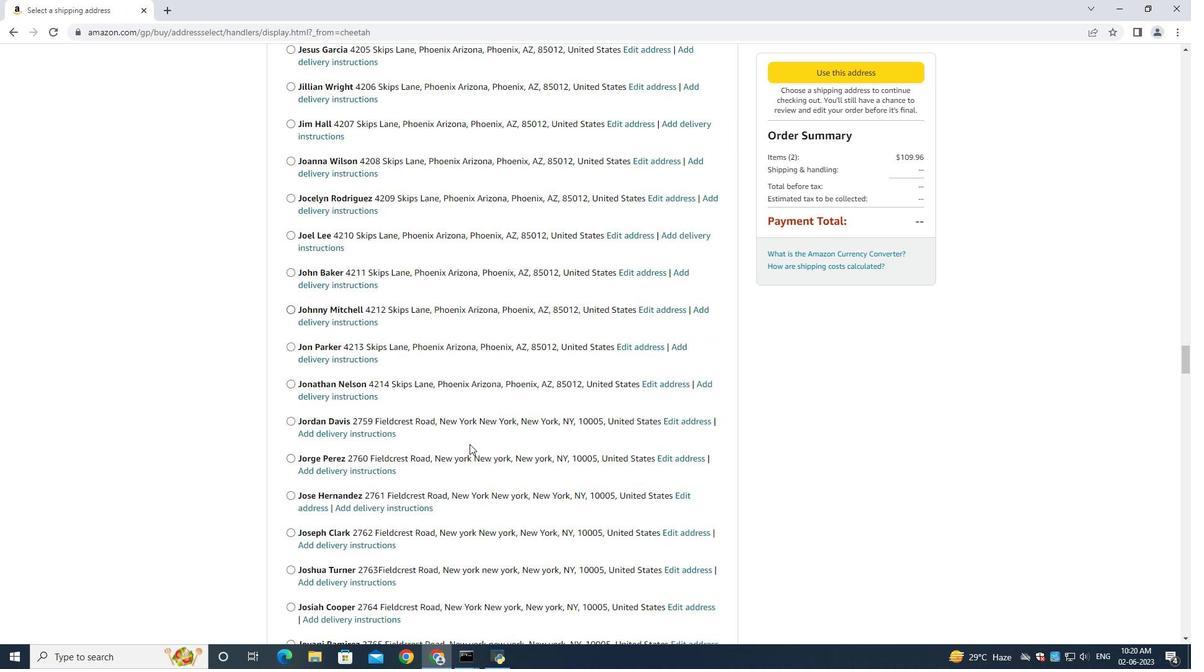 
Action: Mouse scrolled (469, 441) with delta (0, 0)
Screenshot: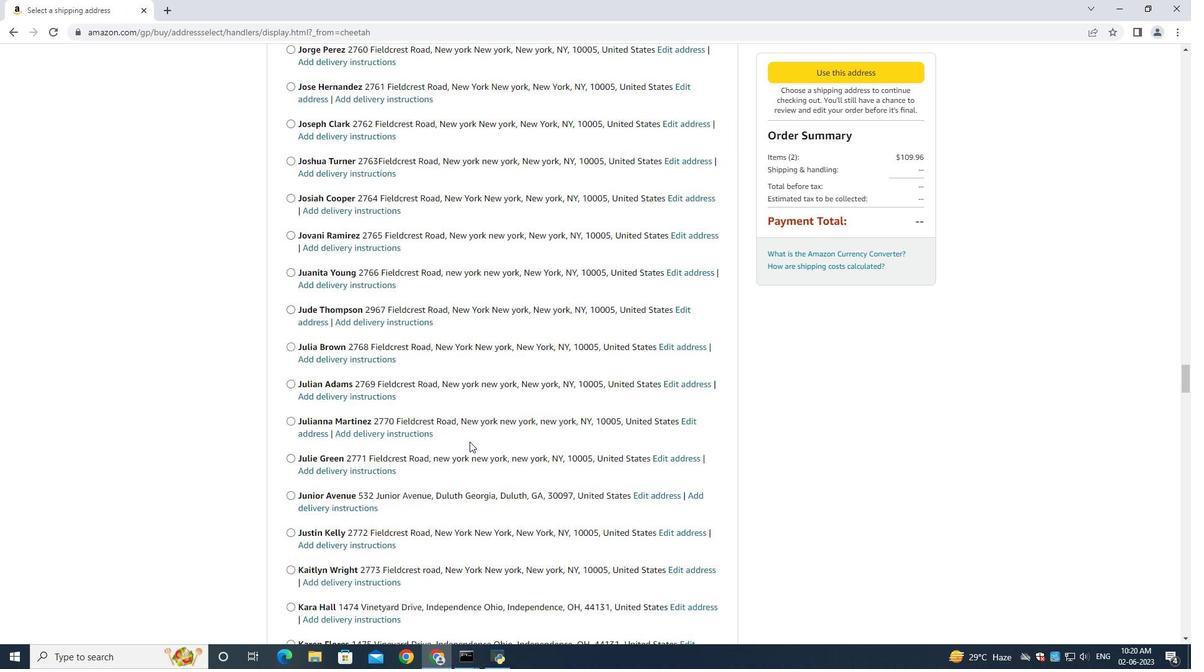 
Action: Mouse scrolled (469, 441) with delta (0, 0)
Screenshot: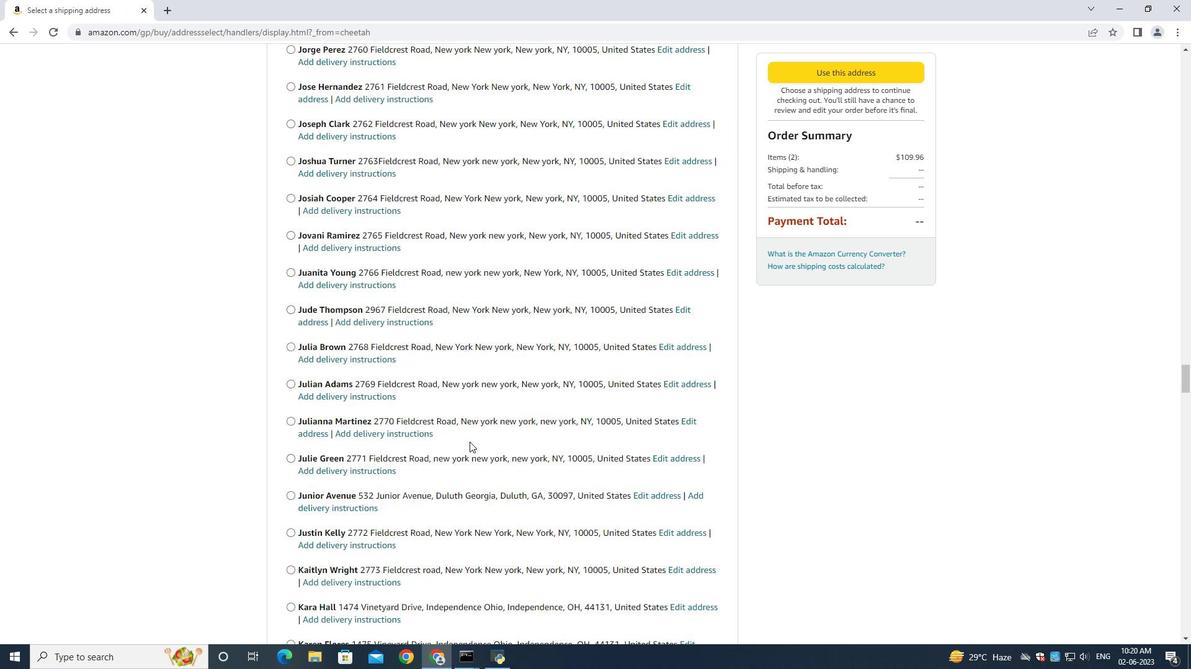 
Action: Mouse scrolled (469, 441) with delta (0, 0)
Screenshot: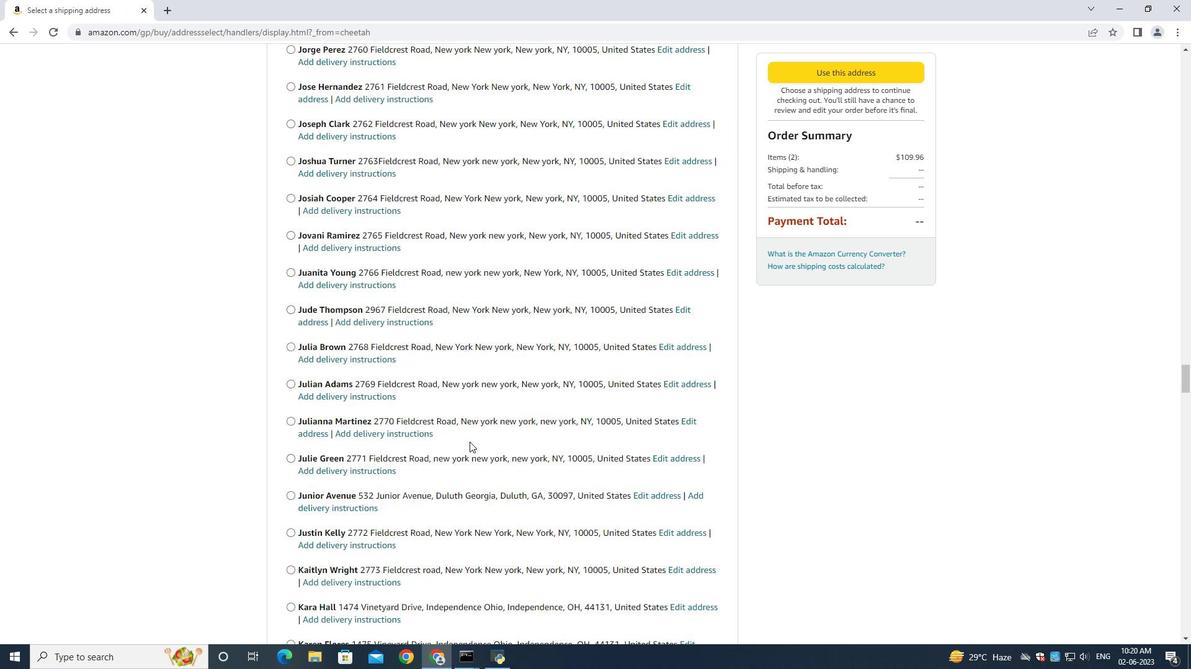 
Action: Mouse scrolled (469, 441) with delta (0, 0)
Screenshot: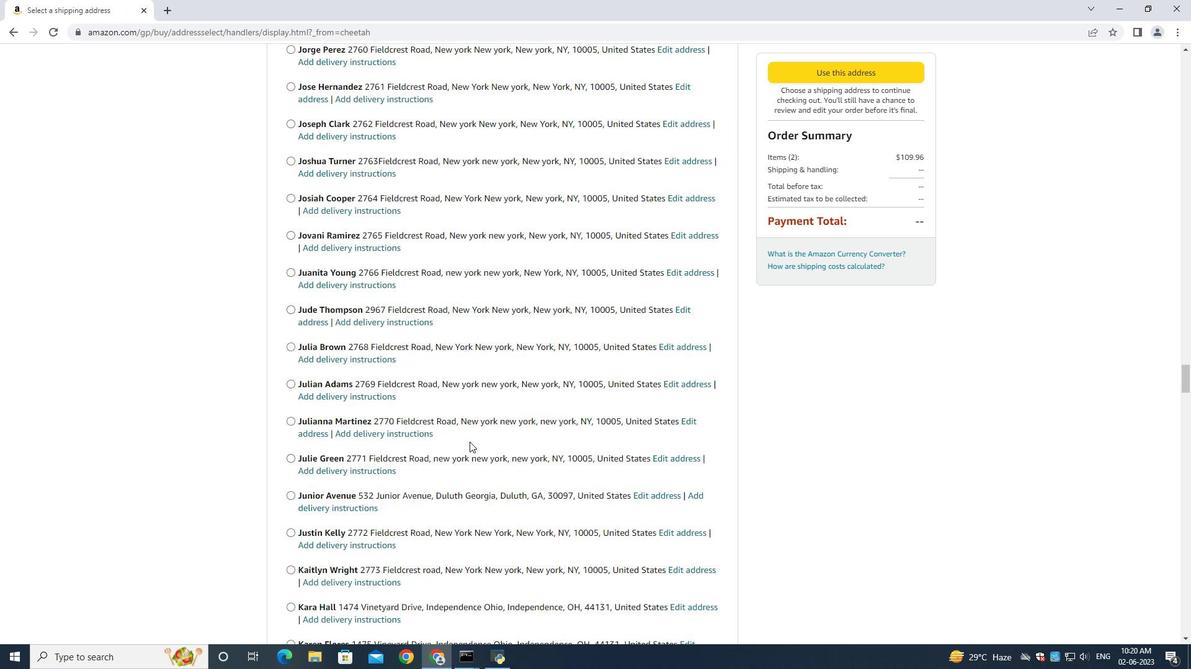 
Action: Mouse scrolled (469, 441) with delta (0, 0)
Screenshot: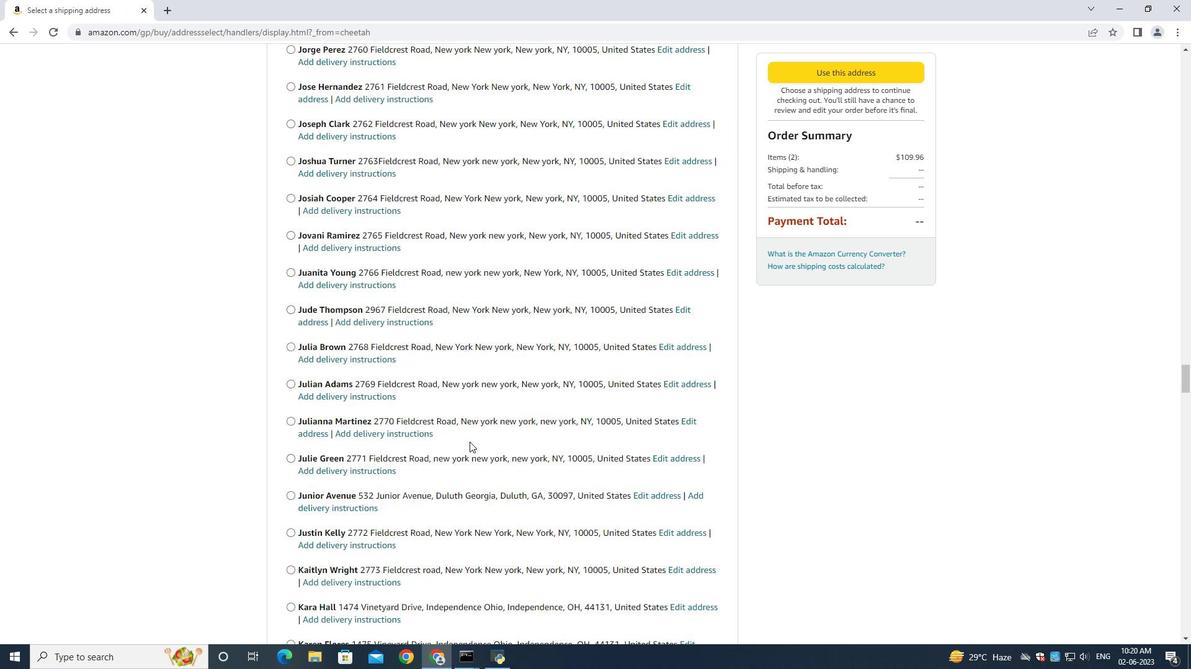 
Action: Mouse scrolled (469, 441) with delta (0, 0)
Screenshot: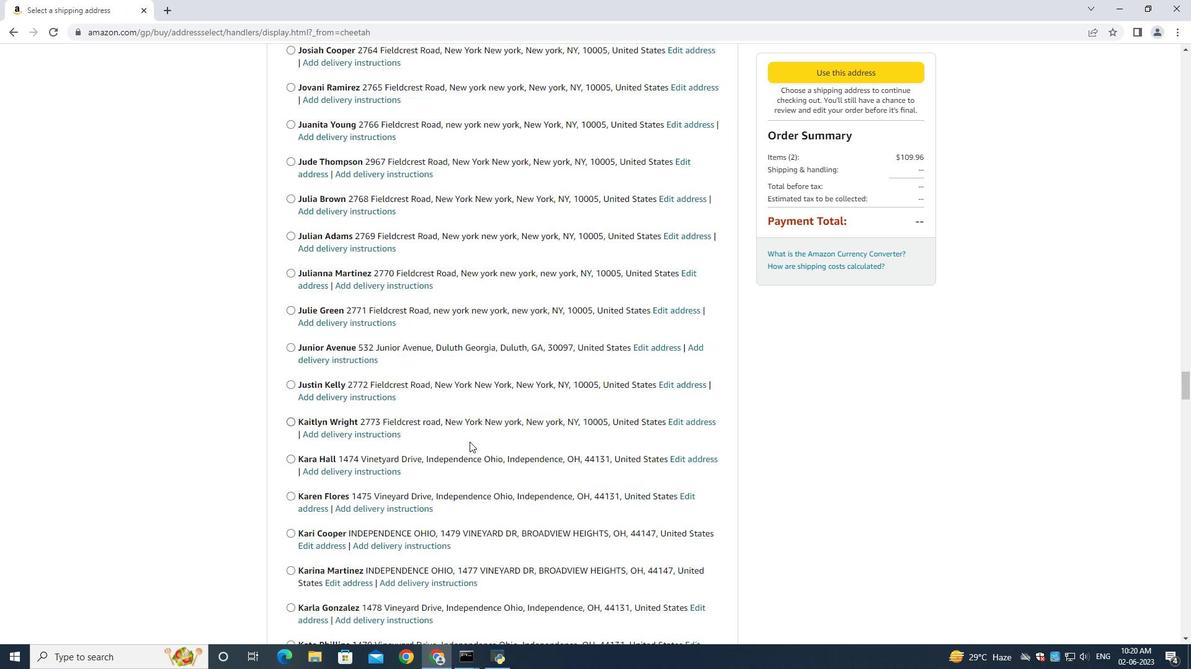 
Action: Mouse scrolled (469, 441) with delta (0, 0)
Screenshot: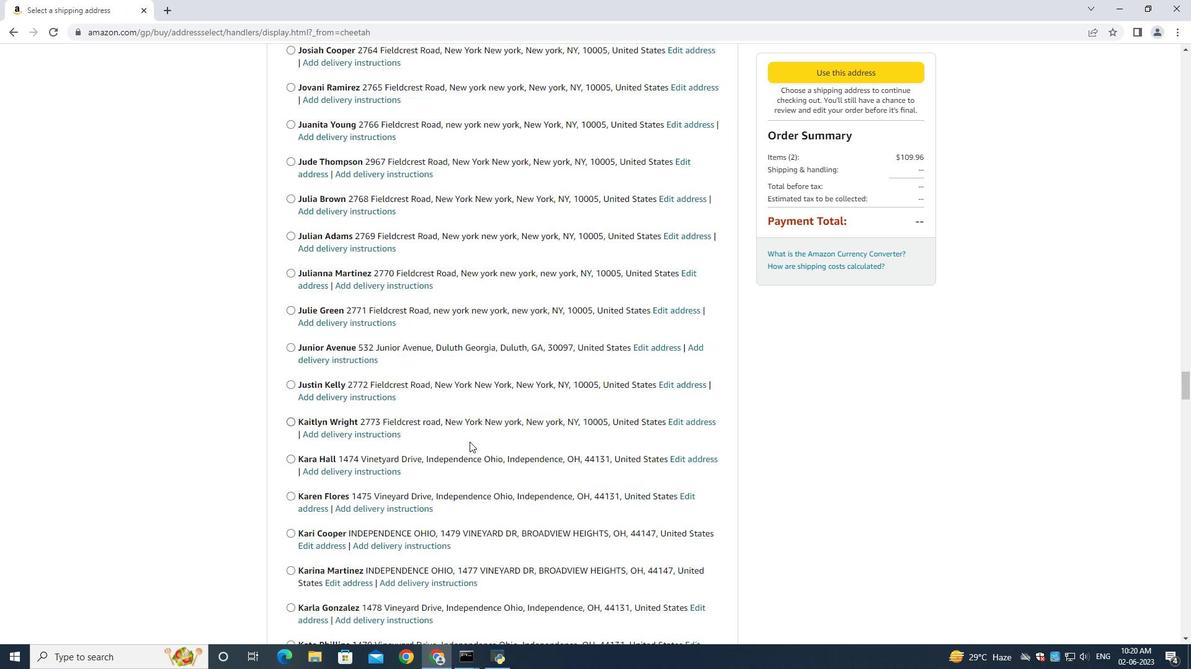 
Action: Mouse scrolled (469, 441) with delta (0, 0)
Screenshot: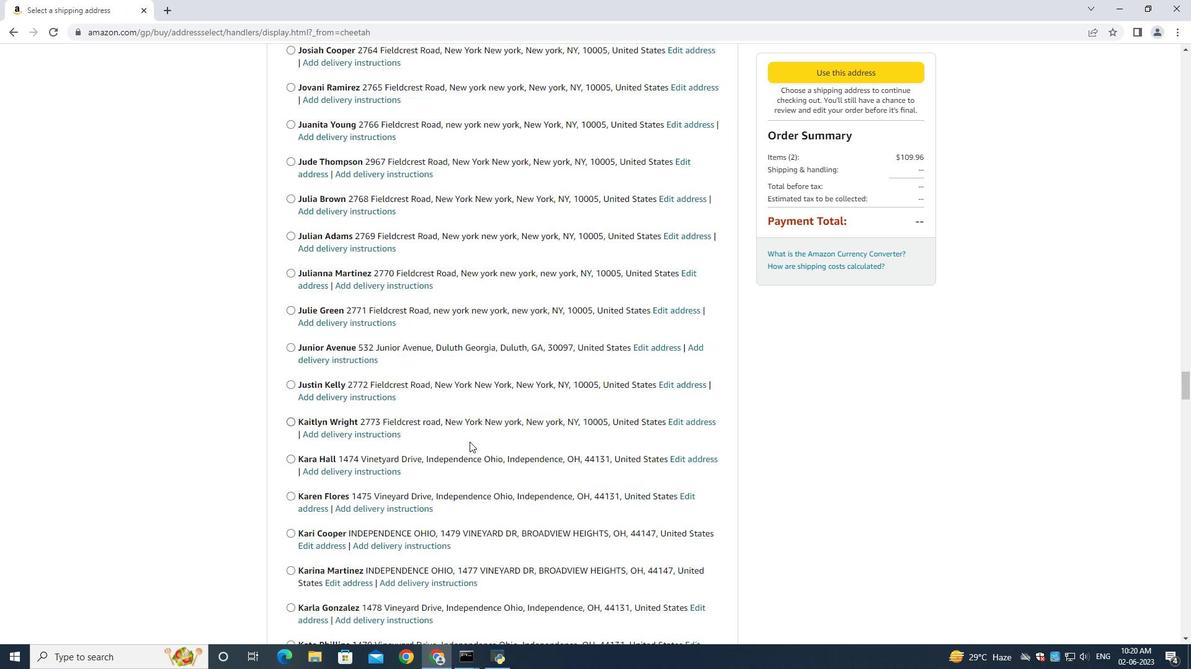 
Action: Mouse moved to (469, 441)
Screenshot: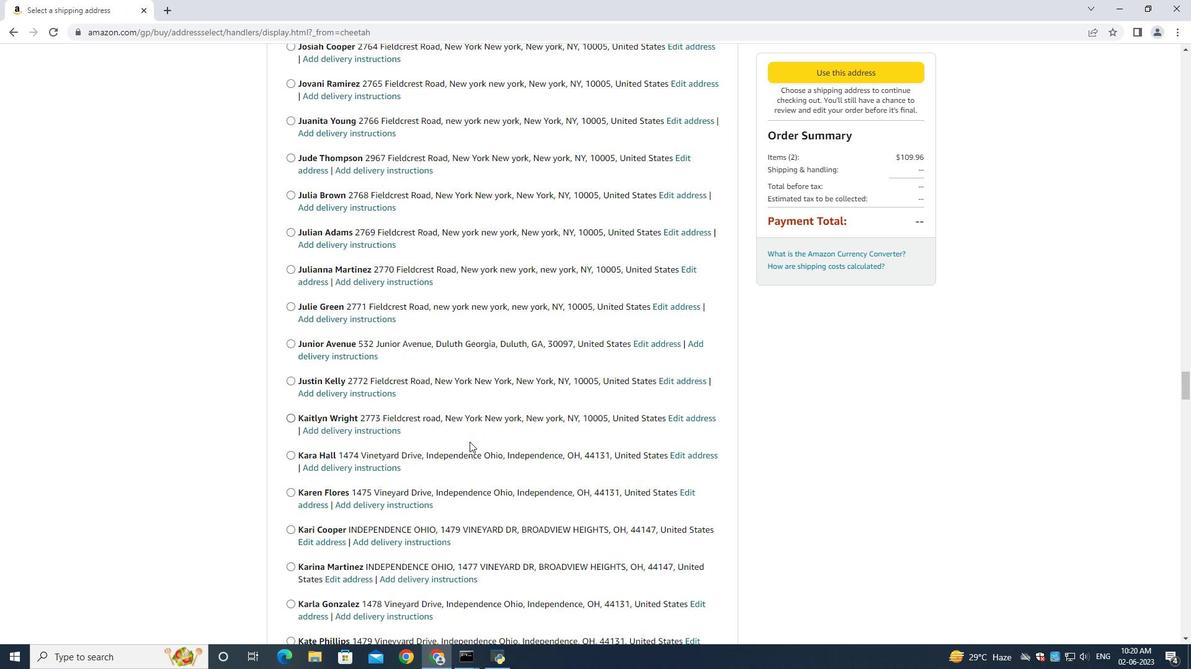 
Action: Mouse scrolled (469, 441) with delta (0, 0)
Screenshot: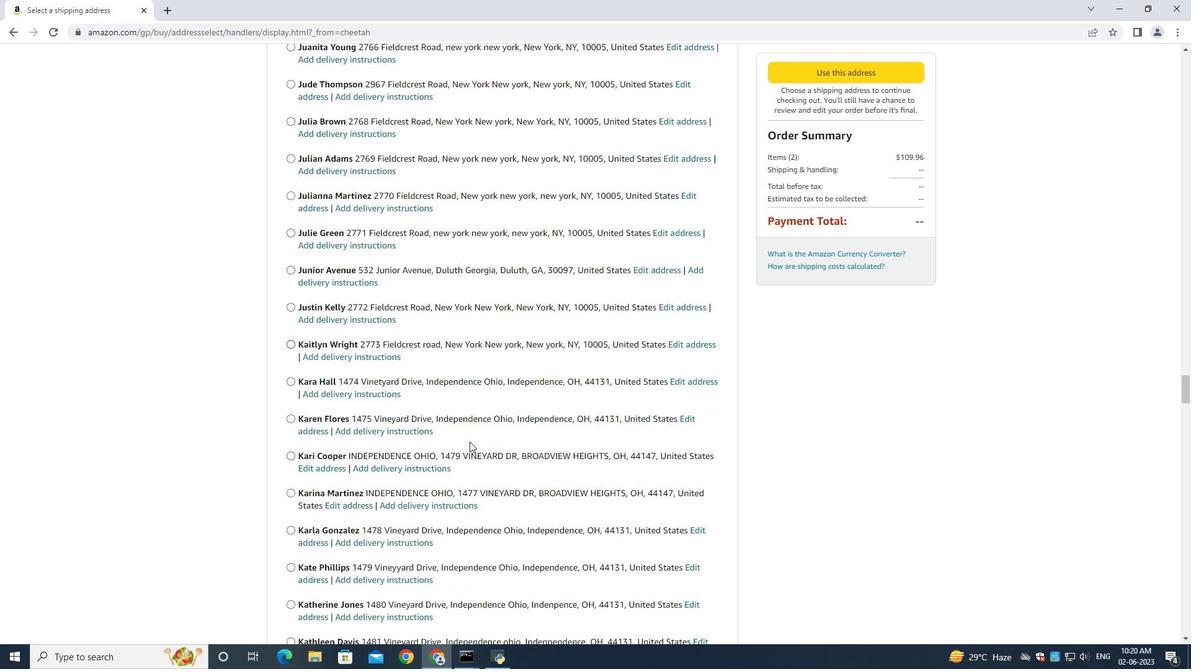 
Action: Mouse scrolled (469, 441) with delta (0, 0)
Screenshot: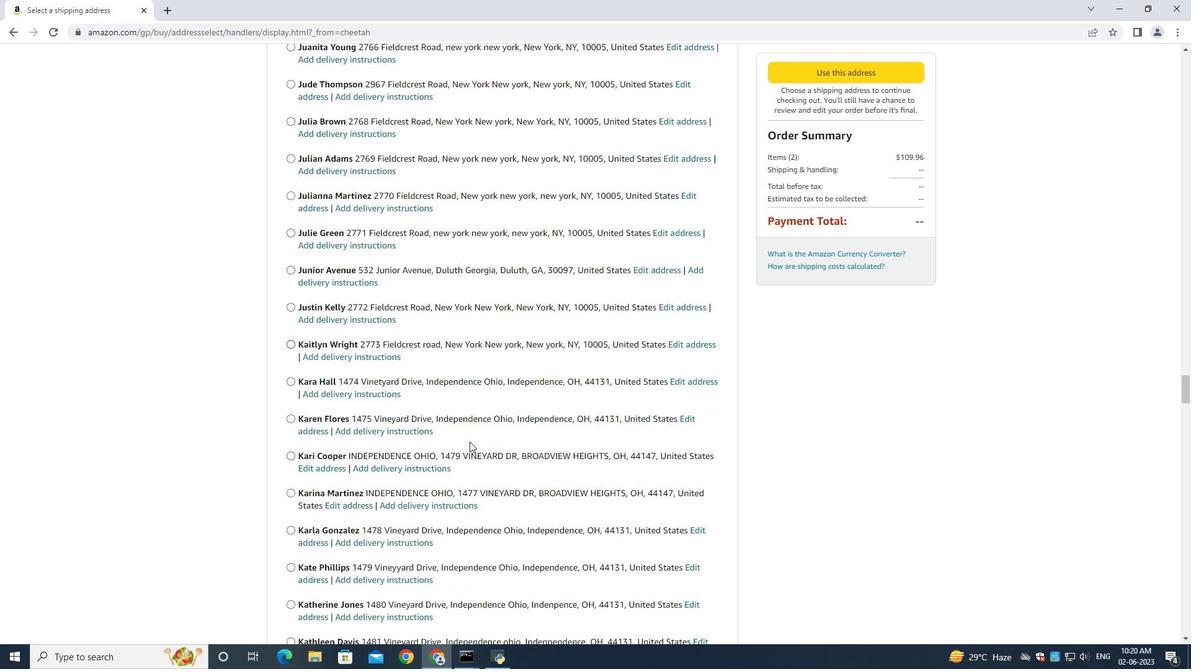
Action: Mouse scrolled (469, 441) with delta (0, 0)
Screenshot: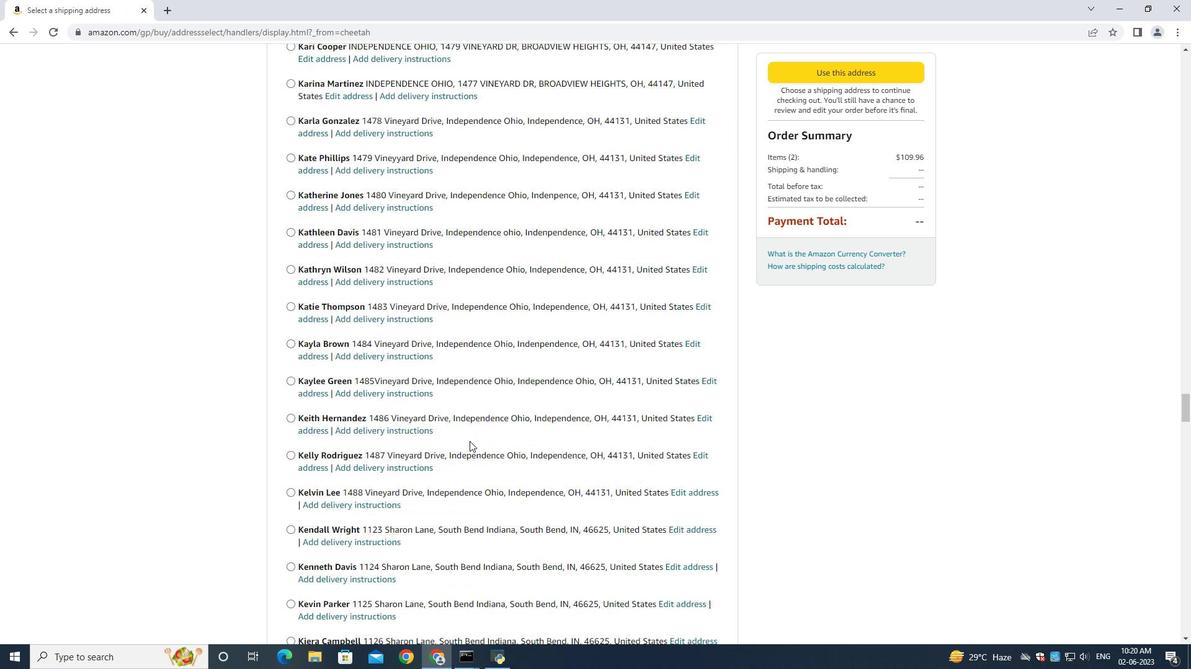 
Action: Mouse scrolled (469, 441) with delta (0, 0)
Screenshot: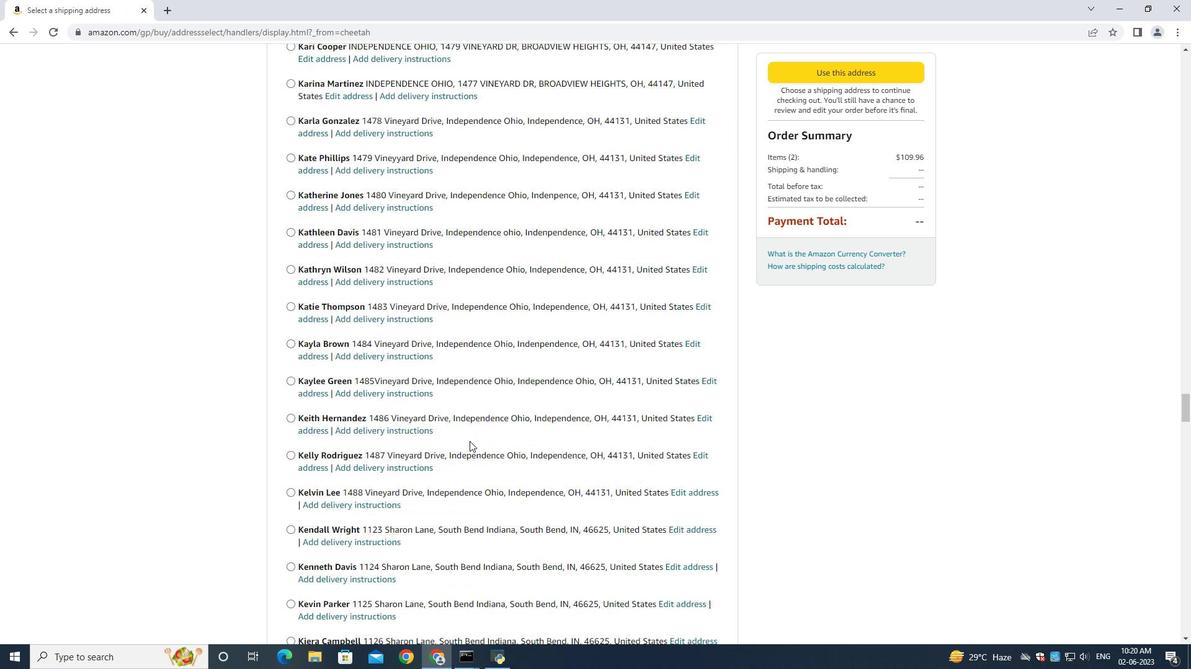 
Action: Mouse scrolled (469, 440) with delta (0, -1)
Screenshot: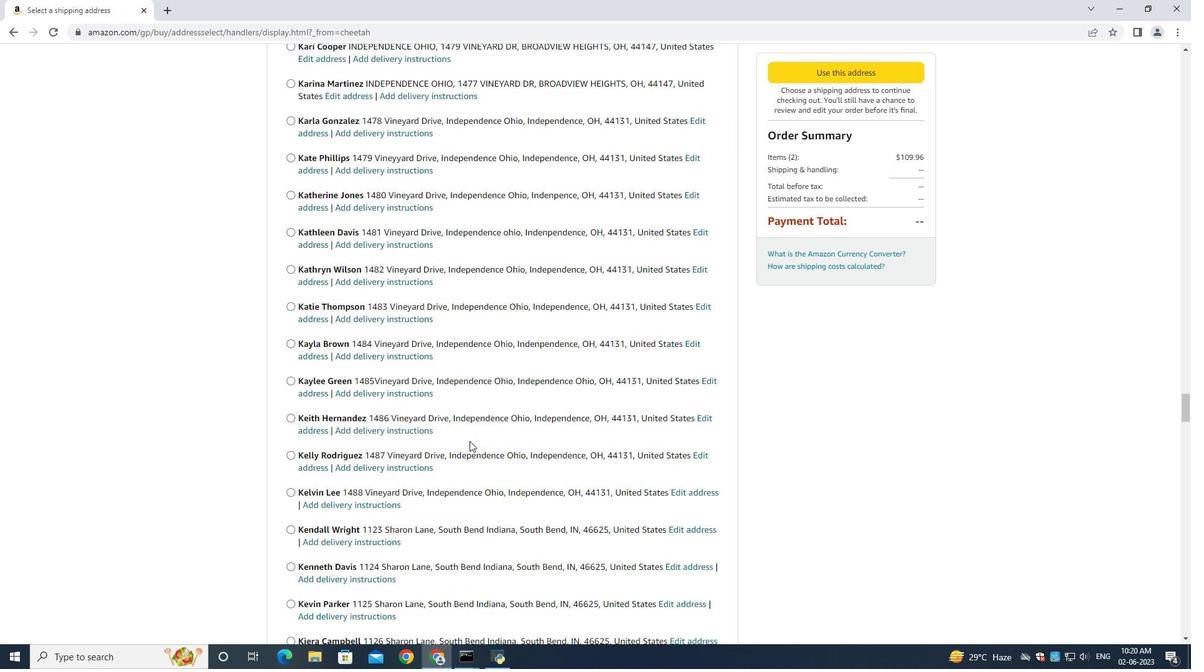 
Action: Mouse scrolled (469, 441) with delta (0, 0)
Screenshot: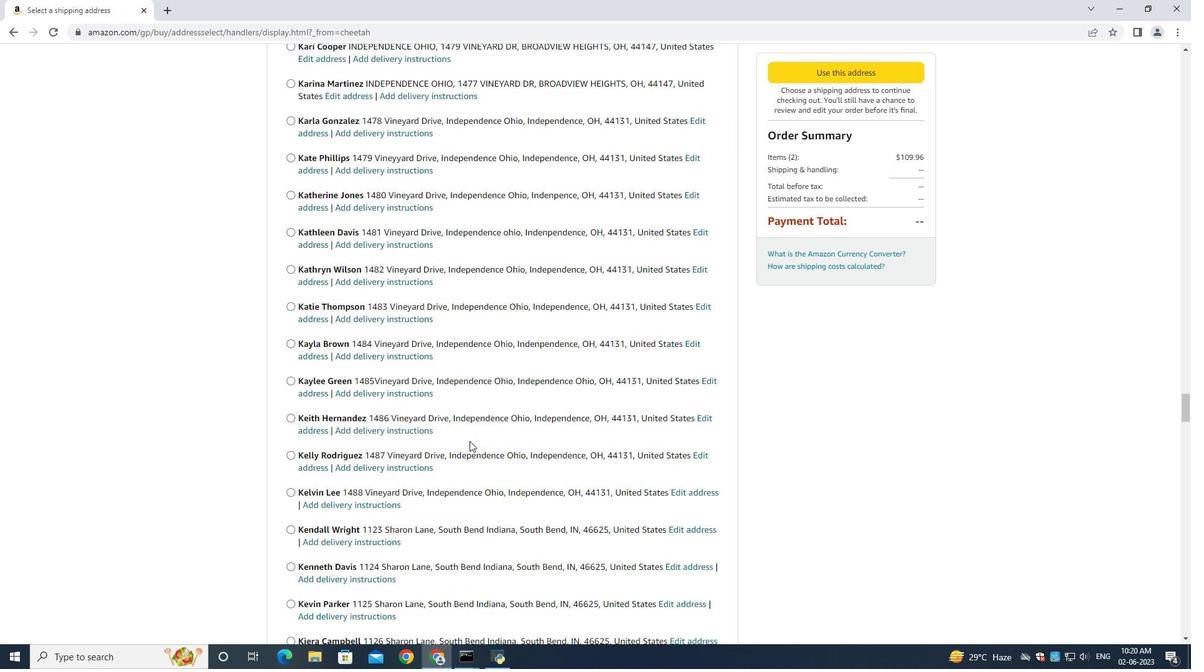 
Action: Mouse scrolled (469, 441) with delta (0, 0)
Screenshot: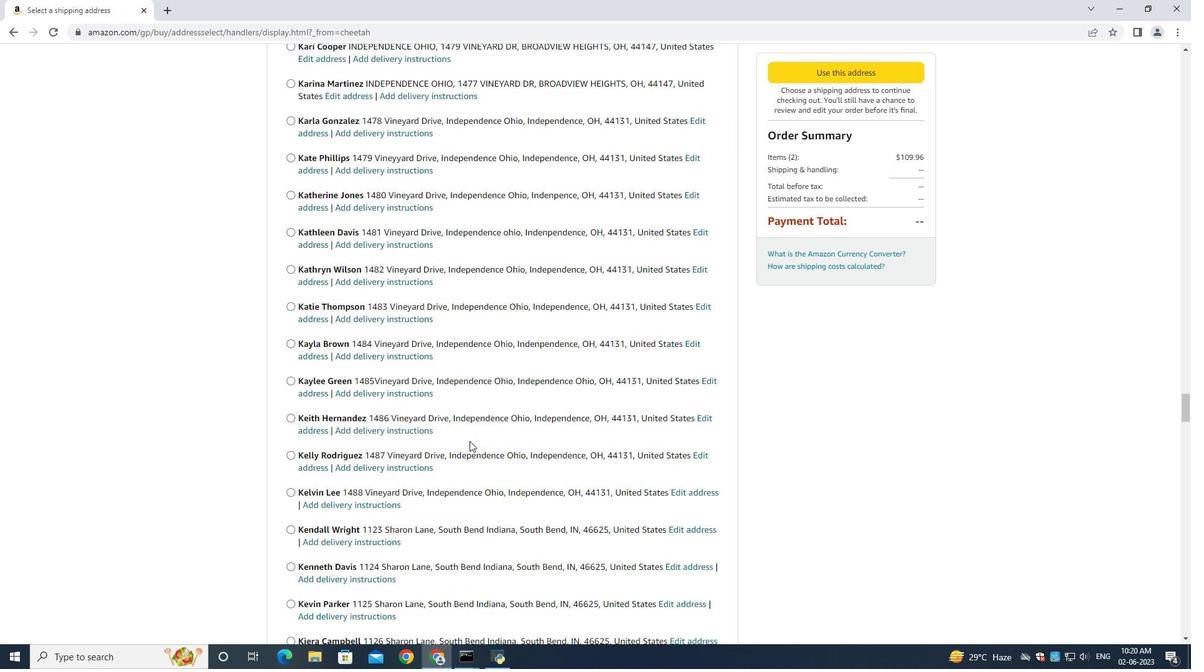 
Action: Mouse scrolled (469, 441) with delta (0, 0)
Screenshot: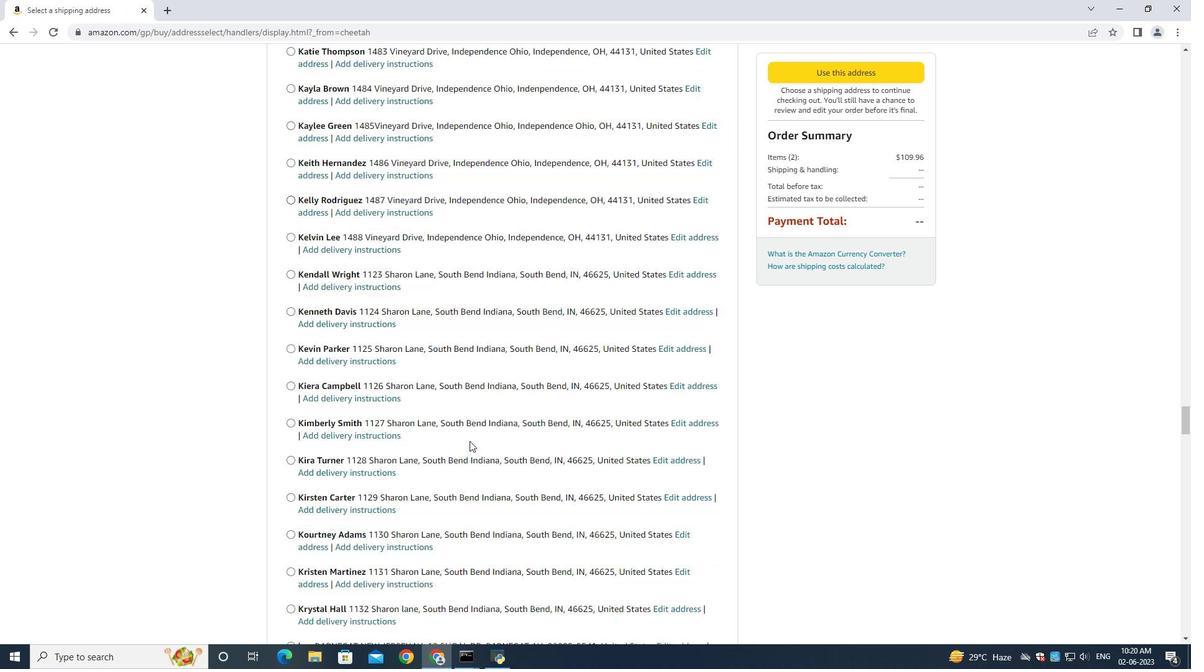 
Action: Mouse scrolled (469, 441) with delta (0, 0)
Screenshot: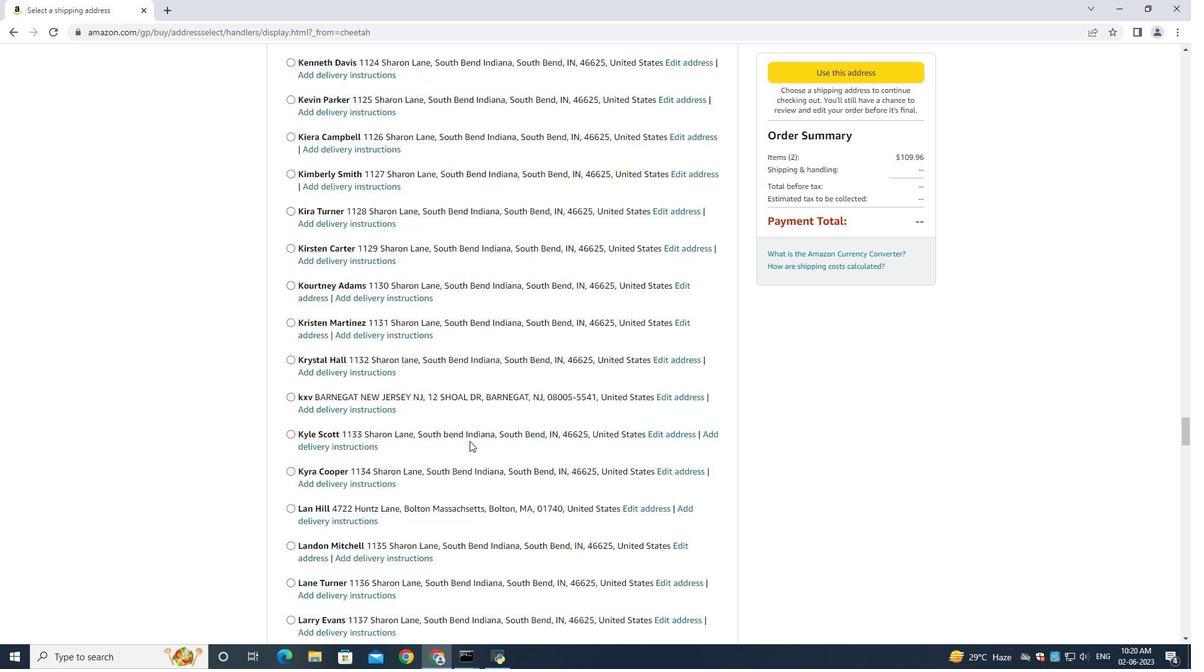 
Action: Mouse scrolled (469, 441) with delta (0, 0)
Screenshot: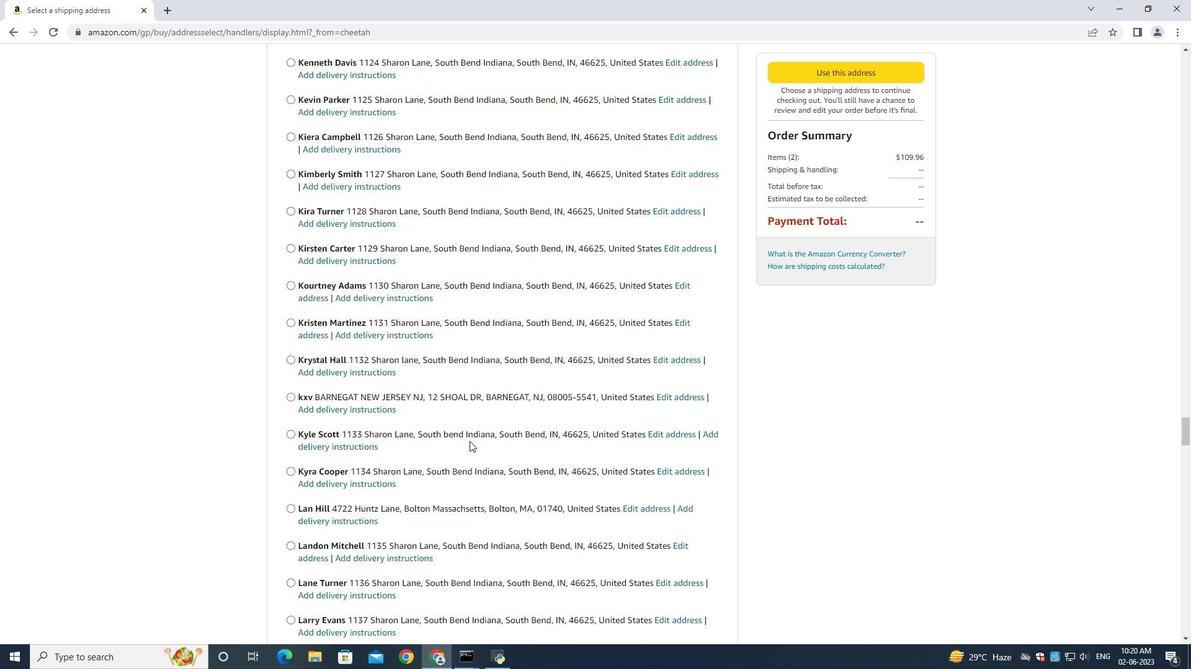 
Action: Mouse scrolled (469, 441) with delta (0, 0)
Screenshot: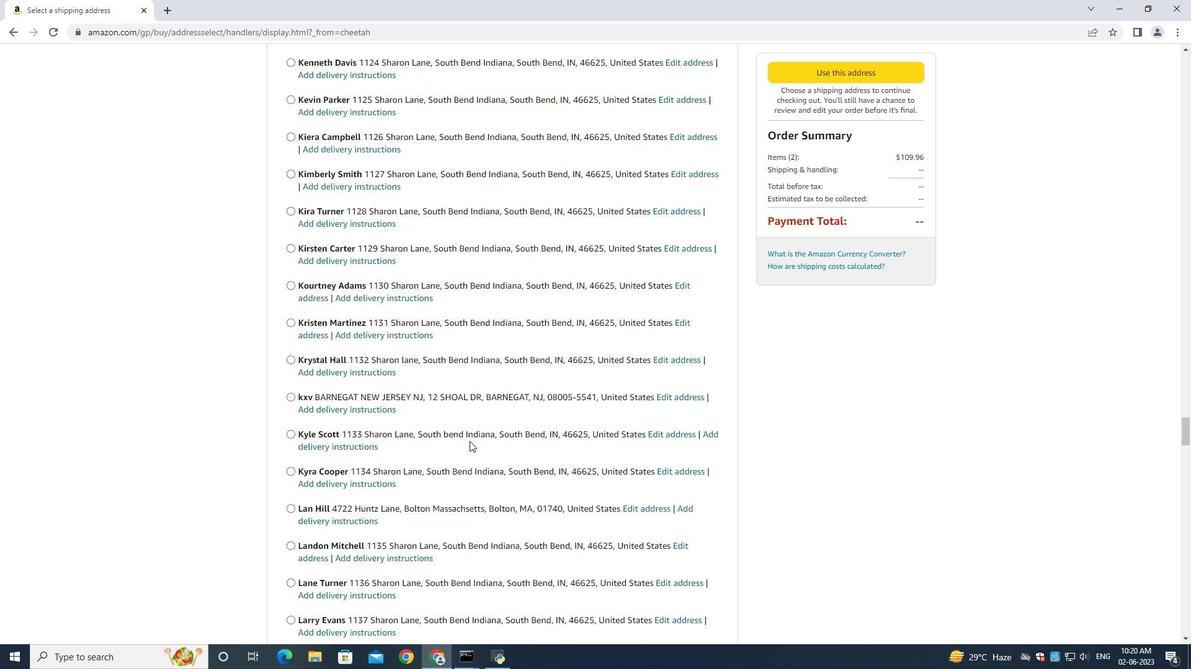 
Action: Mouse scrolled (469, 441) with delta (0, 0)
Screenshot: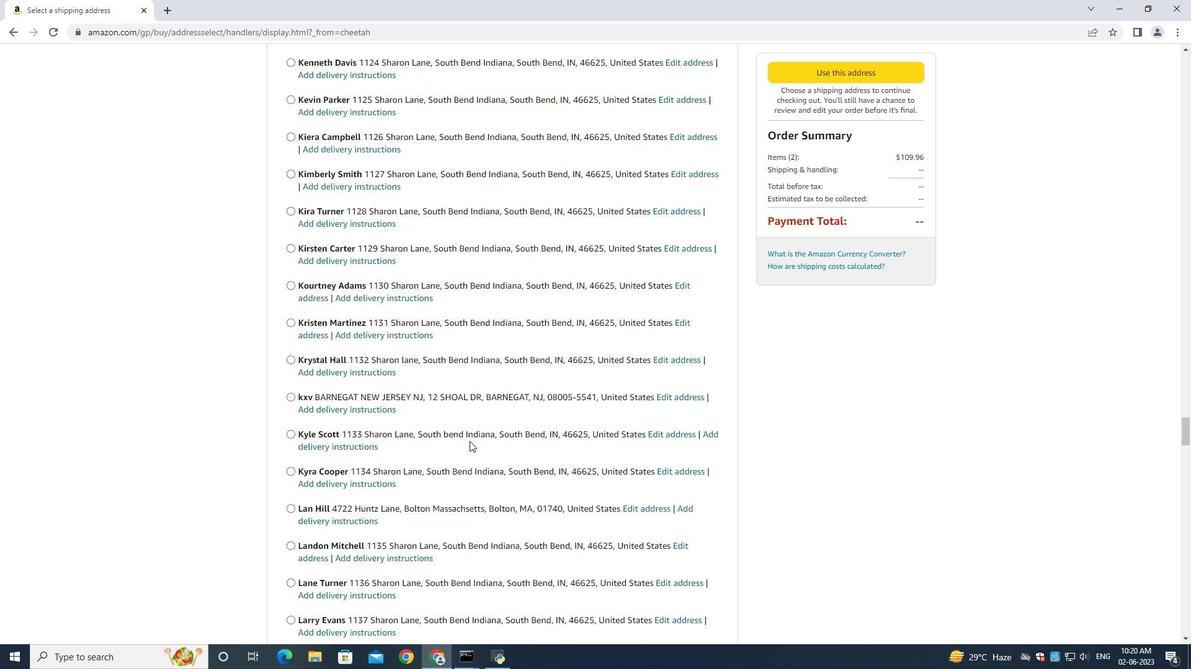 
Action: Mouse scrolled (469, 441) with delta (0, 0)
Screenshot: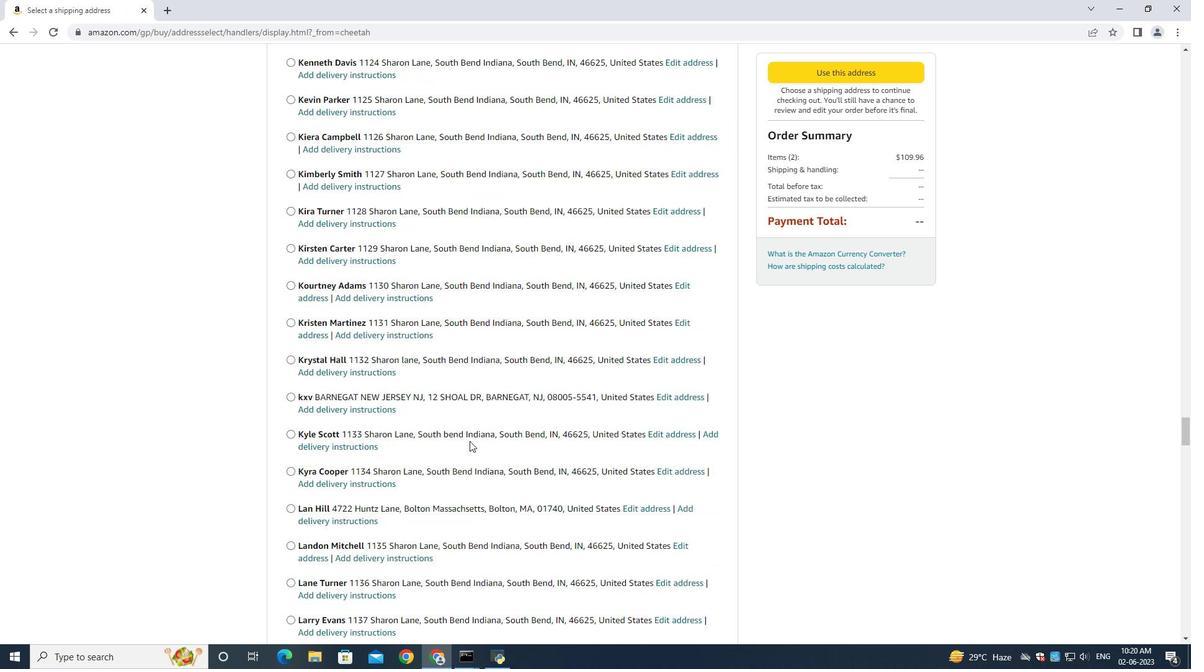
Action: Mouse scrolled (469, 441) with delta (0, 0)
Screenshot: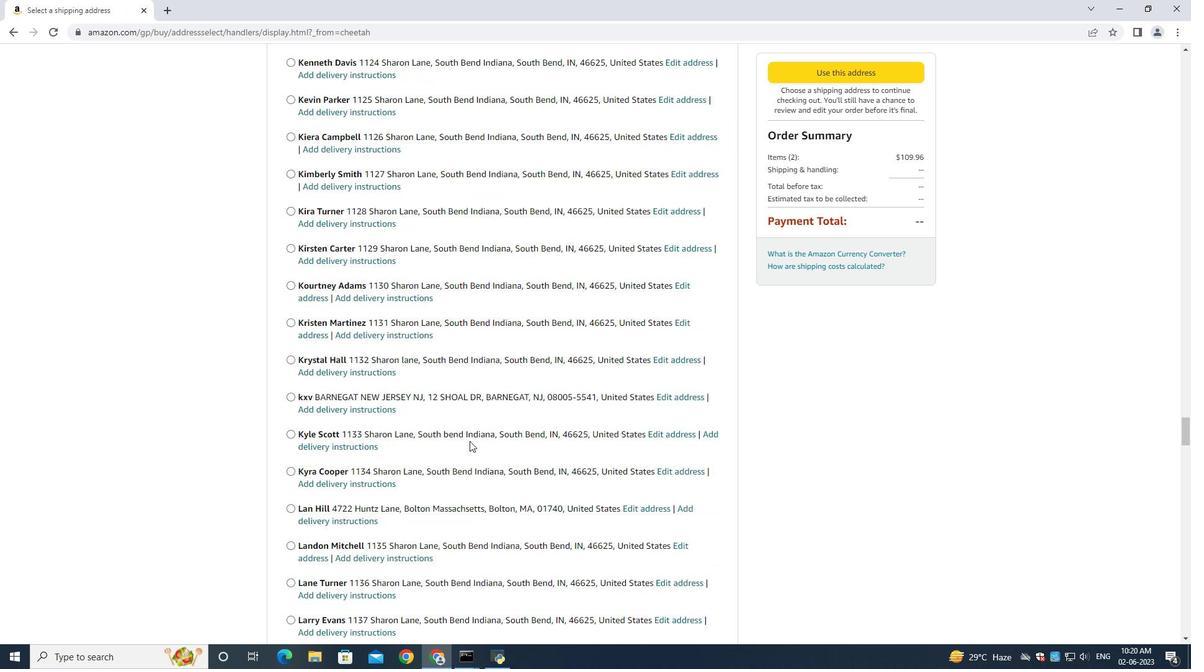 
Action: Mouse moved to (469, 440)
Screenshot: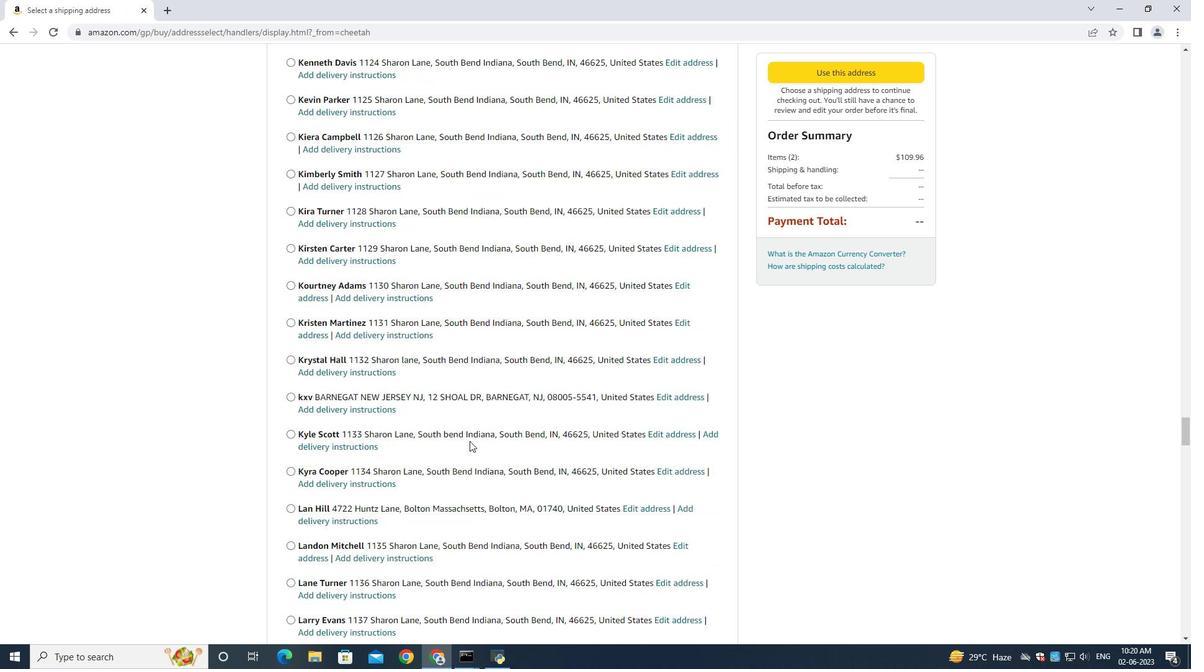 
Action: Mouse scrolled (469, 441) with delta (0, 0)
Screenshot: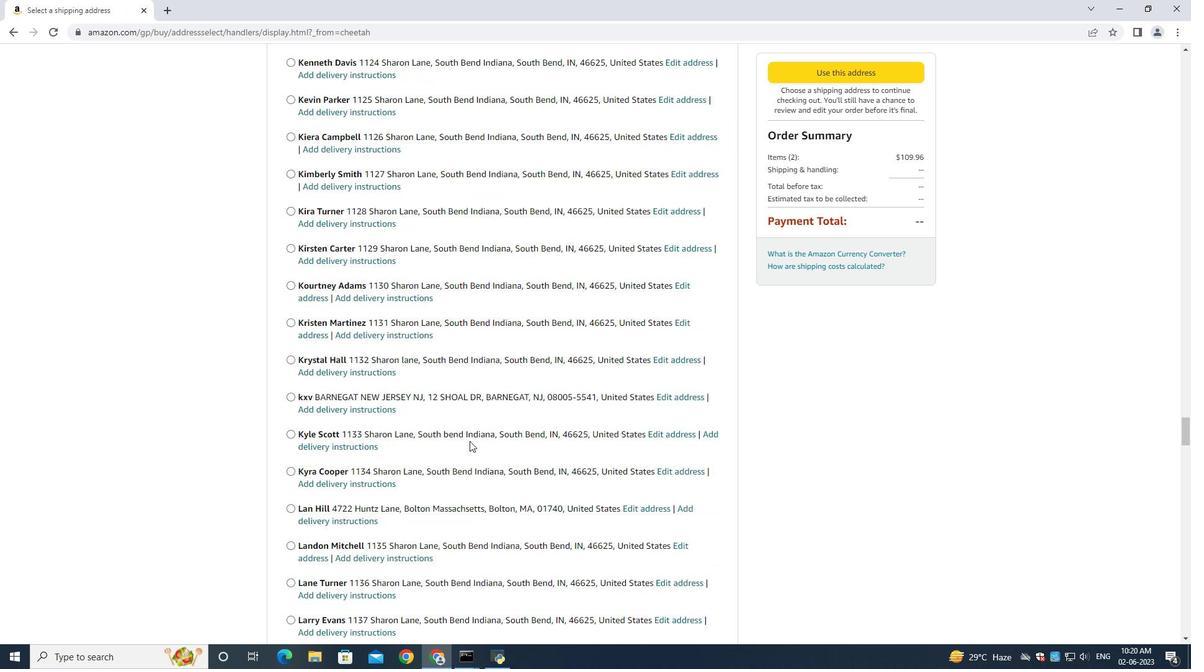 
Action: Mouse moved to (469, 437)
Screenshot: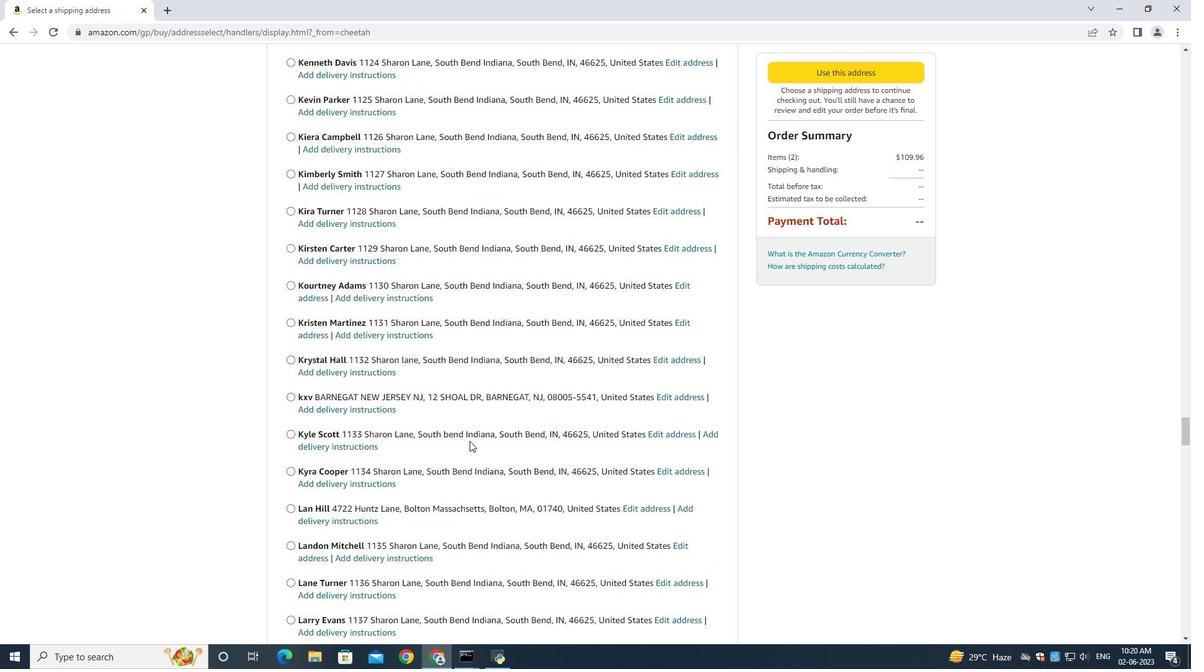 
Action: Mouse scrolled (469, 437) with delta (0, 0)
Screenshot: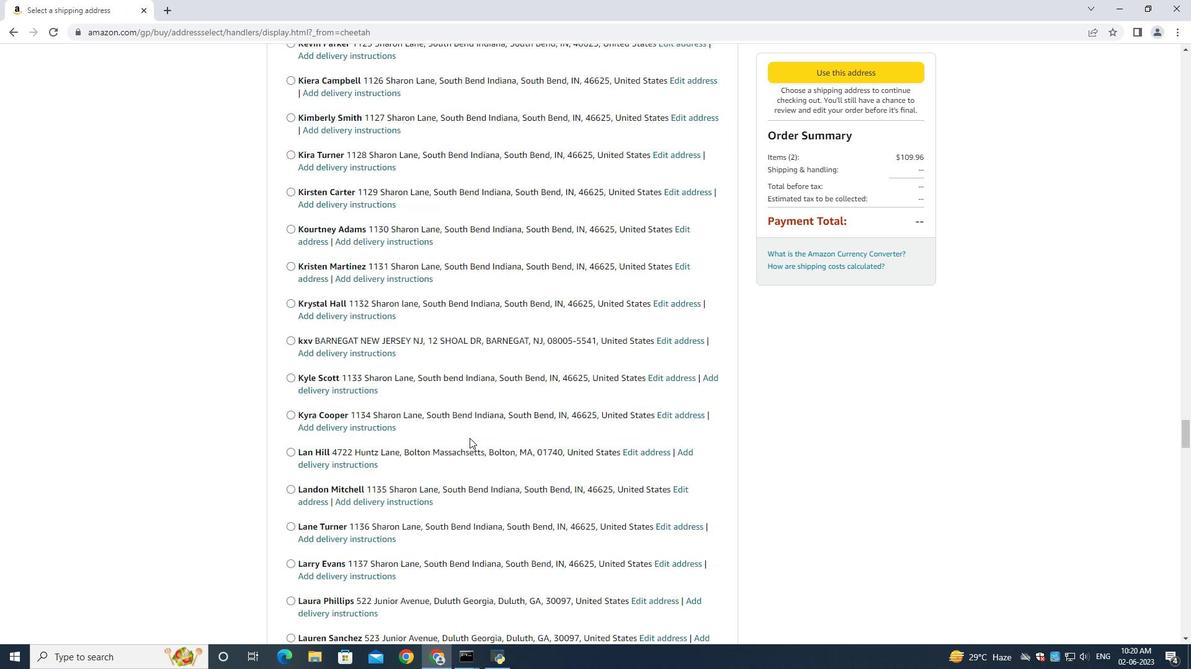 
Action: Mouse scrolled (469, 437) with delta (0, 0)
Screenshot: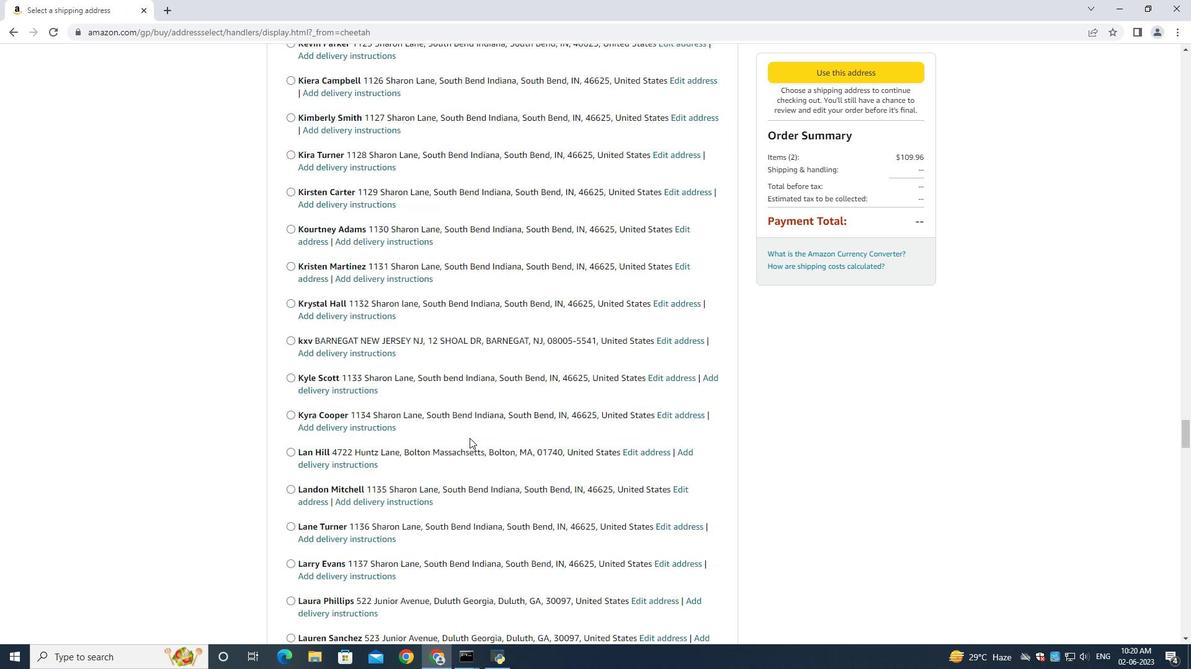 
Action: Mouse moved to (469, 438)
Screenshot: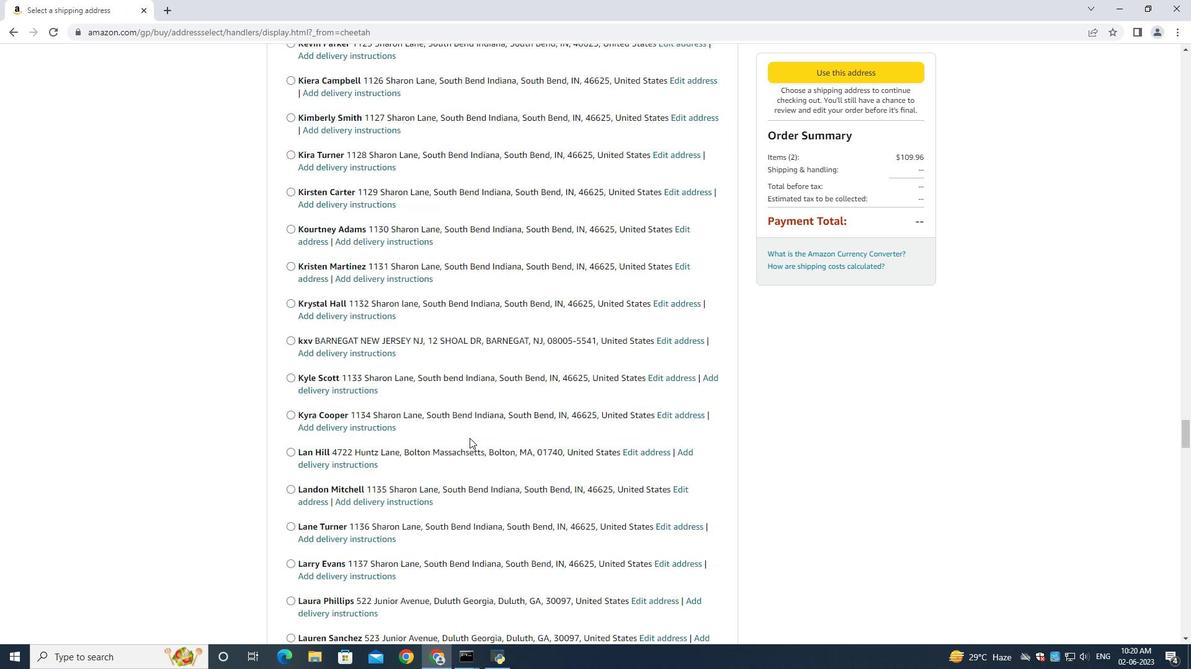 
Action: Mouse scrolled (469, 437) with delta (0, 0)
Screenshot: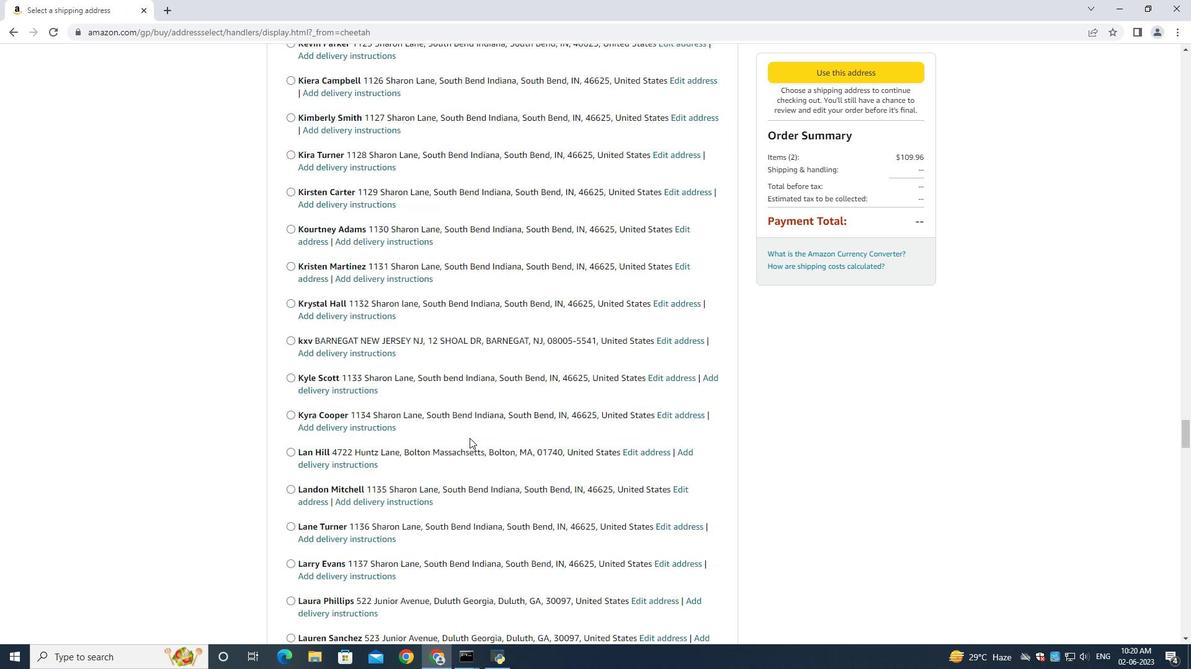 
Action: Mouse moved to (469, 438)
Screenshot: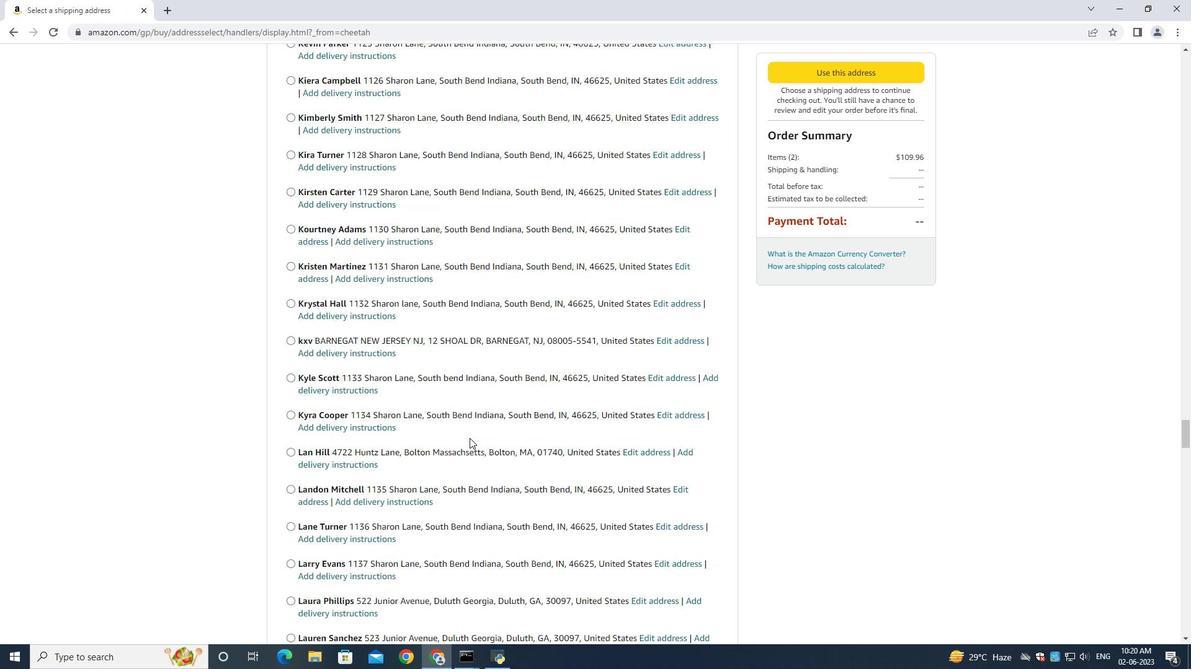 
Action: Mouse scrolled (469, 437) with delta (0, 0)
Screenshot: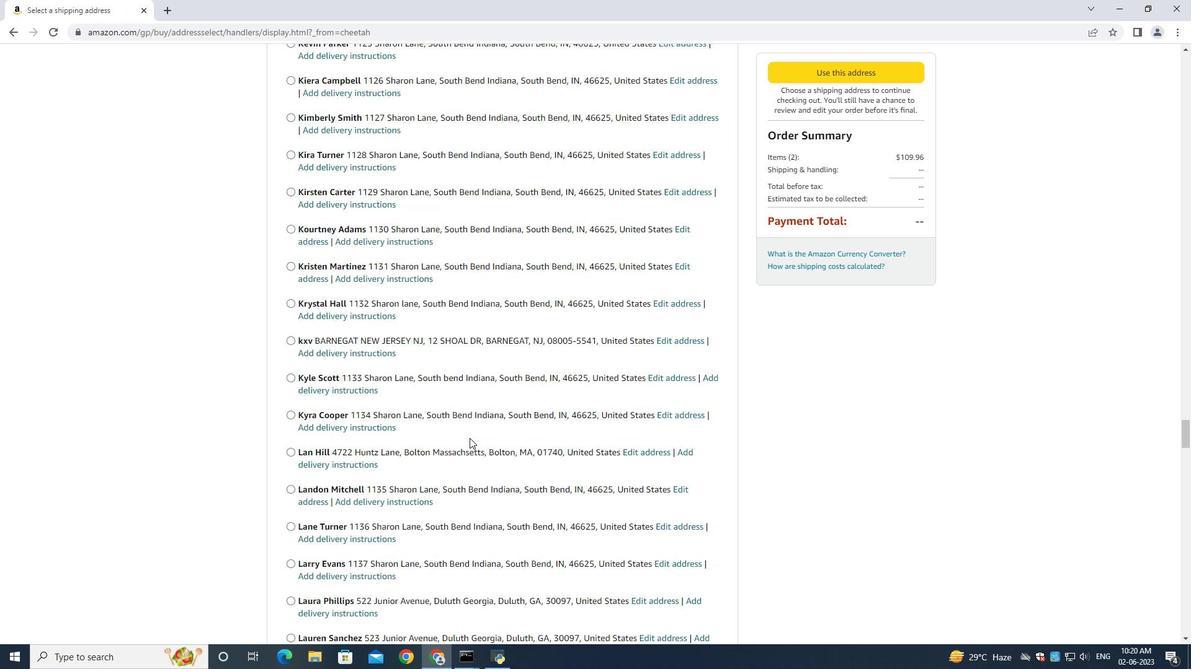 
Action: Mouse scrolled (469, 437) with delta (0, 0)
Screenshot: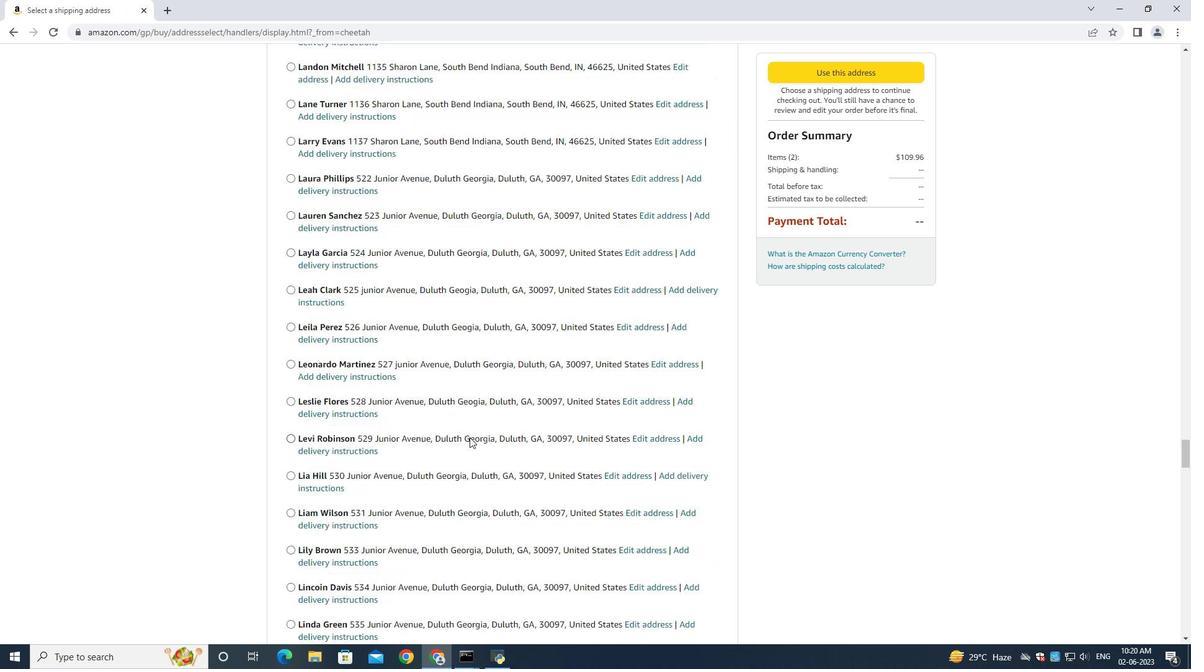 
Action: Mouse scrolled (469, 437) with delta (0, 0)
Screenshot: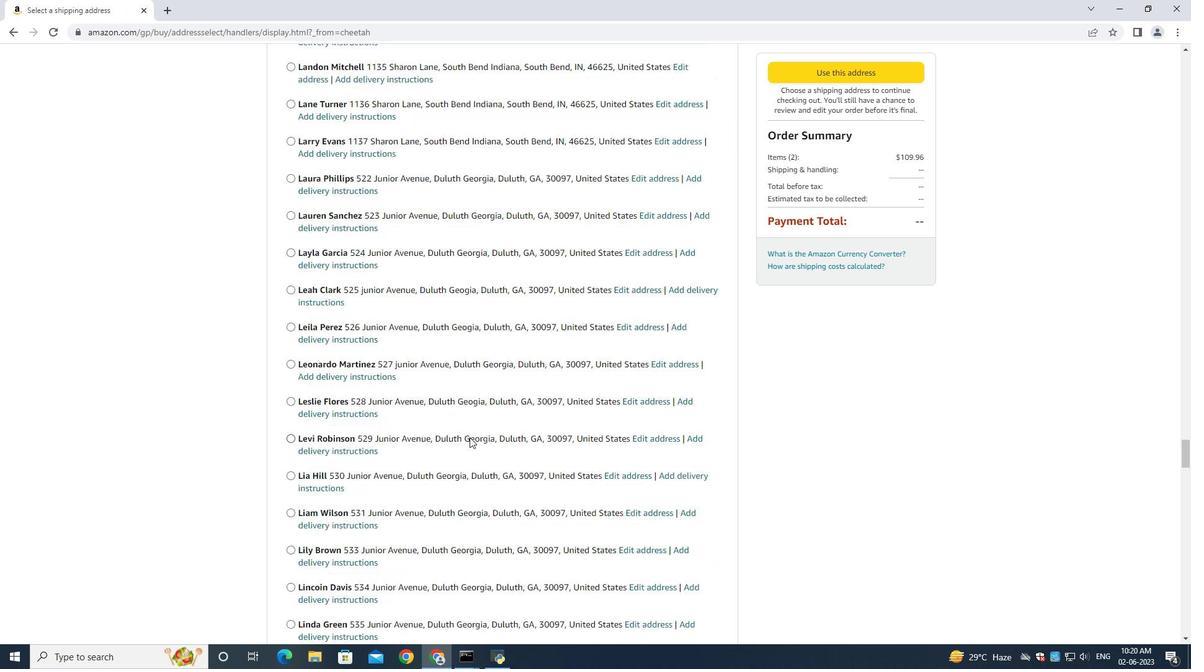 
Action: Mouse scrolled (469, 437) with delta (0, 0)
Screenshot: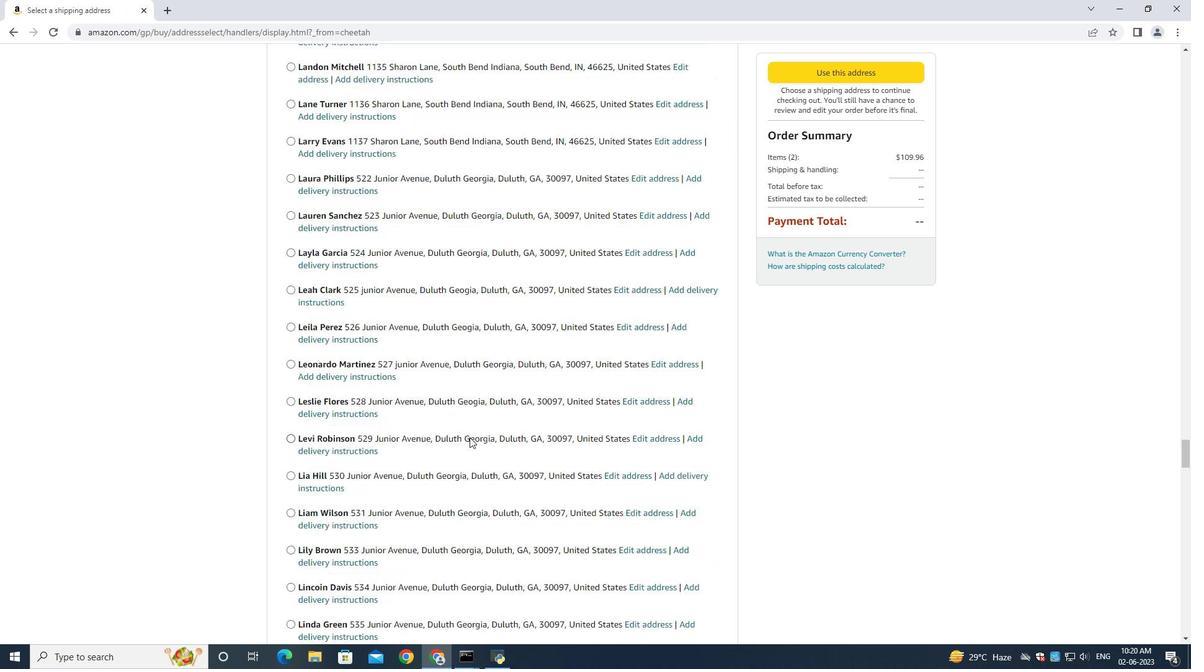 
Action: Mouse scrolled (469, 437) with delta (0, 0)
Screenshot: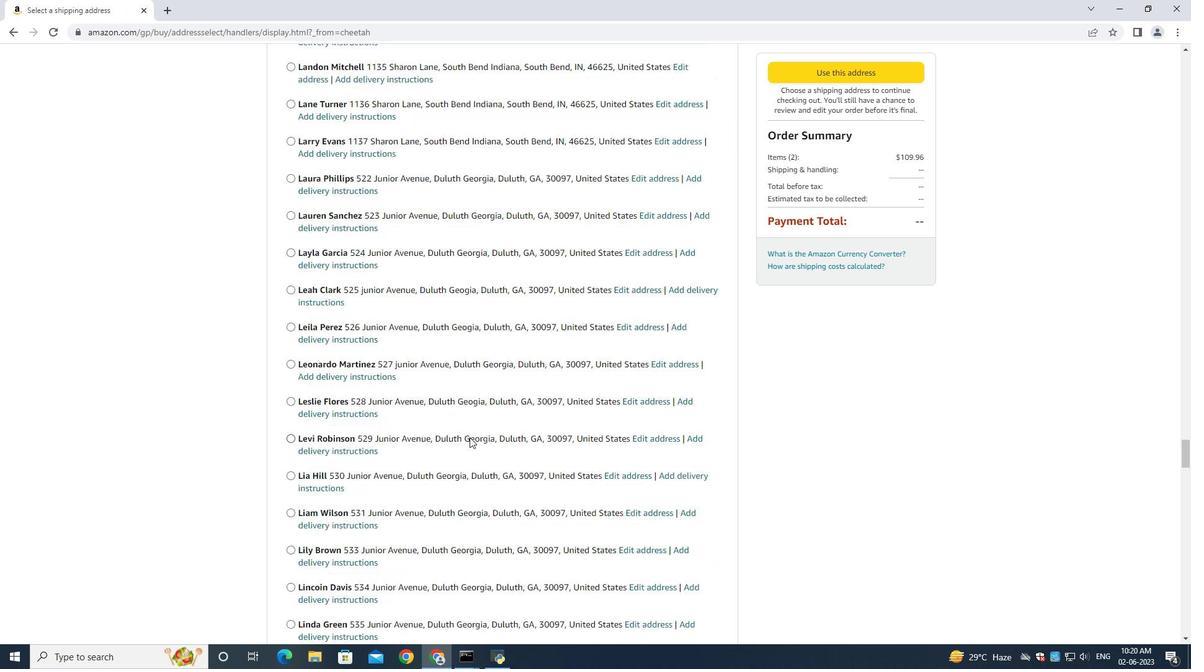 
Action: Mouse moved to (469, 439)
Screenshot: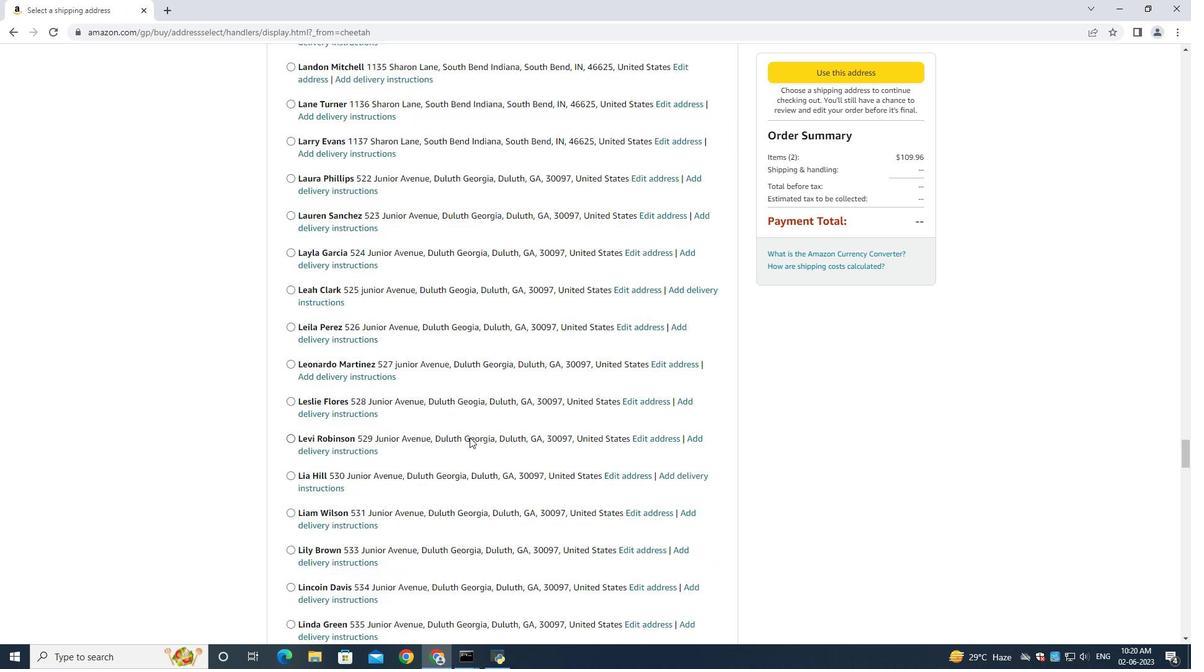 
Action: Mouse scrolled (469, 438) with delta (0, 0)
Screenshot: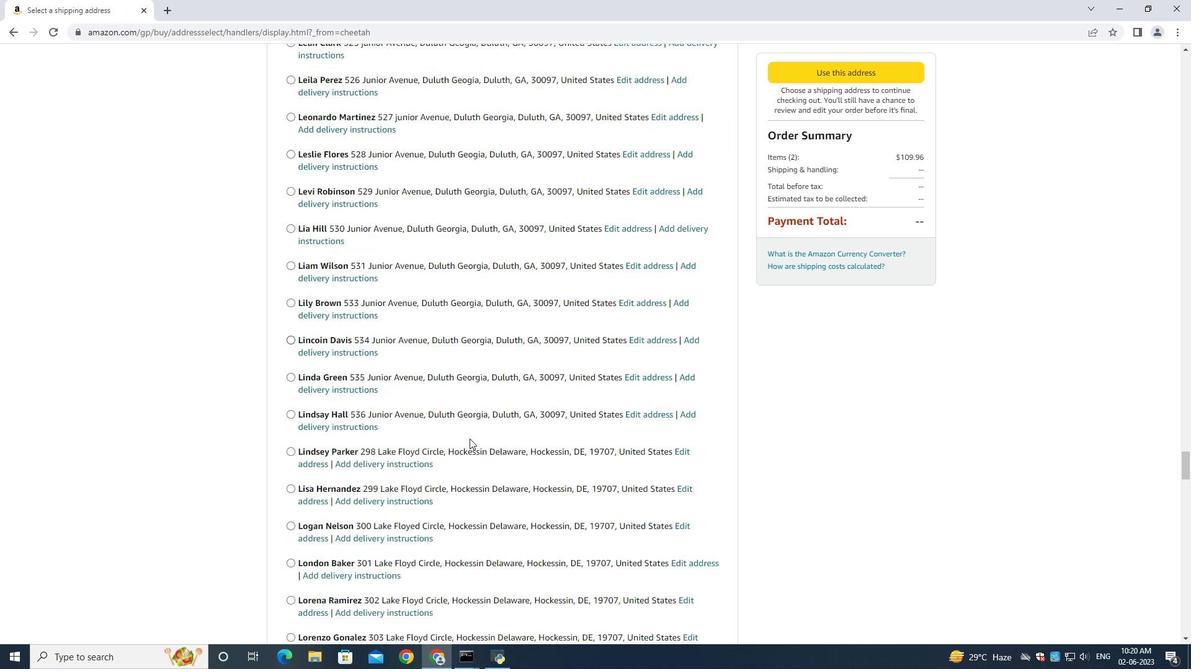 
Action: Mouse scrolled (469, 438) with delta (0, 0)
Screenshot: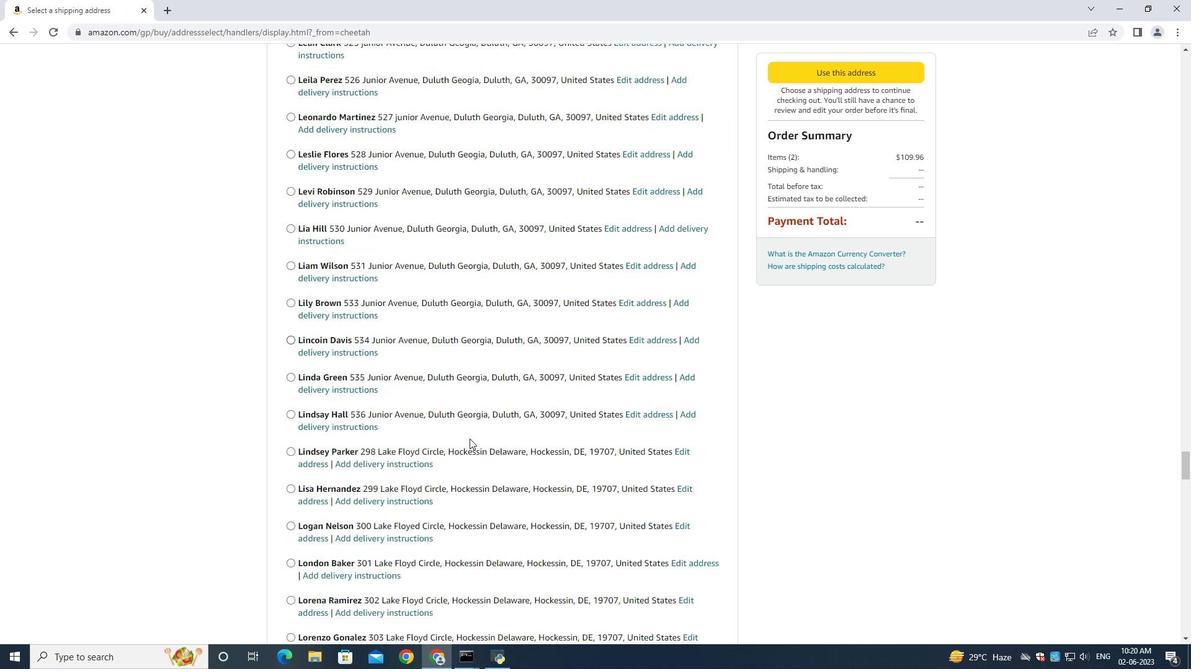 
Action: Mouse moved to (469, 439)
Screenshot: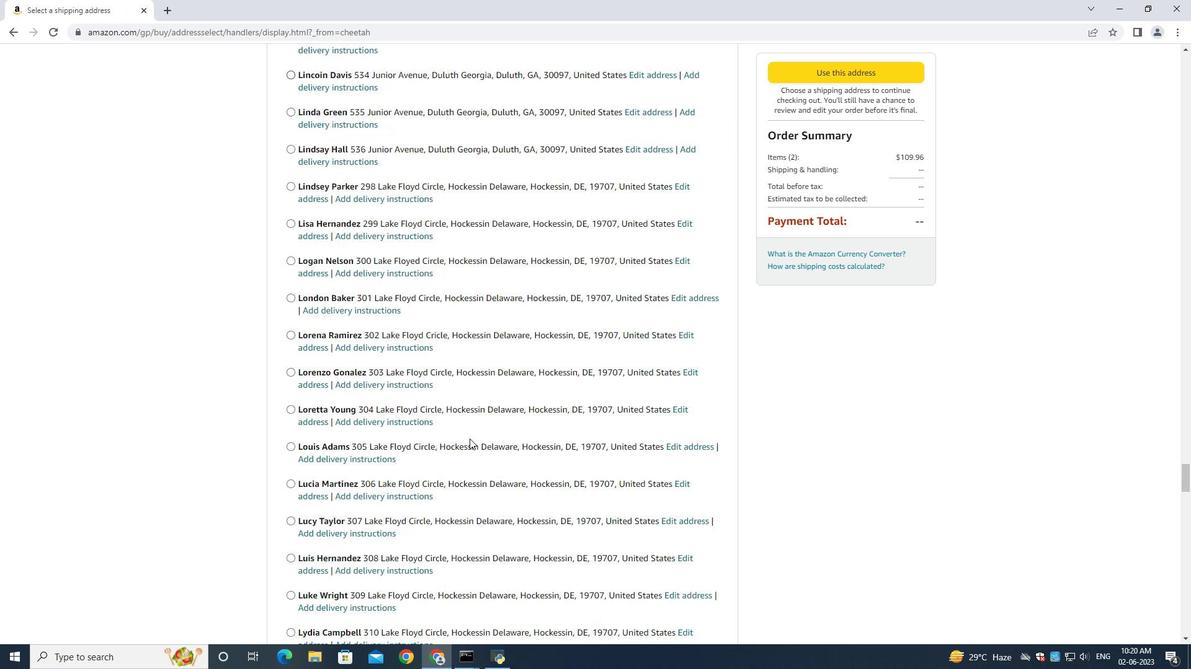 
Action: Mouse scrolled (469, 439) with delta (0, 0)
Screenshot: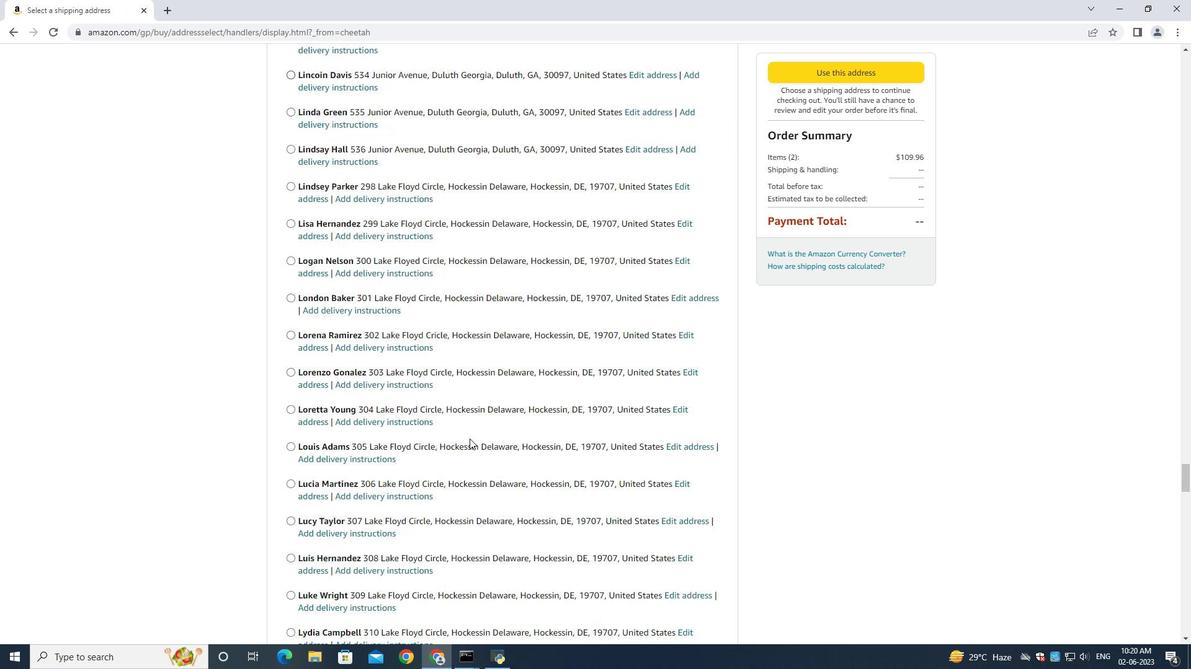 
Action: Mouse scrolled (469, 439) with delta (0, 0)
Screenshot: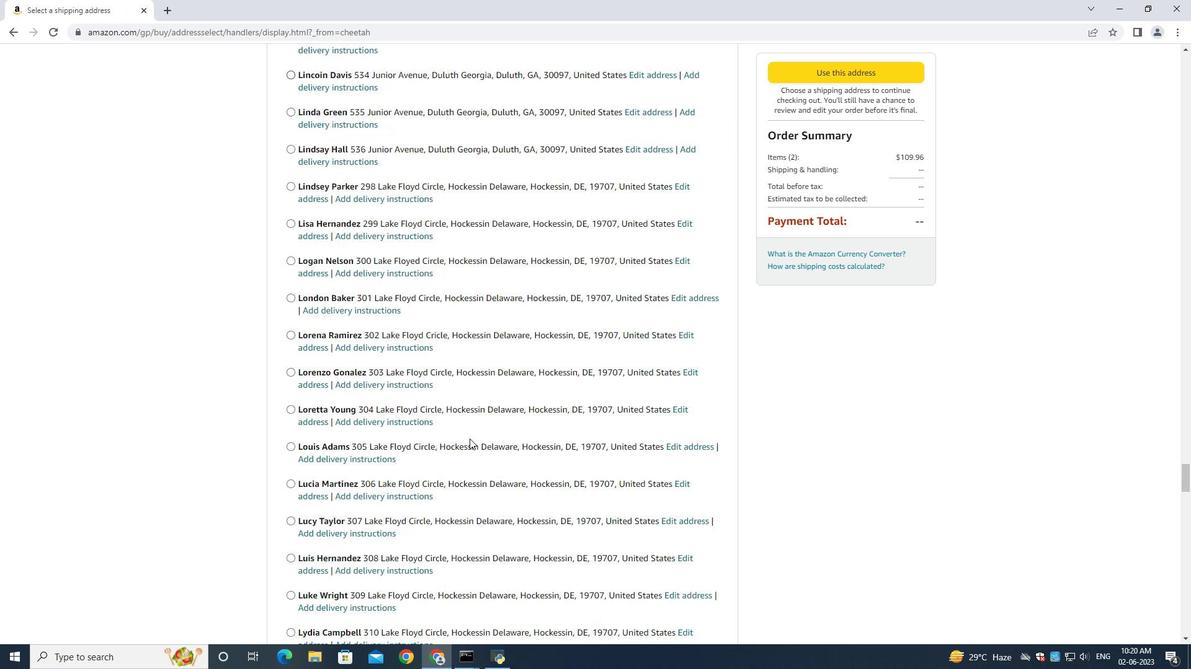
Action: Mouse scrolled (469, 439) with delta (0, 0)
Screenshot: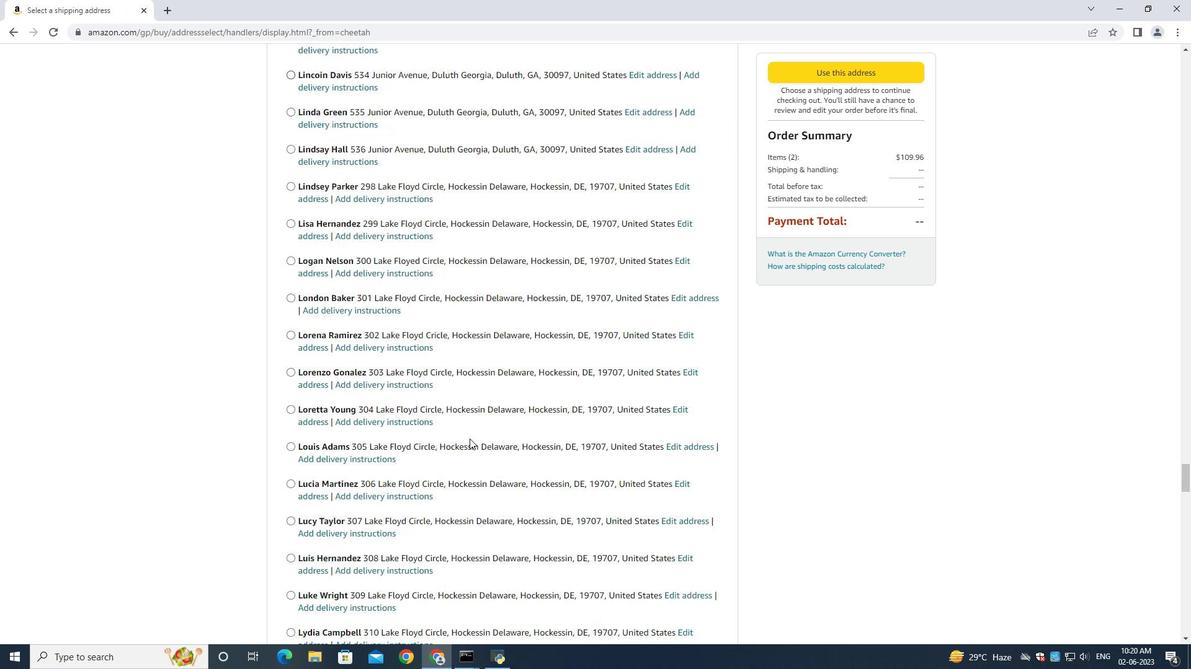
Action: Mouse scrolled (469, 439) with delta (0, 0)
Screenshot: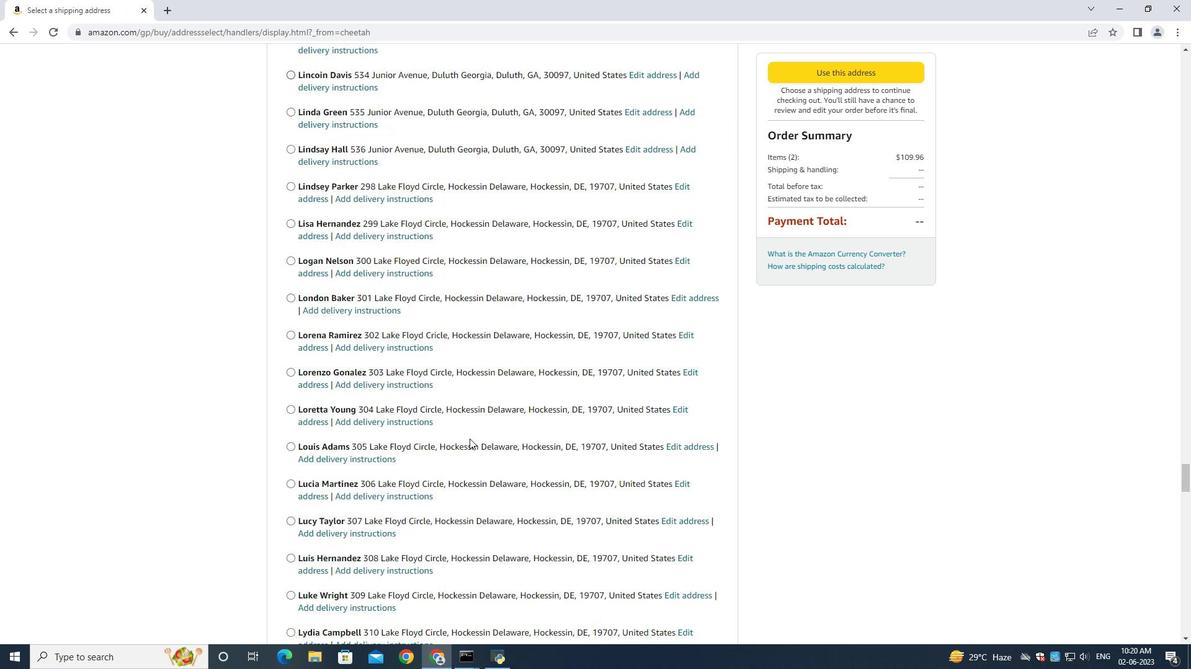 
Action: Mouse moved to (469, 440)
Screenshot: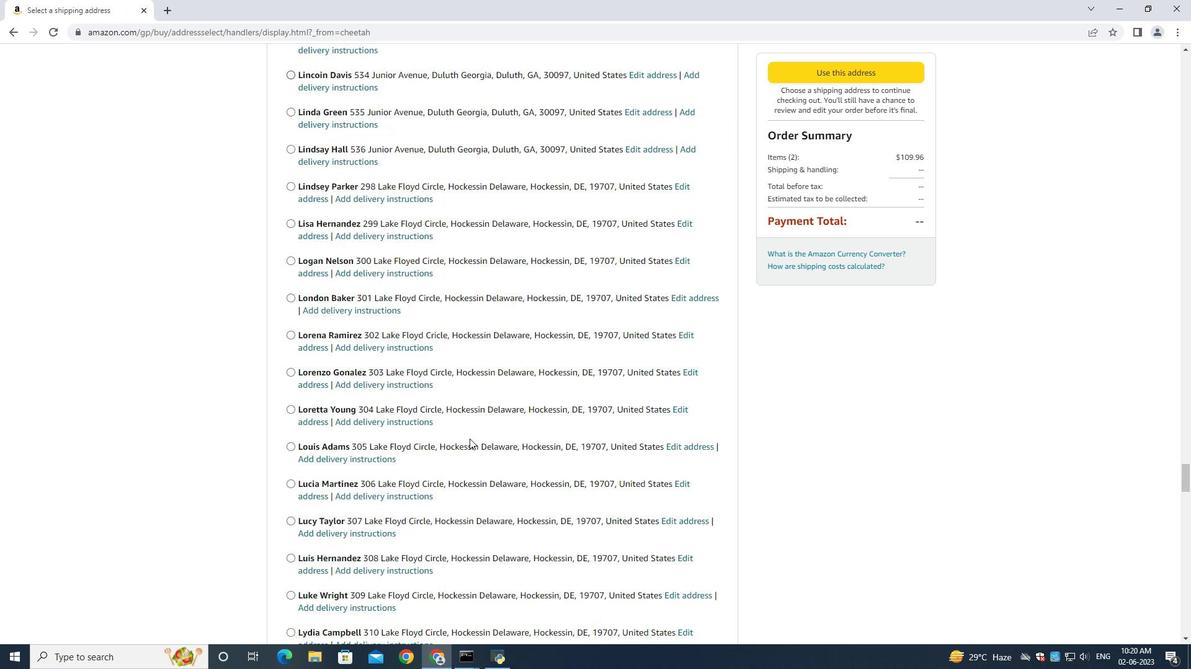 
Action: Mouse scrolled (469, 439) with delta (0, 0)
Screenshot: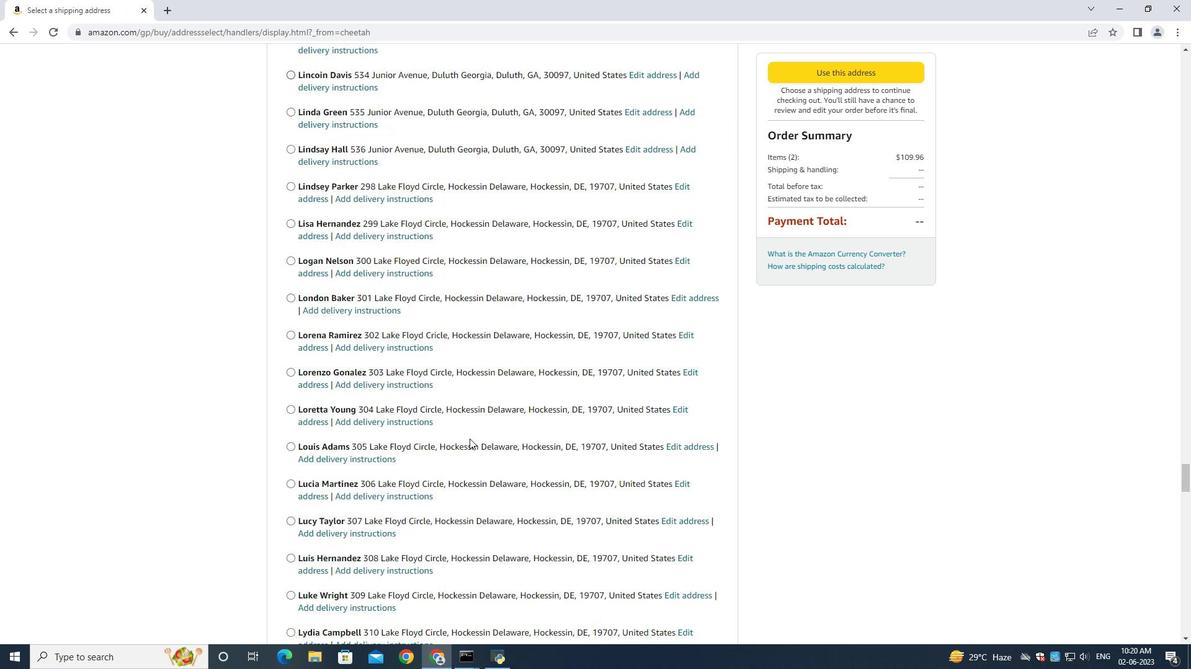 
Action: Mouse scrolled (469, 439) with delta (0, 0)
Screenshot: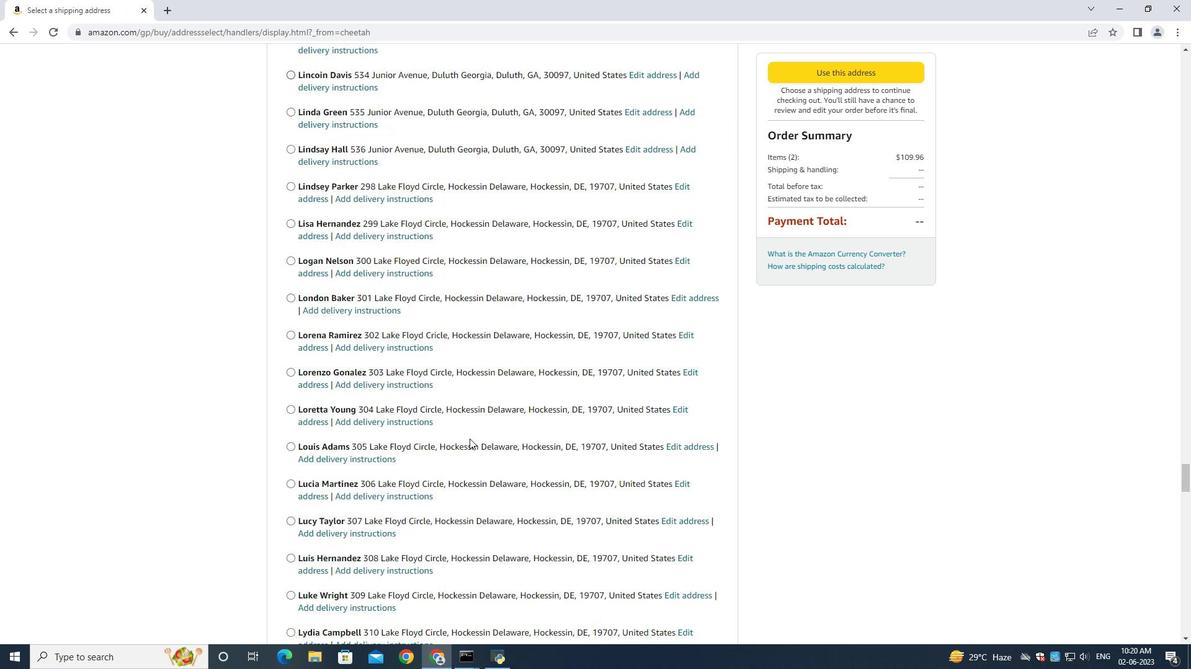 
Action: Mouse scrolled (469, 439) with delta (0, 0)
Screenshot: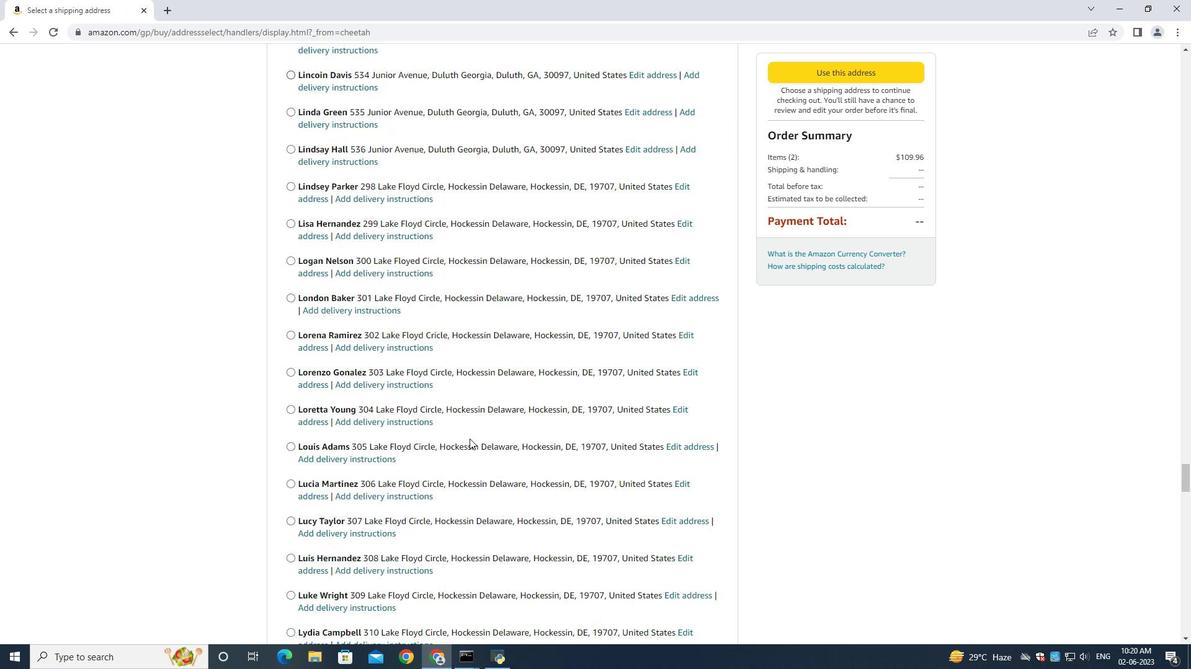 
Action: Mouse moved to (469, 442)
Screenshot: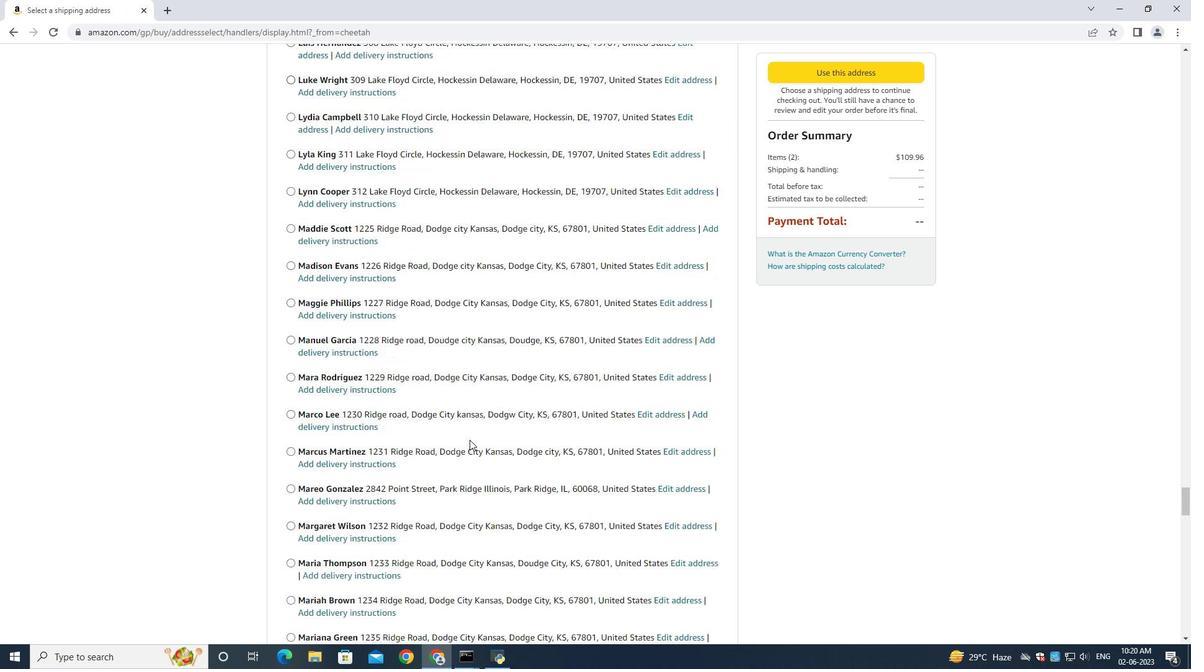
Action: Mouse scrolled (469, 441) with delta (0, 0)
Screenshot: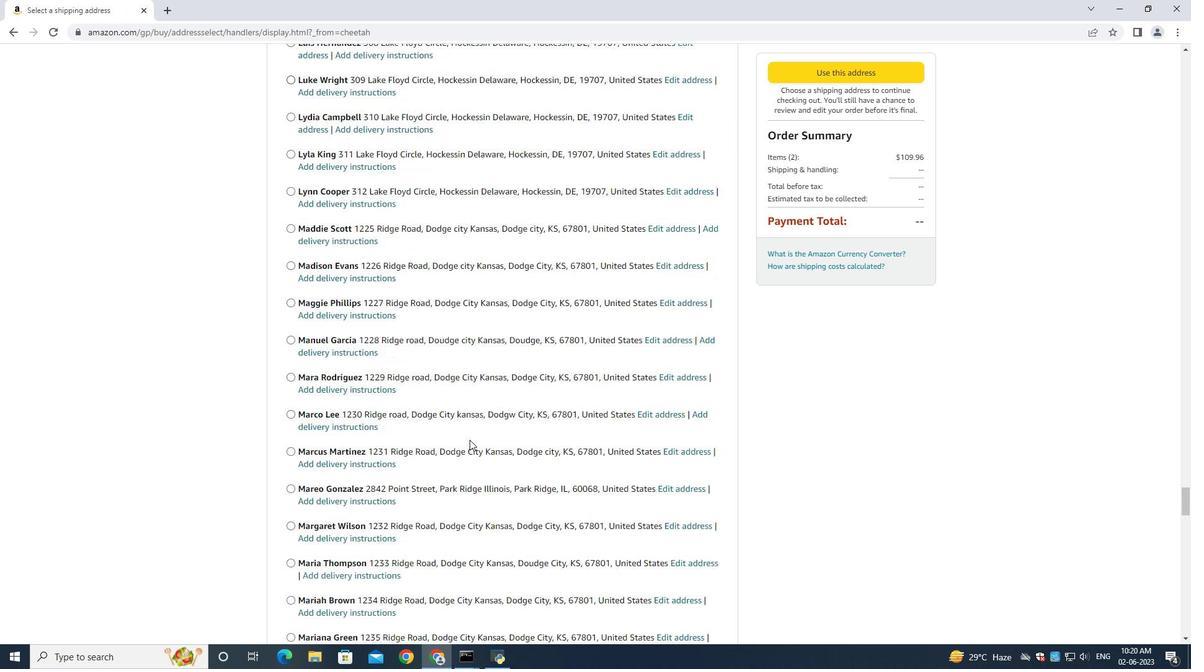 
Action: Mouse scrolled (469, 442) with delta (0, 0)
Screenshot: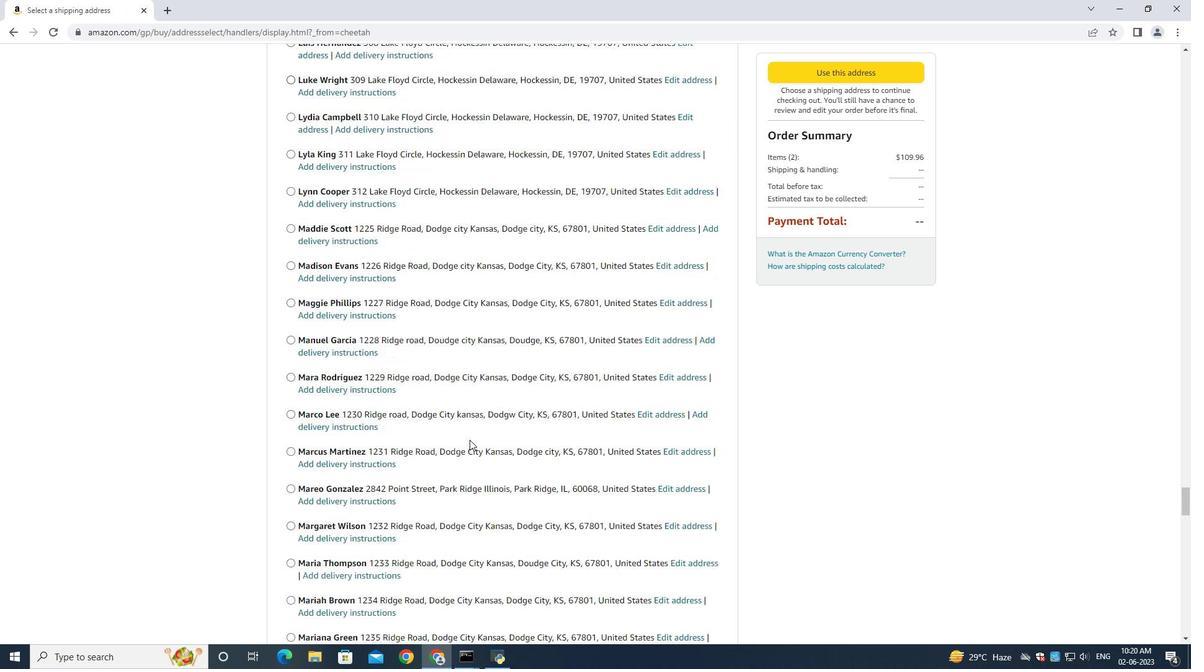 
Action: Mouse scrolled (469, 442) with delta (0, 0)
Screenshot: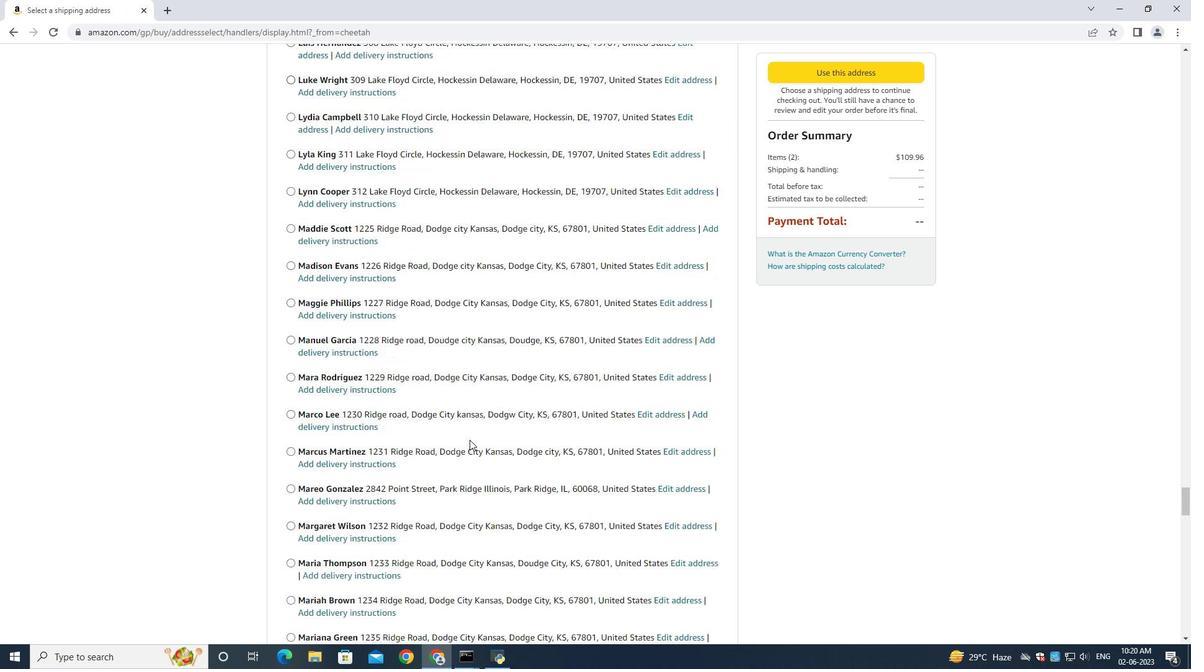 
Action: Mouse moved to (469, 443)
Screenshot: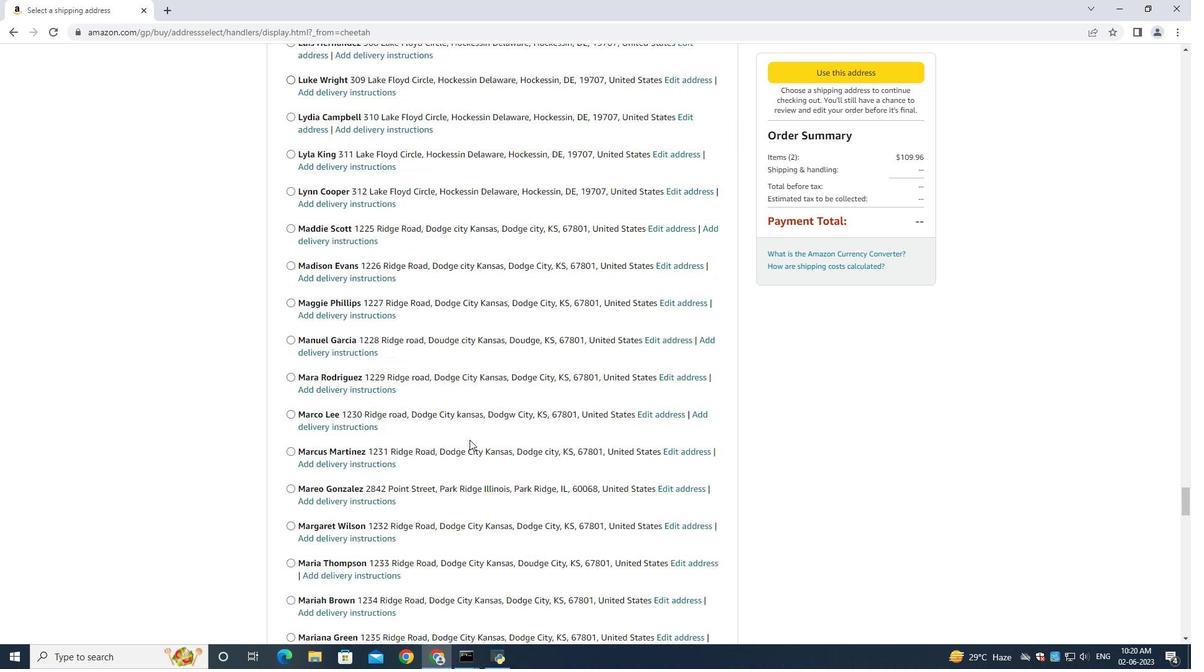 
Action: Mouse scrolled (469, 442) with delta (0, 0)
Screenshot: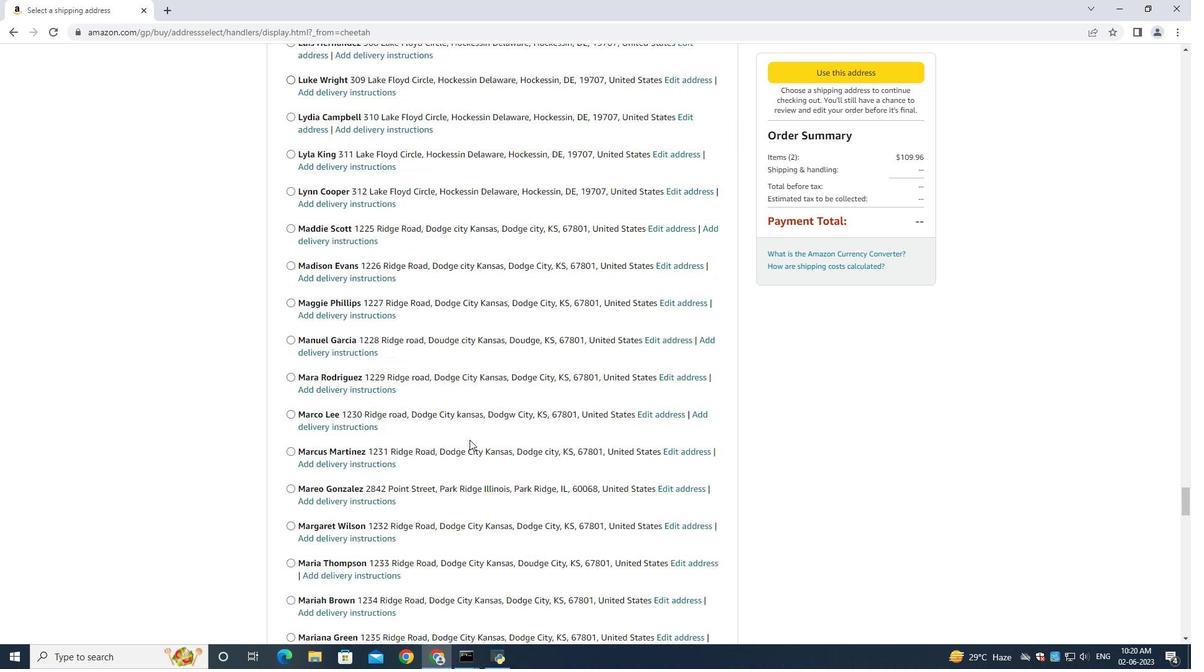 
Action: Mouse scrolled (469, 442) with delta (0, 0)
Screenshot: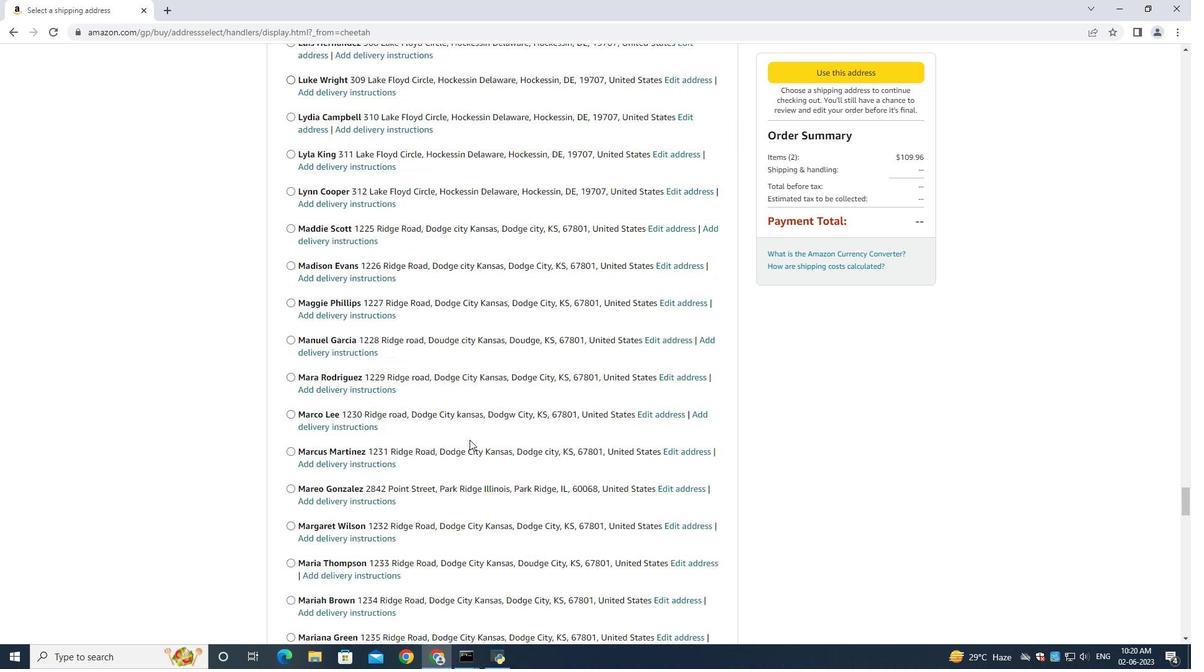
Action: Mouse scrolled (469, 442) with delta (0, 0)
Screenshot: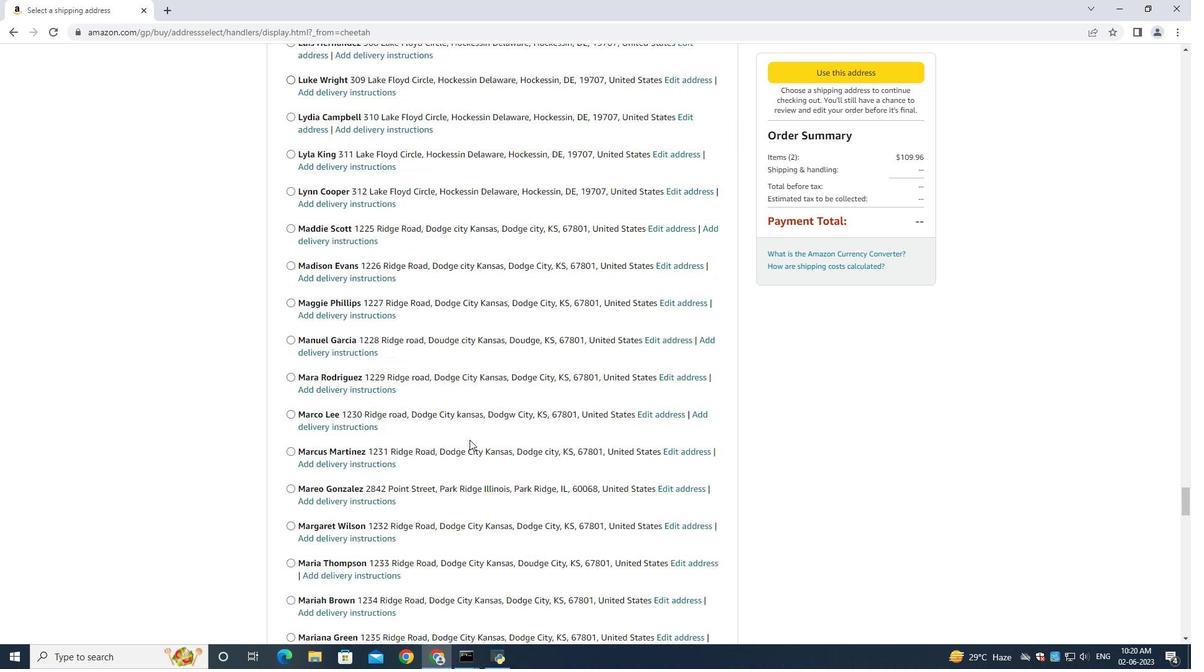 
Action: Mouse scrolled (469, 442) with delta (0, 0)
Screenshot: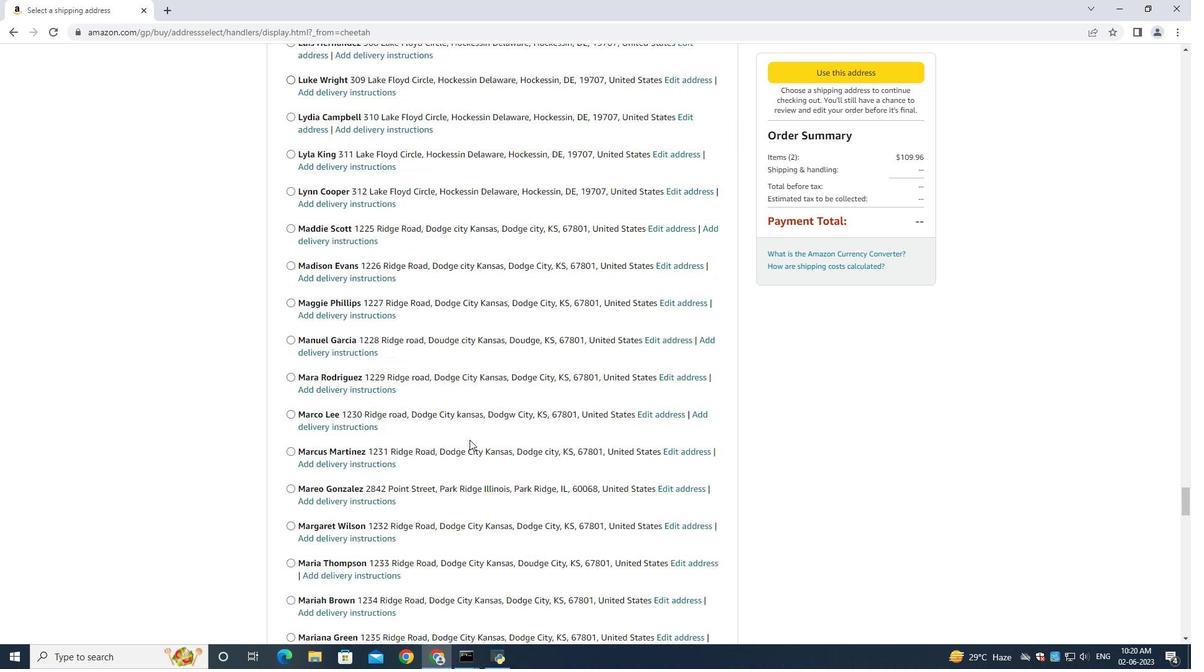 
Action: Mouse scrolled (469, 442) with delta (0, 0)
Screenshot: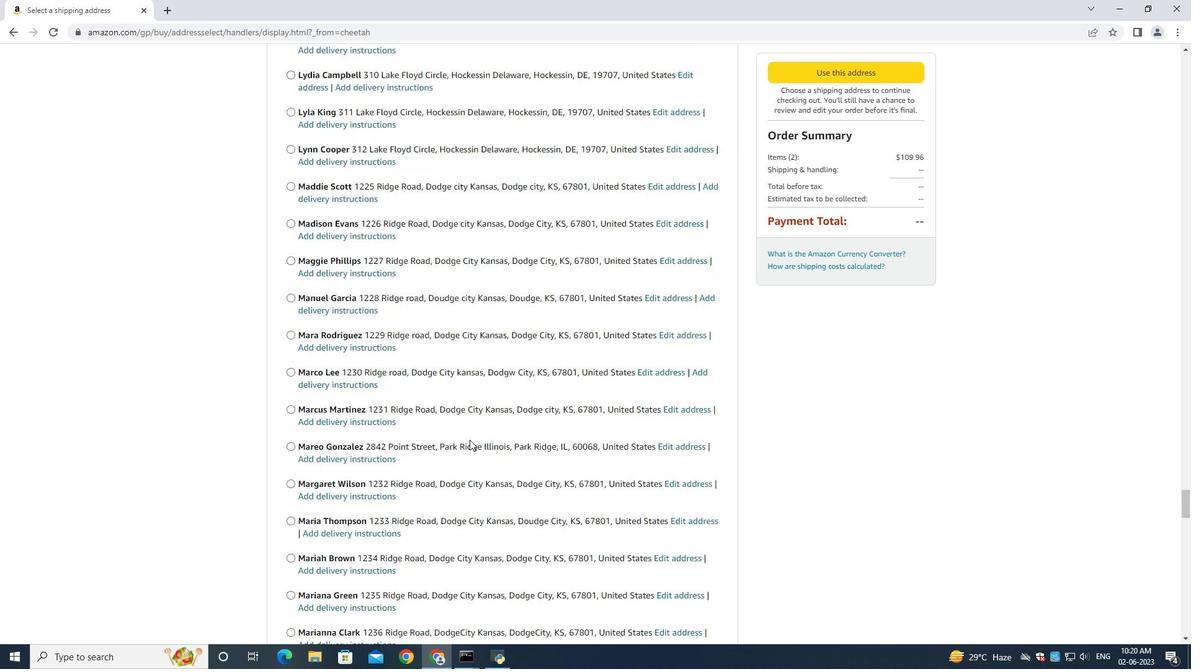 
Action: Mouse moved to (469, 442)
Screenshot: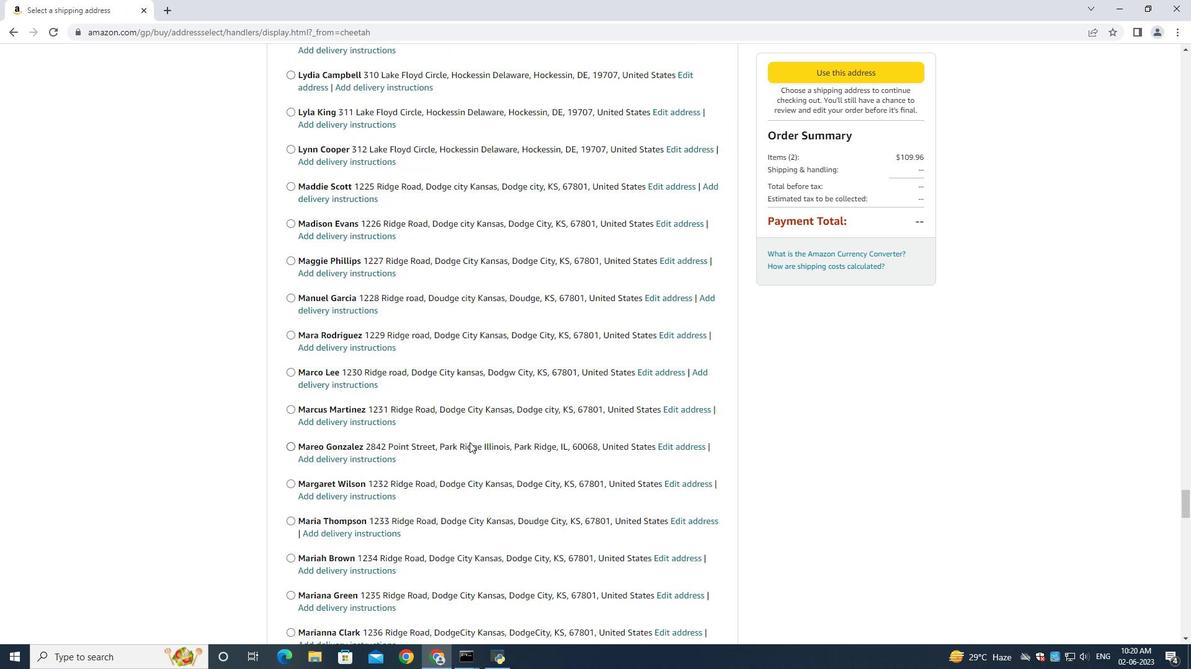 
Action: Mouse scrolled (469, 442) with delta (0, 0)
Screenshot: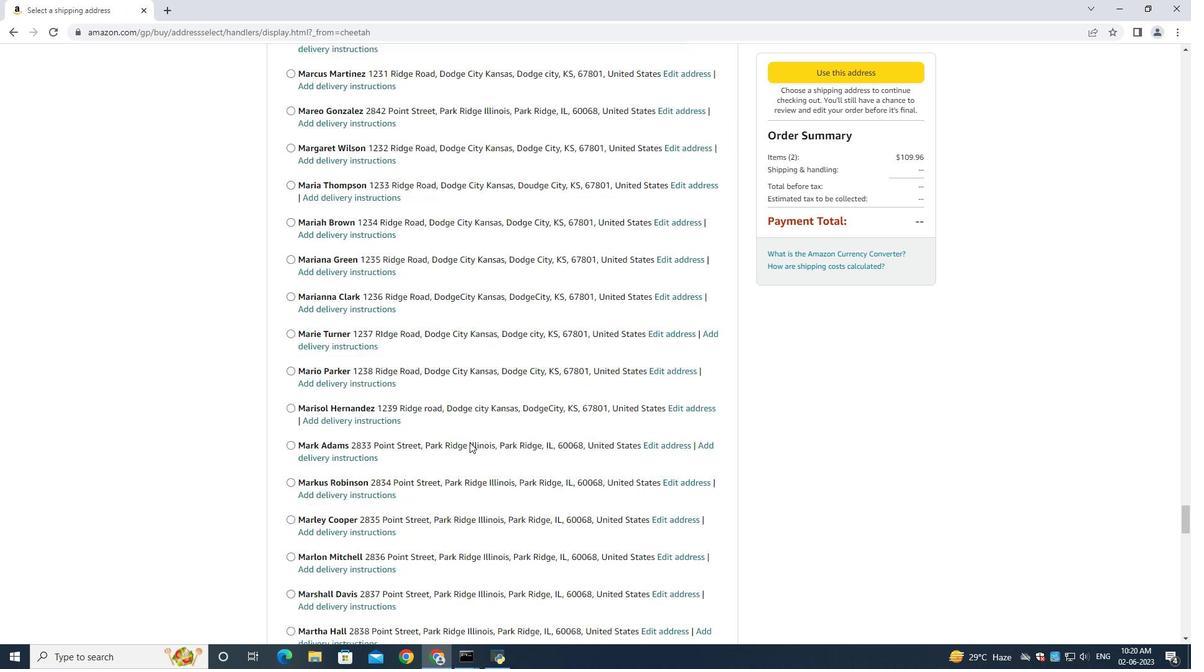 
Action: Mouse moved to (469, 441)
Screenshot: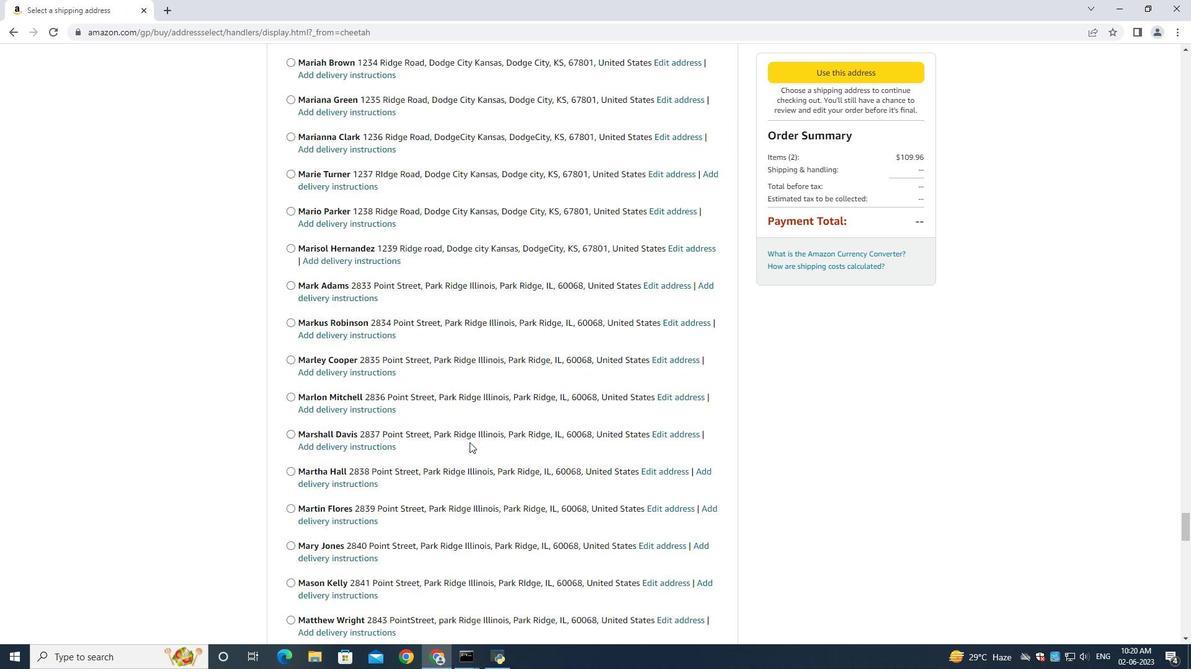 
Action: Mouse scrolled (469, 442) with delta (0, 0)
Screenshot: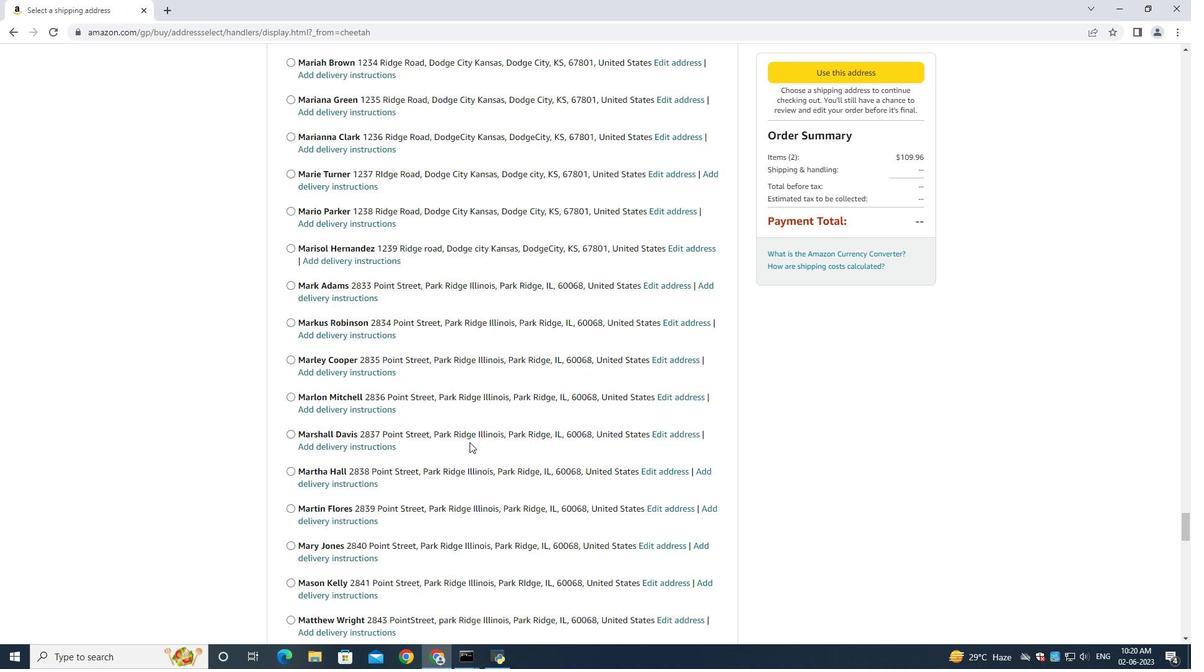 
Action: Mouse moved to (469, 441)
Screenshot: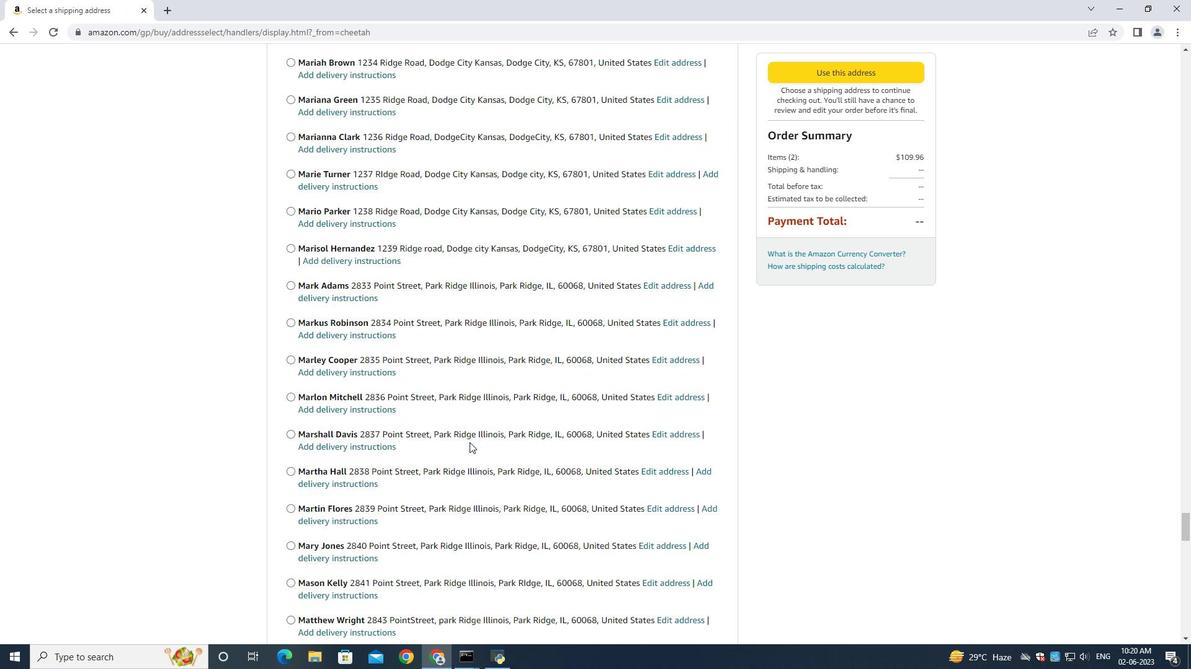 
Action: Mouse scrolled (469, 442) with delta (0, 0)
Screenshot: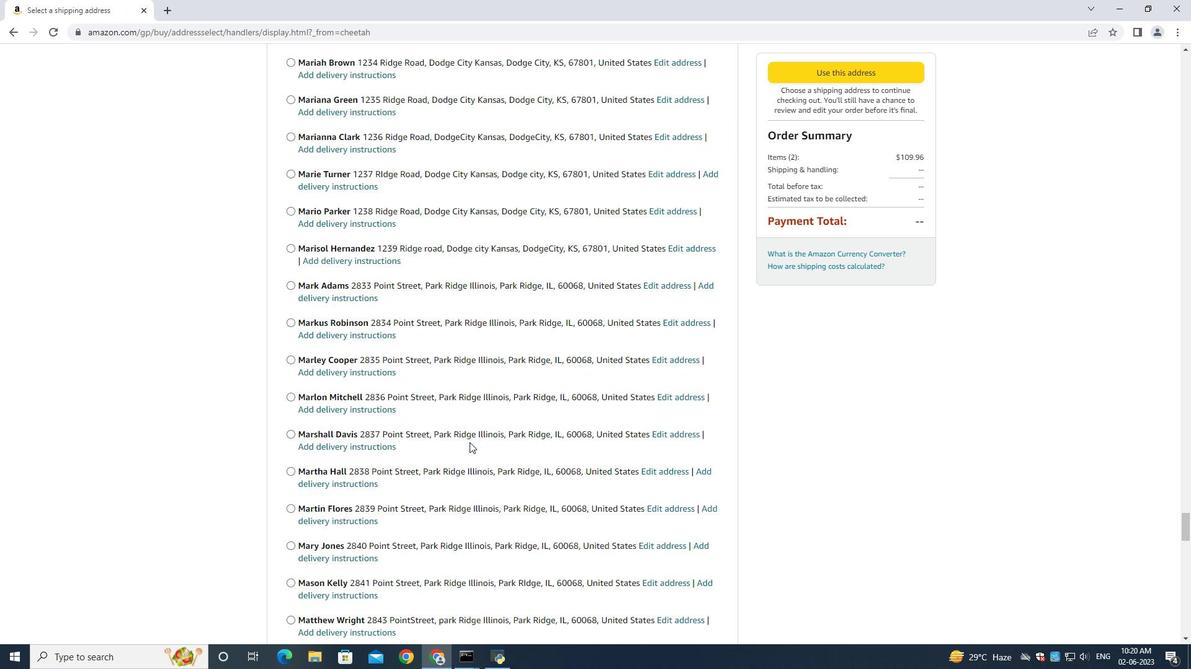 
Action: Mouse scrolled (469, 442) with delta (0, 0)
Screenshot: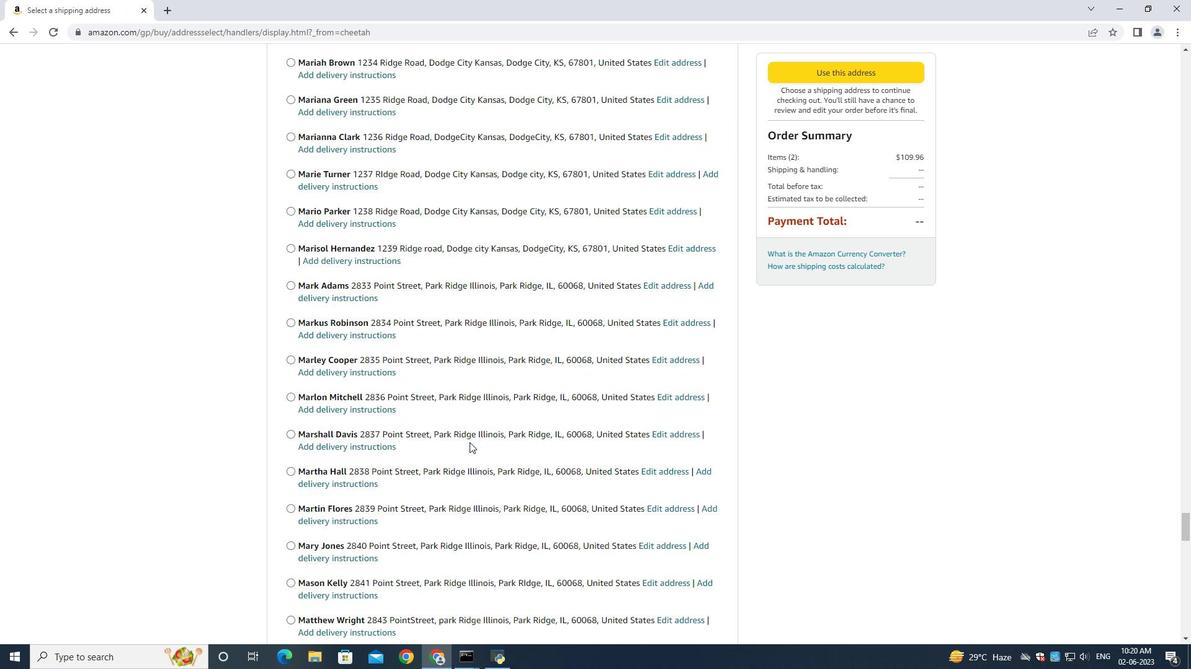 
Action: Mouse scrolled (469, 442) with delta (0, 0)
Screenshot: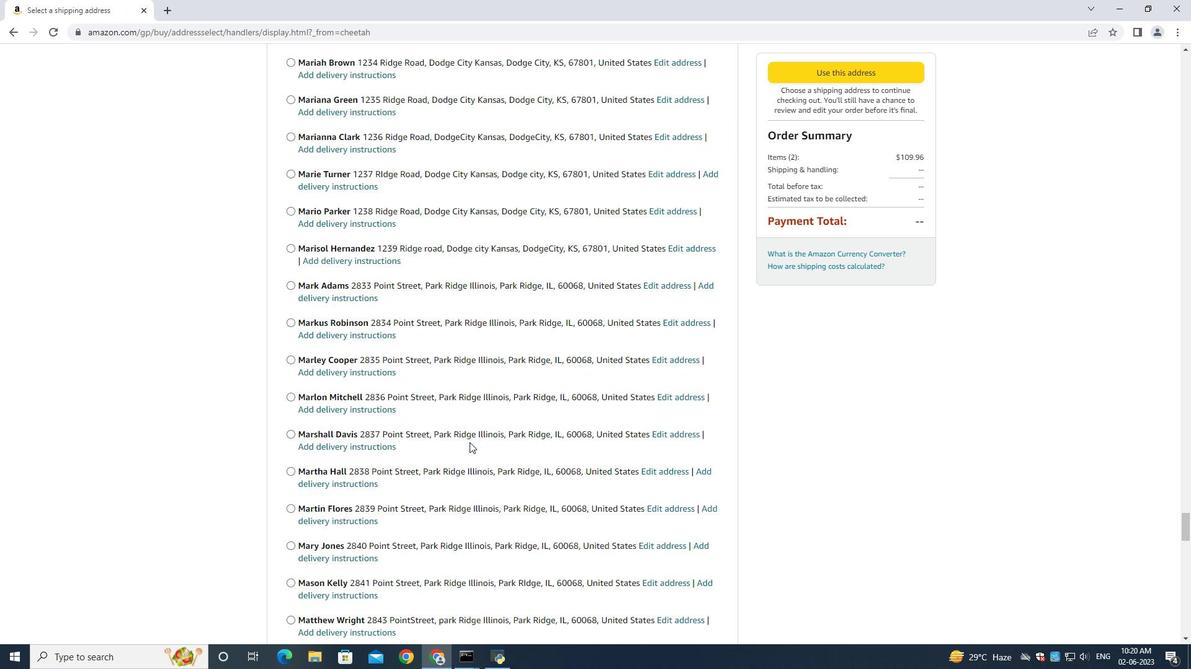 
Action: Mouse scrolled (469, 442) with delta (0, 0)
Screenshot: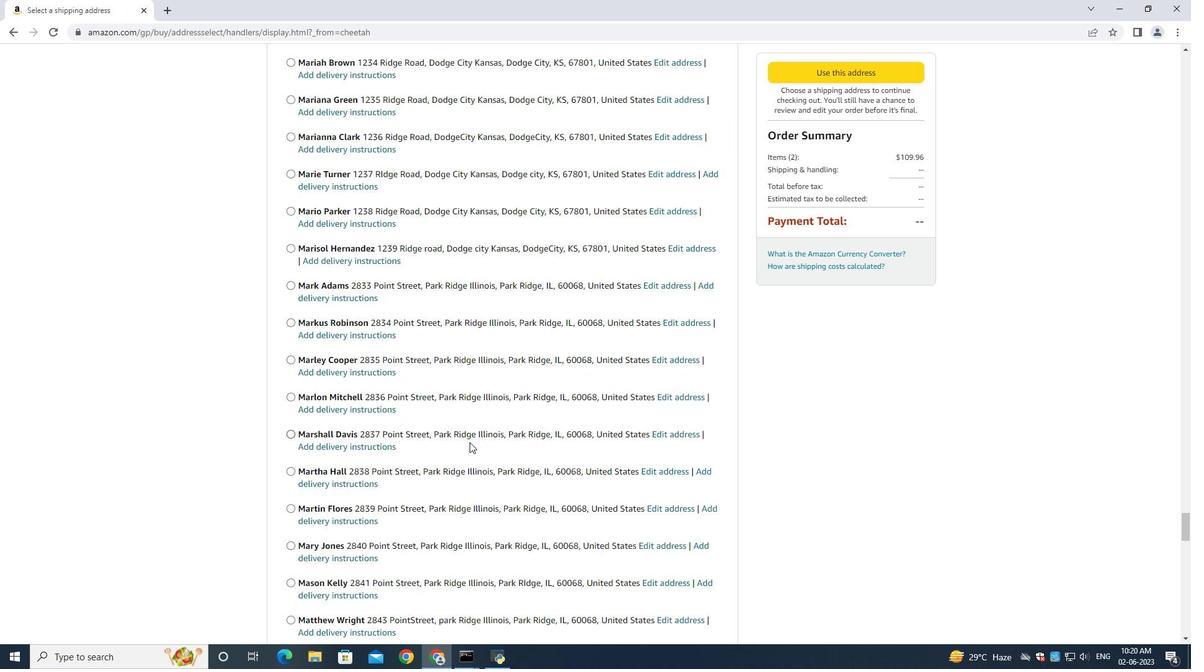 
Action: Mouse scrolled (469, 442) with delta (0, 0)
Screenshot: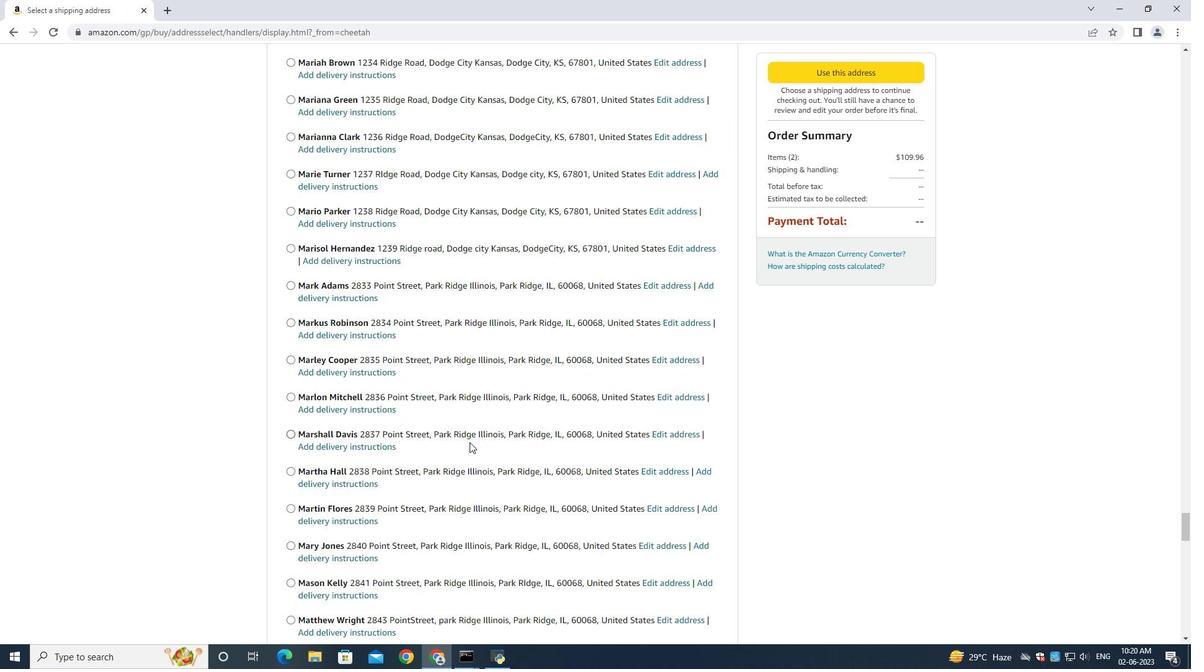 
Action: Mouse scrolled (469, 442) with delta (0, 0)
Screenshot: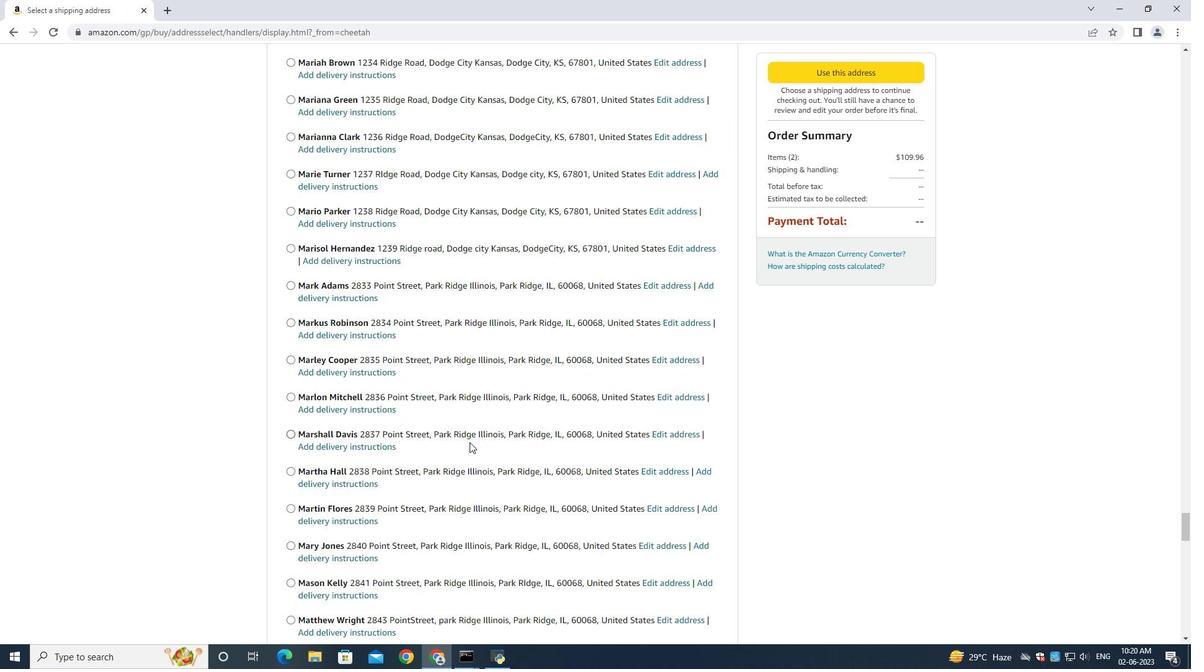 
Action: Mouse scrolled (469, 440) with delta (0, 0)
Screenshot: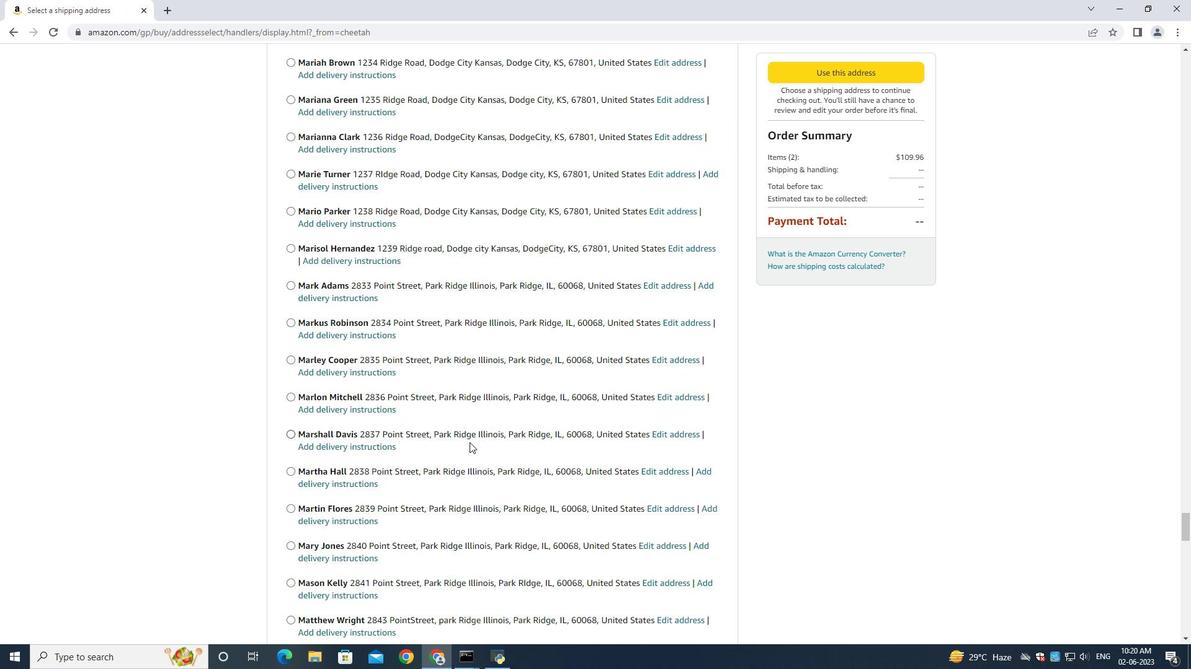 
Action: Mouse scrolled (469, 440) with delta (0, 0)
Screenshot: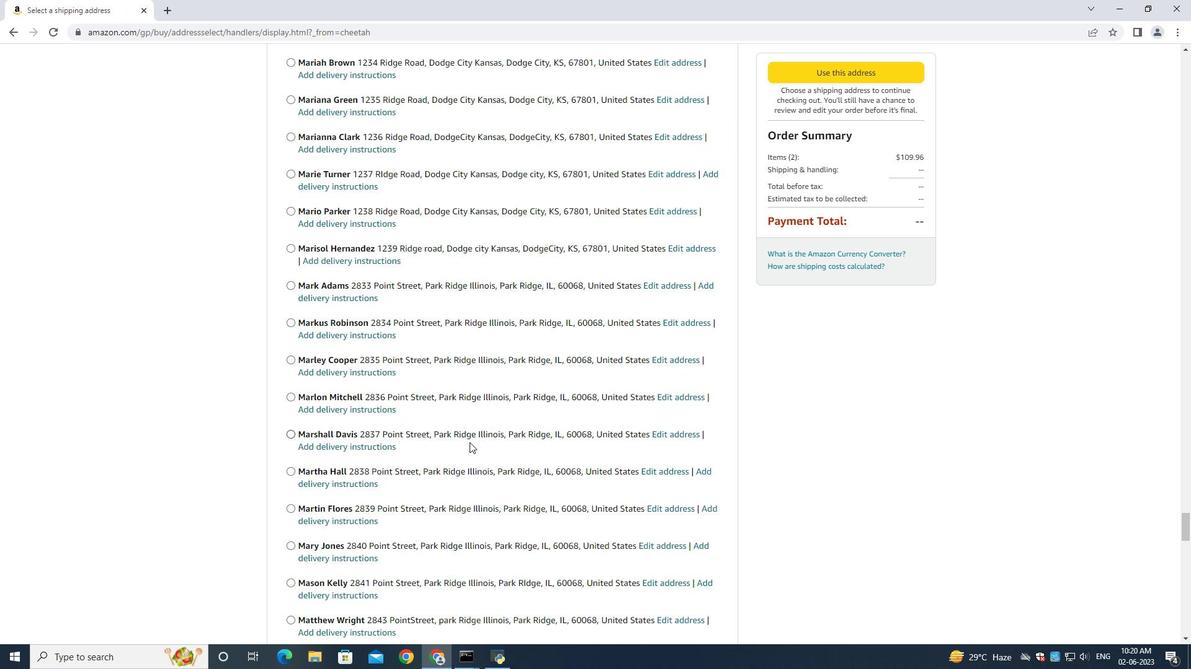 
Action: Mouse scrolled (469, 440) with delta (0, 0)
Screenshot: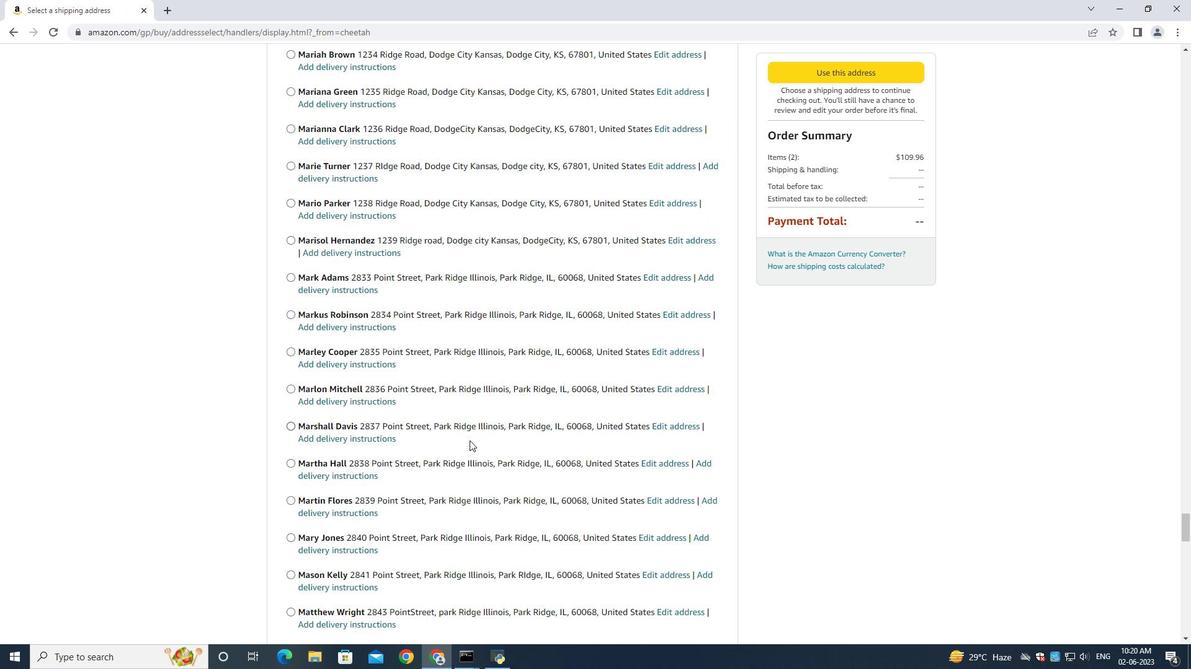 
Action: Mouse scrolled (469, 440) with delta (0, 0)
Screenshot: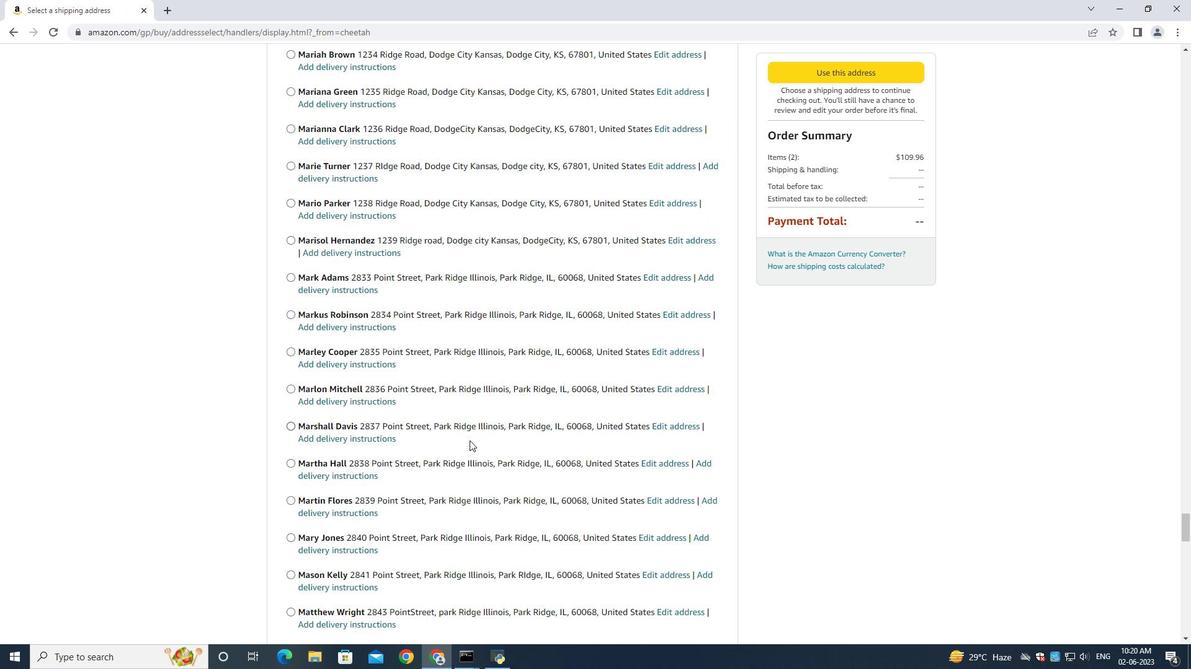 
Action: Mouse scrolled (469, 440) with delta (0, 0)
Screenshot: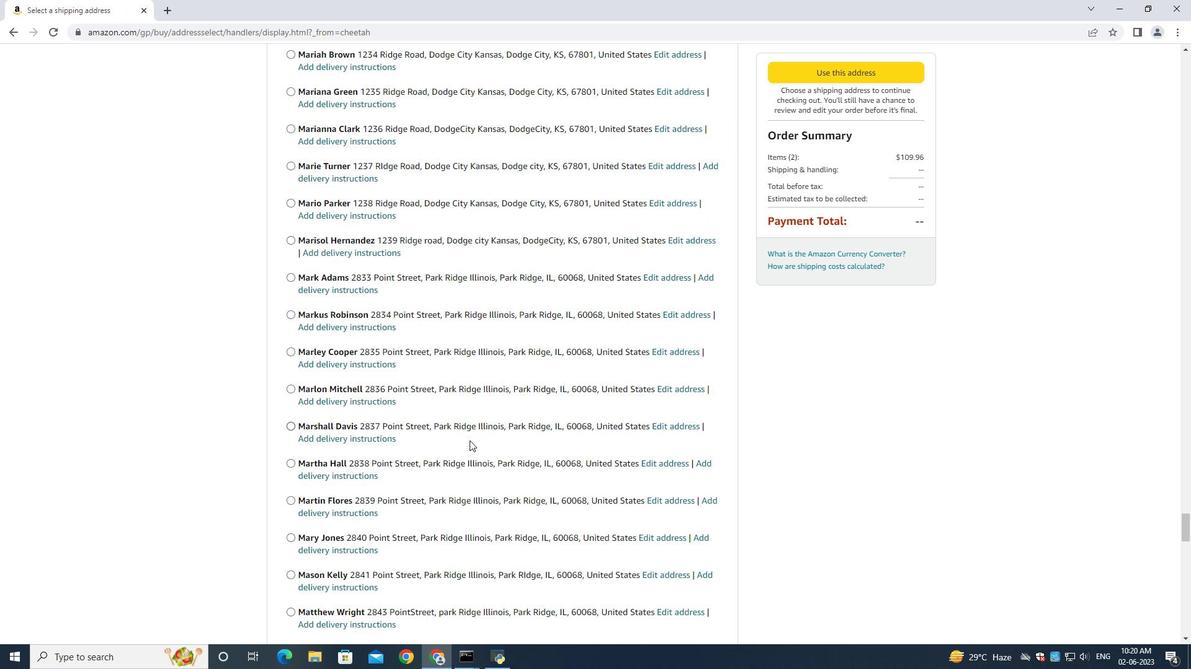 
Action: Mouse scrolled (469, 440) with delta (0, 0)
Screenshot: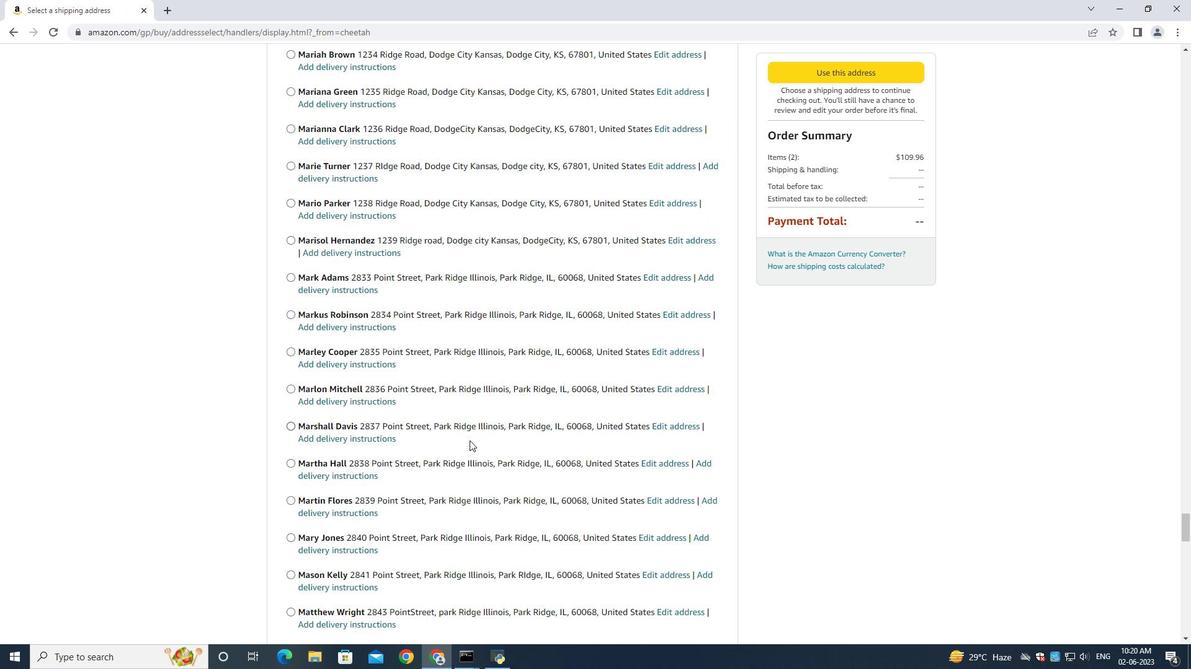 
Action: Mouse scrolled (469, 440) with delta (0, 0)
Screenshot: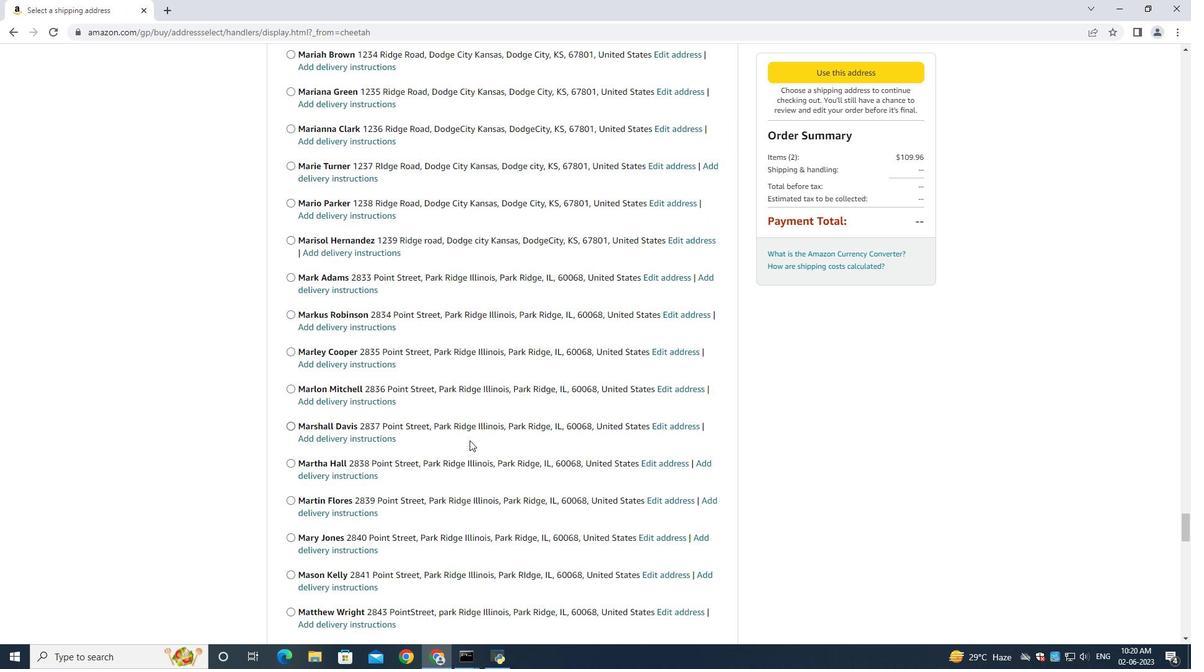 
Action: Mouse scrolled (469, 440) with delta (0, 0)
Screenshot: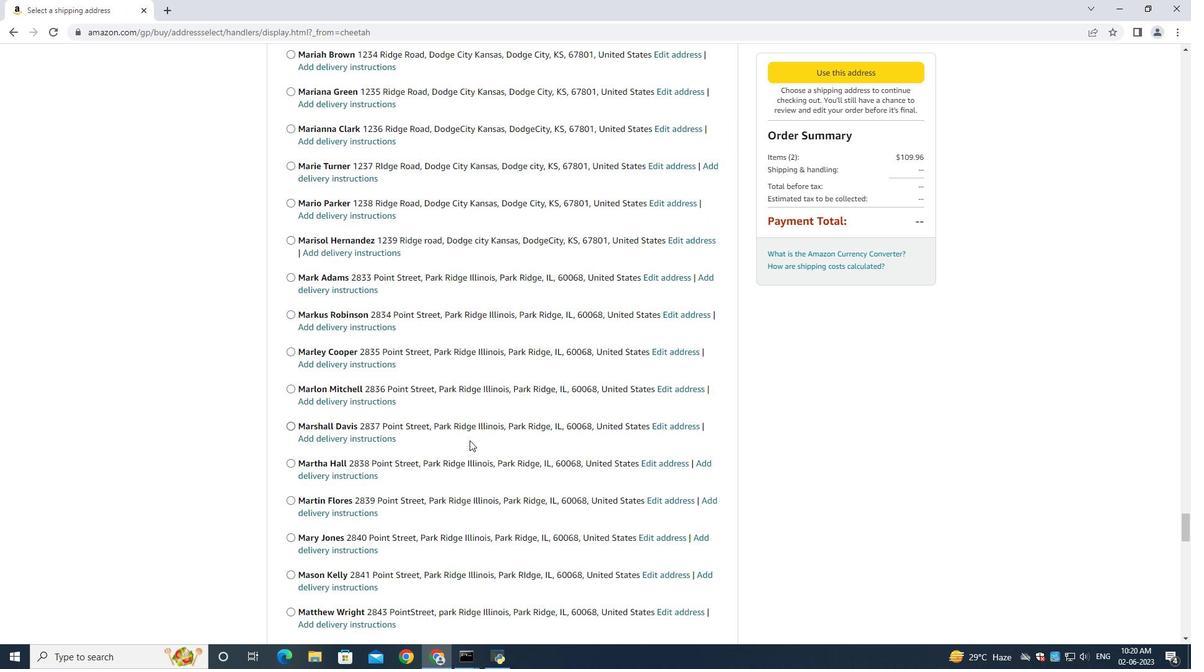
Action: Mouse scrolled (469, 440) with delta (0, 0)
Screenshot: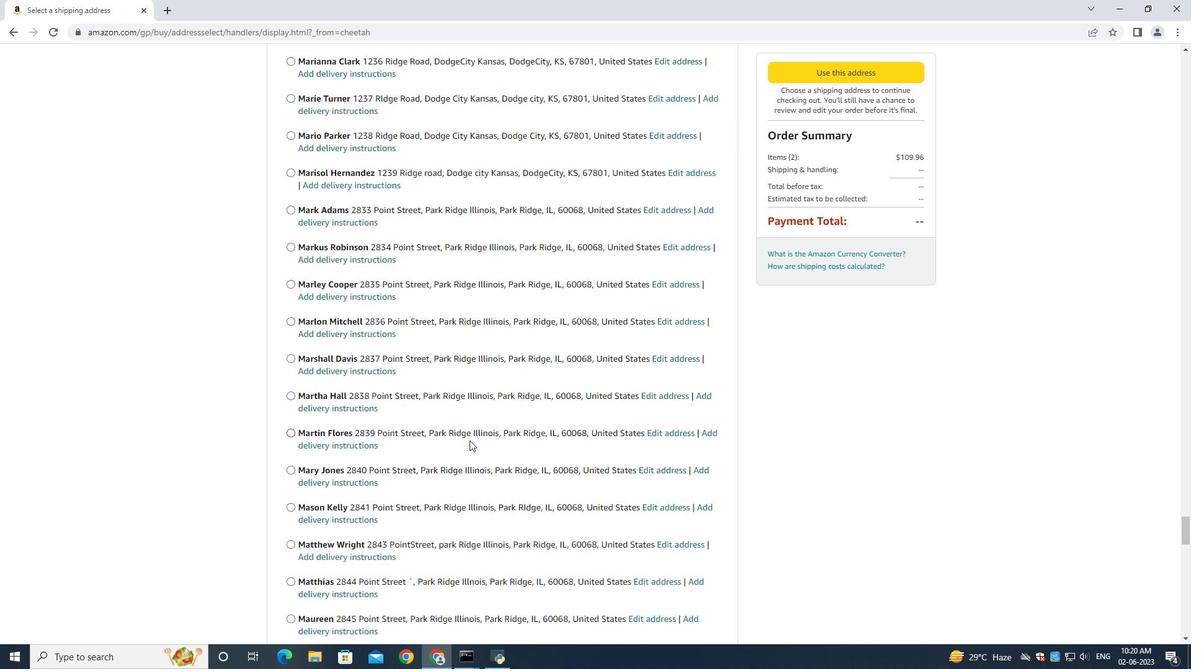 
Action: Mouse scrolled (469, 440) with delta (0, 0)
Screenshot: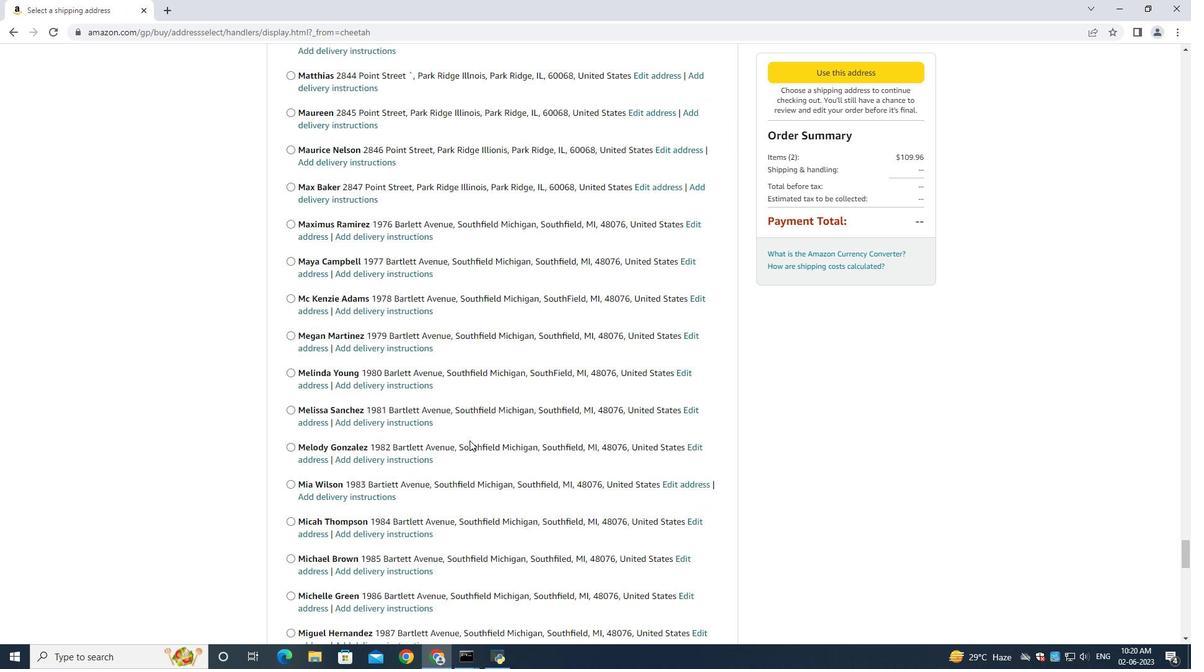 
Action: Mouse scrolled (469, 440) with delta (0, 0)
Screenshot: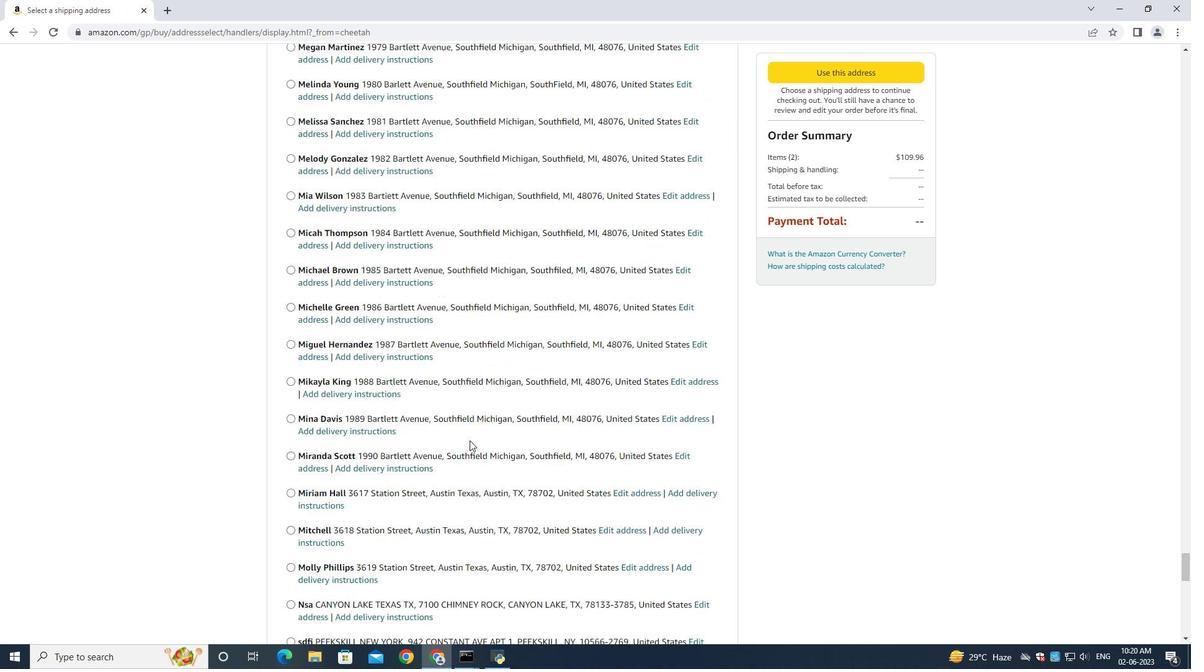 
Action: Mouse scrolled (469, 440) with delta (0, 0)
Screenshot: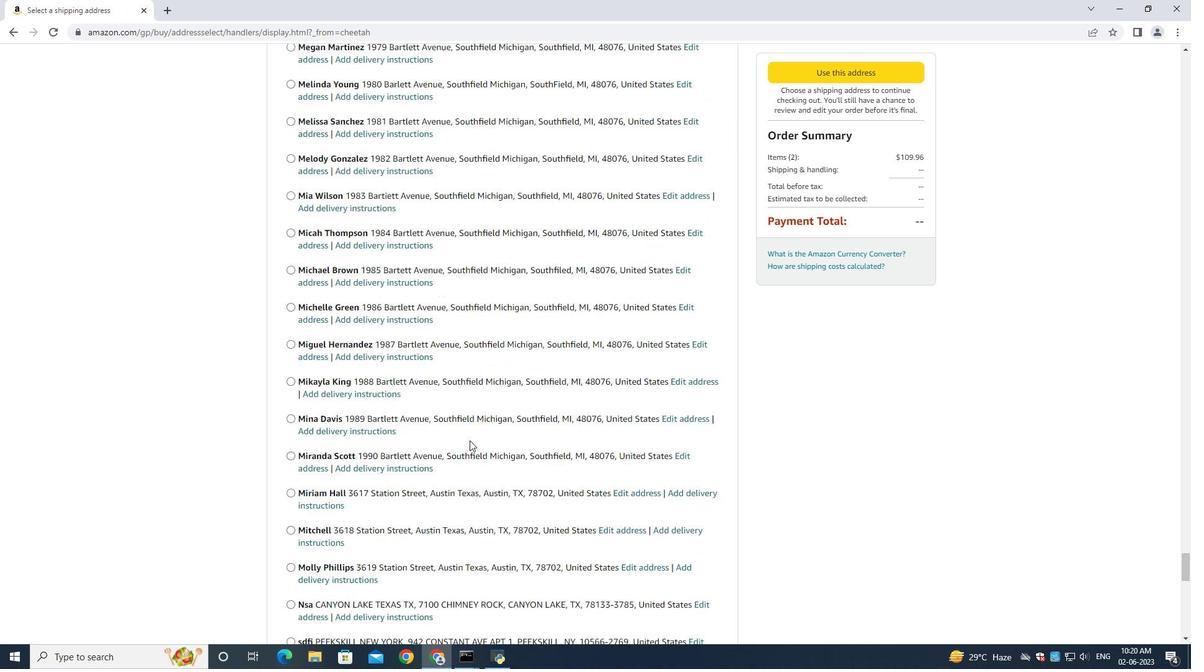 
Action: Mouse scrolled (469, 440) with delta (0, 0)
Screenshot: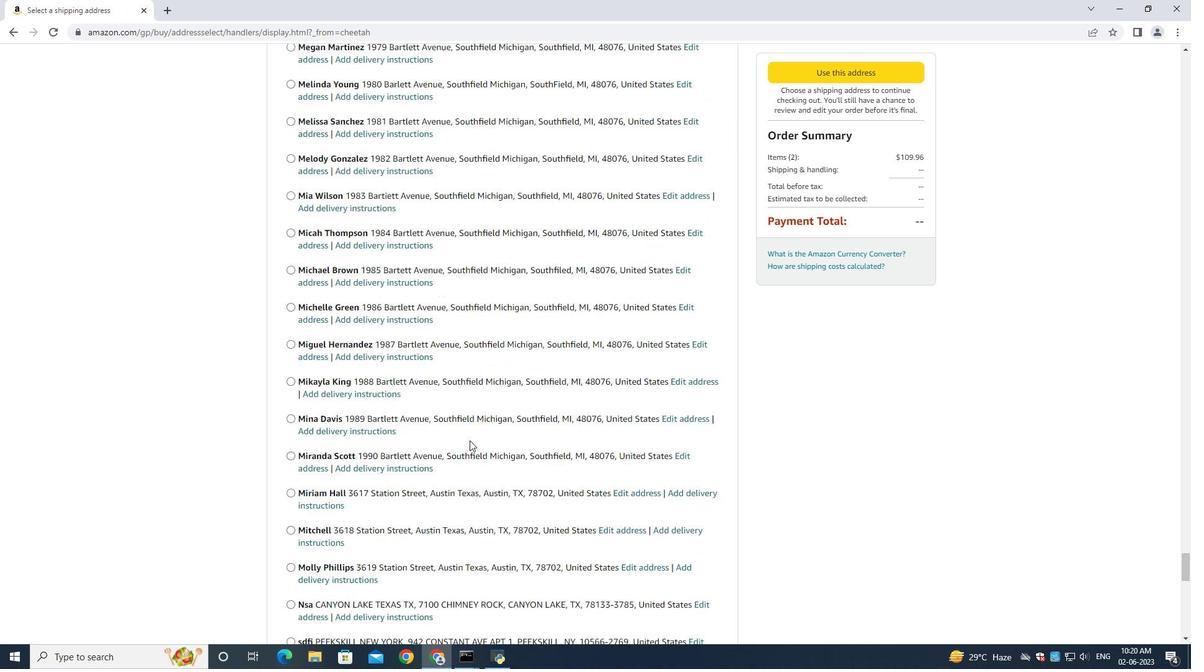 
Action: Mouse scrolled (469, 440) with delta (0, 0)
